 Task: Create a new Facebook account and review the Goibibo privacy policy.
Action: Mouse moved to (134, 71)
Screenshot: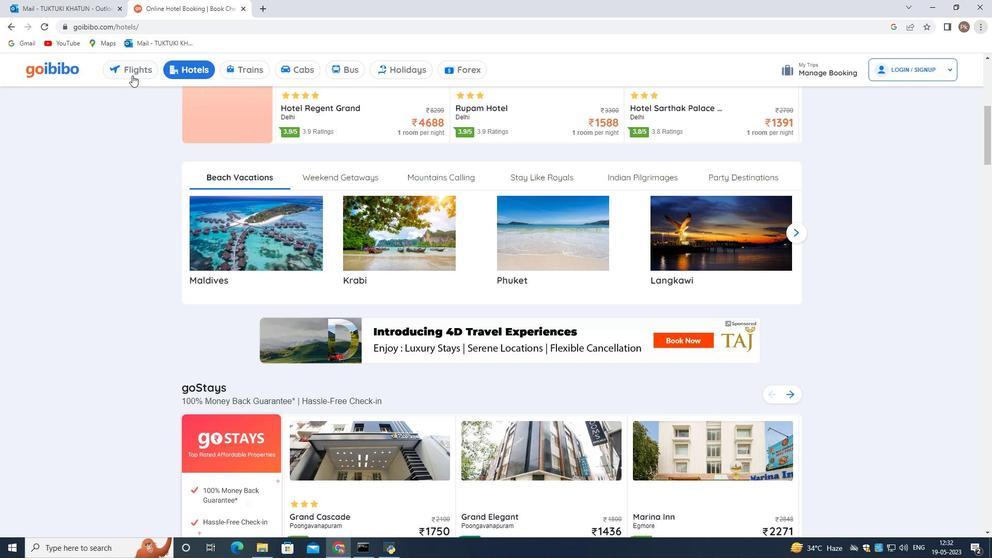 
Action: Mouse pressed left at (134, 71)
Screenshot: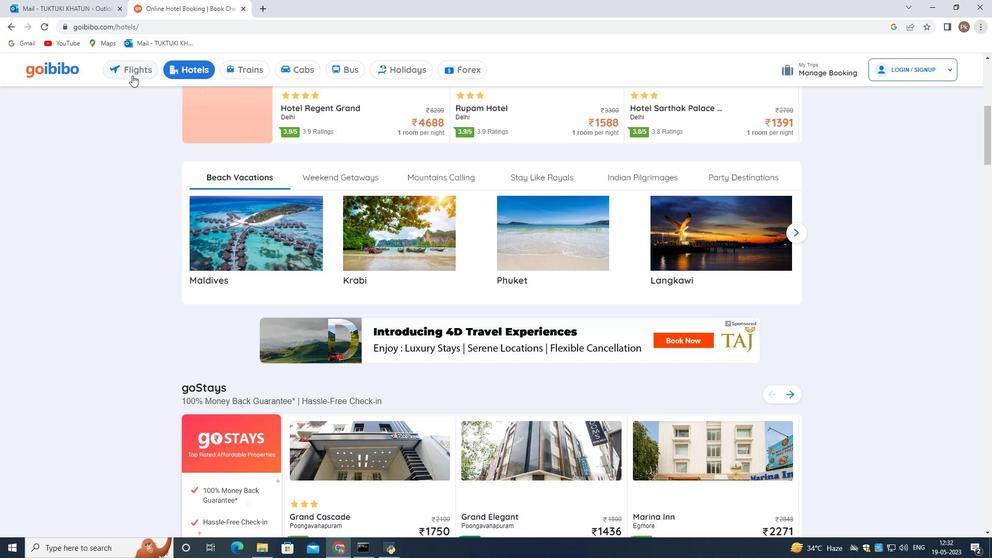 
Action: Mouse moved to (498, 293)
Screenshot: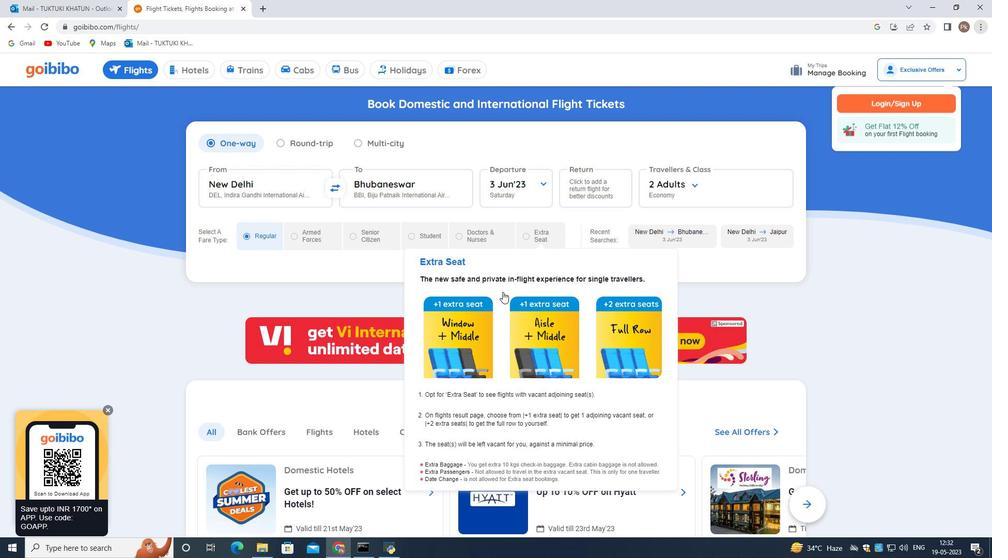 
Action: Mouse scrolled (498, 293) with delta (0, 0)
Screenshot: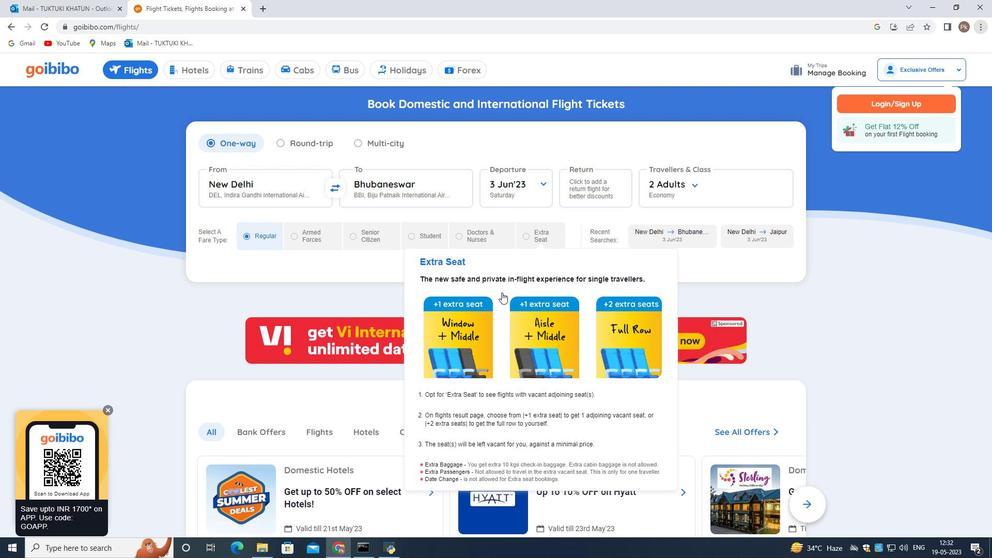
Action: Mouse moved to (293, 156)
Screenshot: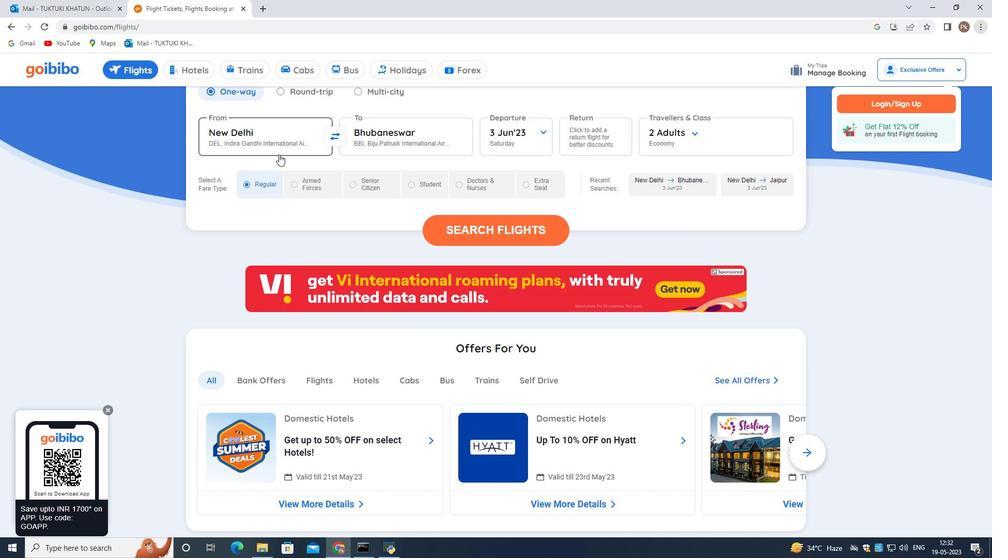 
Action: Mouse scrolled (293, 157) with delta (0, 0)
Screenshot: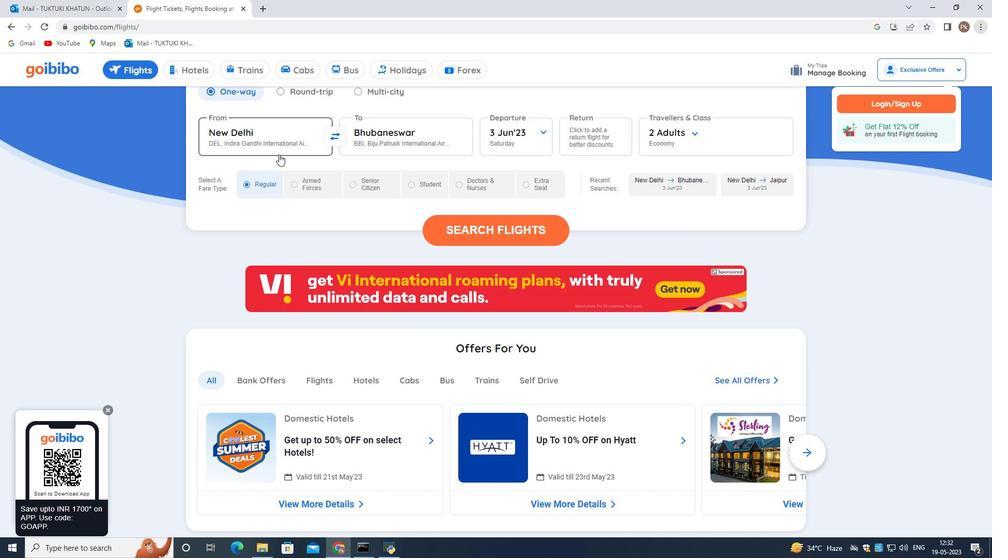 
Action: Mouse moved to (294, 156)
Screenshot: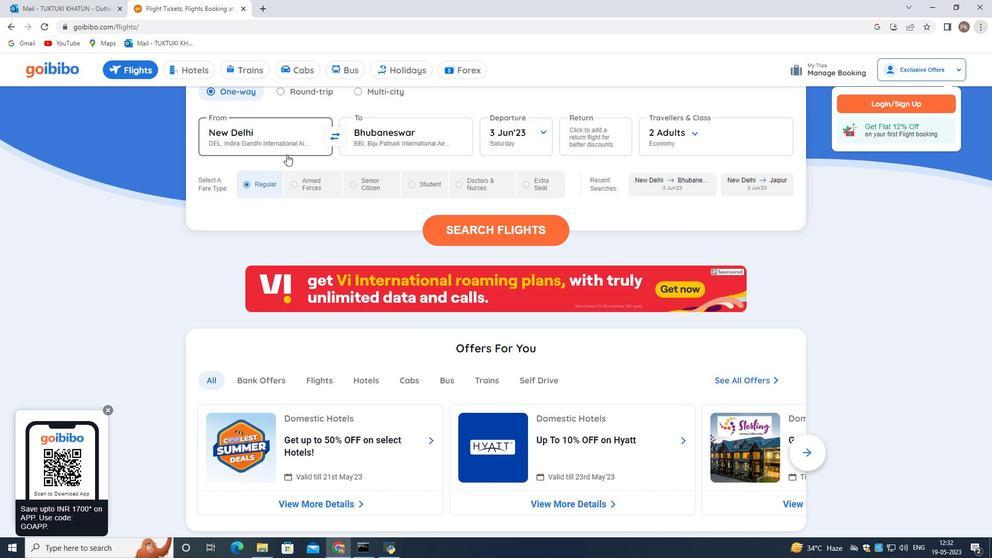 
Action: Mouse scrolled (294, 157) with delta (0, 0)
Screenshot: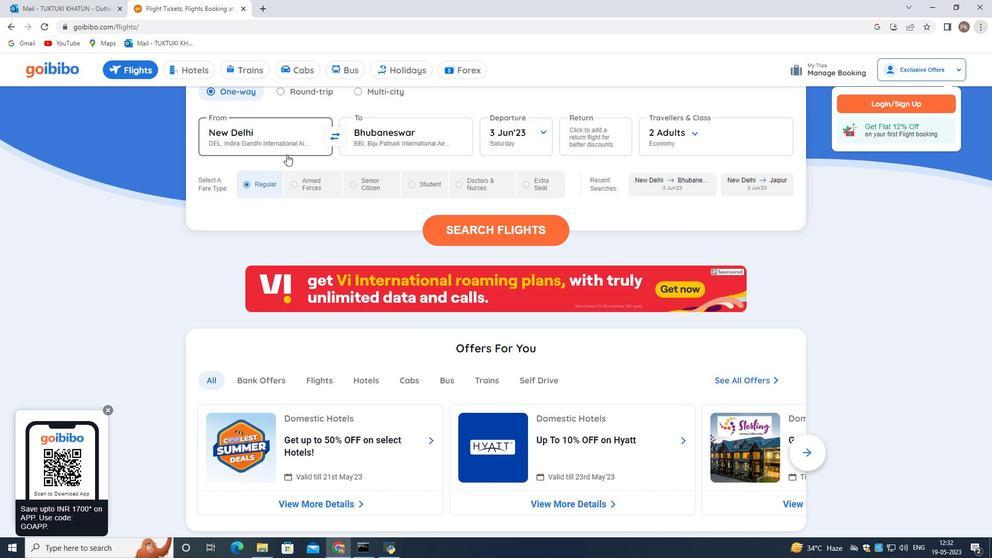 
Action: Mouse moved to (896, 105)
Screenshot: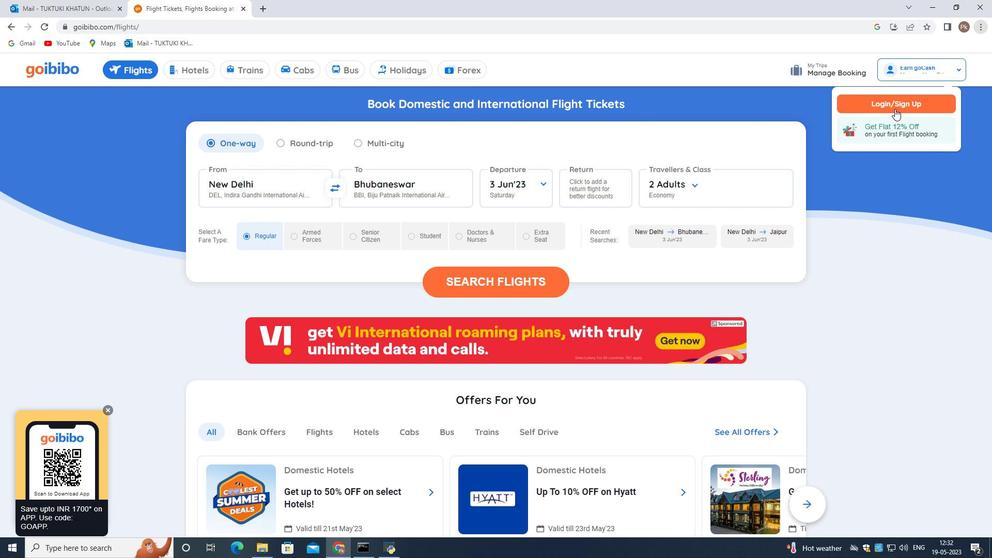 
Action: Mouse pressed left at (896, 105)
Screenshot: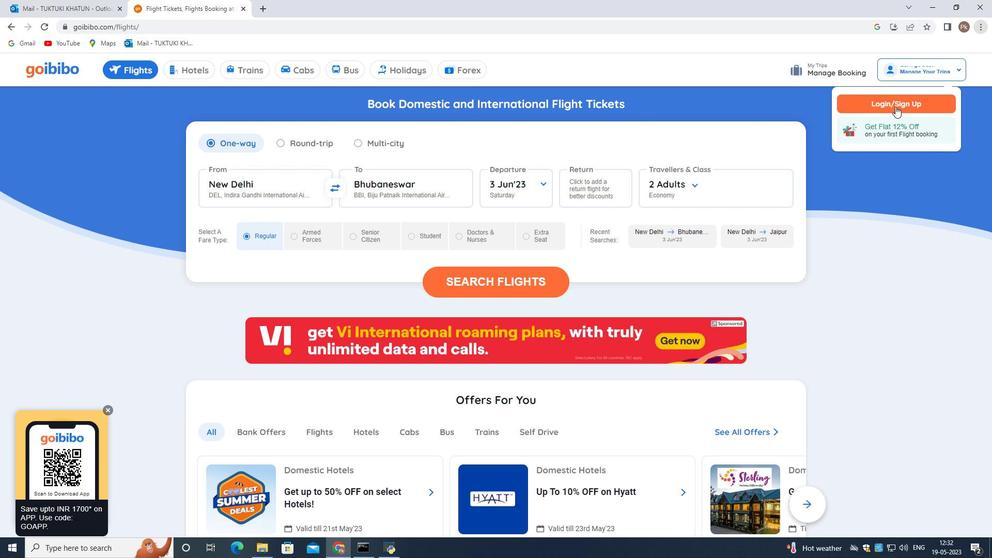 
Action: Mouse moved to (549, 255)
Screenshot: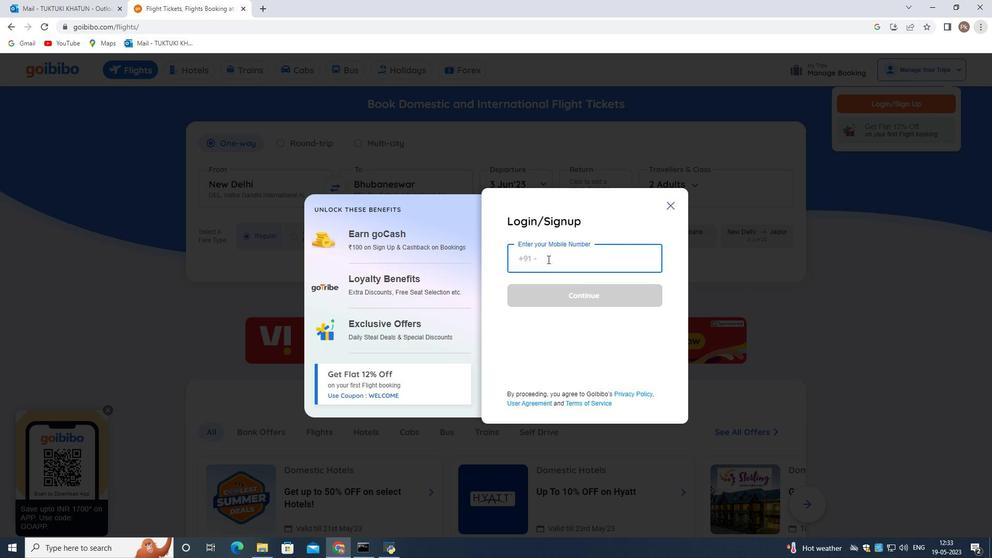 
Action: Mouse pressed left at (549, 255)
Screenshot: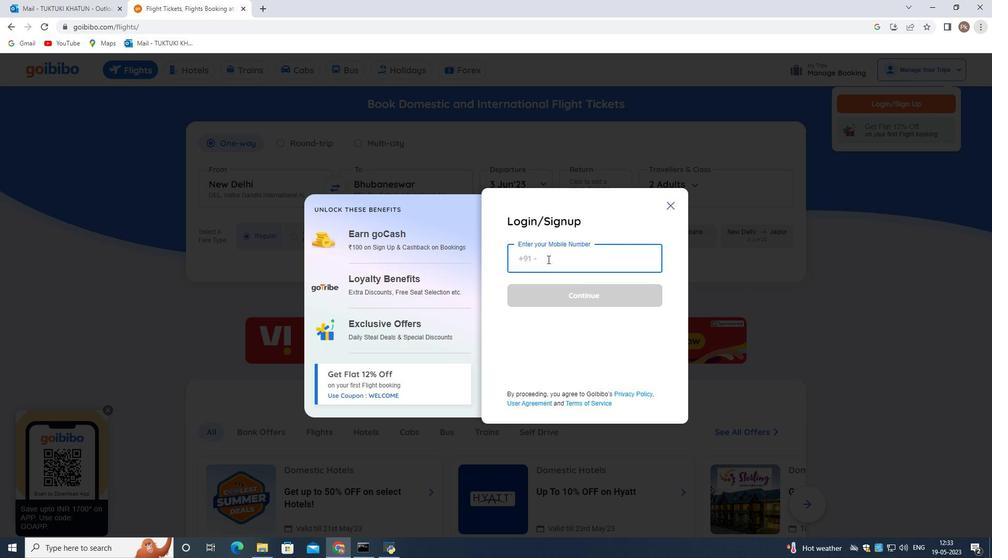 
Action: Mouse moved to (555, 296)
Screenshot: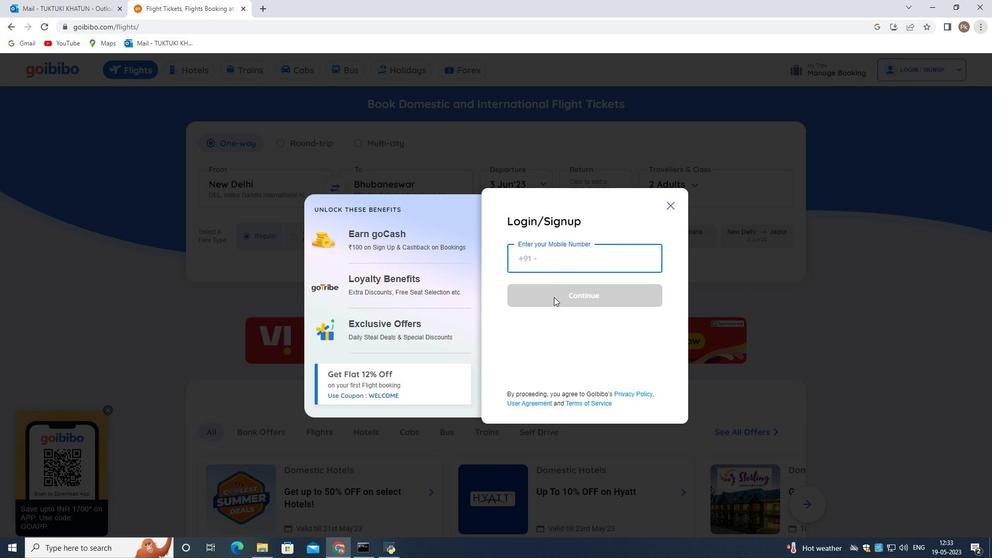 
Action: Mouse pressed left at (555, 296)
Screenshot: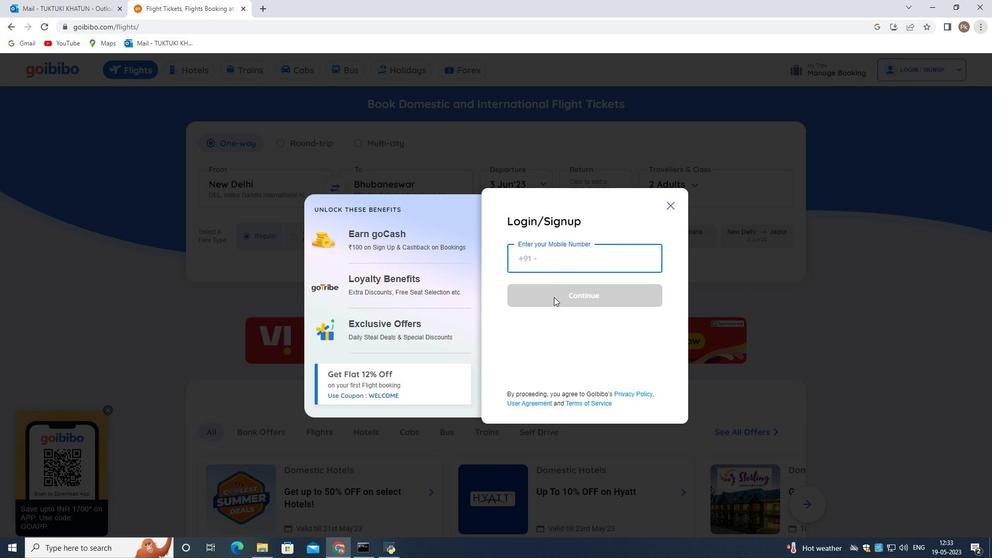 
Action: Mouse moved to (559, 295)
Screenshot: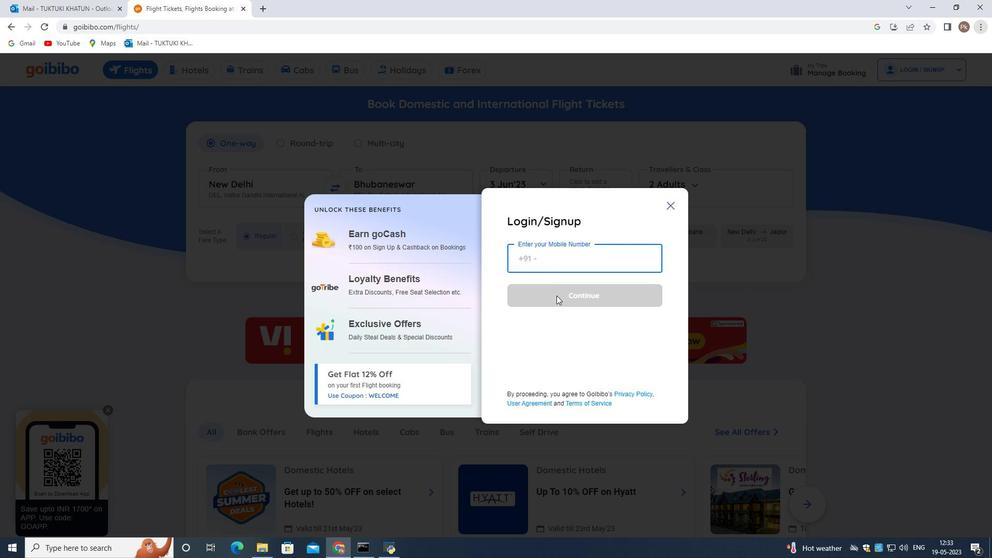 
Action: Mouse pressed left at (559, 295)
Screenshot: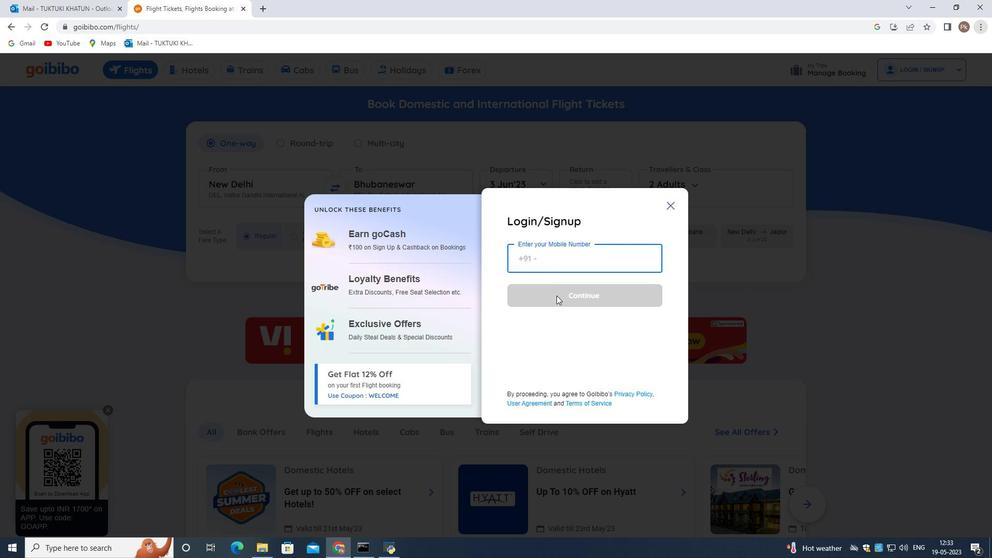 
Action: Mouse moved to (545, 249)
Screenshot: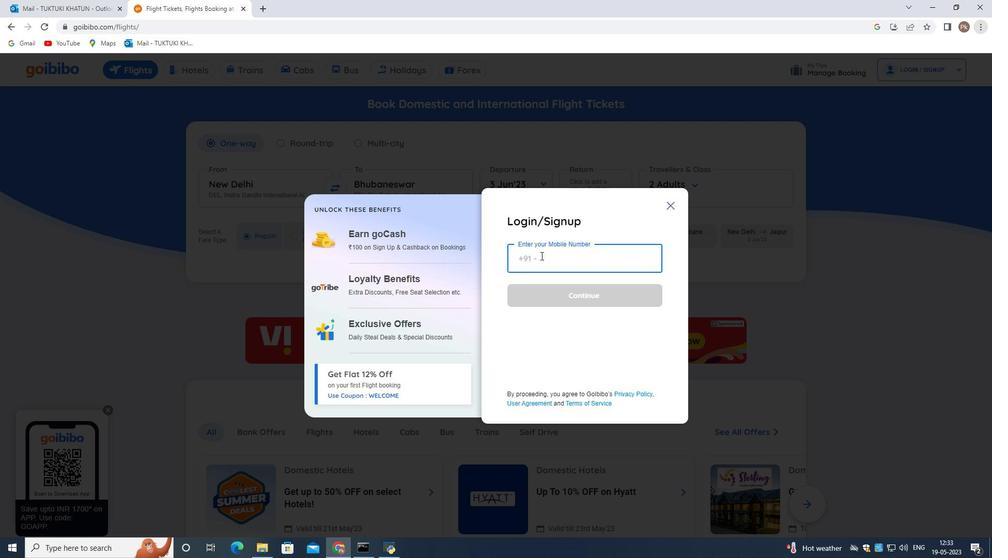 
Action: Mouse pressed left at (545, 249)
Screenshot: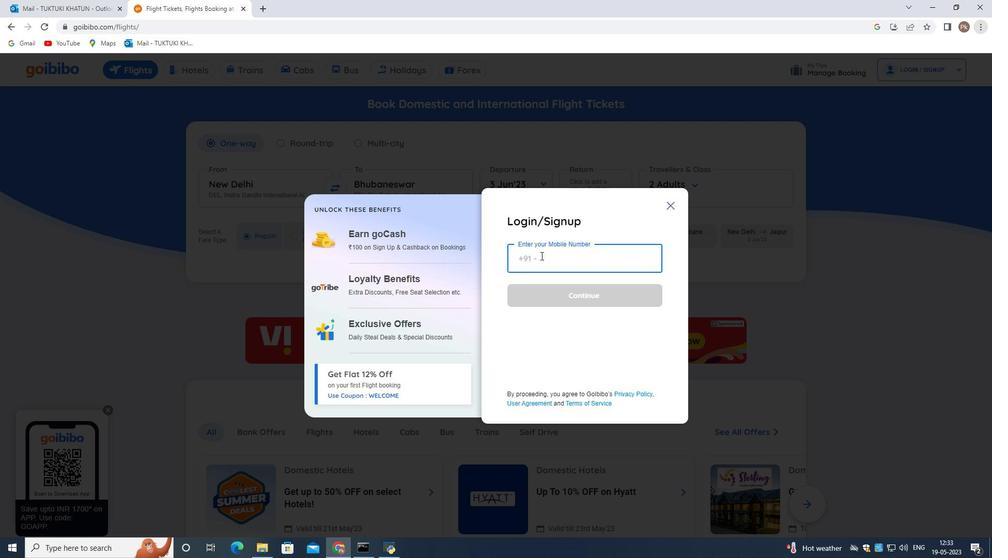 
Action: Mouse moved to (553, 297)
Screenshot: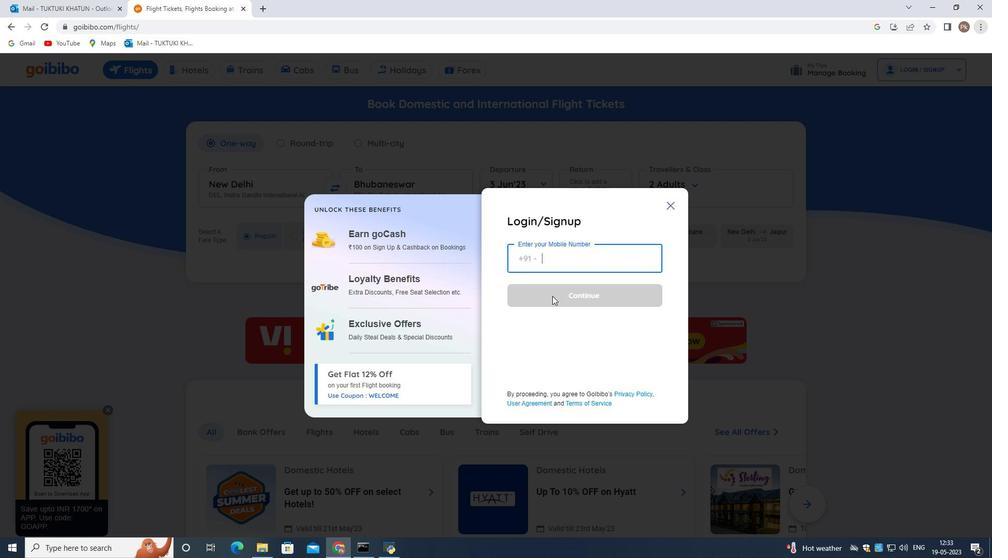 
Action: Mouse pressed left at (553, 297)
Screenshot: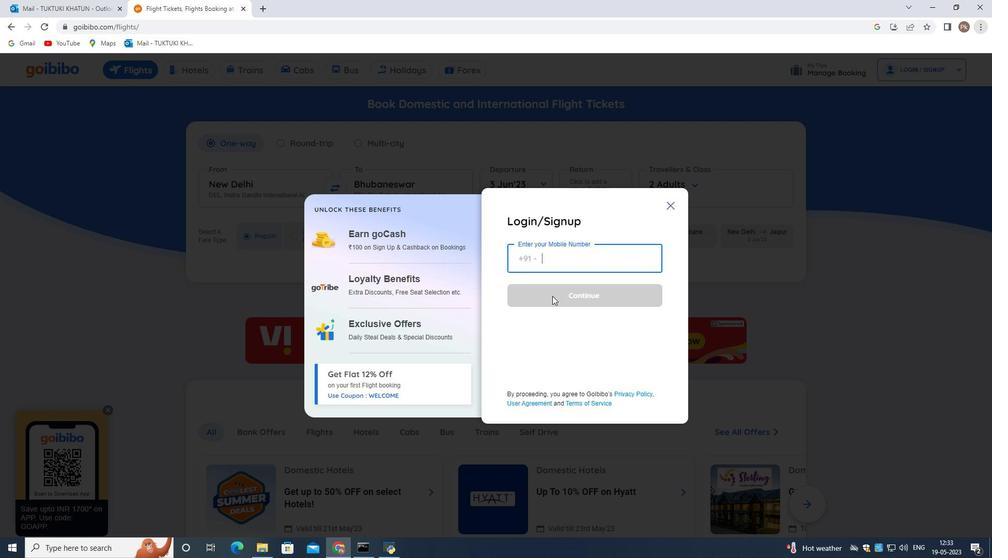 
Action: Mouse moved to (407, 249)
Screenshot: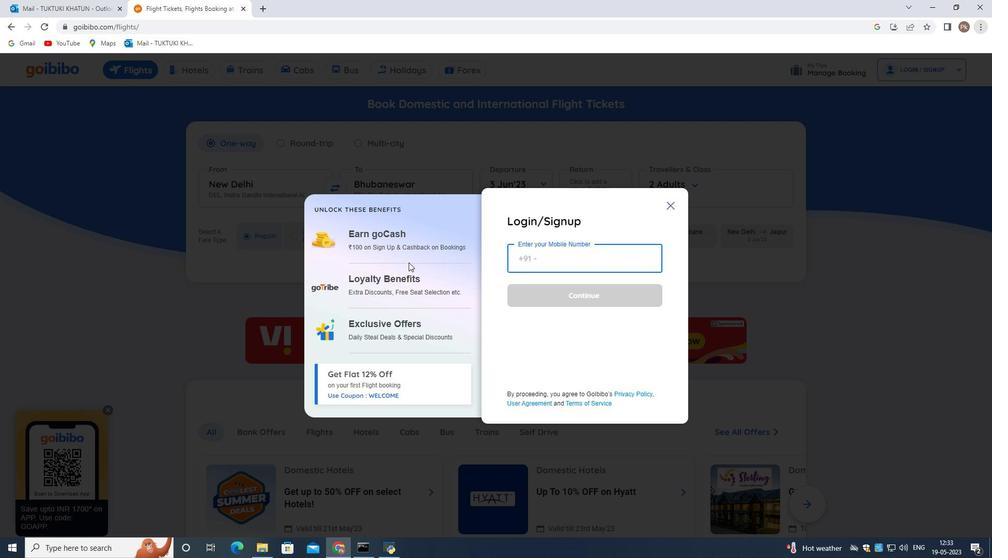 
Action: Mouse pressed left at (407, 249)
Screenshot: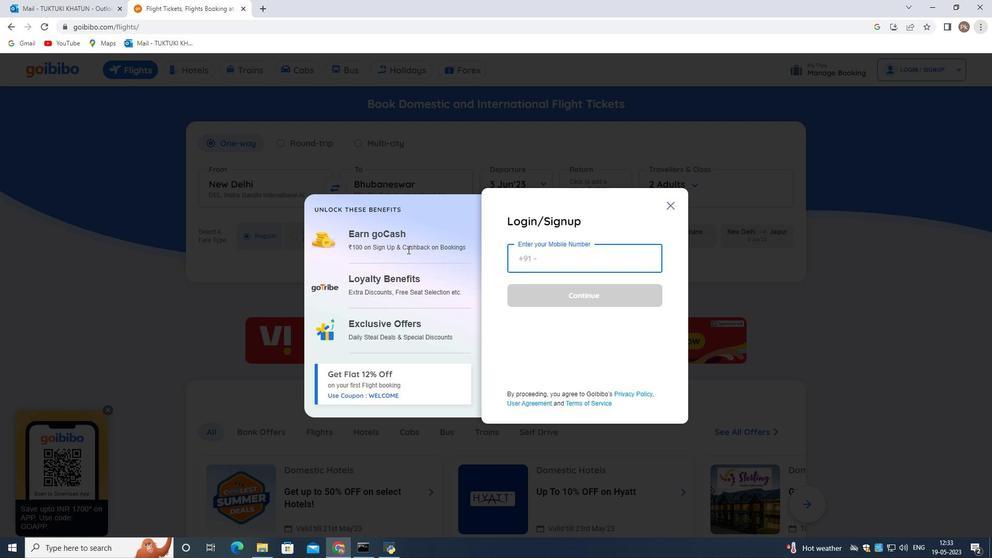 
Action: Mouse moved to (673, 203)
Screenshot: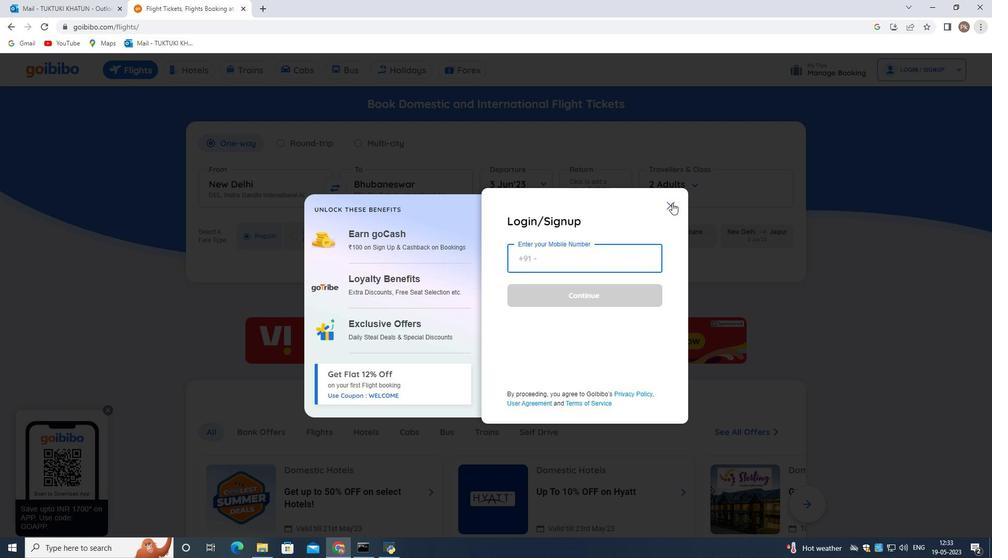 
Action: Mouse pressed left at (673, 203)
Screenshot: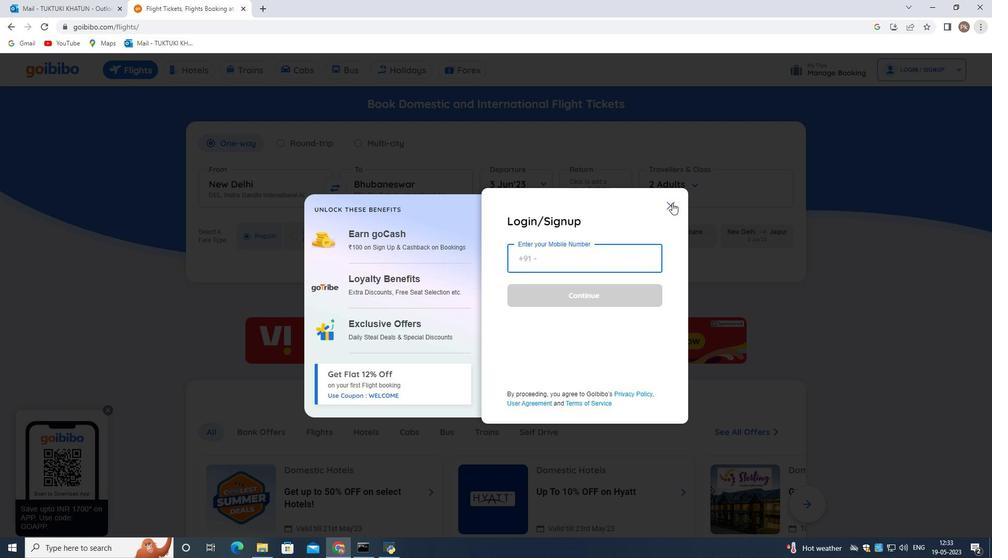 
Action: Mouse moved to (918, 67)
Screenshot: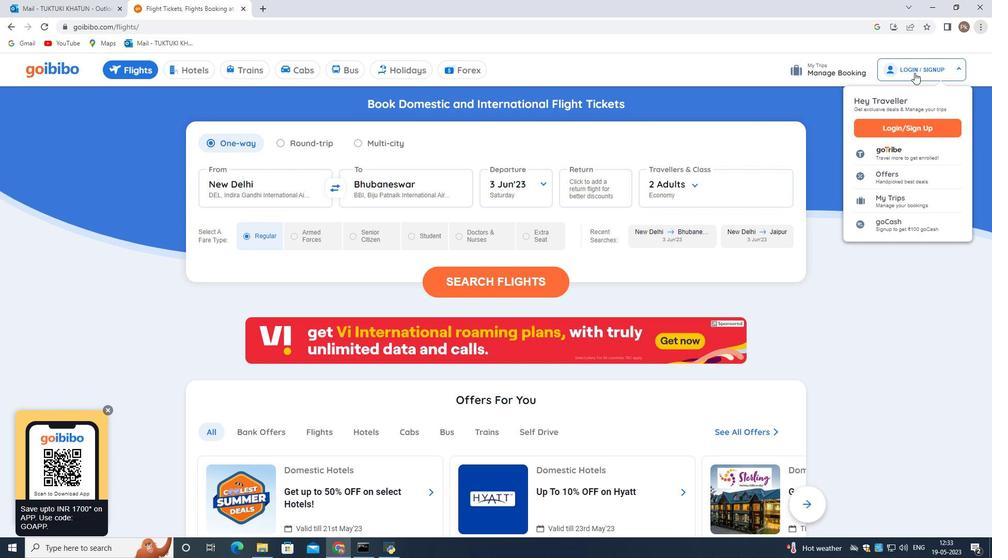 
Action: Mouse pressed left at (918, 67)
Screenshot: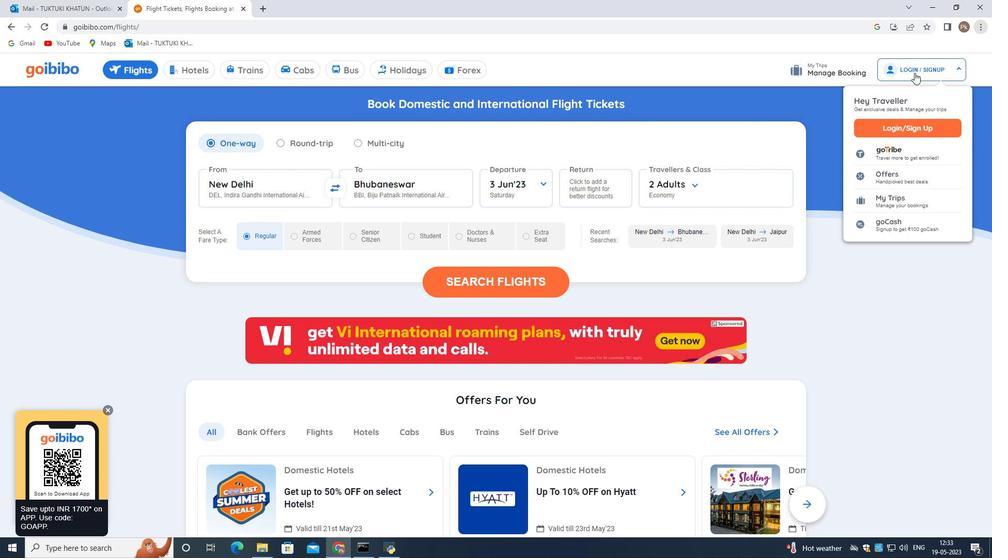 
Action: Mouse moved to (546, 261)
Screenshot: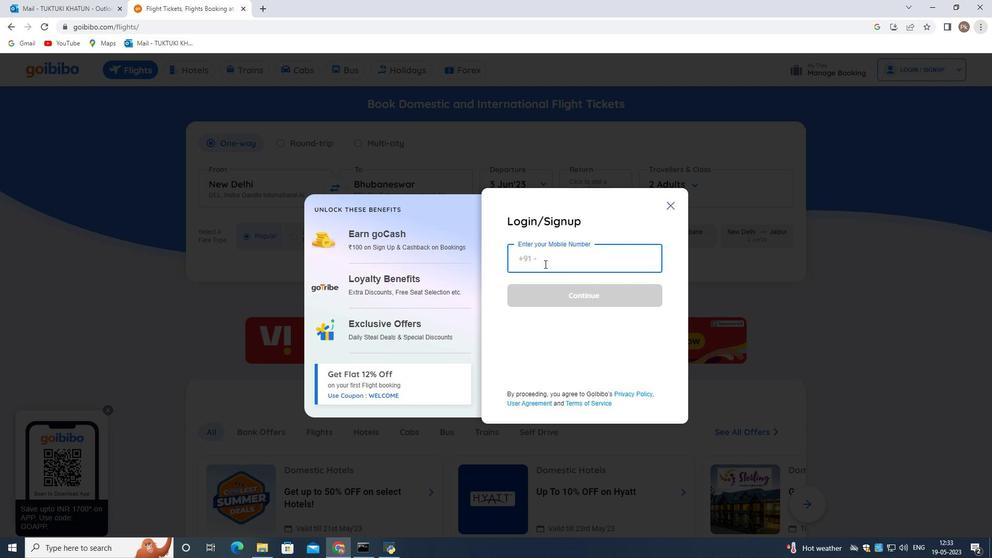 
Action: Mouse pressed left at (546, 261)
Screenshot: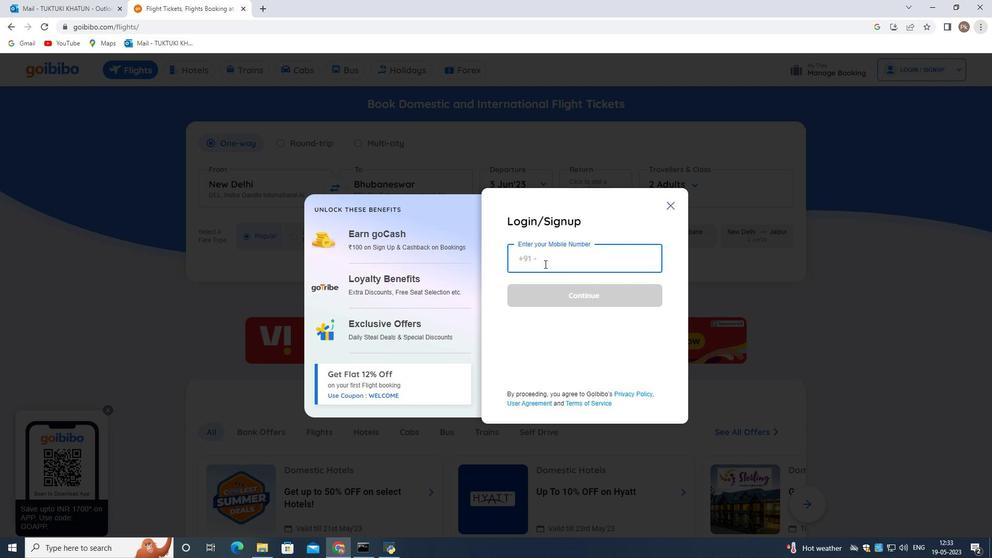 
Action: Mouse moved to (556, 300)
Screenshot: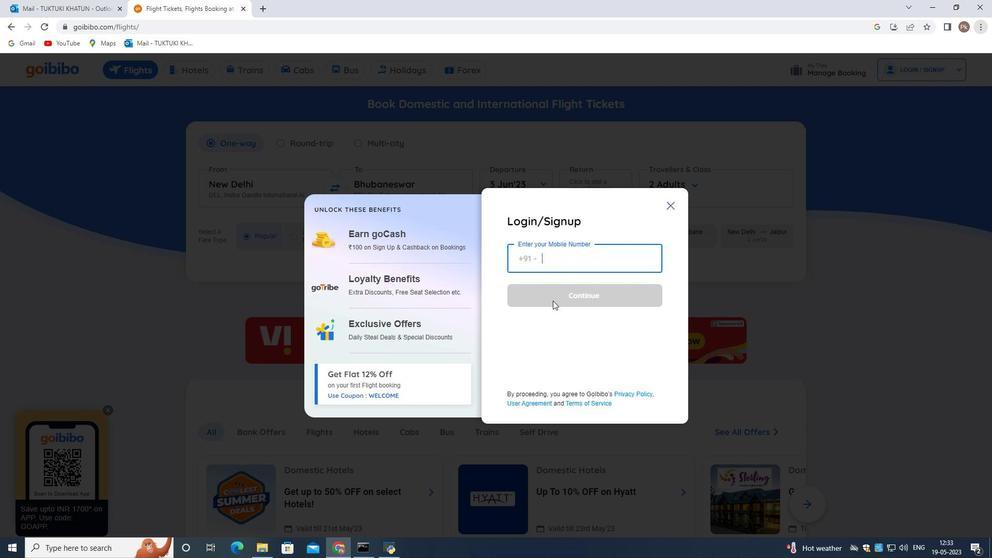 
Action: Mouse pressed left at (554, 300)
Screenshot: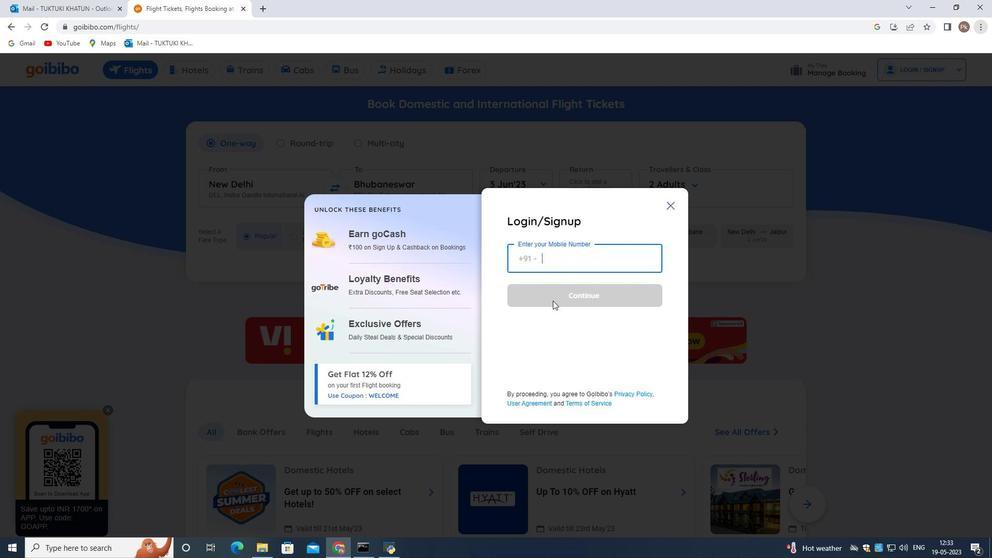 
Action: Mouse moved to (623, 396)
Screenshot: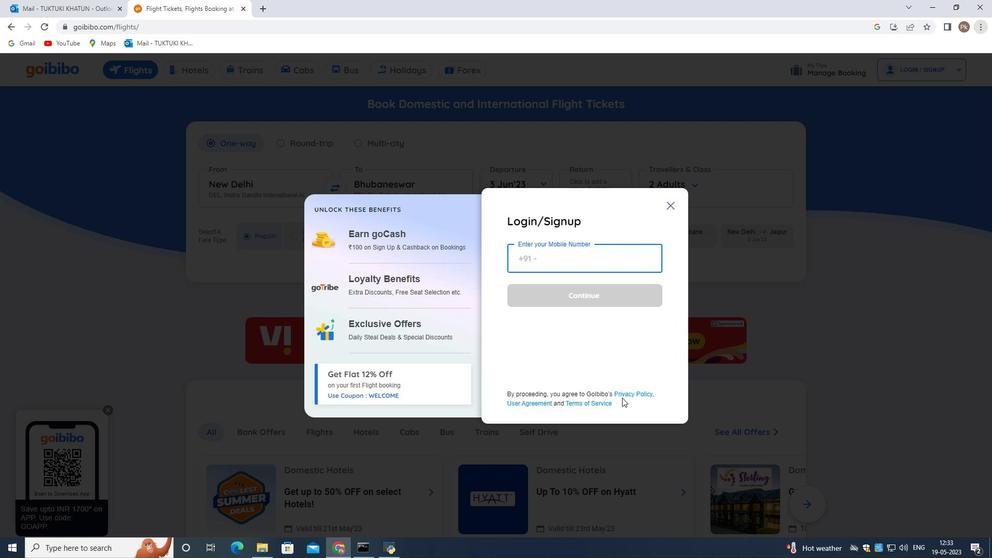
Action: Mouse pressed left at (623, 396)
Screenshot: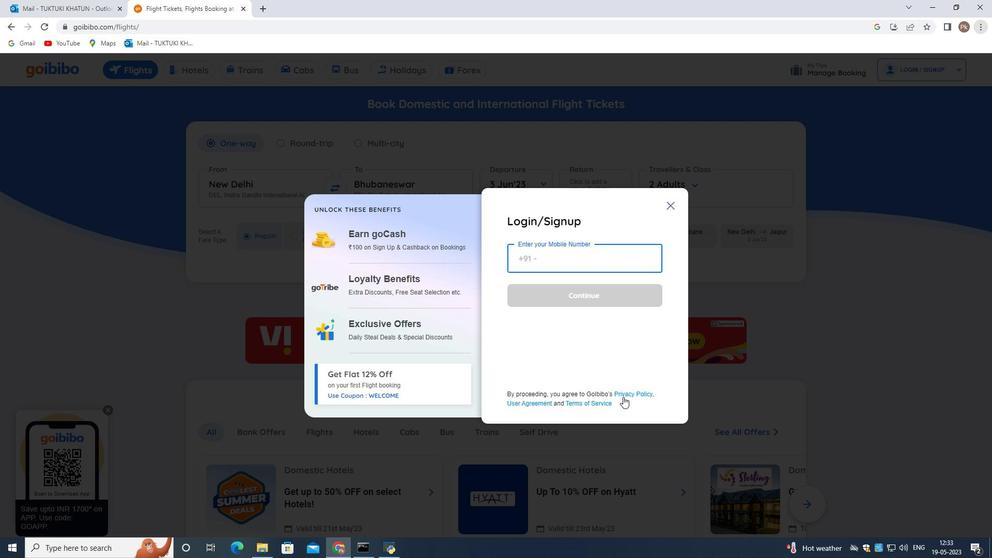 
Action: Mouse moved to (385, 253)
Screenshot: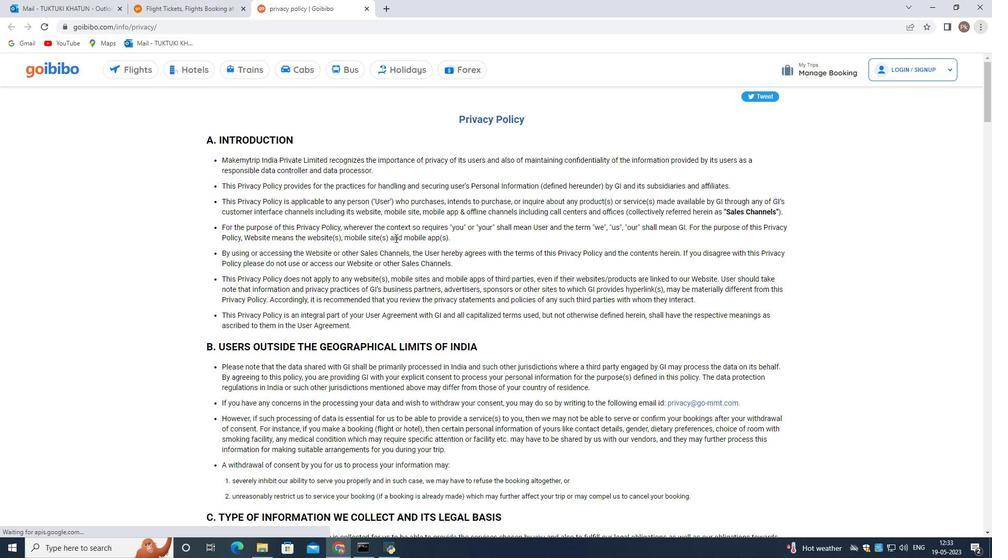 
Action: Mouse scrolled (385, 251) with delta (0, 0)
Screenshot: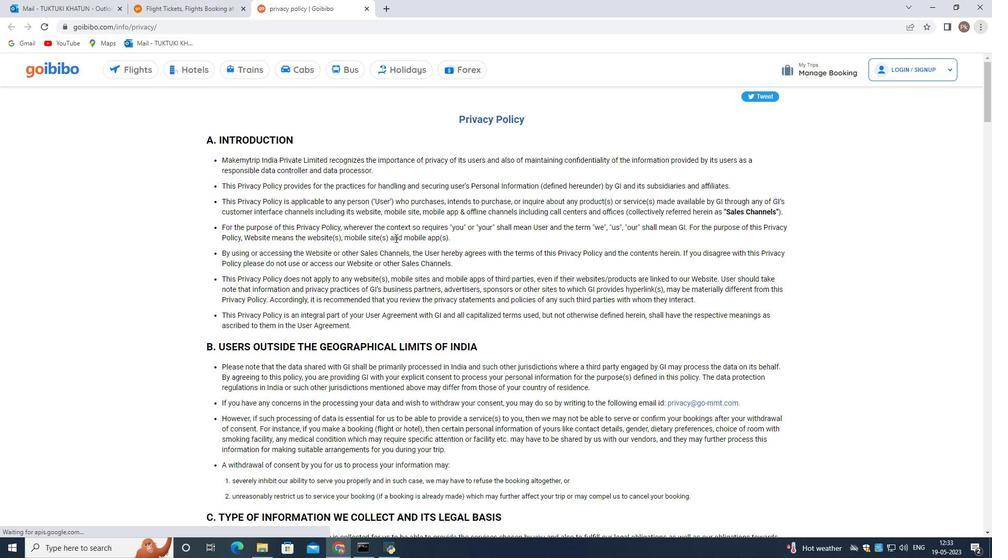 
Action: Mouse moved to (384, 254)
Screenshot: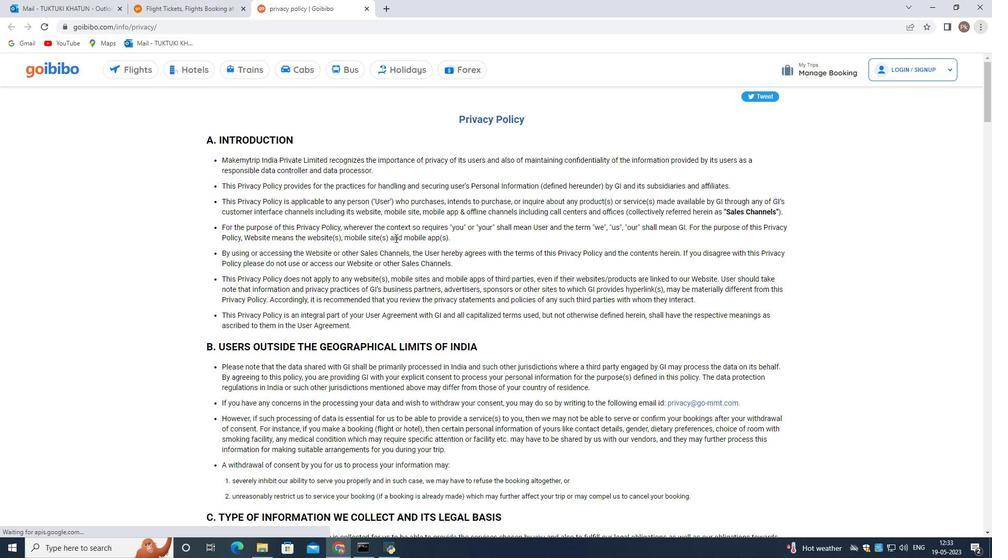 
Action: Mouse scrolled (384, 253) with delta (0, 0)
Screenshot: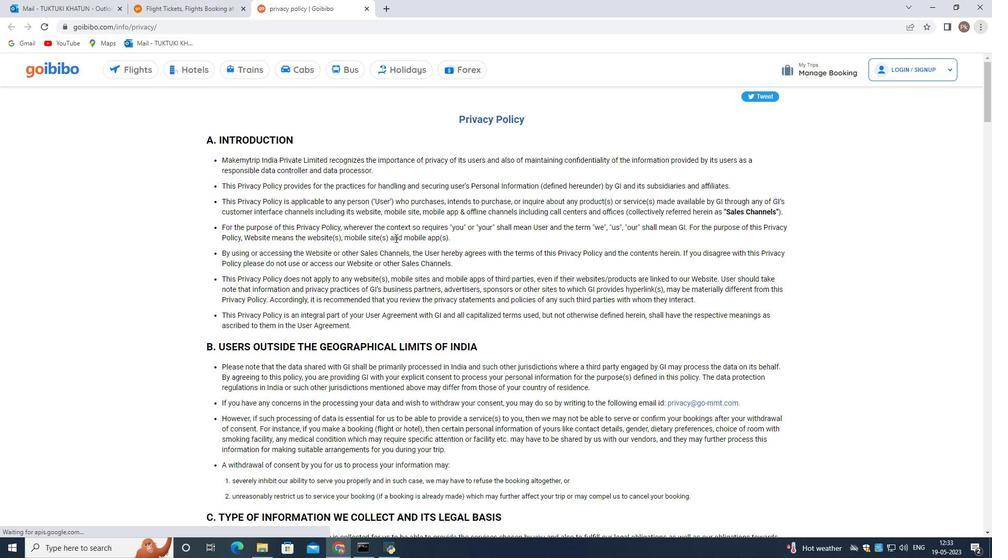 
Action: Mouse moved to (378, 258)
Screenshot: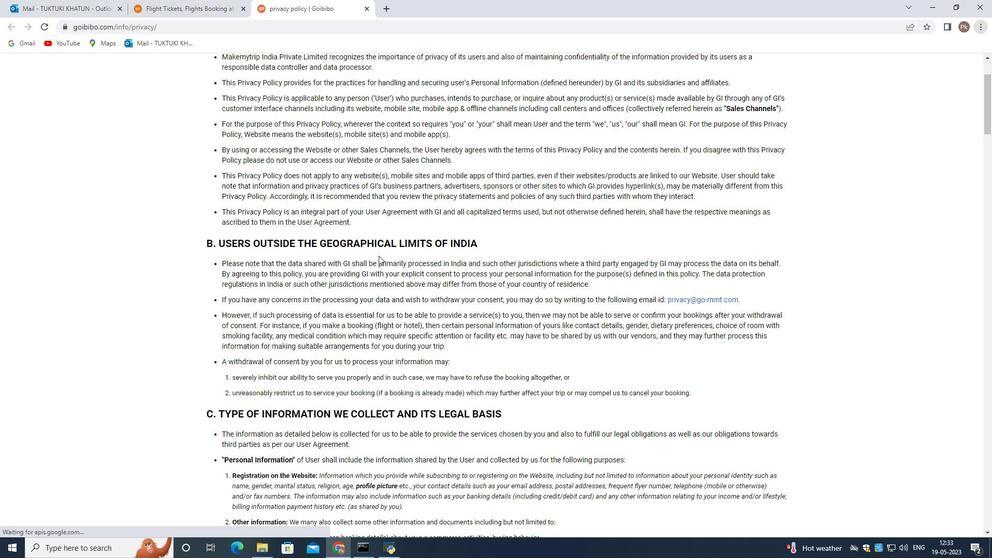 
Action: Mouse scrolled (378, 258) with delta (0, 0)
Screenshot: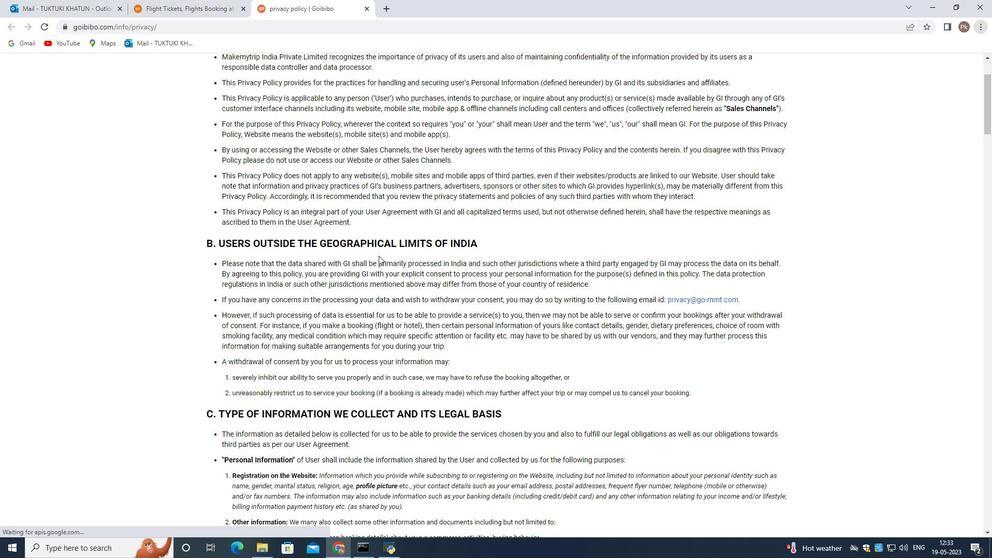 
Action: Mouse moved to (378, 259)
Screenshot: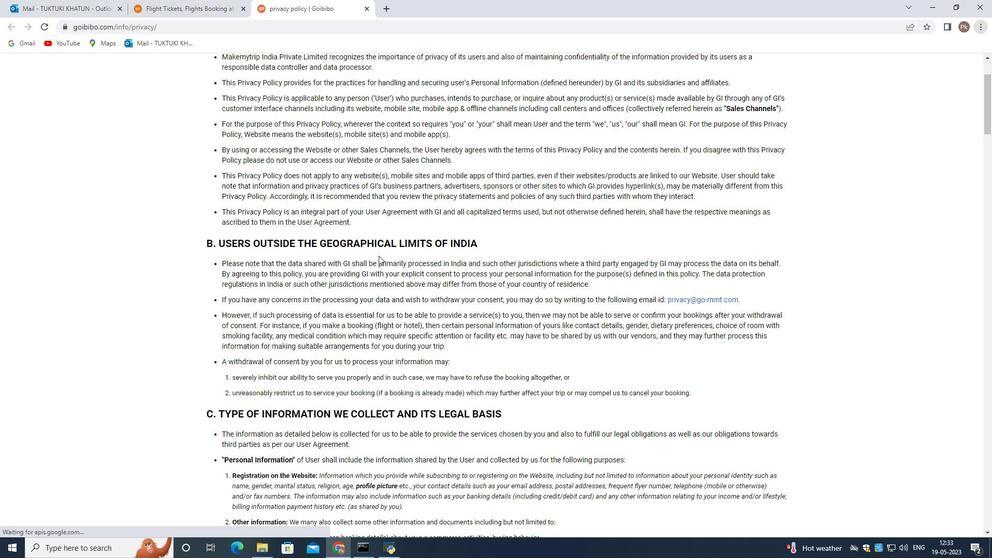 
Action: Mouse scrolled (378, 258) with delta (0, 0)
Screenshot: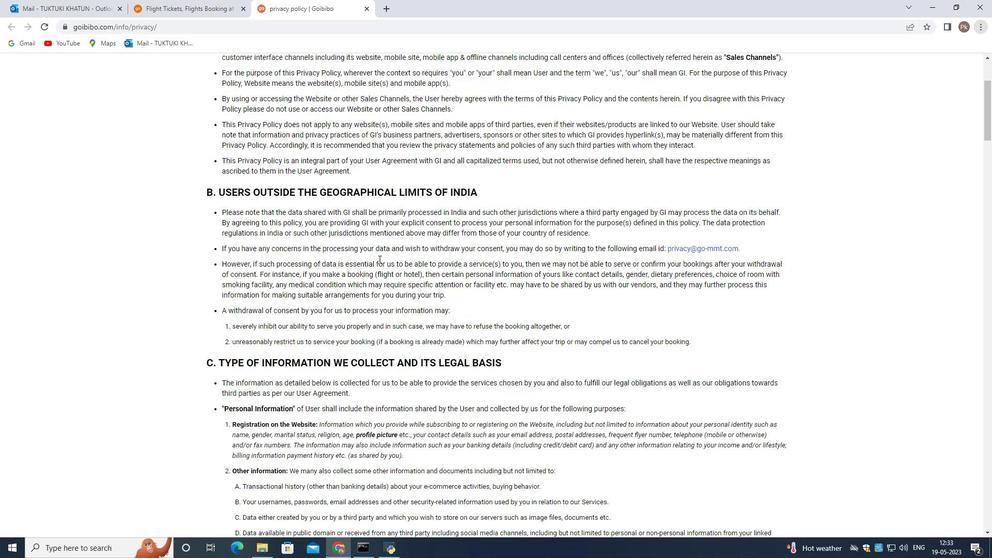 
Action: Mouse scrolled (378, 258) with delta (0, 0)
Screenshot: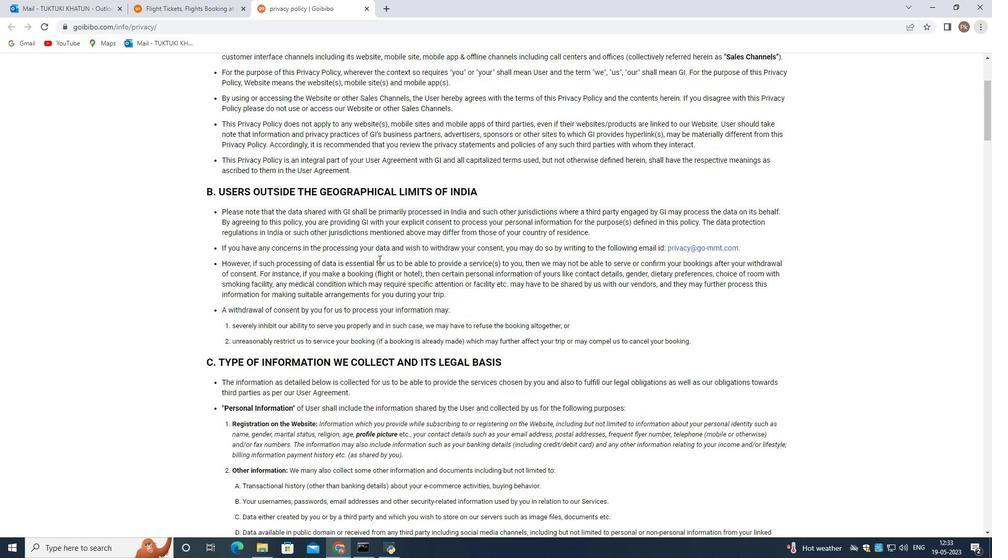 
Action: Mouse scrolled (378, 258) with delta (0, 0)
Screenshot: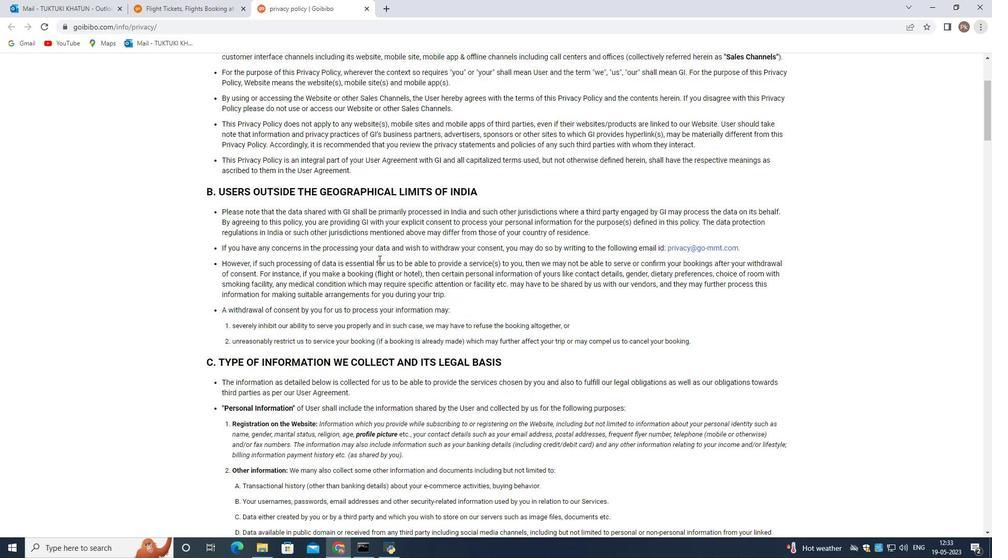 
Action: Mouse moved to (378, 260)
Screenshot: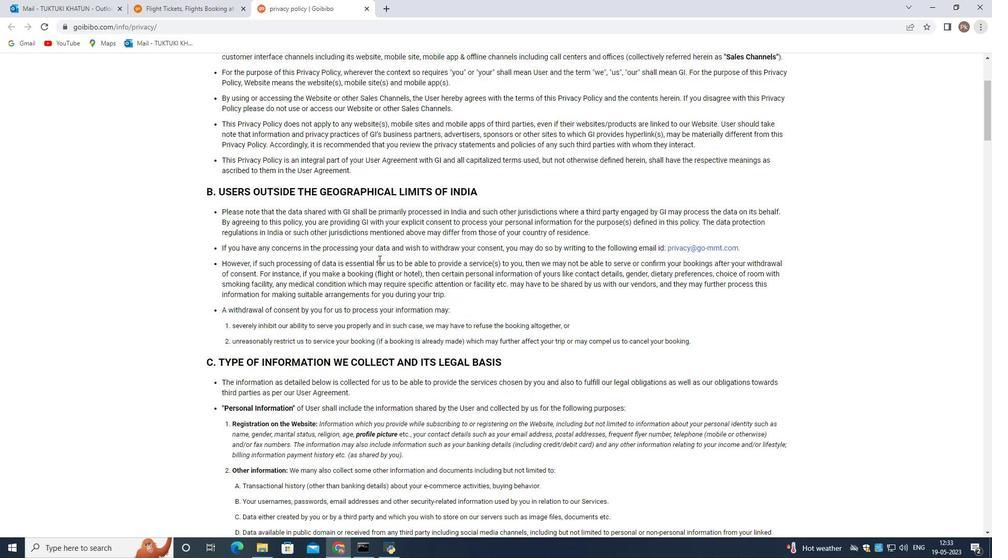 
Action: Mouse scrolled (378, 259) with delta (0, 0)
Screenshot: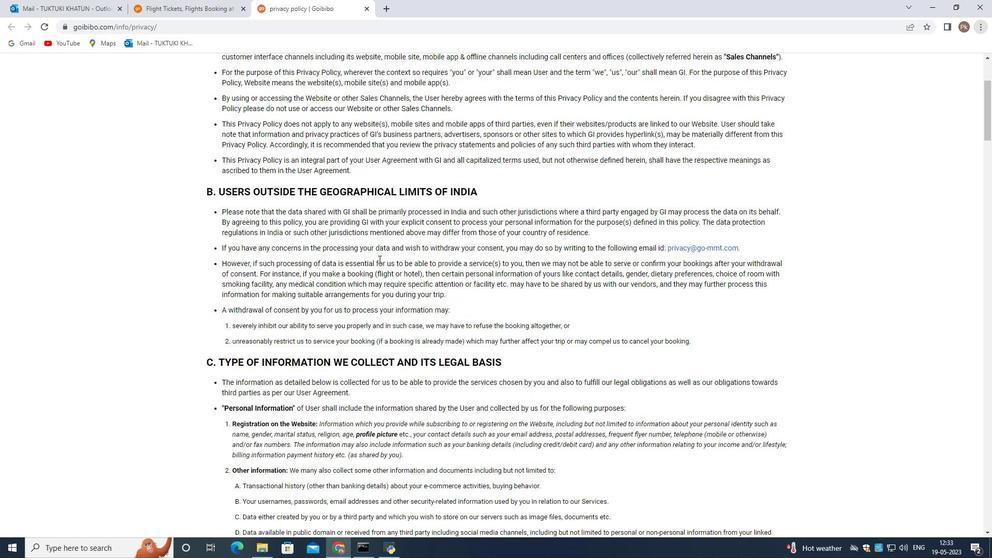 
Action: Mouse moved to (378, 260)
Screenshot: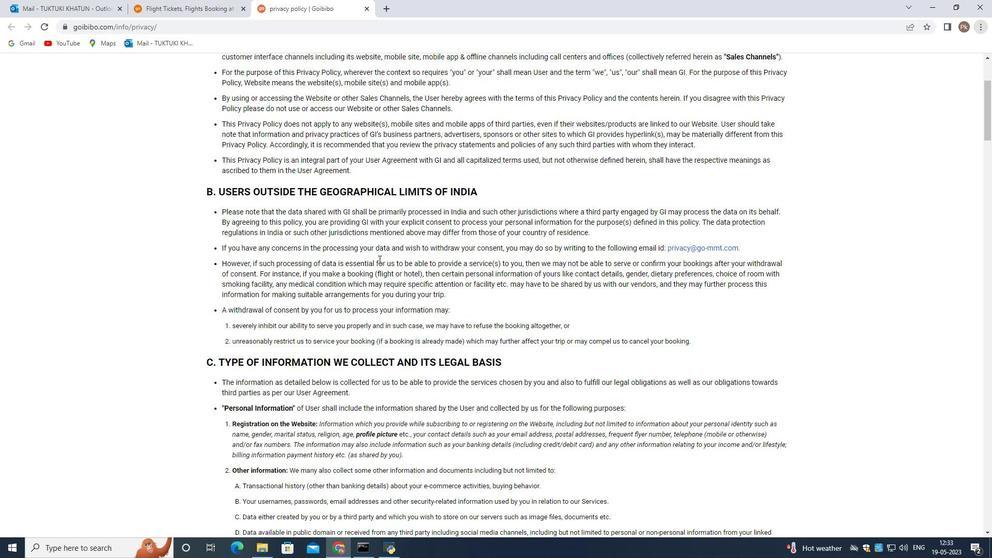 
Action: Mouse scrolled (378, 259) with delta (0, 0)
Screenshot: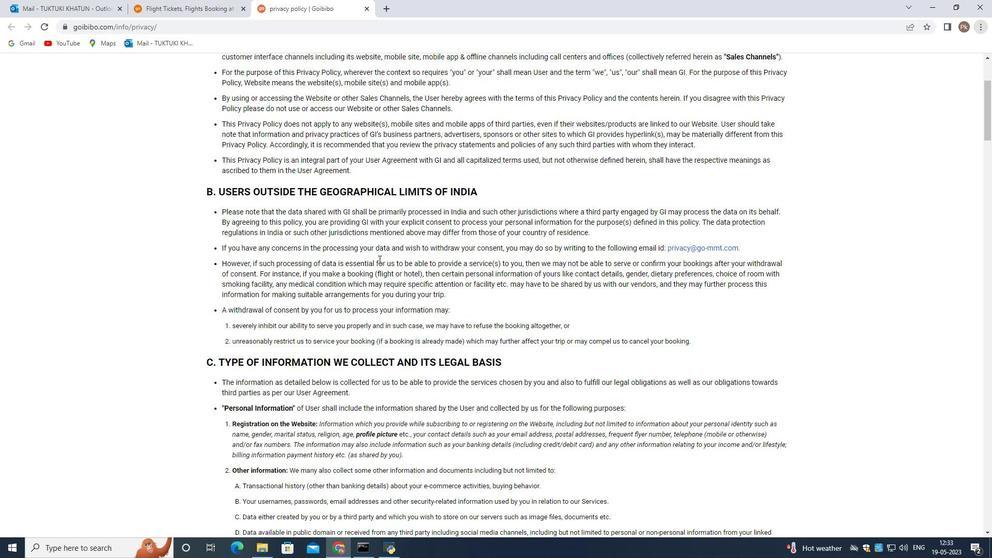 
Action: Mouse scrolled (378, 259) with delta (0, 0)
Screenshot: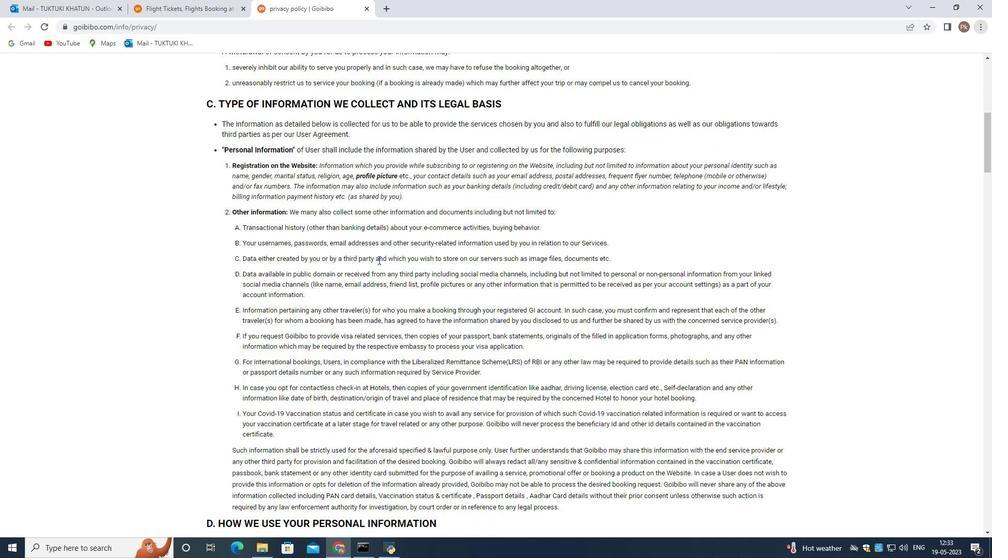 
Action: Mouse scrolled (378, 259) with delta (0, 0)
Screenshot: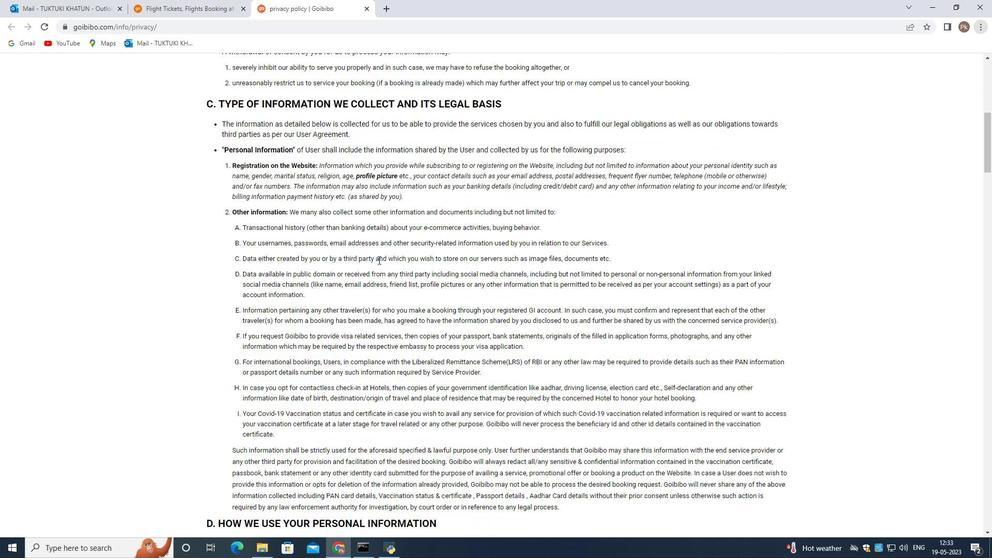 
Action: Mouse scrolled (378, 259) with delta (0, 0)
Screenshot: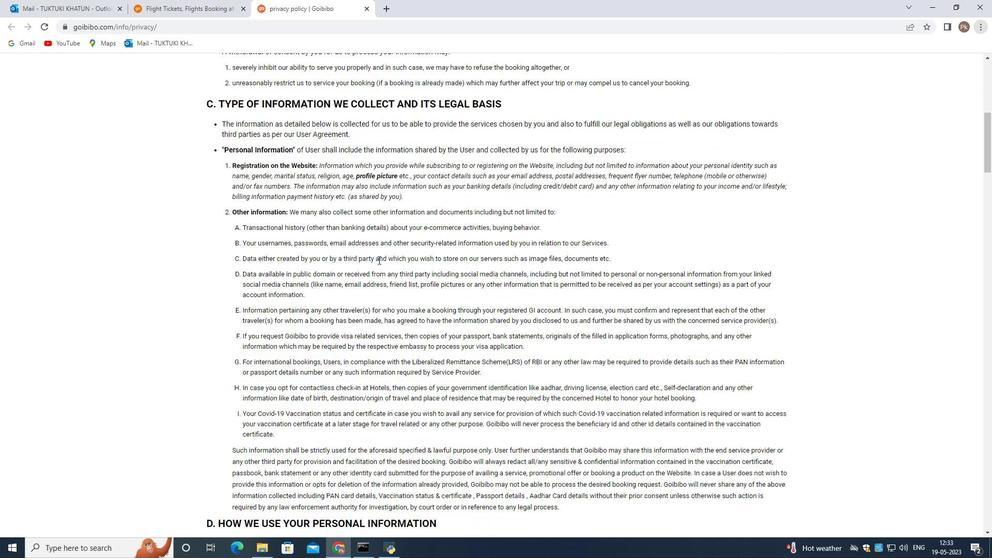 
Action: Mouse scrolled (378, 259) with delta (0, 0)
Screenshot: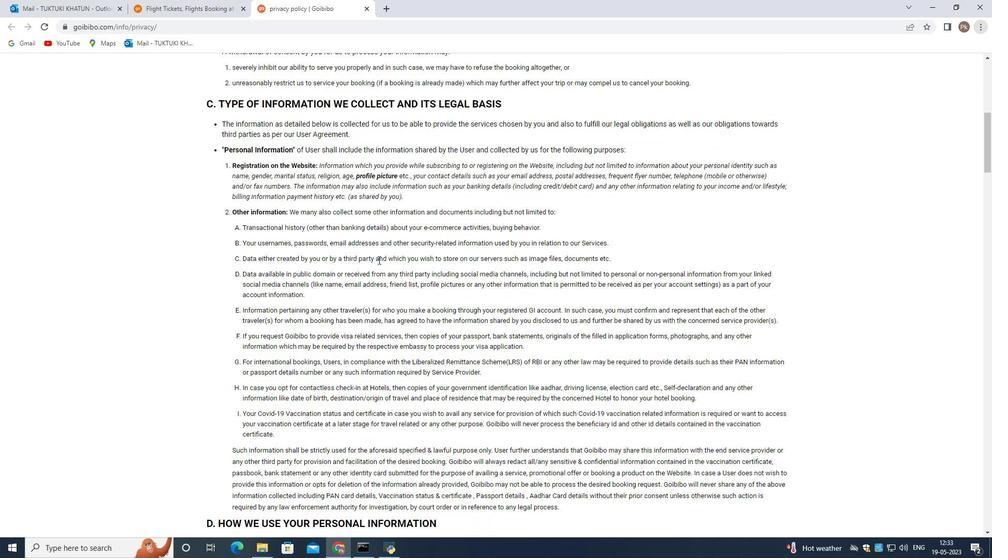 
Action: Mouse scrolled (378, 259) with delta (0, 0)
Screenshot: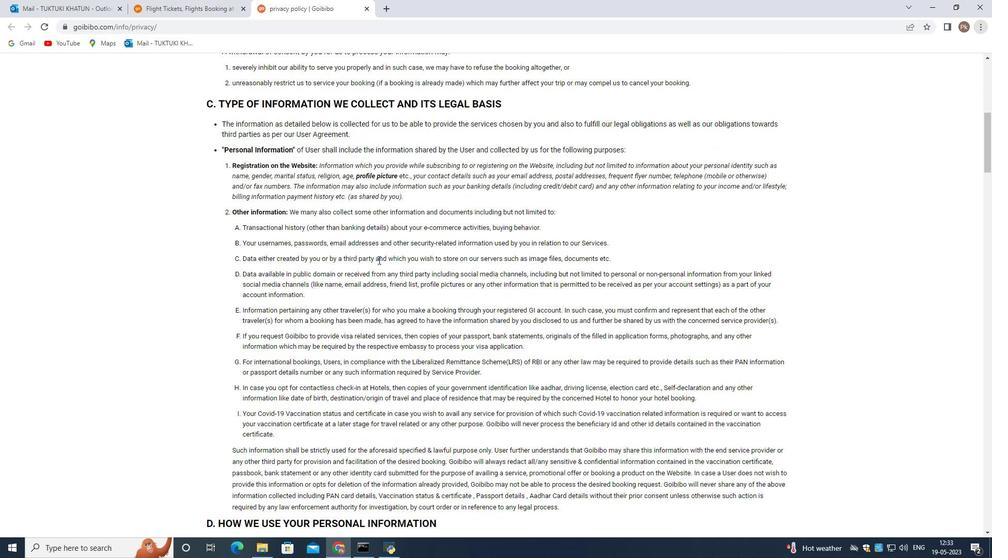 
Action: Mouse scrolled (378, 259) with delta (0, 0)
Screenshot: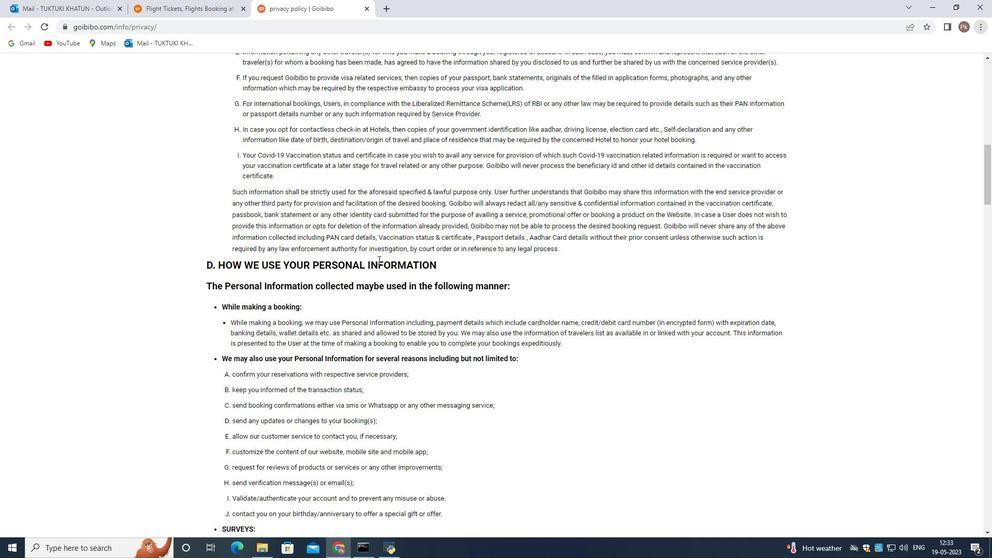 
Action: Mouse scrolled (378, 259) with delta (0, 0)
Screenshot: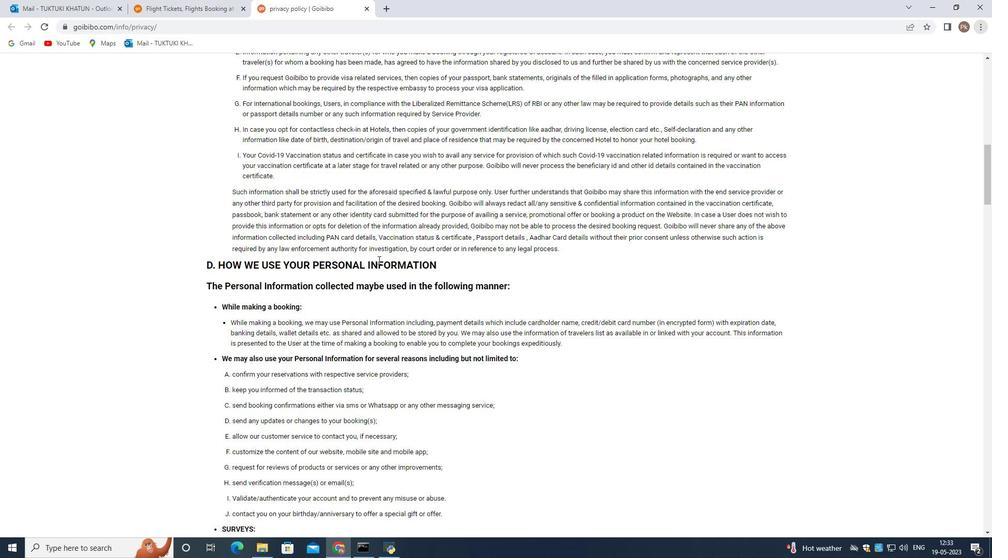 
Action: Mouse scrolled (378, 259) with delta (0, 0)
Screenshot: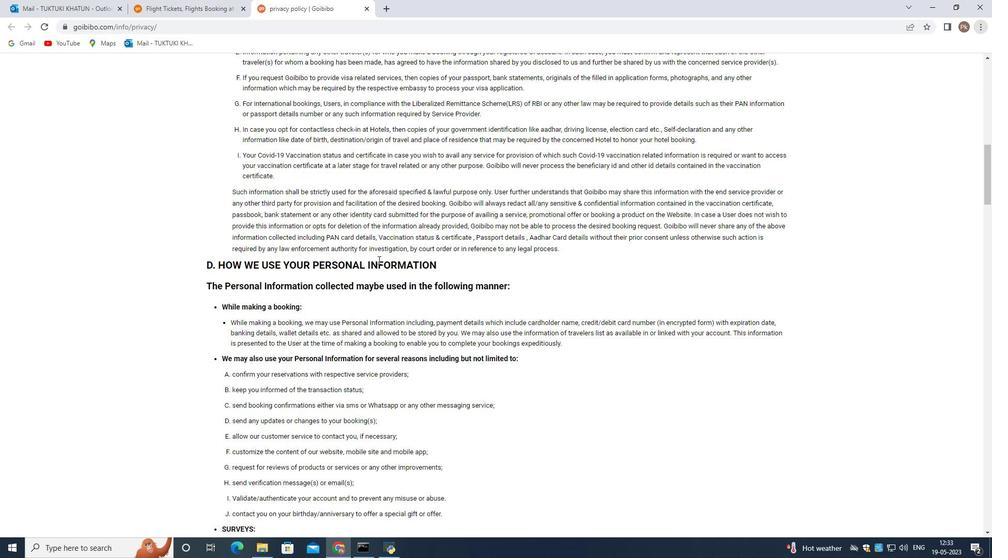 
Action: Mouse scrolled (378, 259) with delta (0, 0)
Screenshot: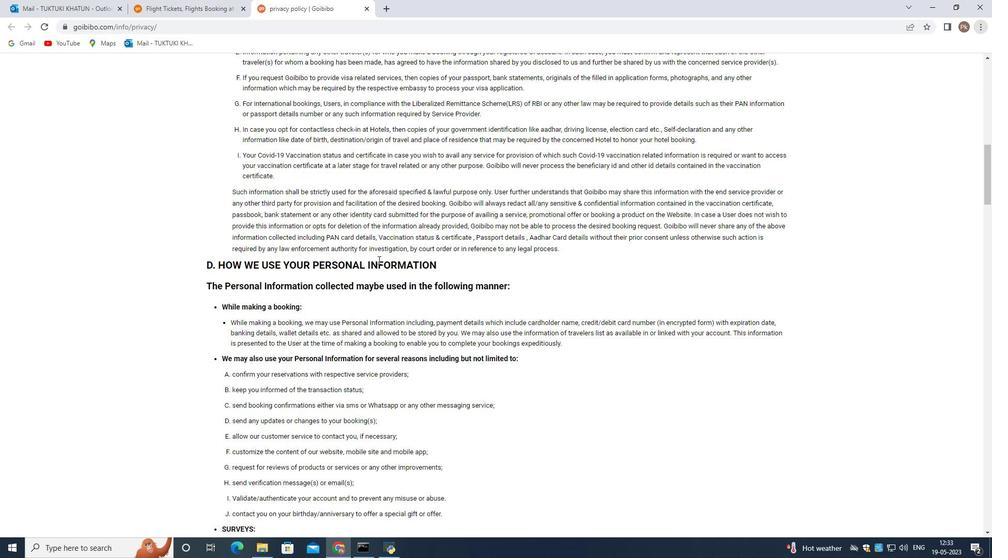 
Action: Mouse scrolled (378, 259) with delta (0, 0)
Screenshot: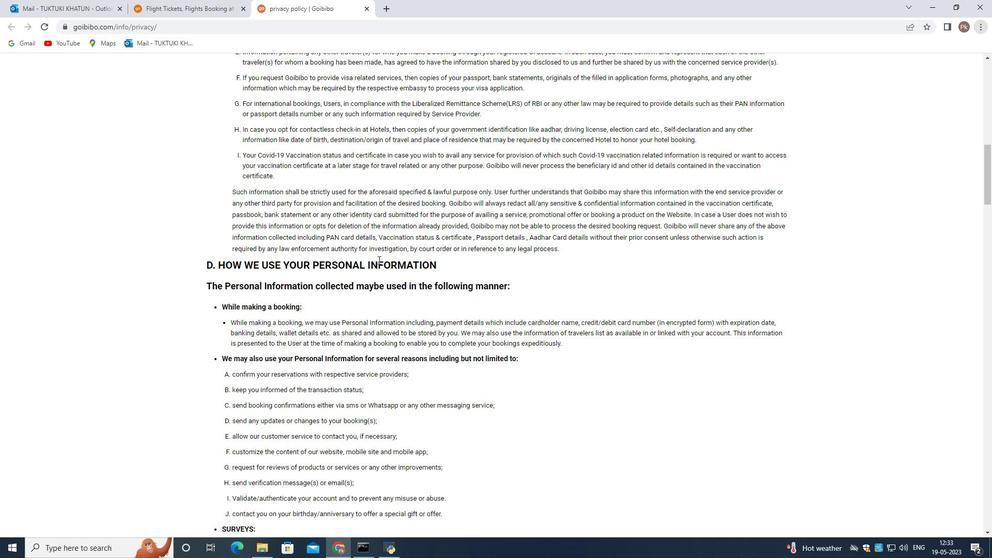 
Action: Mouse scrolled (378, 259) with delta (0, 0)
Screenshot: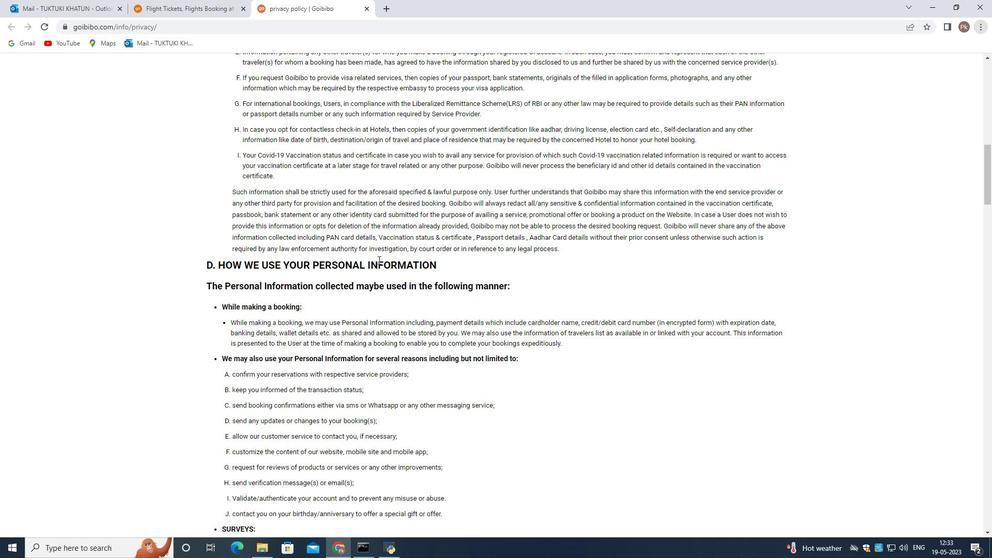 
Action: Mouse scrolled (378, 259) with delta (0, 0)
Screenshot: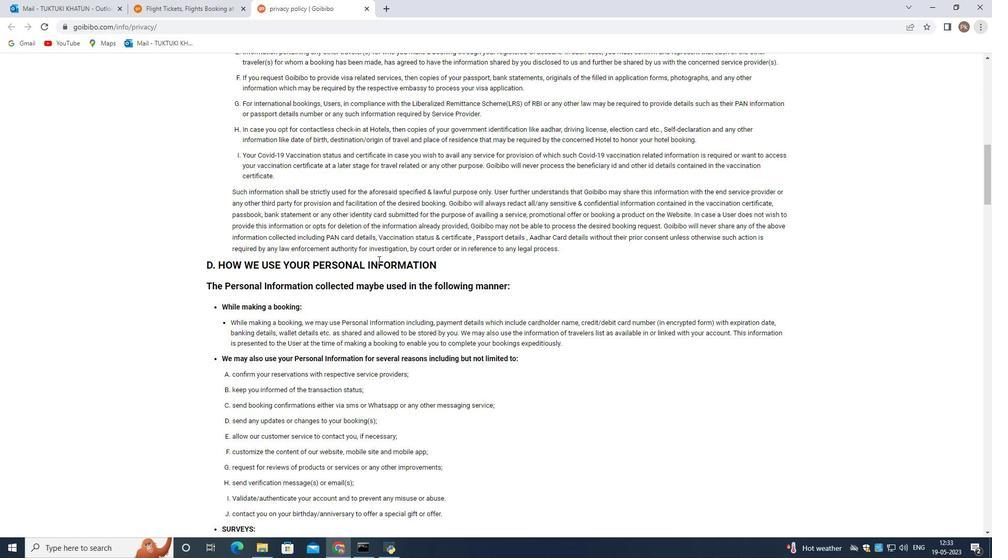 
Action: Mouse moved to (422, 408)
Screenshot: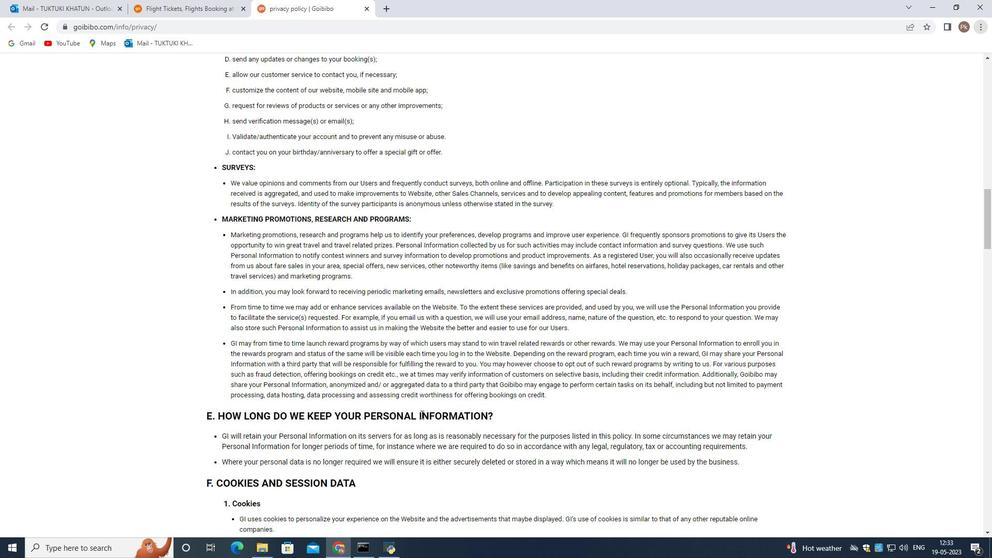 
Action: Mouse scrolled (422, 408) with delta (0, 0)
Screenshot: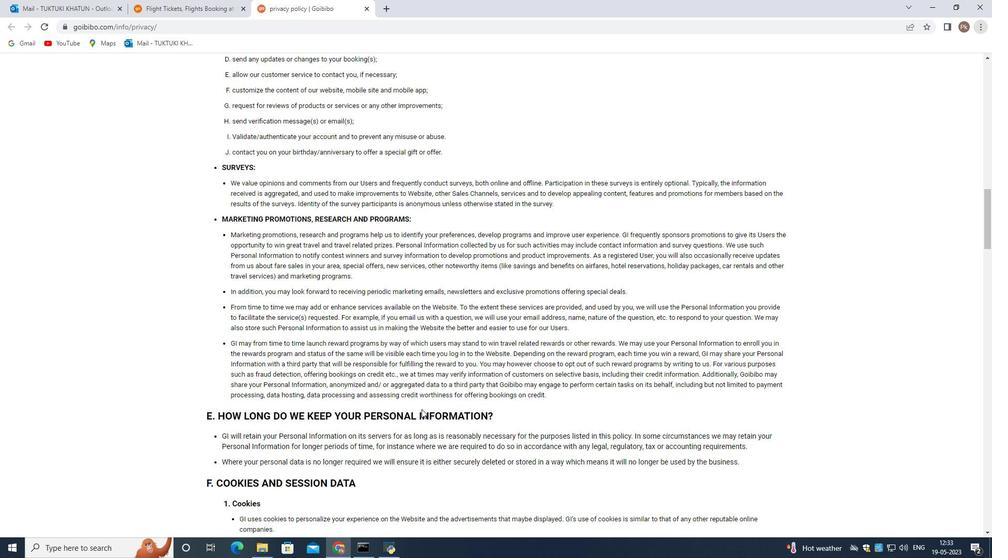 
Action: Mouse scrolled (422, 408) with delta (0, 0)
Screenshot: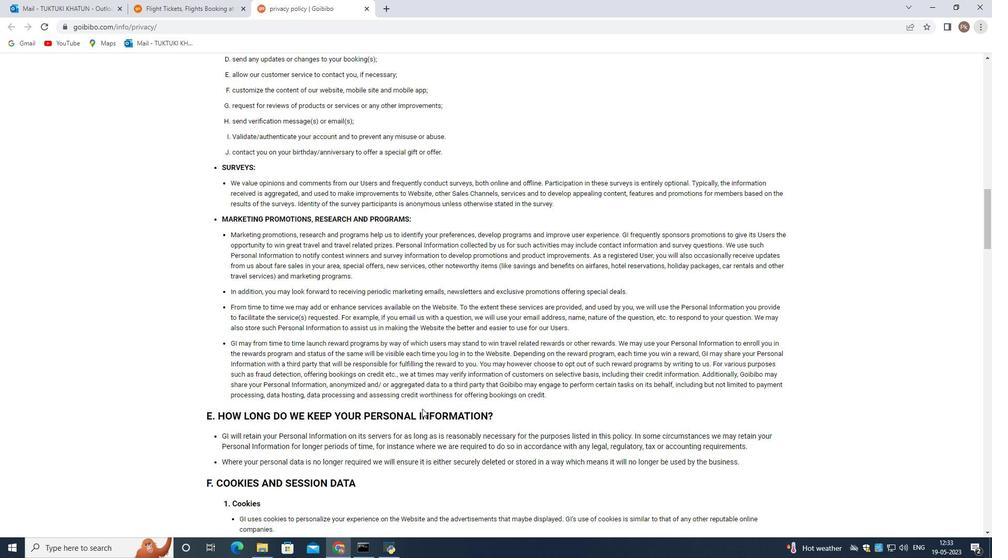 
Action: Mouse scrolled (422, 408) with delta (0, 0)
Screenshot: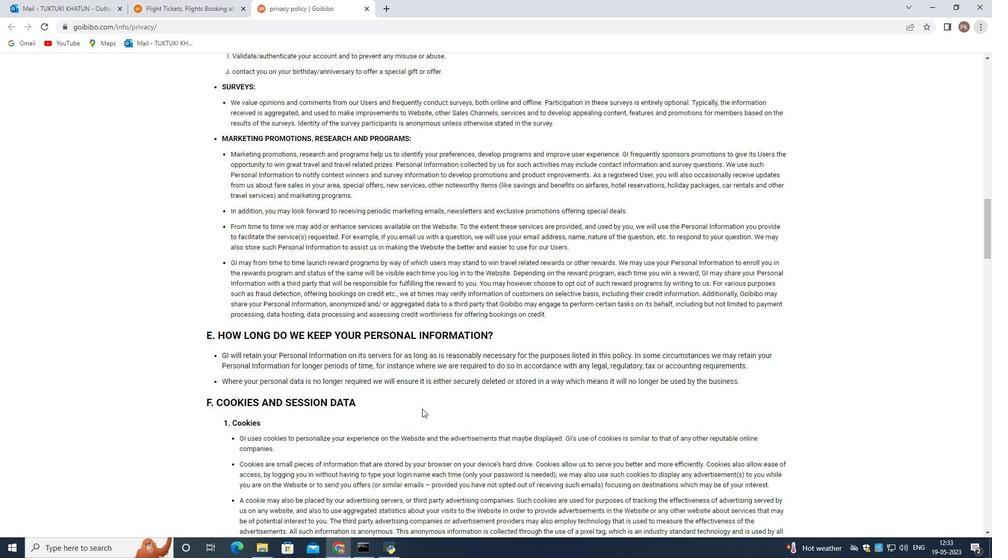 
Action: Mouse scrolled (422, 408) with delta (0, 0)
Screenshot: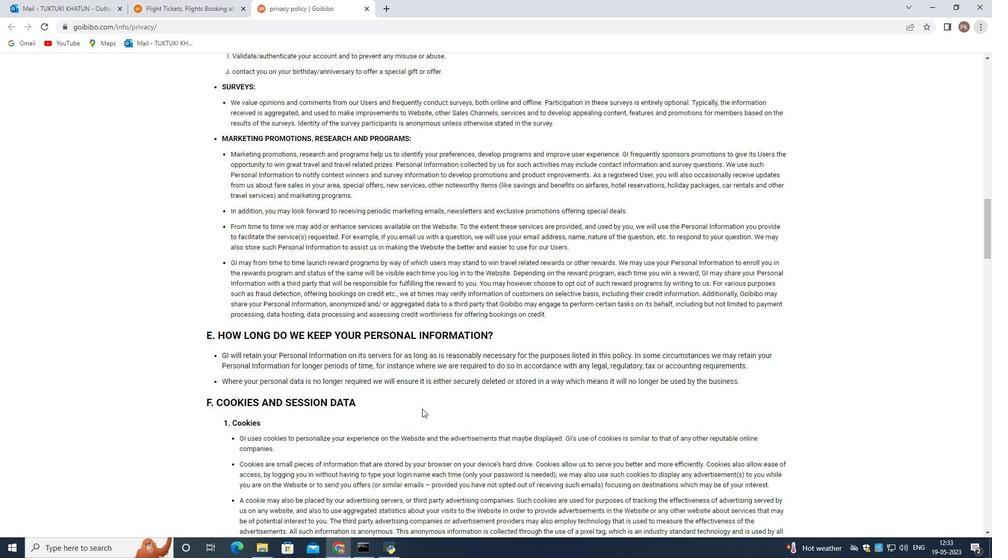 
Action: Mouse scrolled (422, 408) with delta (0, 0)
Screenshot: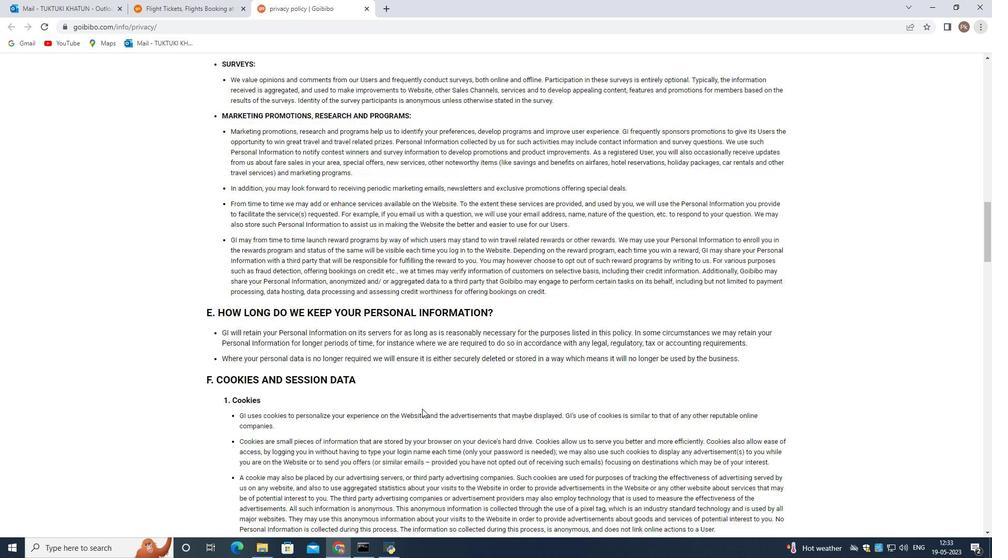 
Action: Mouse scrolled (422, 408) with delta (0, 0)
Screenshot: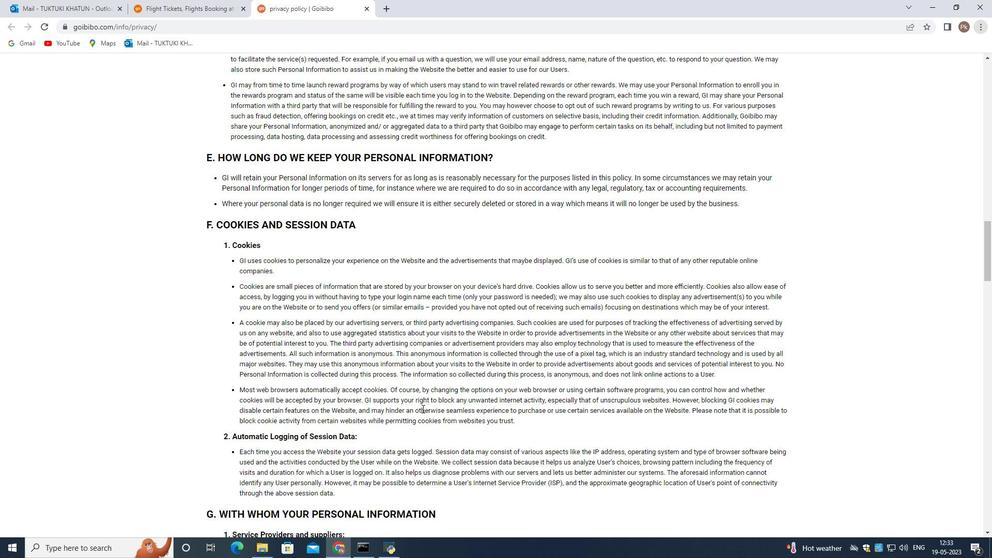 
Action: Mouse scrolled (422, 408) with delta (0, 0)
Screenshot: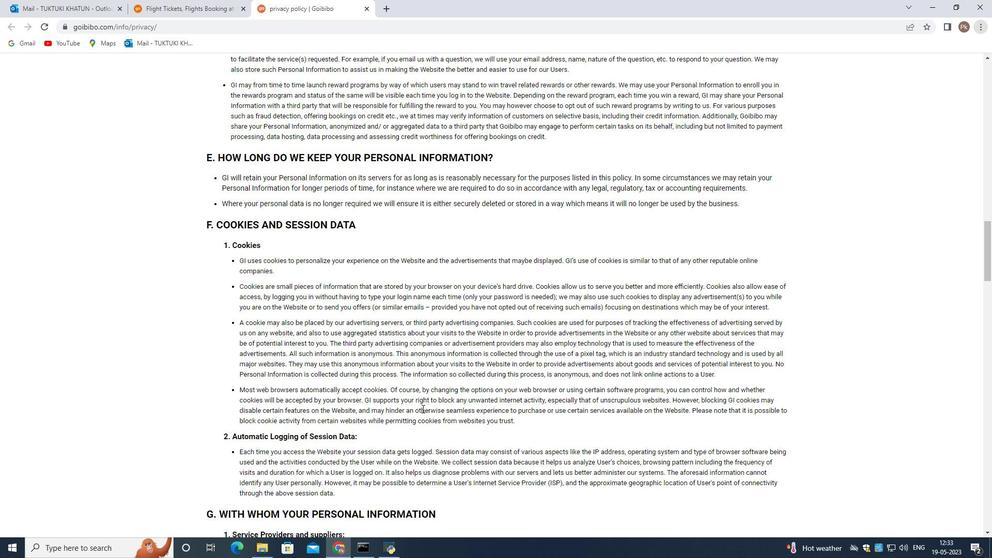 
Action: Mouse scrolled (422, 408) with delta (0, 0)
Screenshot: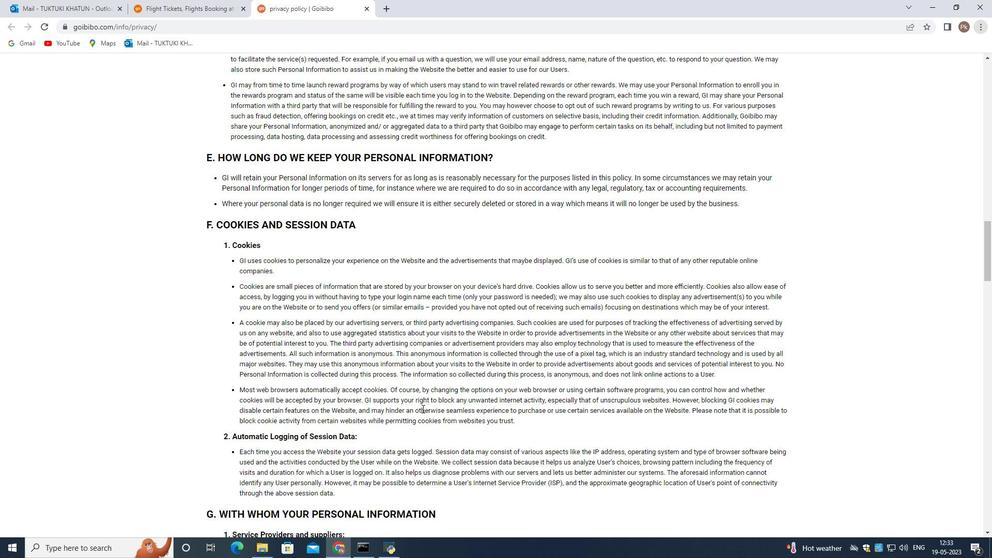 
Action: Mouse scrolled (422, 408) with delta (0, 0)
Screenshot: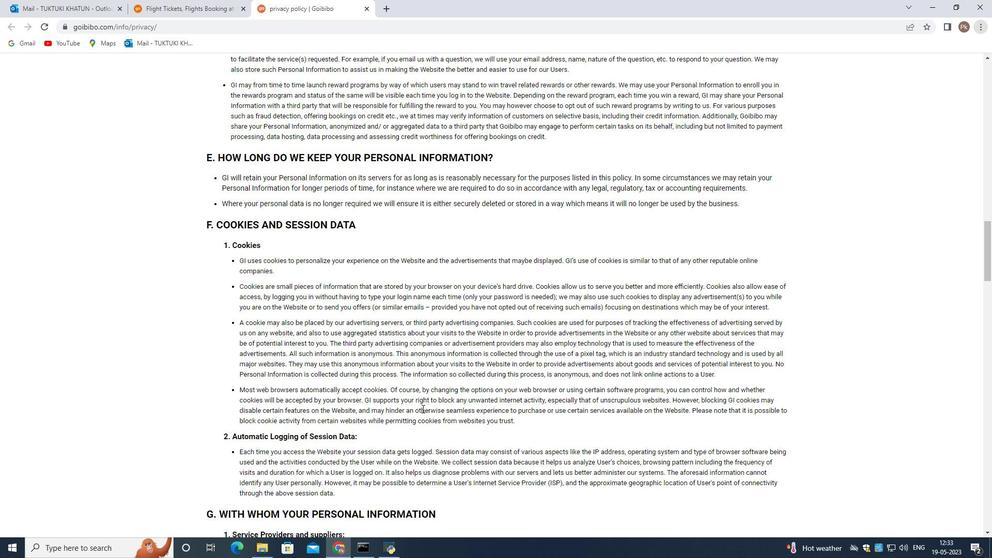 
Action: Mouse scrolled (422, 408) with delta (0, 0)
Screenshot: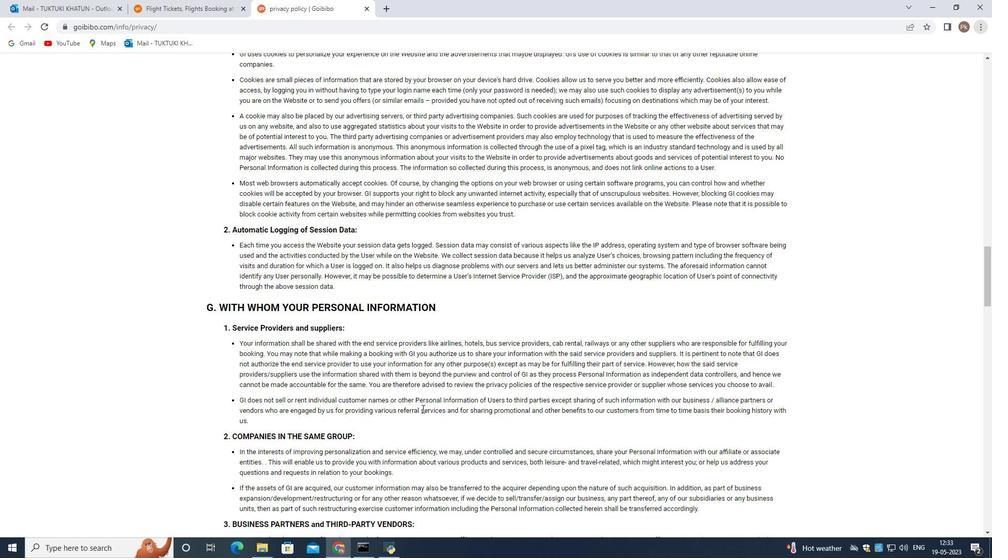 
Action: Mouse scrolled (422, 408) with delta (0, 0)
Screenshot: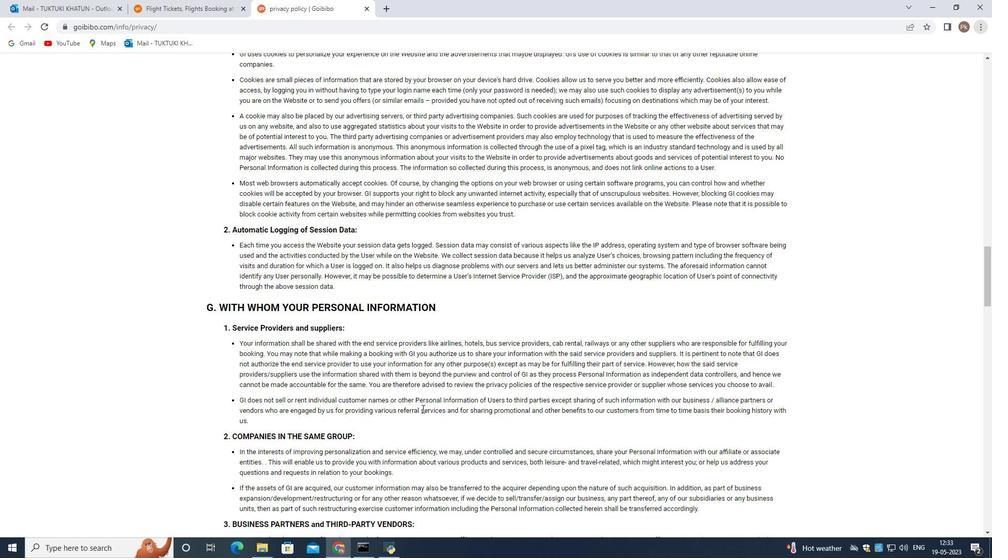 
Action: Mouse scrolled (422, 408) with delta (0, 0)
Screenshot: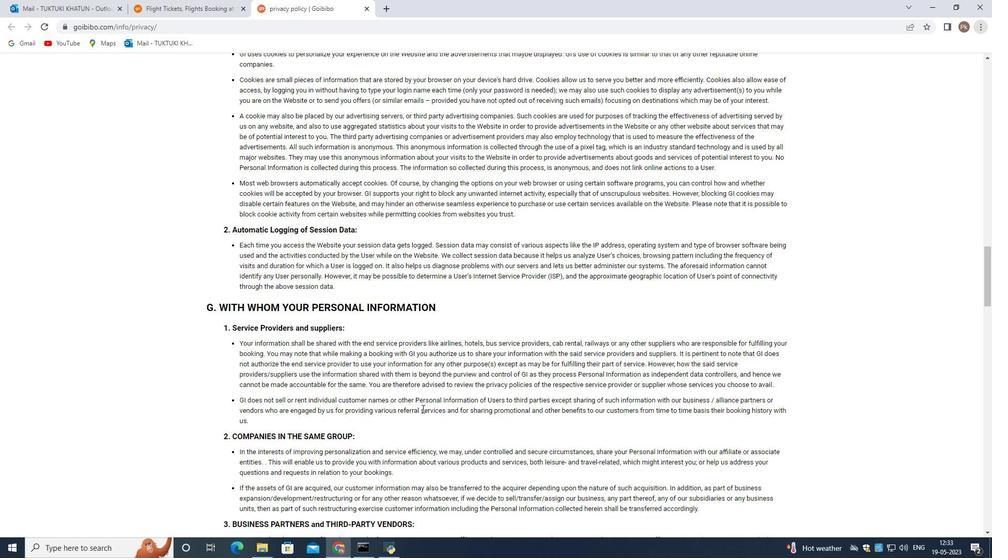 
Action: Mouse scrolled (422, 408) with delta (0, 0)
Screenshot: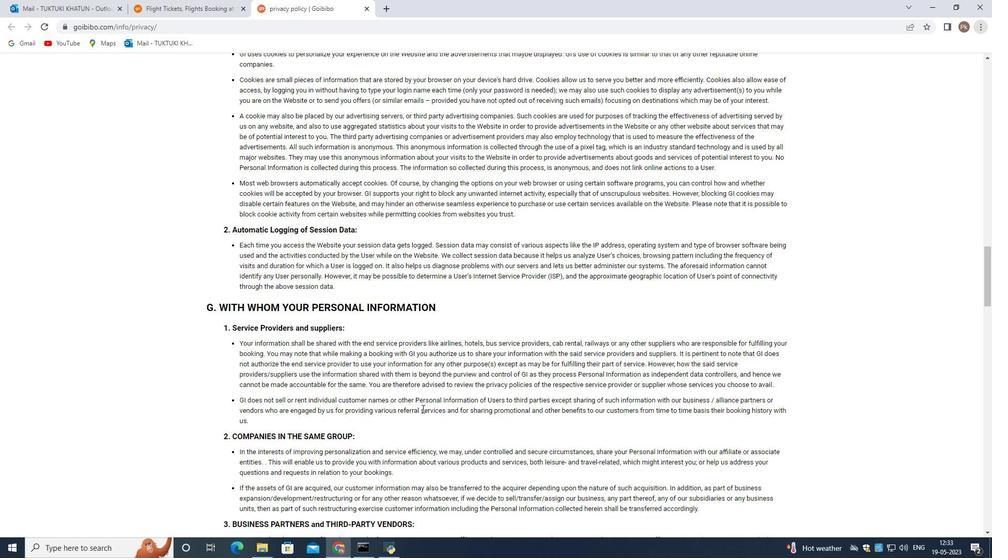 
Action: Mouse scrolled (422, 408) with delta (0, 0)
Screenshot: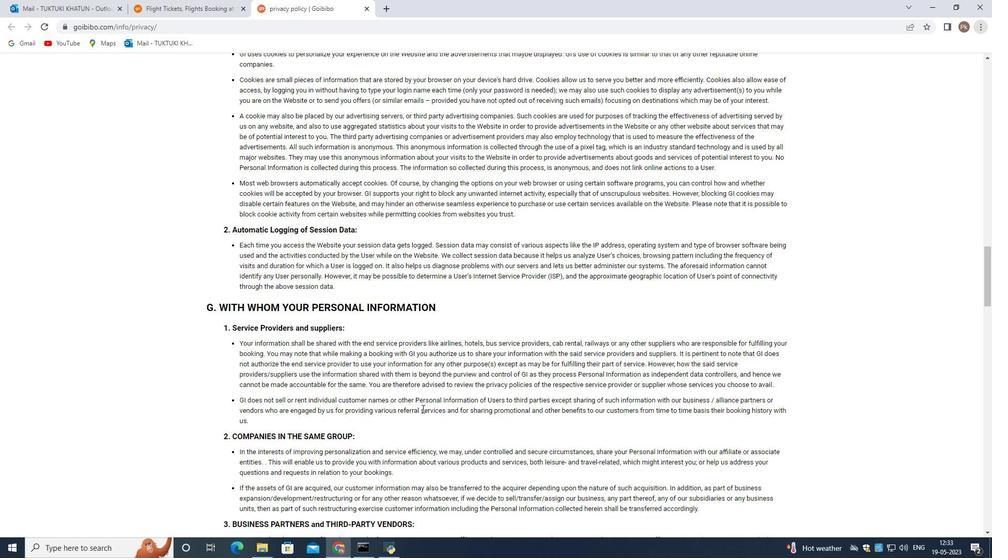 
Action: Mouse scrolled (422, 408) with delta (0, 0)
Screenshot: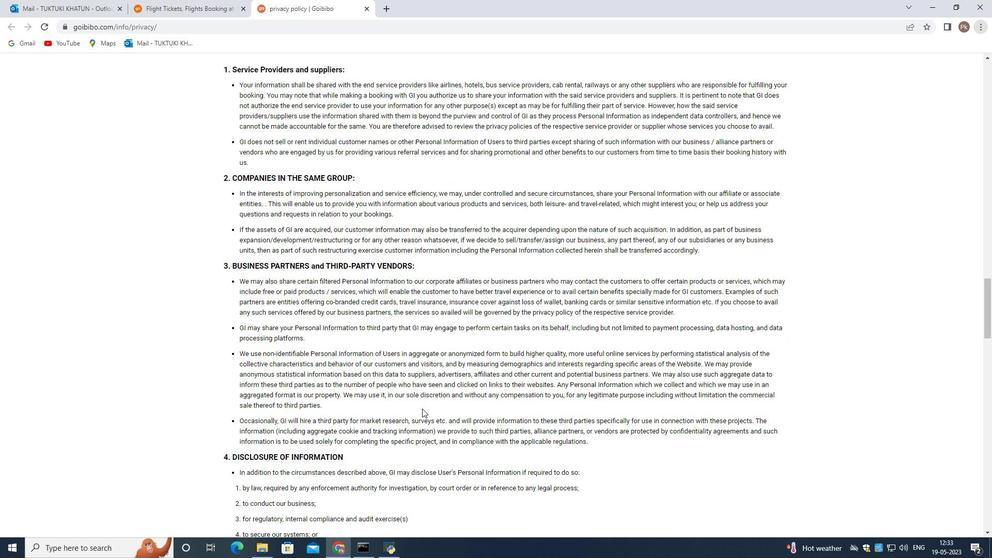 
Action: Mouse scrolled (422, 408) with delta (0, 0)
Screenshot: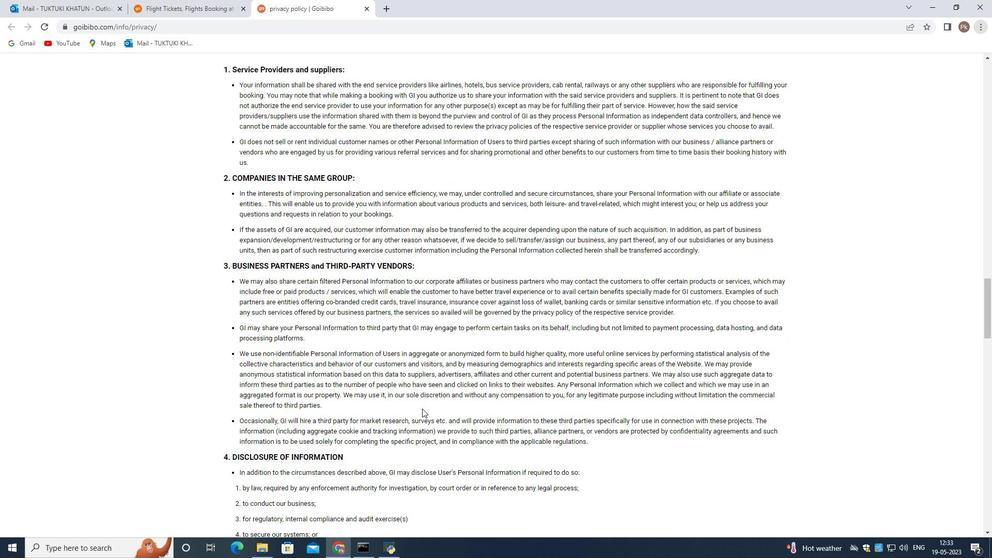 
Action: Mouse scrolled (422, 408) with delta (0, 0)
Screenshot: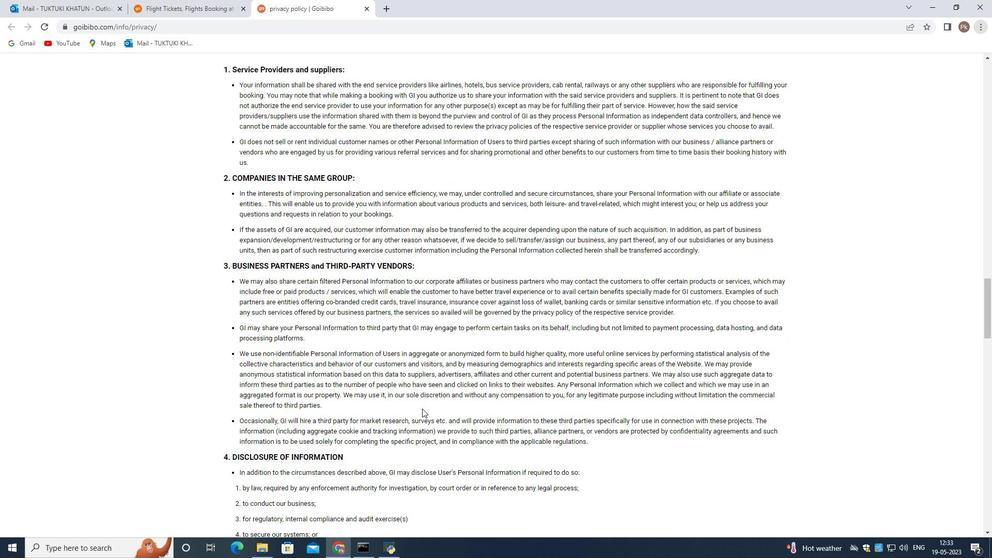 
Action: Mouse scrolled (422, 408) with delta (0, 0)
Screenshot: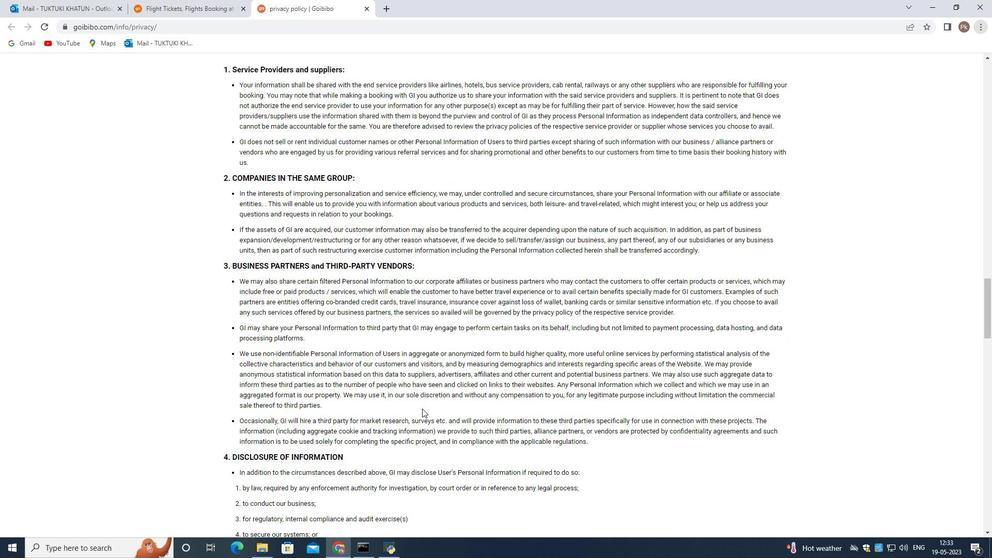
Action: Mouse scrolled (422, 408) with delta (0, 0)
Screenshot: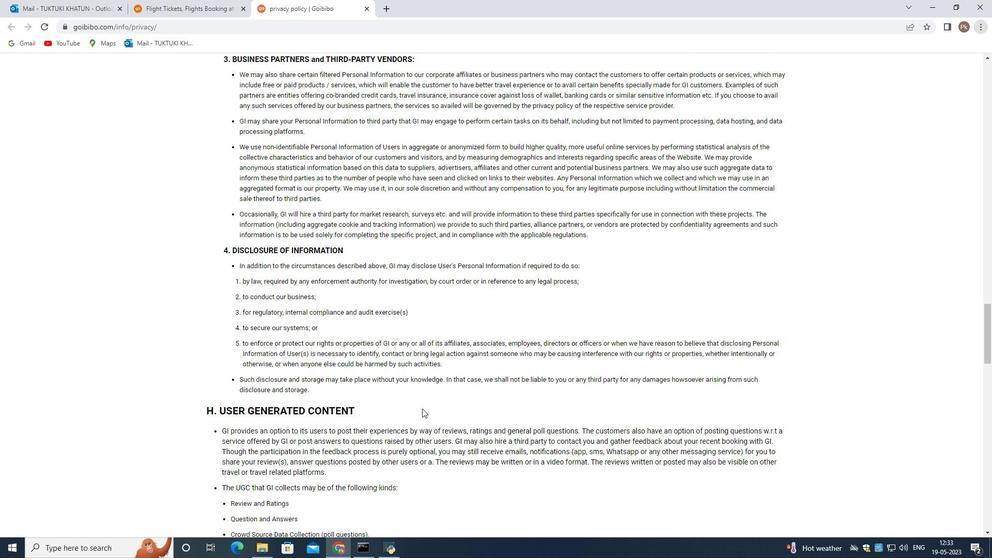 
Action: Mouse scrolled (422, 408) with delta (0, 0)
Screenshot: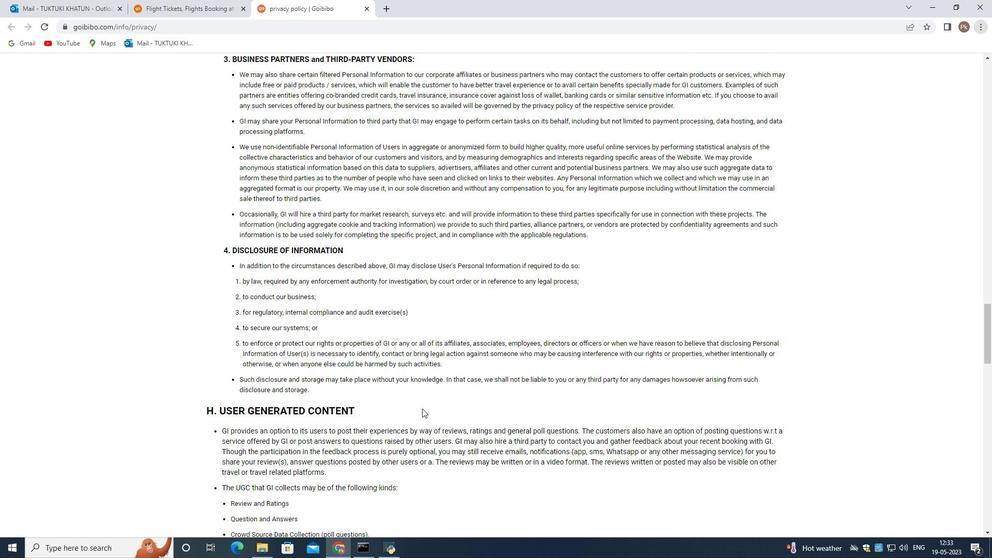 
Action: Mouse moved to (412, 403)
Screenshot: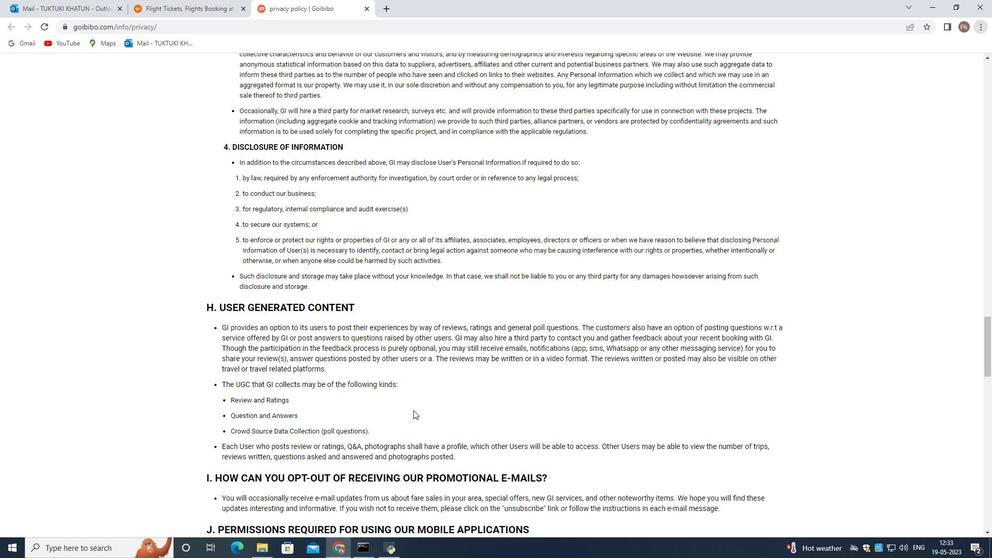 
Action: Mouse scrolled (412, 402) with delta (0, 0)
Screenshot: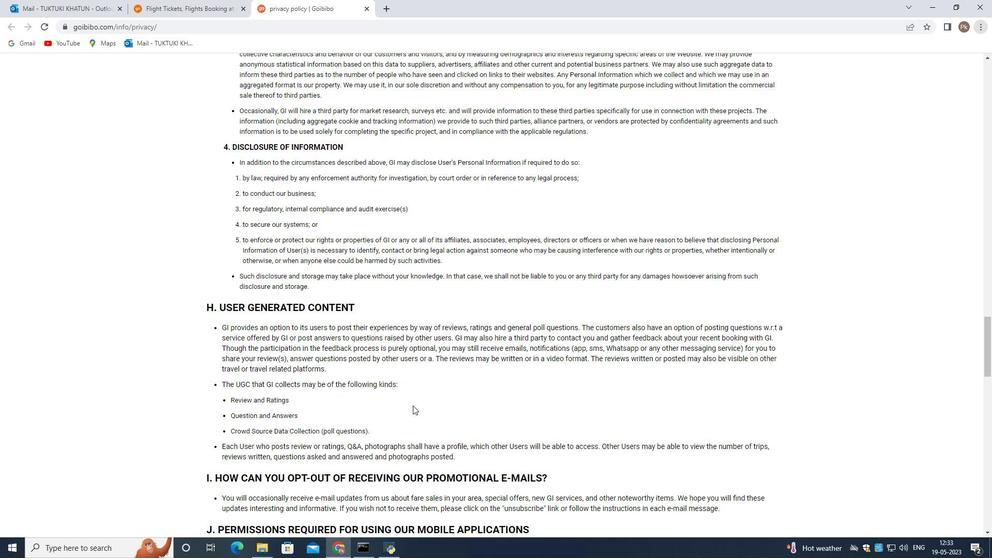 
Action: Mouse moved to (411, 403)
Screenshot: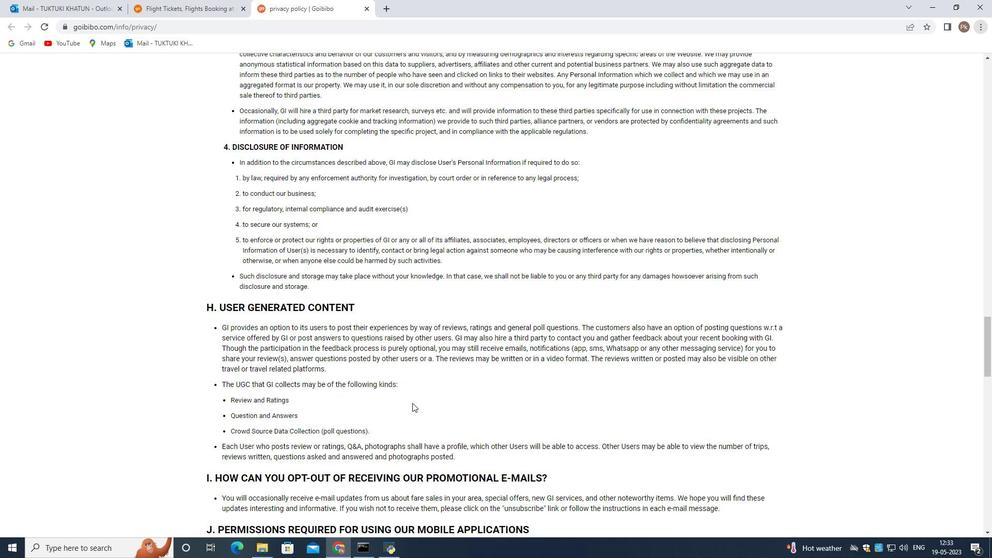 
Action: Mouse scrolled (411, 402) with delta (0, 0)
Screenshot: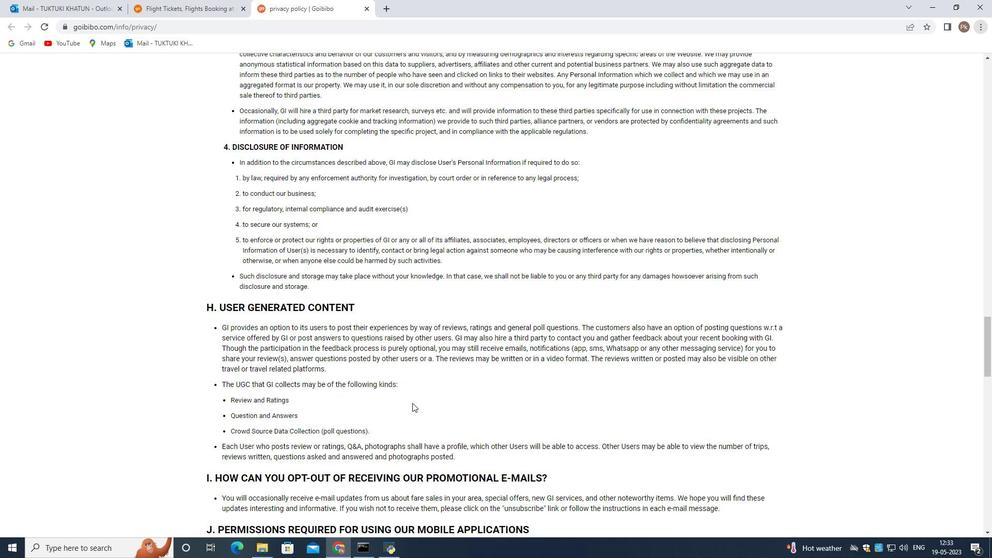 
Action: Mouse moved to (395, 378)
Screenshot: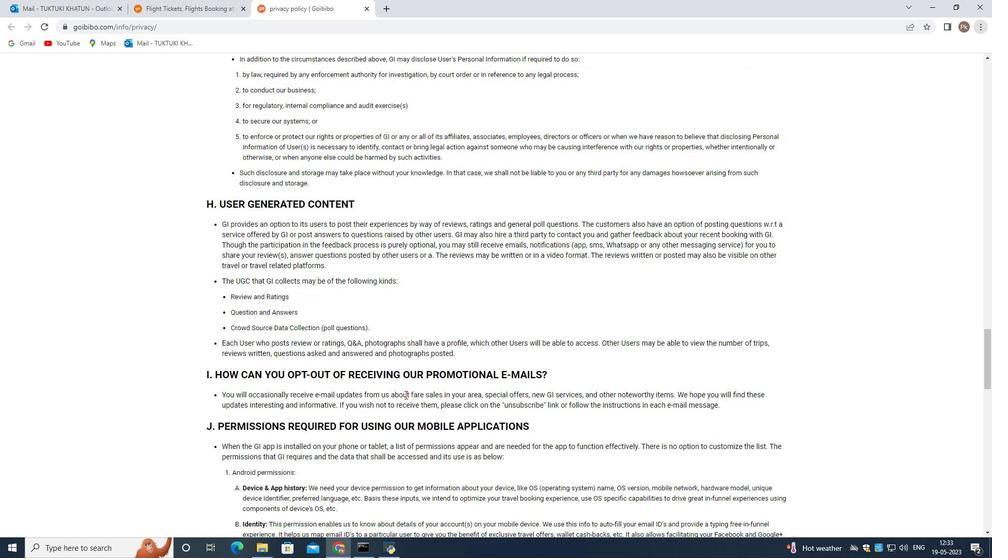 
Action: Mouse scrolled (395, 377) with delta (0, 0)
Screenshot: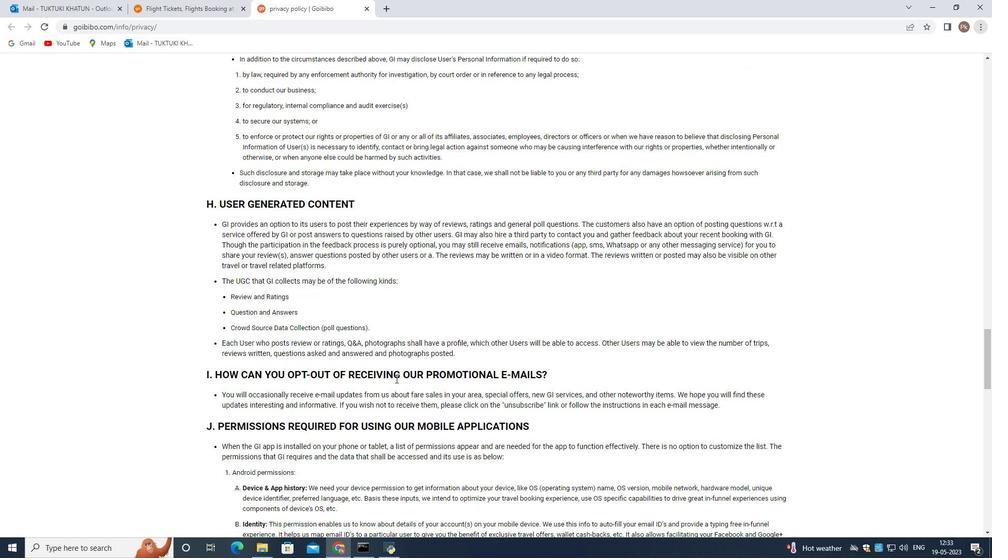 
Action: Mouse scrolled (395, 377) with delta (0, 0)
Screenshot: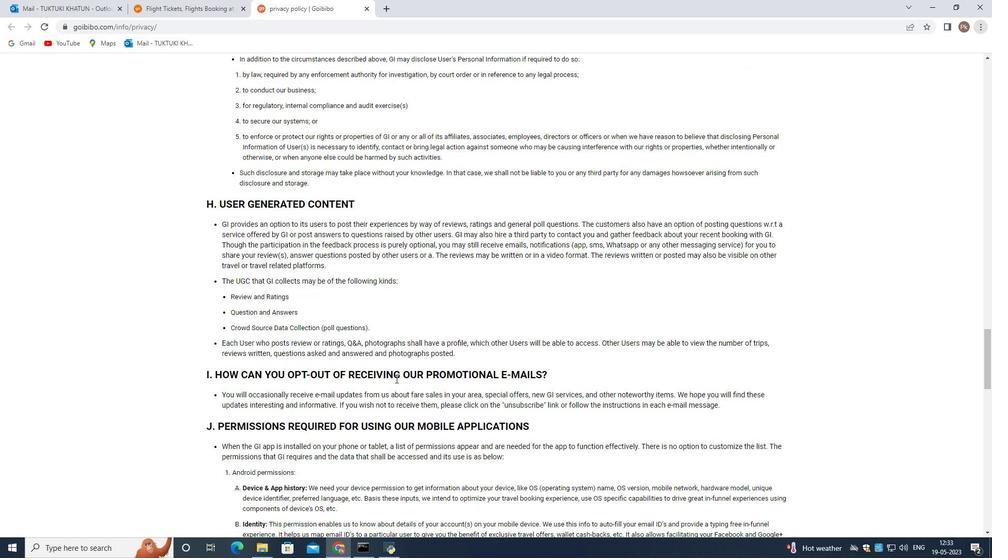 
Action: Mouse scrolled (395, 377) with delta (0, 0)
Screenshot: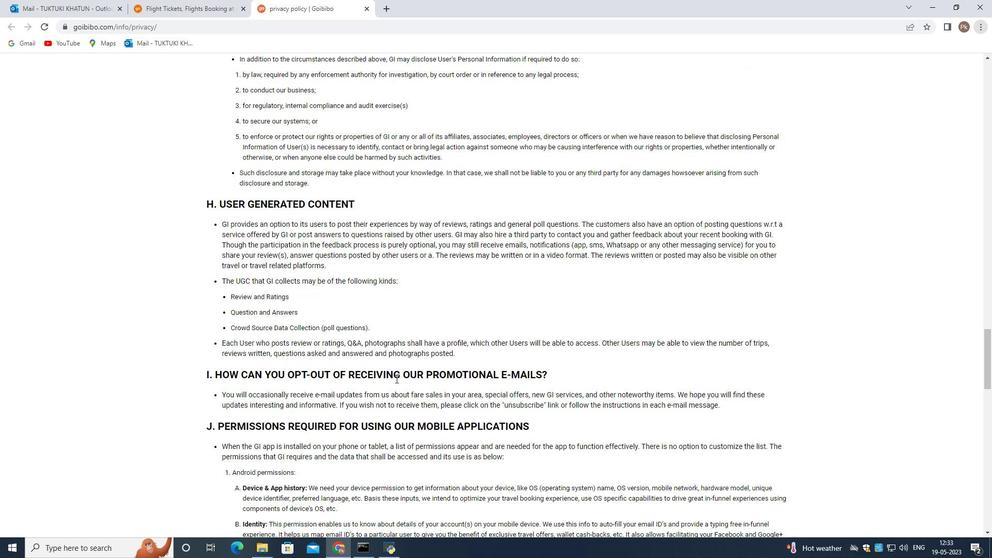 
Action: Mouse moved to (391, 375)
Screenshot: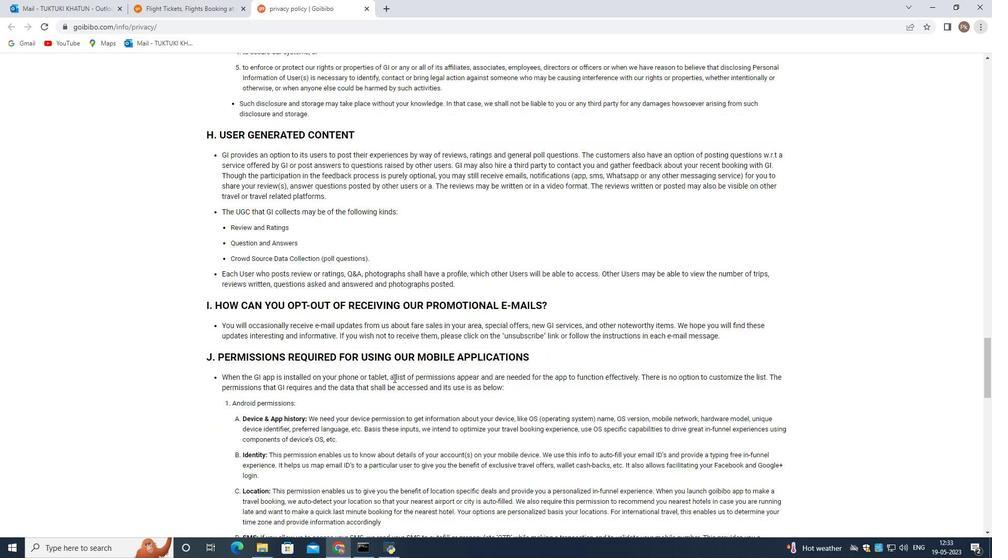 
Action: Mouse scrolled (391, 374) with delta (0, 0)
Screenshot: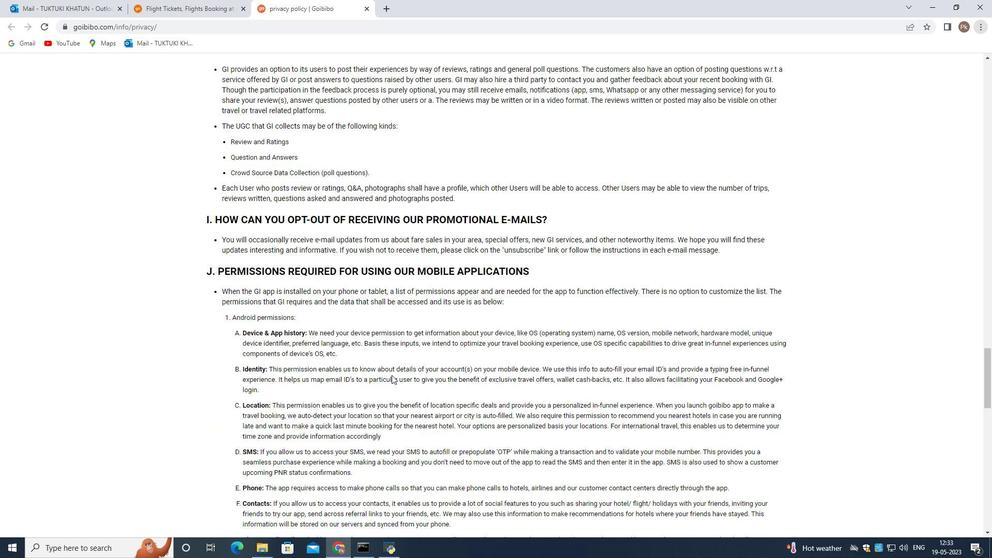 
Action: Mouse scrolled (391, 374) with delta (0, 0)
Screenshot: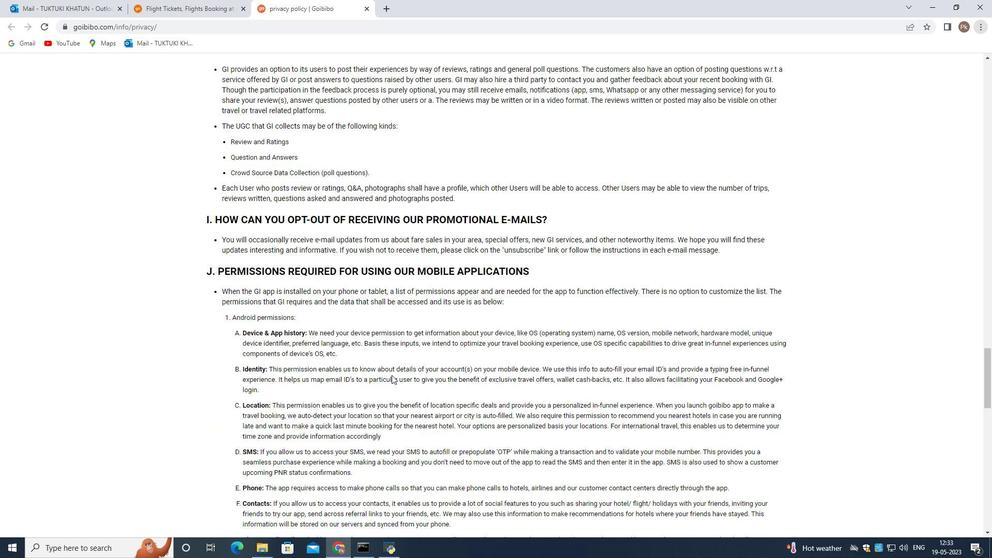 
Action: Mouse scrolled (391, 374) with delta (0, 0)
Screenshot: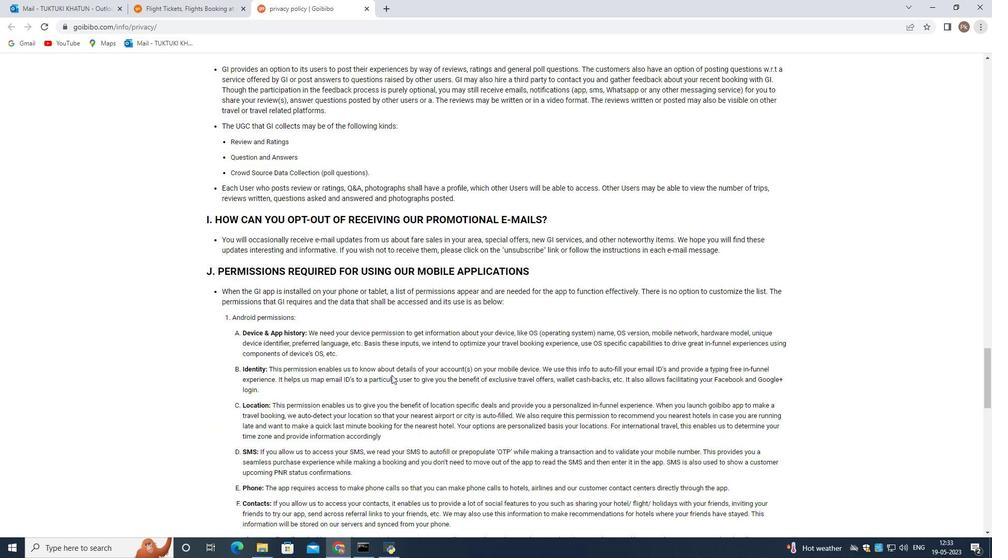 
Action: Mouse scrolled (391, 374) with delta (0, 0)
Screenshot: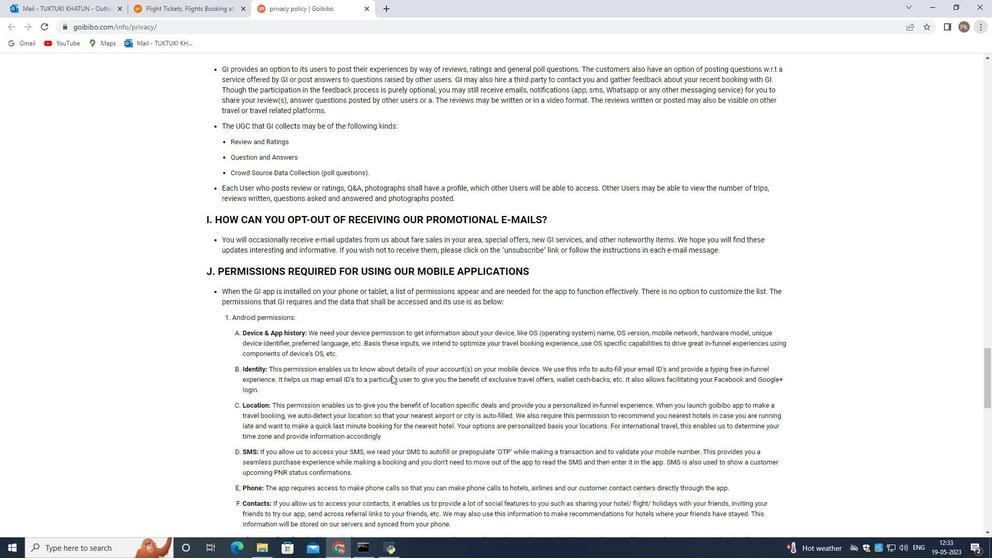 
Action: Mouse moved to (387, 375)
Screenshot: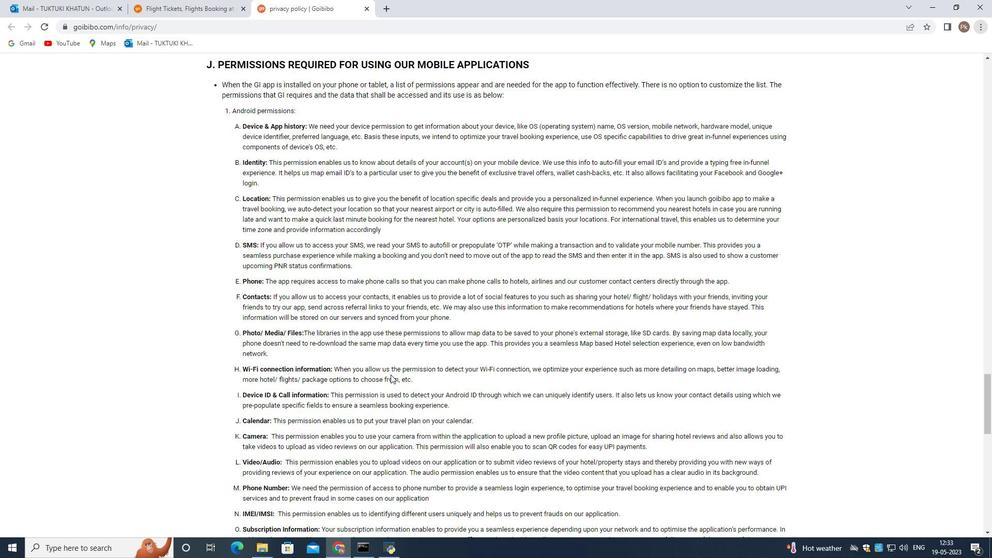 
Action: Mouse scrolled (387, 375) with delta (0, 0)
Screenshot: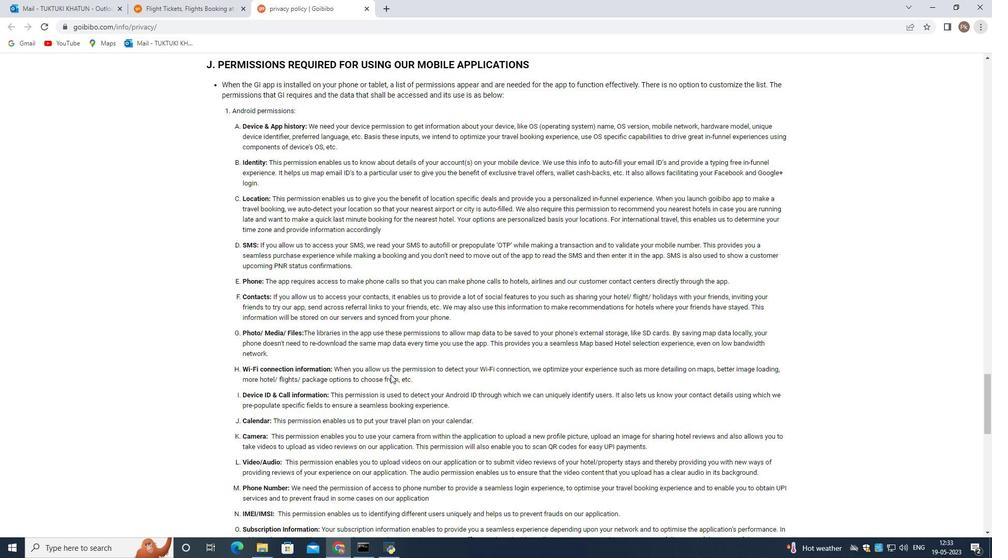 
Action: Mouse moved to (383, 377)
Screenshot: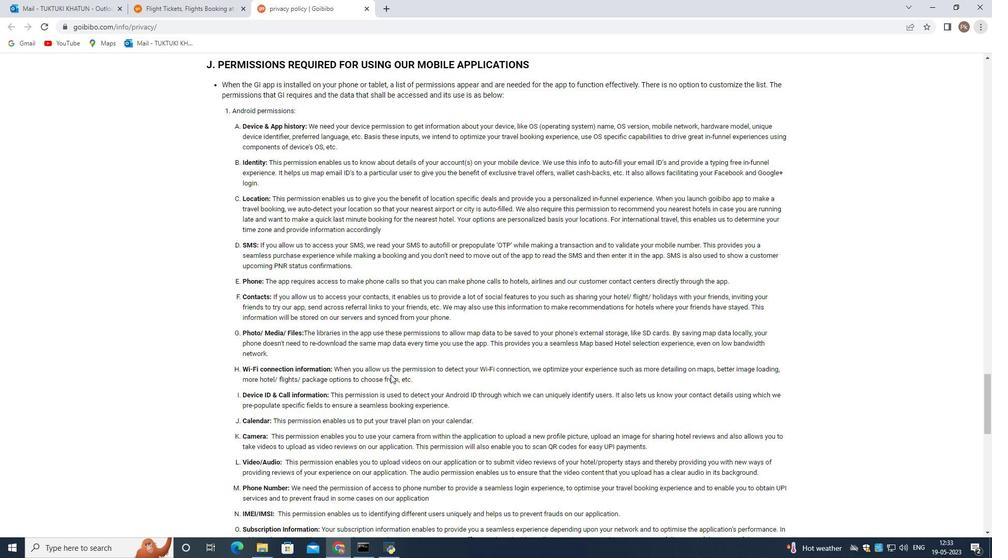 
Action: Mouse scrolled (383, 376) with delta (0, 0)
Screenshot: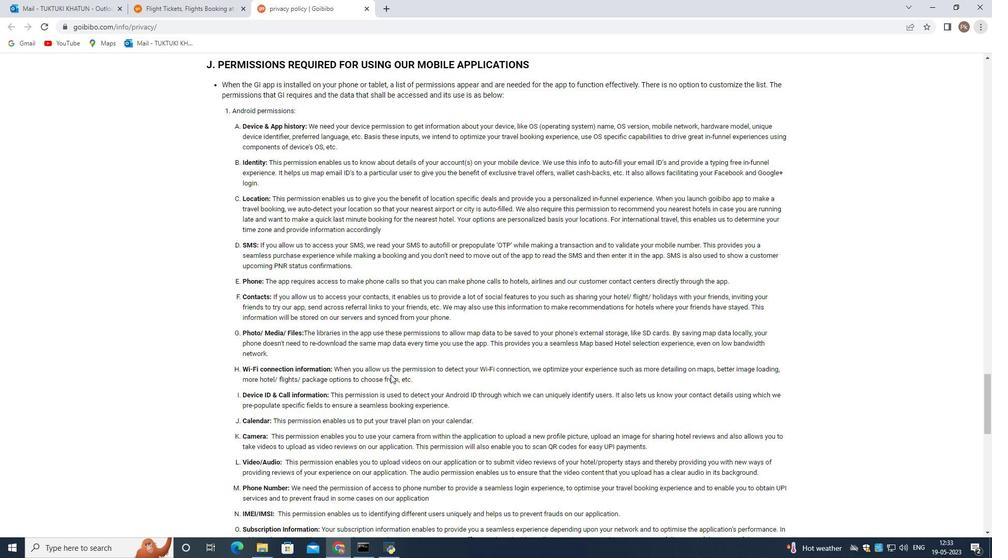 
Action: Mouse moved to (382, 377)
Screenshot: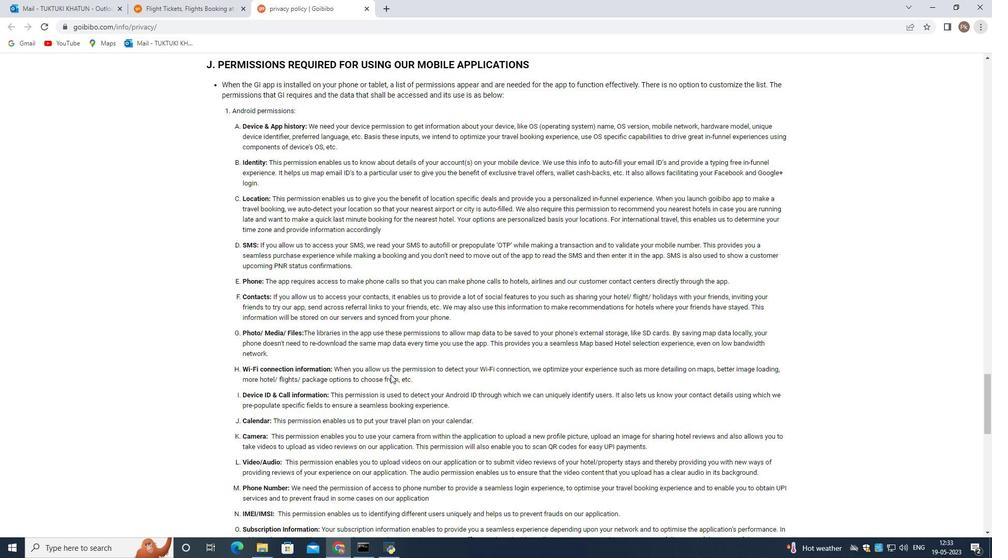 
Action: Mouse scrolled (382, 377) with delta (0, 0)
Screenshot: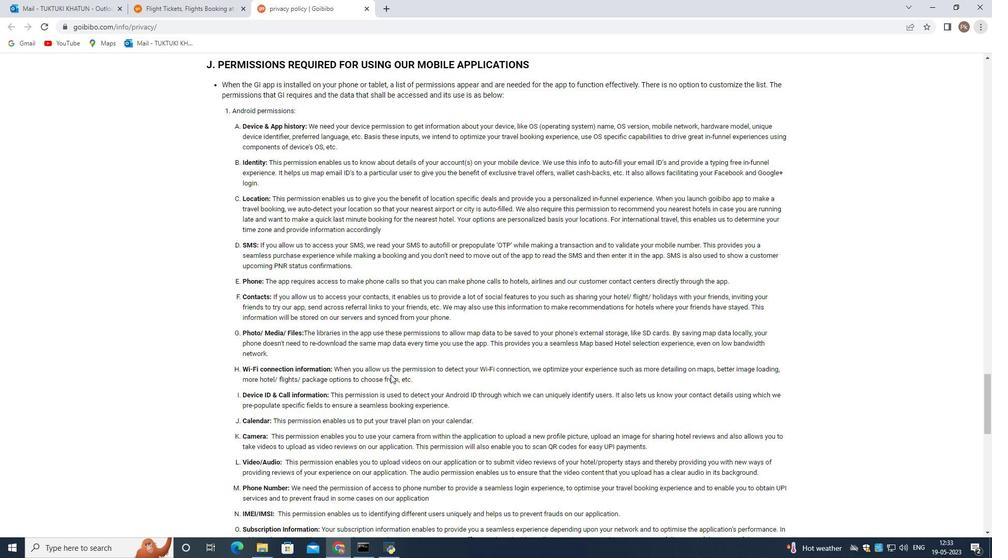 
Action: Mouse moved to (377, 379)
Screenshot: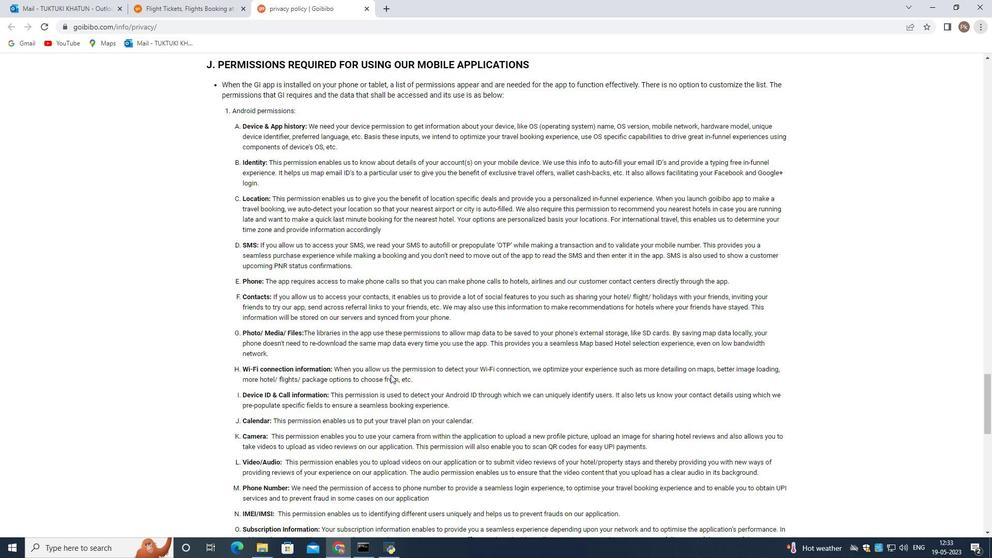 
Action: Mouse scrolled (380, 377) with delta (0, 0)
Screenshot: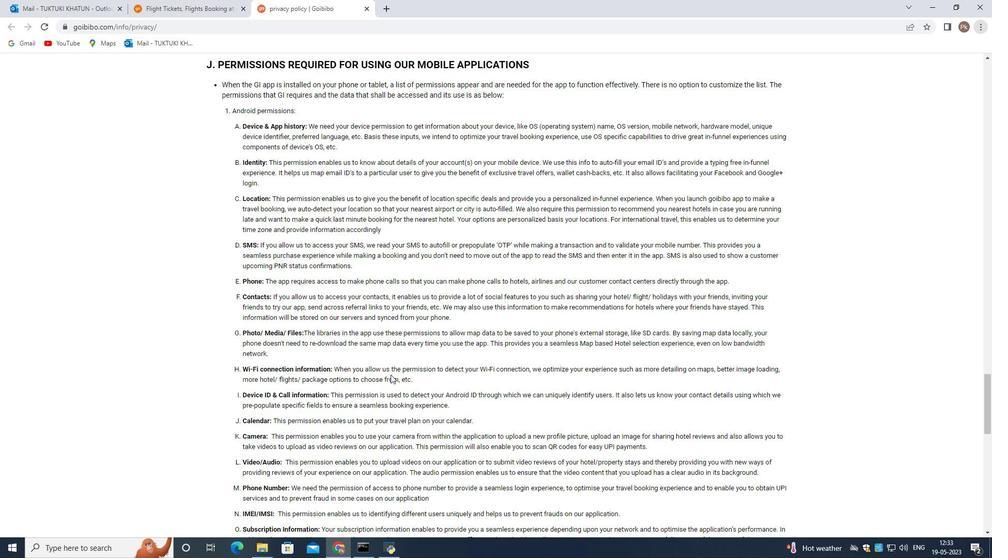 
Action: Mouse moved to (376, 379)
Screenshot: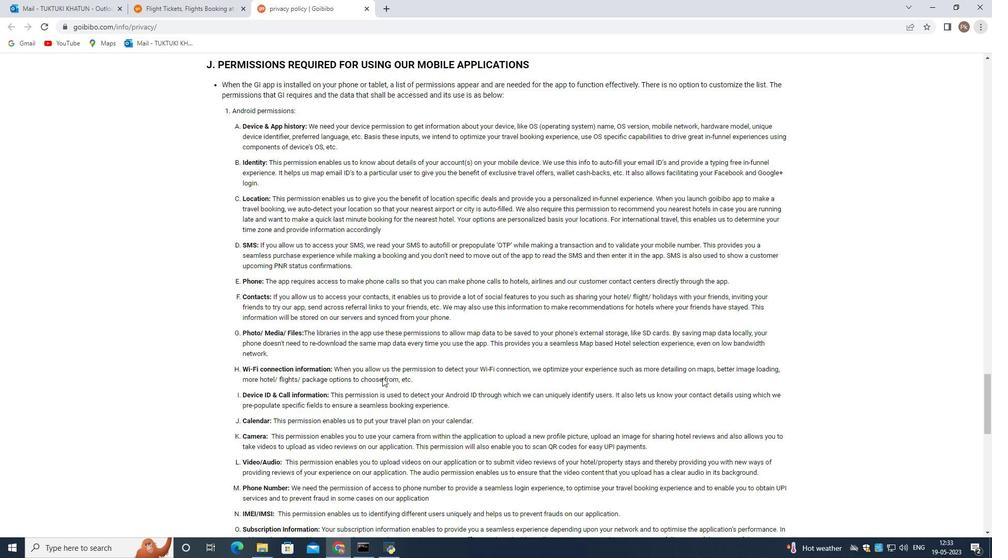 
Action: Mouse scrolled (376, 379) with delta (0, 0)
Screenshot: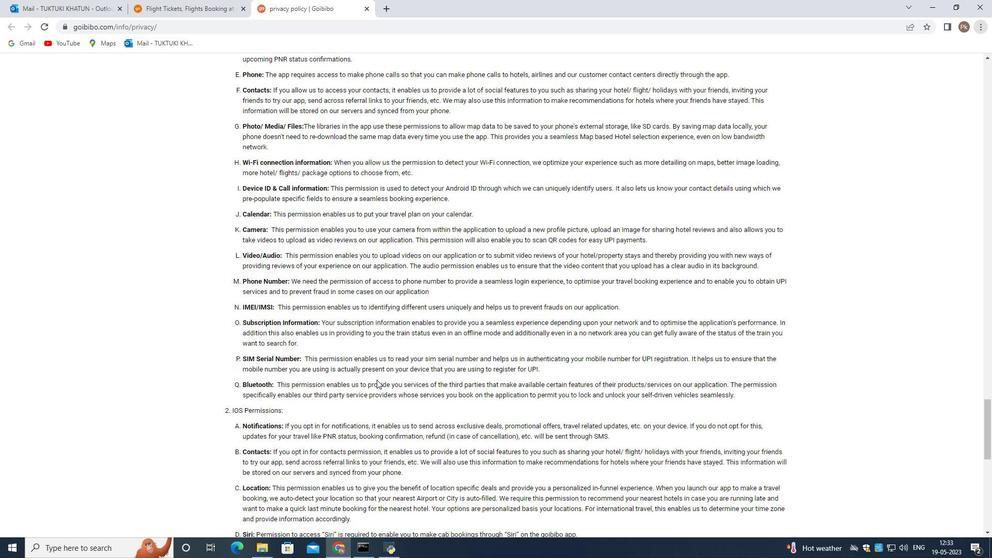 
Action: Mouse scrolled (376, 379) with delta (0, 0)
Screenshot: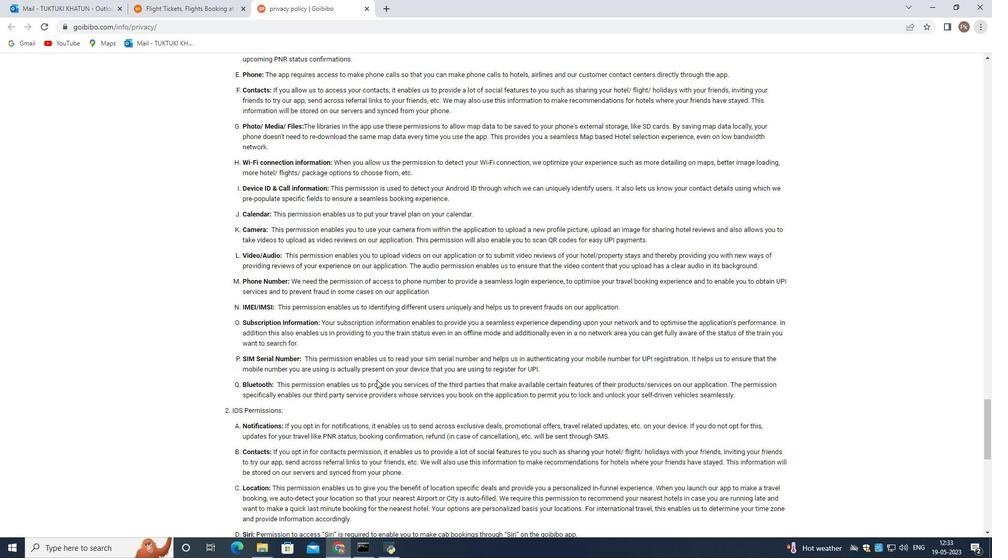 
Action: Mouse scrolled (376, 379) with delta (0, 0)
Screenshot: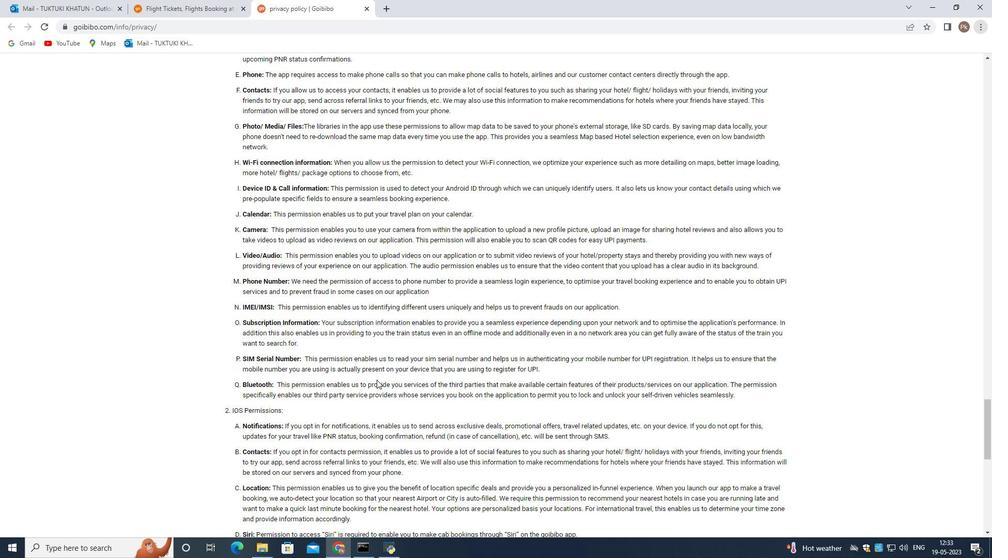 
Action: Mouse scrolled (376, 379) with delta (0, 0)
Screenshot: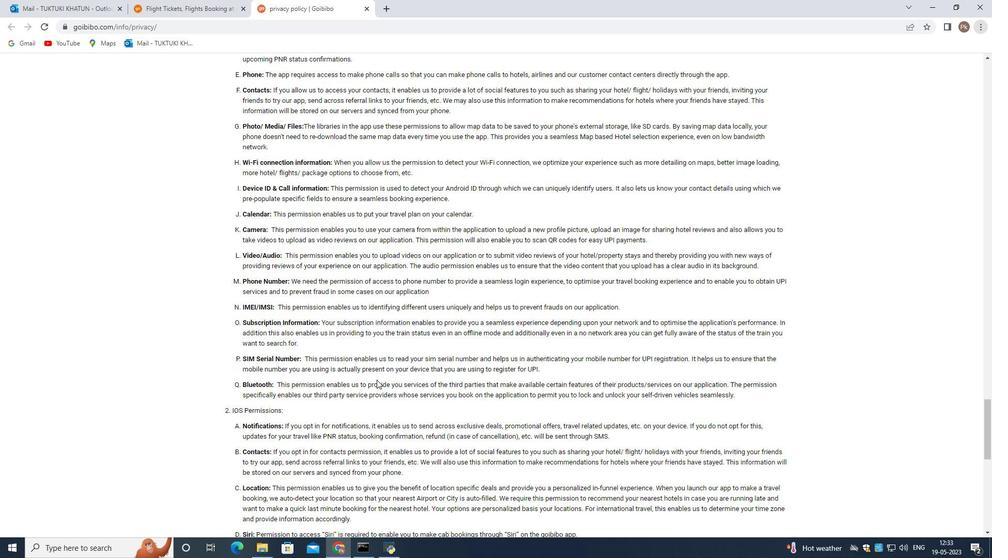 
Action: Mouse scrolled (376, 379) with delta (0, 0)
Screenshot: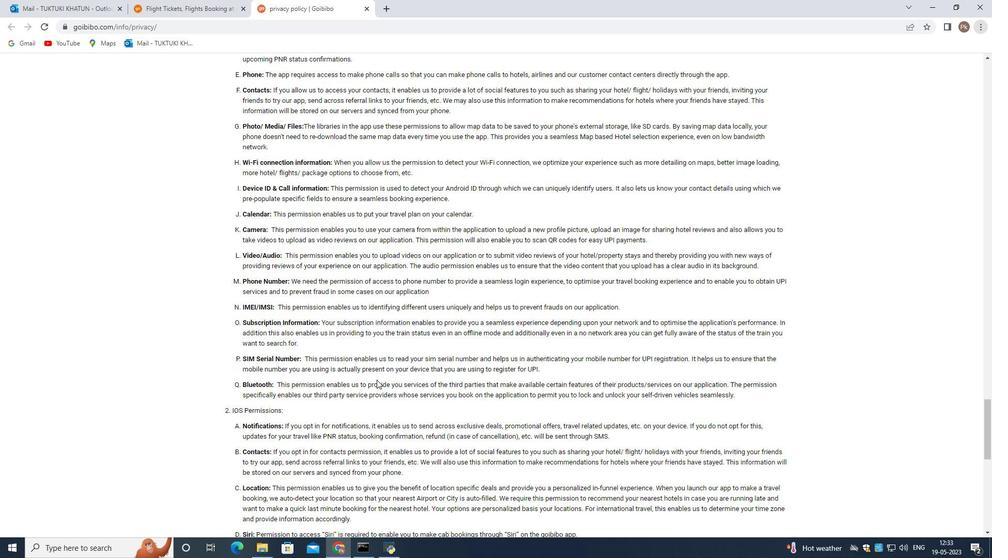 
Action: Mouse scrolled (376, 379) with delta (0, 0)
Screenshot: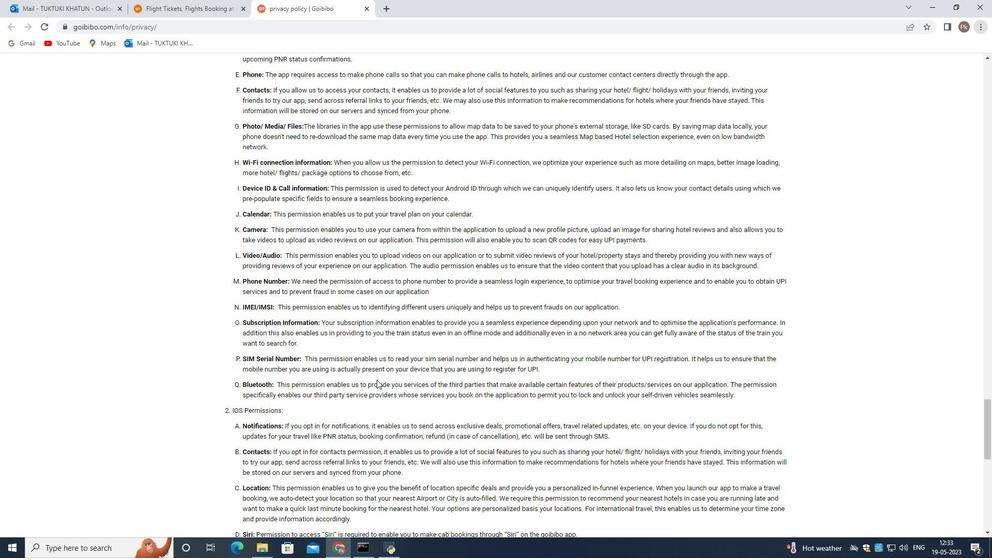 
Action: Mouse scrolled (376, 379) with delta (0, 0)
Screenshot: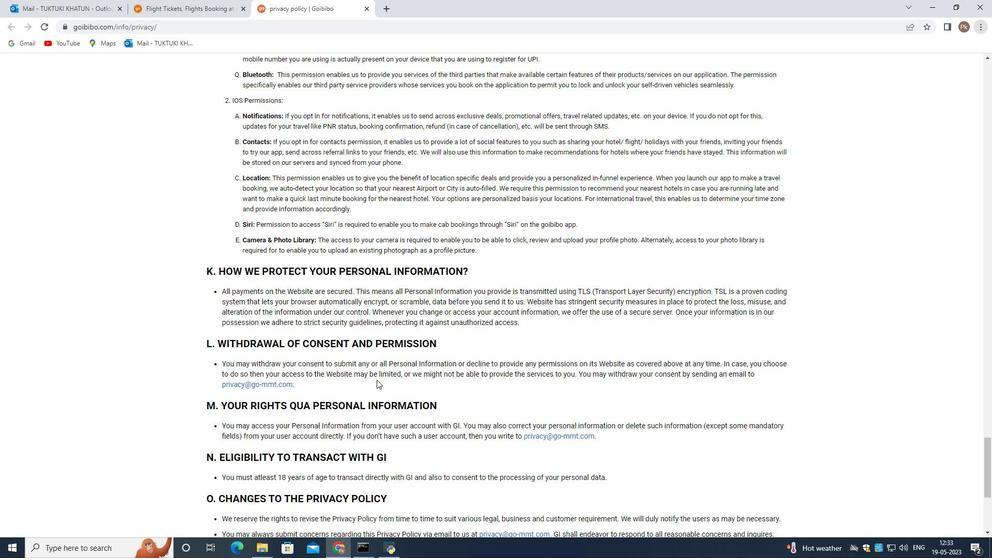
Action: Mouse scrolled (376, 379) with delta (0, 0)
Screenshot: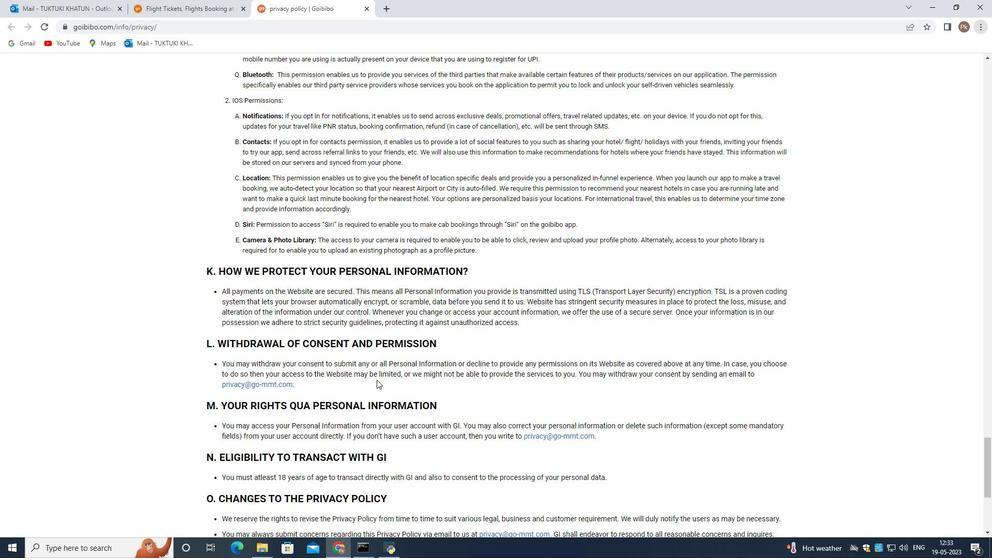 
Action: Mouse moved to (341, 242)
Screenshot: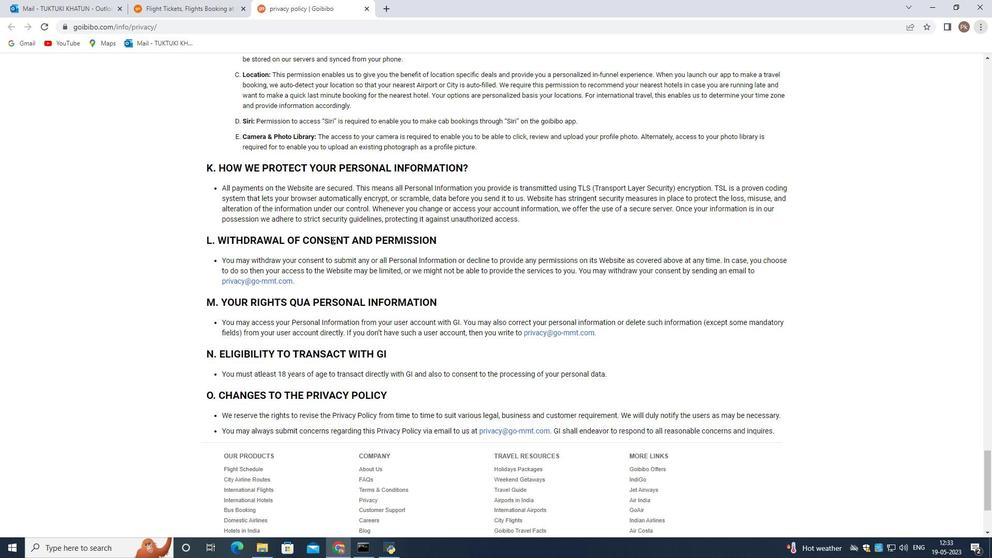 
Action: Mouse scrolled (341, 242) with delta (0, 0)
Screenshot: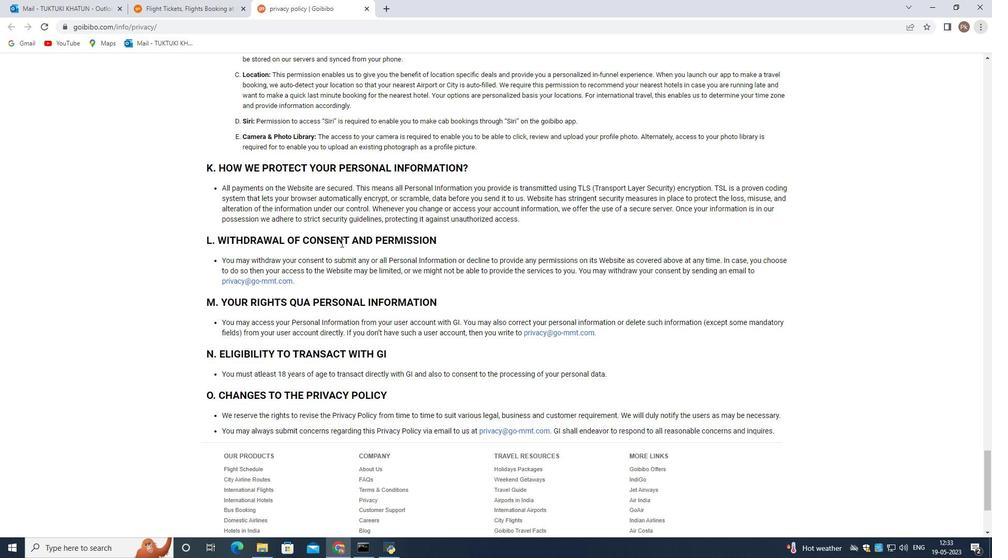 
Action: Mouse scrolled (341, 242) with delta (0, 0)
Screenshot: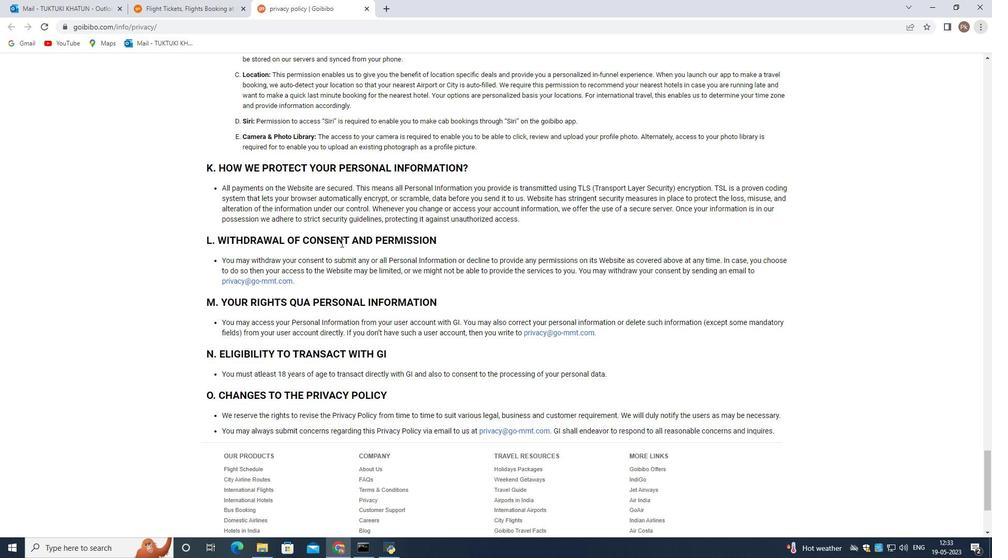 
Action: Mouse moved to (338, 258)
Screenshot: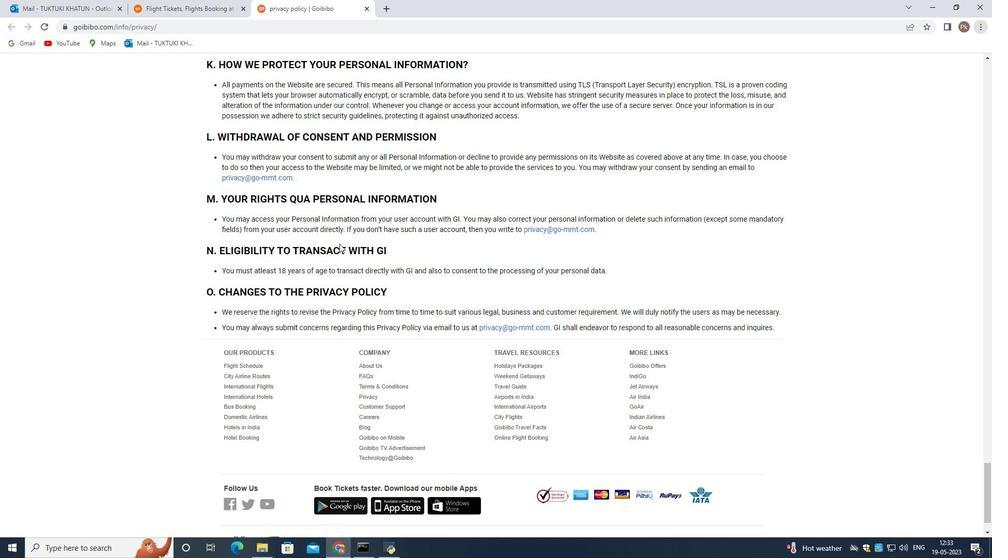 
Action: Mouse scrolled (338, 259) with delta (0, 0)
Screenshot: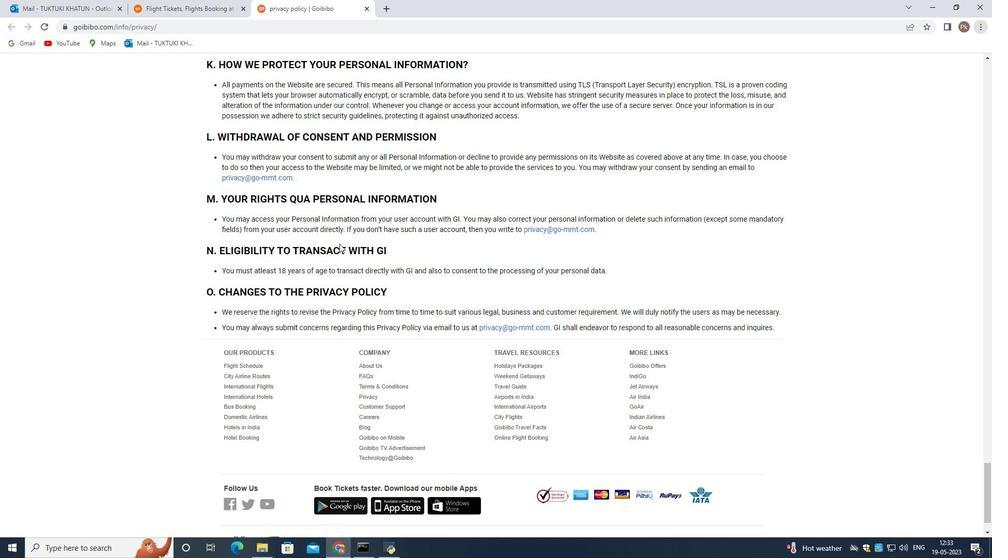 
Action: Mouse scrolled (338, 259) with delta (0, 0)
Screenshot: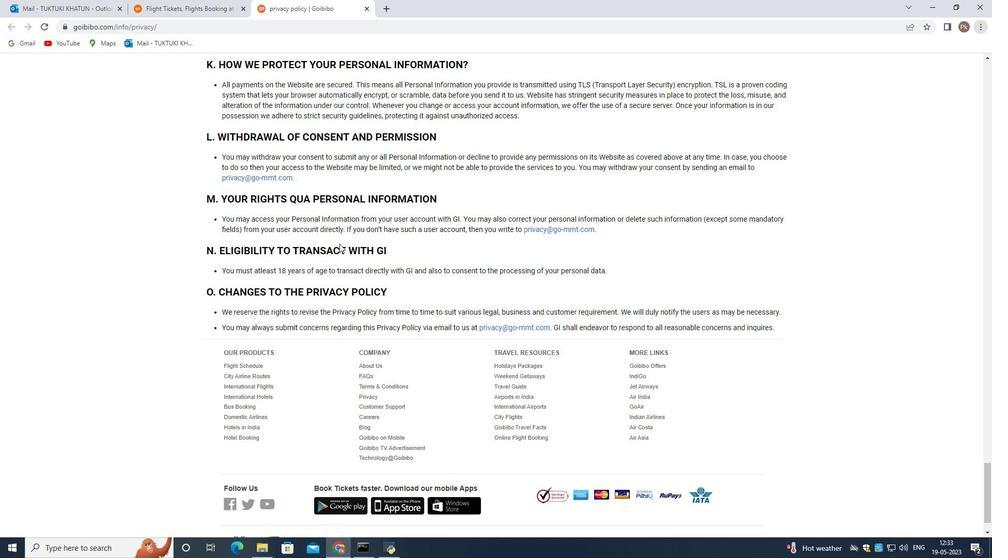 
Action: Mouse scrolled (338, 259) with delta (0, 0)
Screenshot: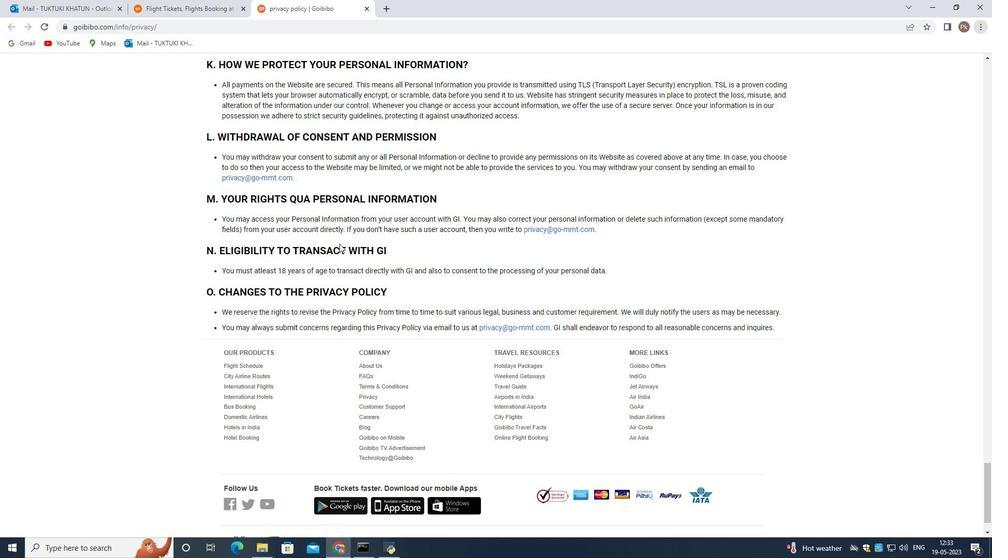 
Action: Mouse scrolled (338, 259) with delta (0, 0)
Screenshot: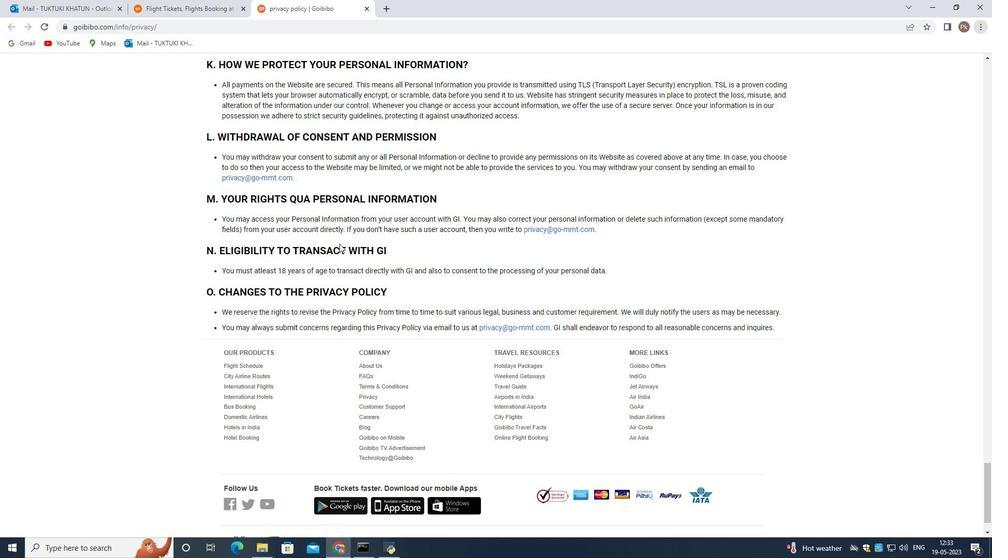 
Action: Mouse scrolled (338, 259) with delta (0, 0)
Screenshot: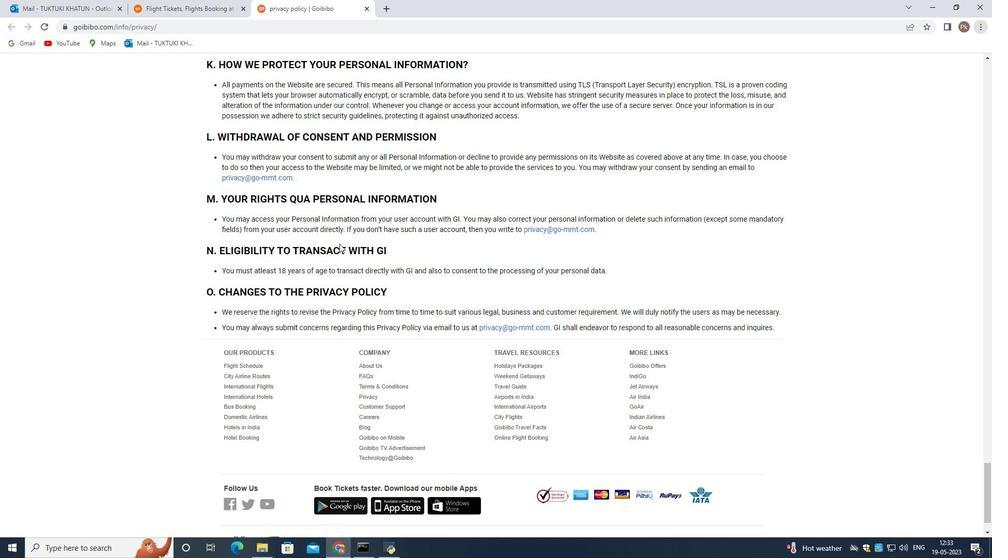 
Action: Mouse scrolled (338, 259) with delta (0, 0)
Screenshot: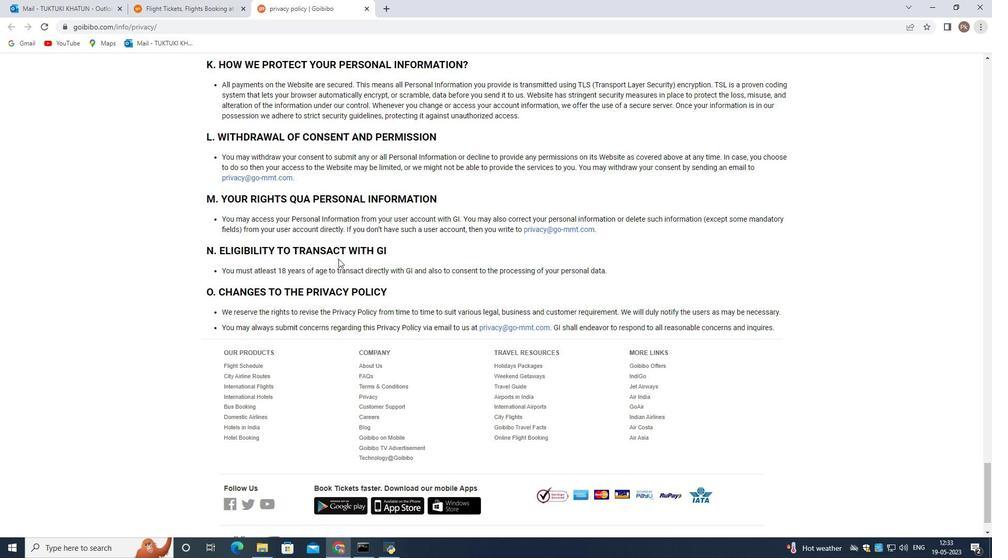 
Action: Mouse moved to (335, 259)
Screenshot: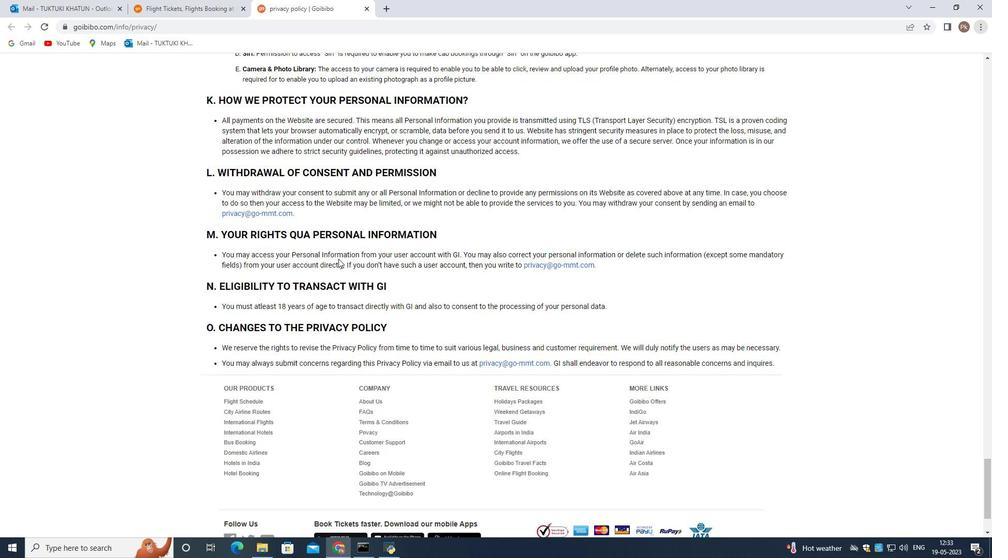 
Action: Mouse scrolled (335, 260) with delta (0, 0)
Screenshot: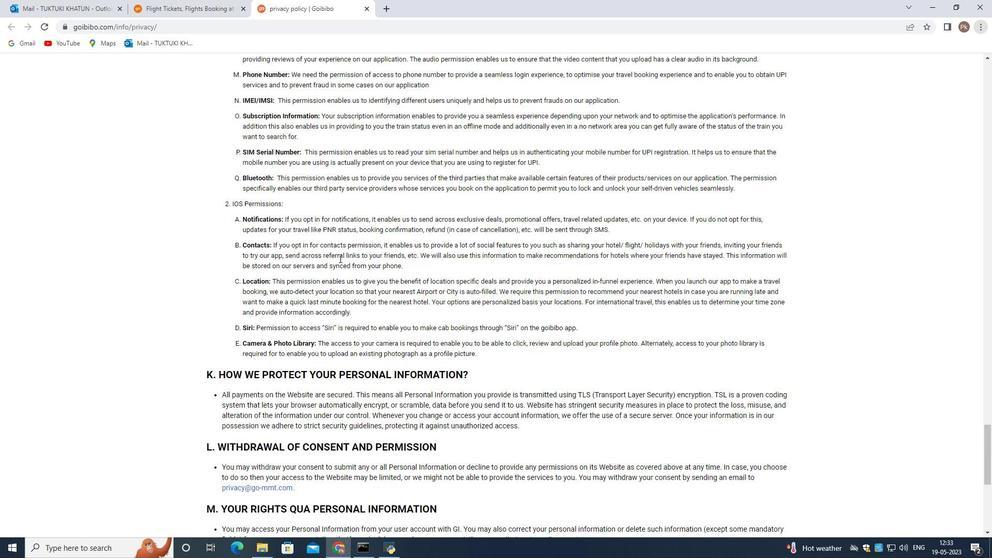 
Action: Mouse scrolled (335, 260) with delta (0, 0)
Screenshot: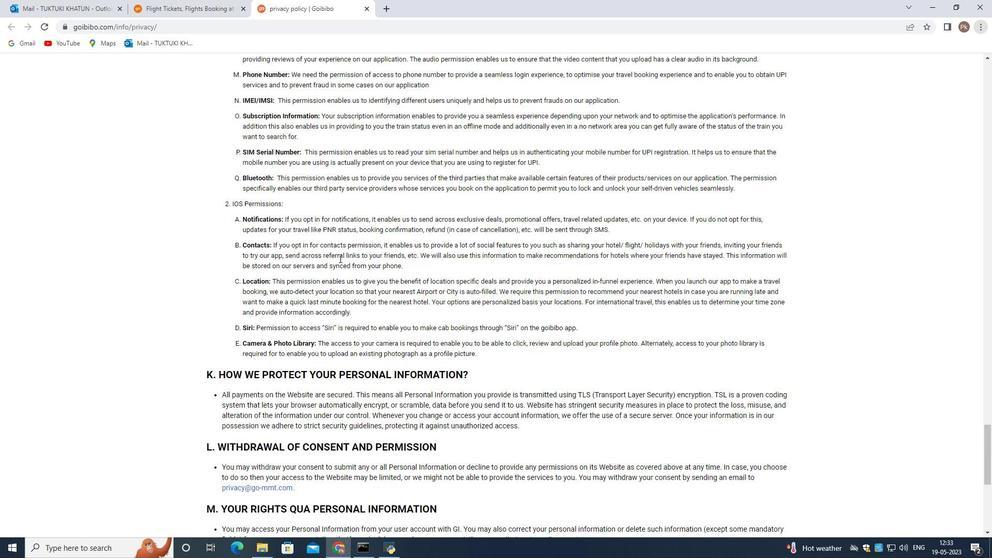 
Action: Mouse scrolled (335, 260) with delta (0, 0)
Screenshot: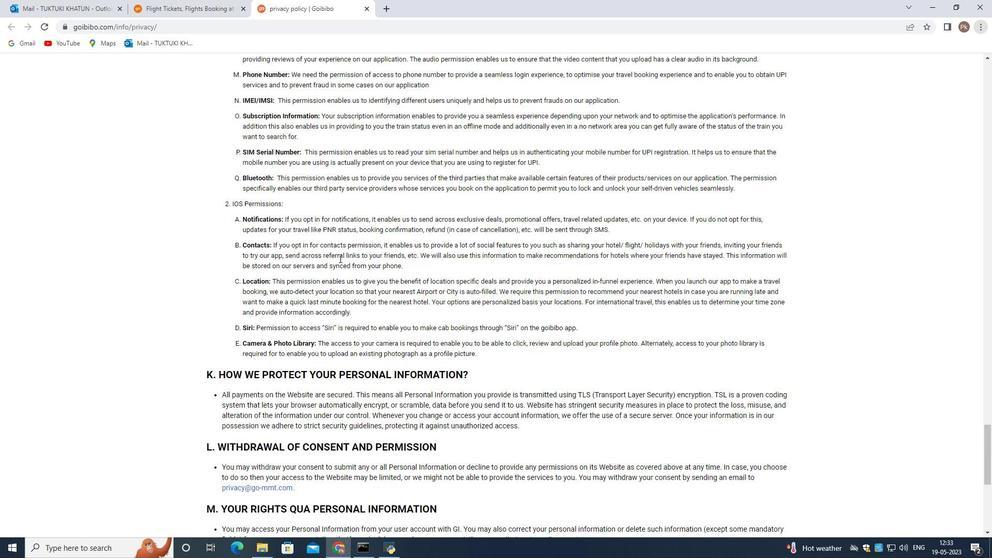 
Action: Mouse scrolled (335, 260) with delta (0, 0)
Screenshot: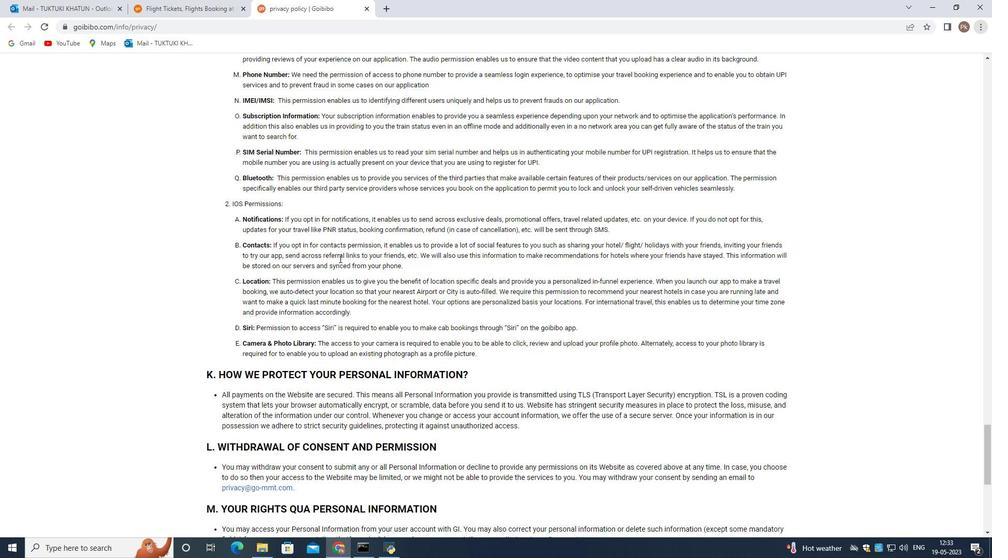 
Action: Mouse scrolled (335, 260) with delta (0, 0)
Screenshot: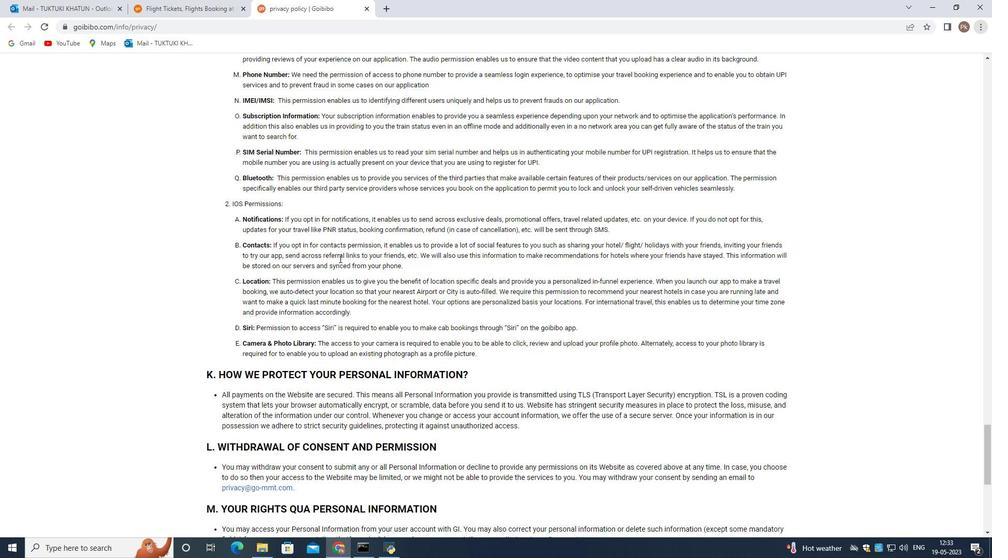 
Action: Mouse scrolled (335, 260) with delta (0, 0)
Screenshot: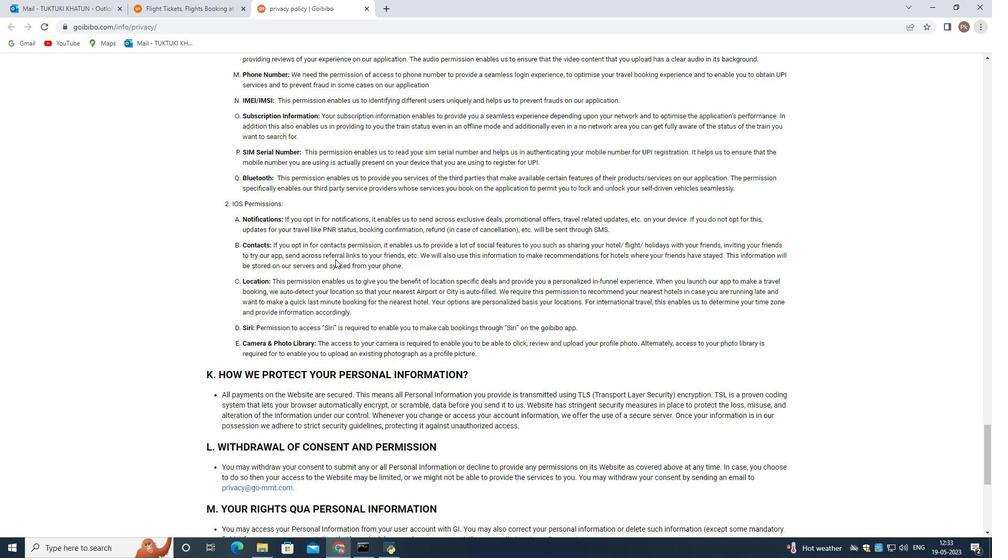 
Action: Mouse scrolled (335, 260) with delta (0, 0)
Screenshot: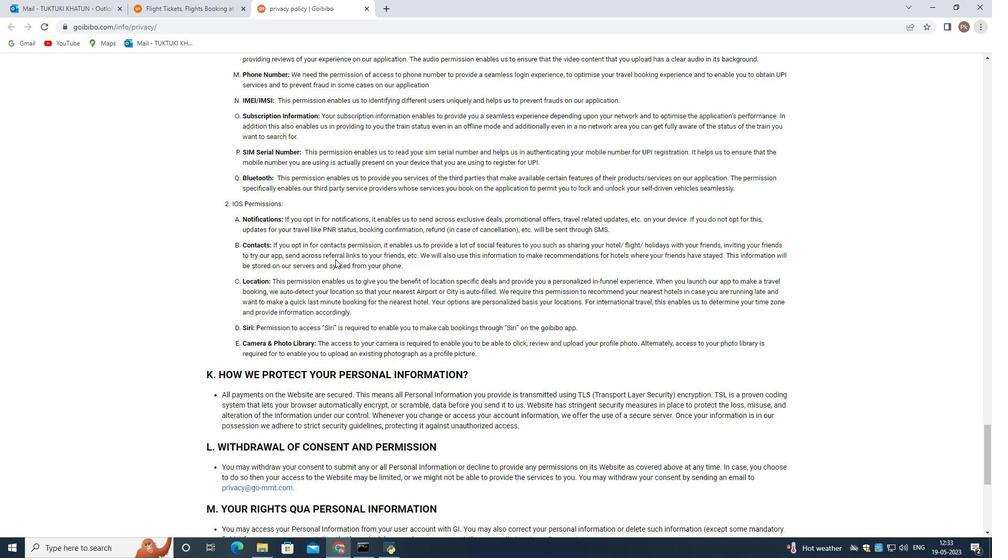 
Action: Mouse moved to (332, 260)
Screenshot: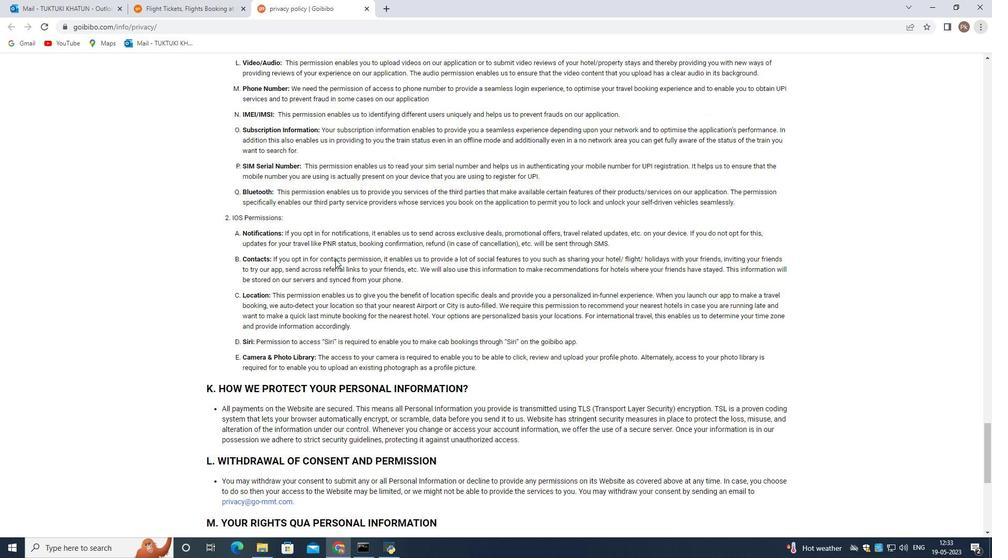 
Action: Mouse scrolled (332, 261) with delta (0, 0)
Screenshot: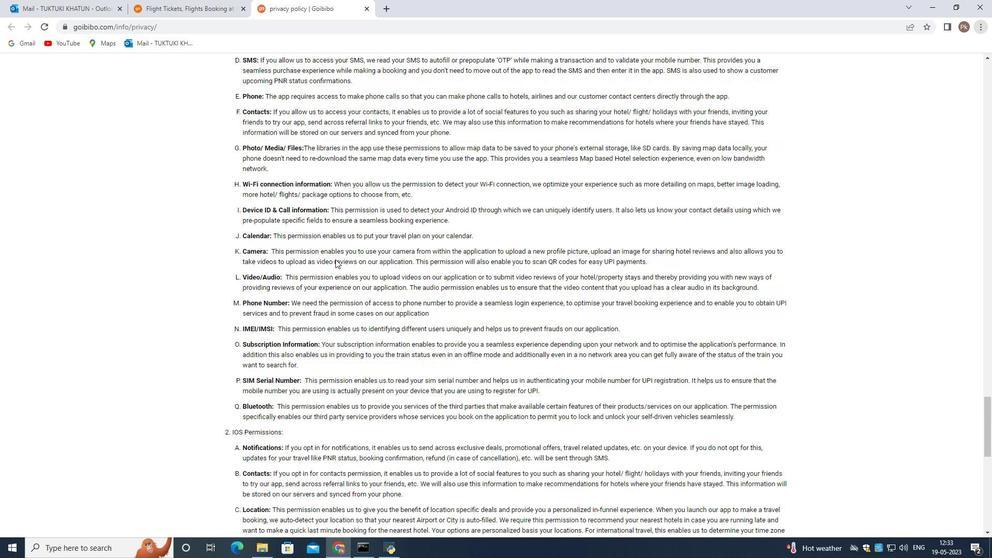 
Action: Mouse scrolled (332, 261) with delta (0, 0)
Screenshot: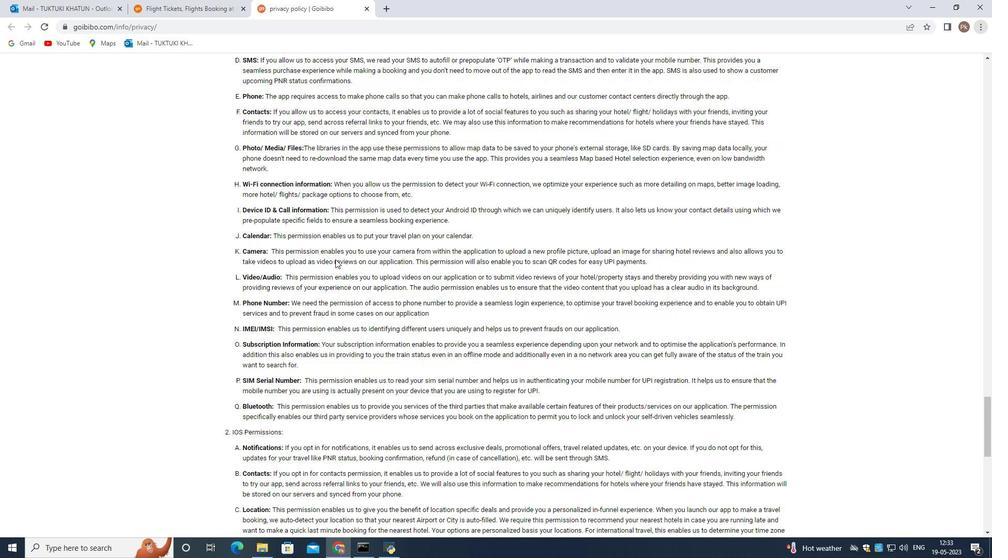 
Action: Mouse scrolled (332, 261) with delta (0, 0)
Screenshot: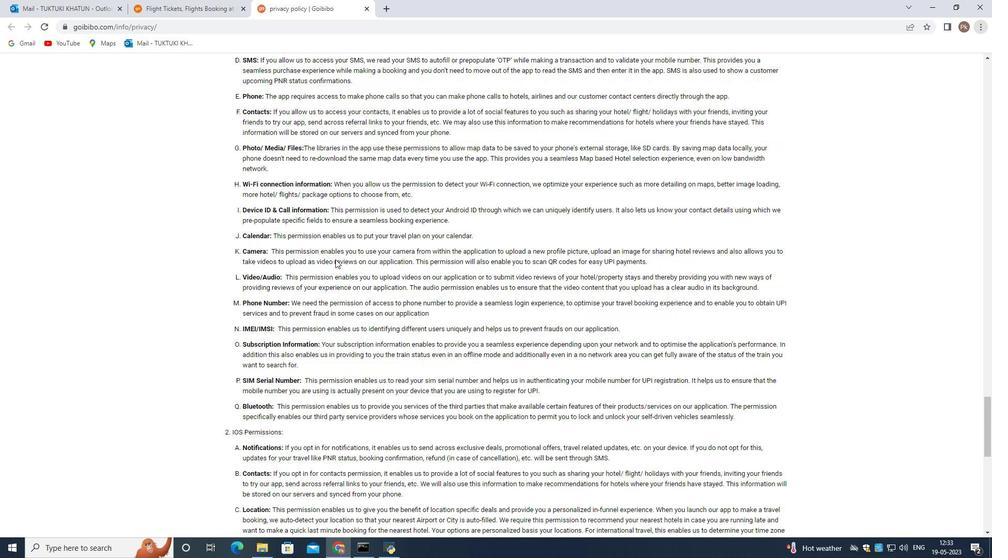 
Action: Mouse scrolled (332, 261) with delta (0, 0)
Screenshot: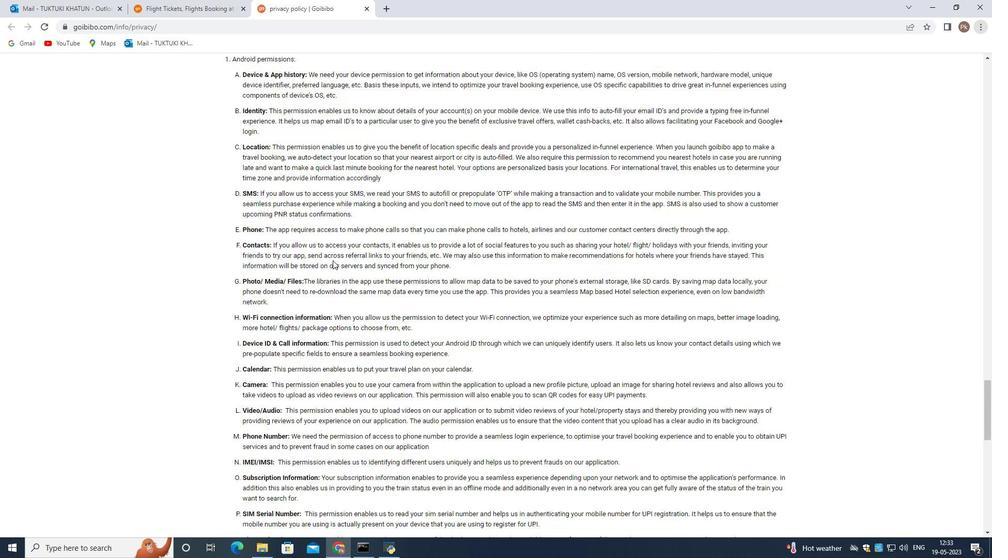 
Action: Mouse scrolled (332, 261) with delta (0, 0)
Screenshot: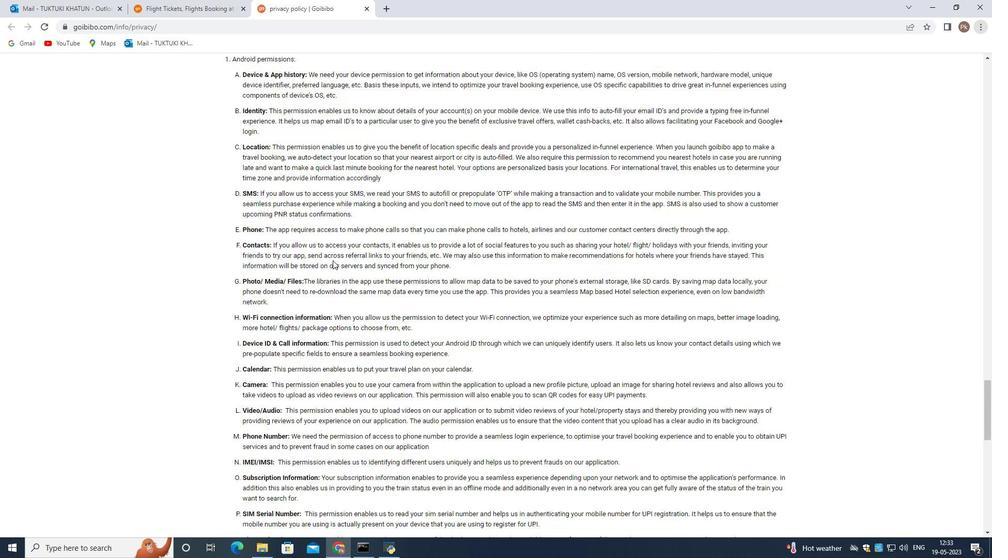 
Action: Mouse scrolled (332, 261) with delta (0, 0)
Screenshot: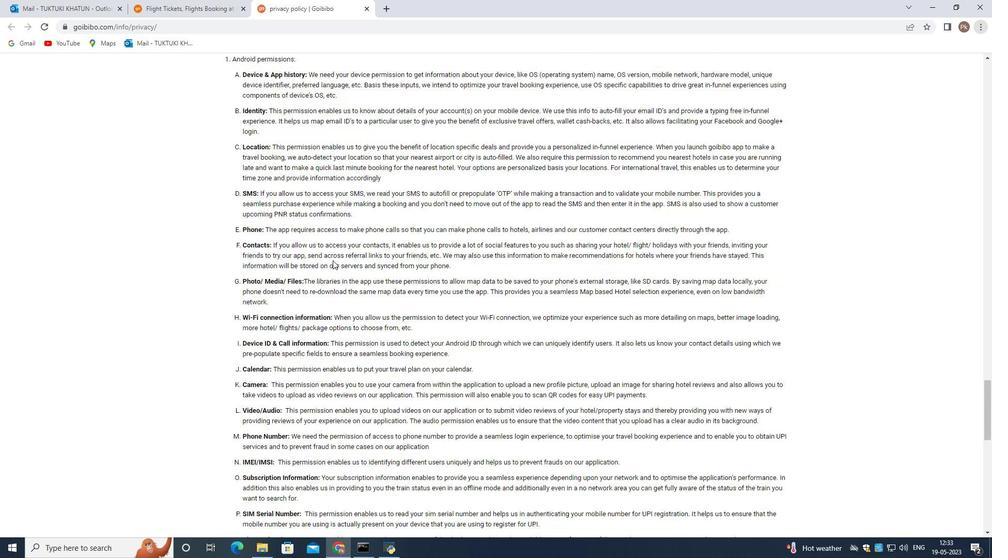 
Action: Mouse scrolled (332, 261) with delta (0, 0)
Screenshot: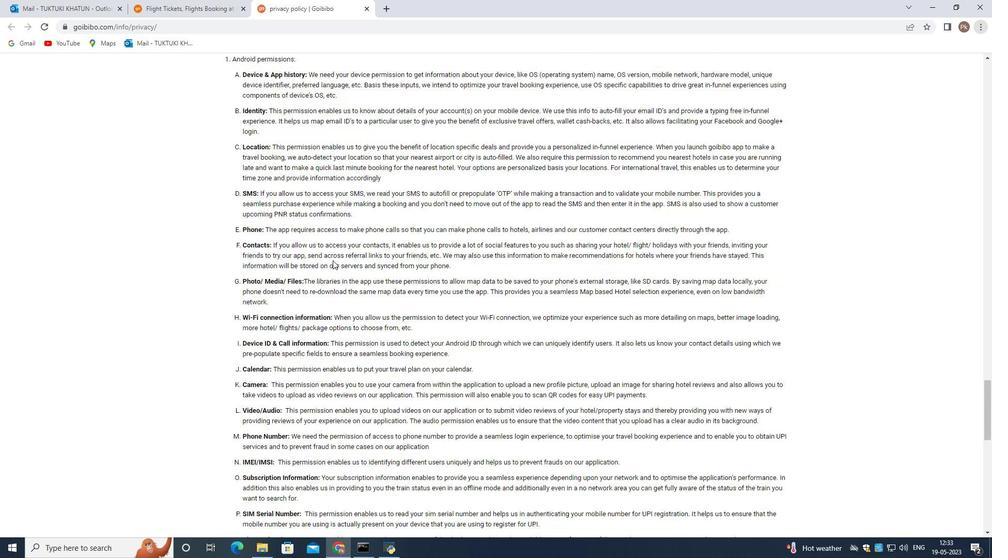 
Action: Mouse moved to (255, 448)
Screenshot: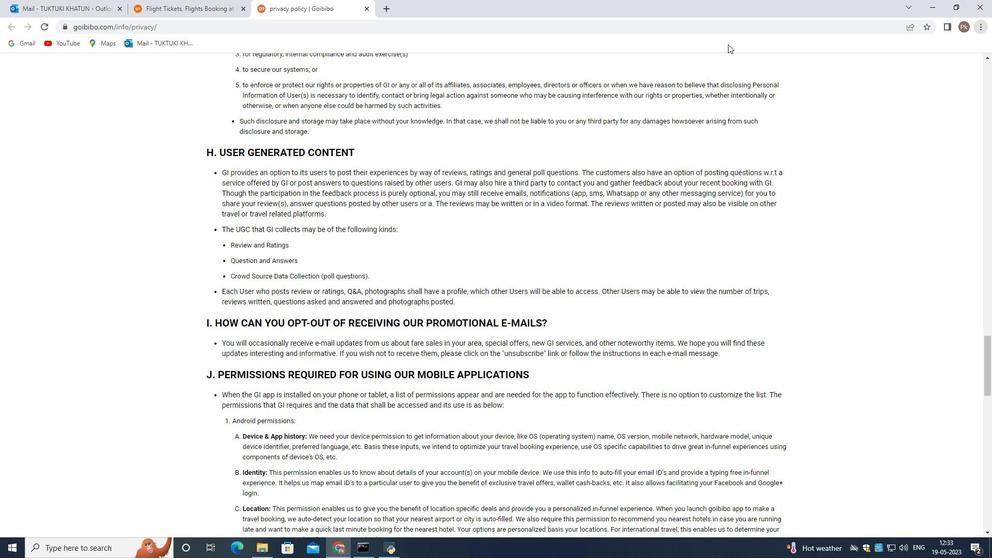 
Action: Mouse scrolled (255, 449) with delta (0, 0)
Screenshot: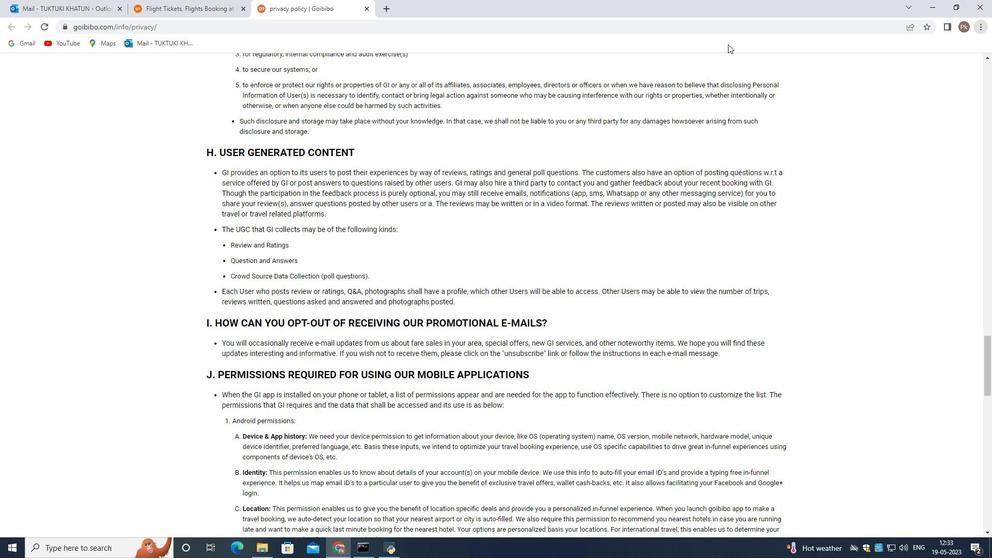
Action: Mouse moved to (227, 448)
Screenshot: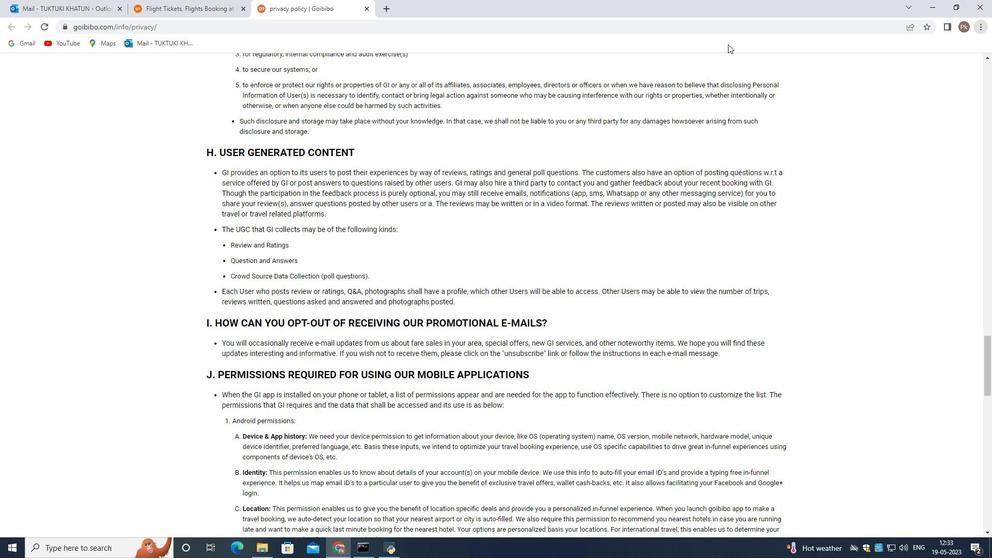 
Action: Mouse scrolled (227, 449) with delta (0, 0)
Screenshot: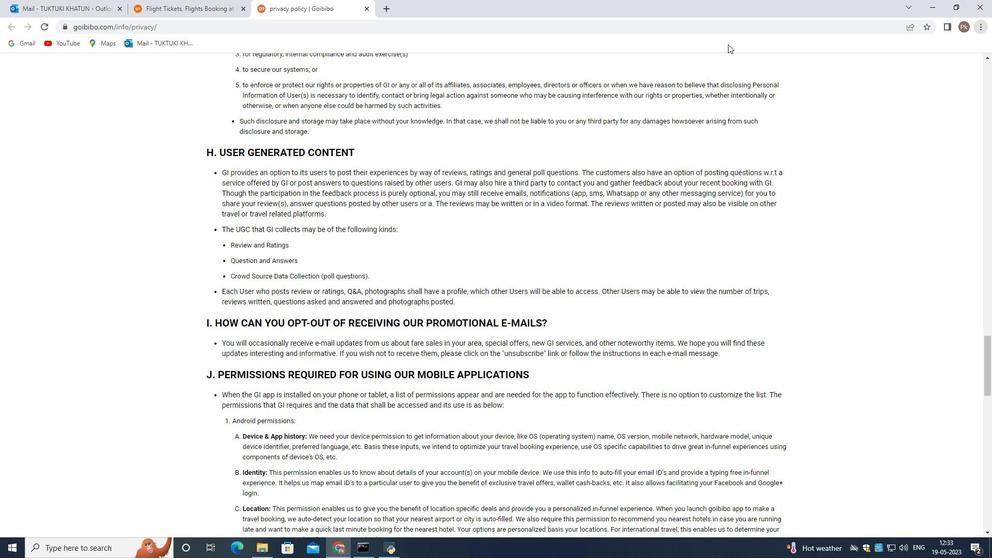 
Action: Mouse moved to (213, 430)
Screenshot: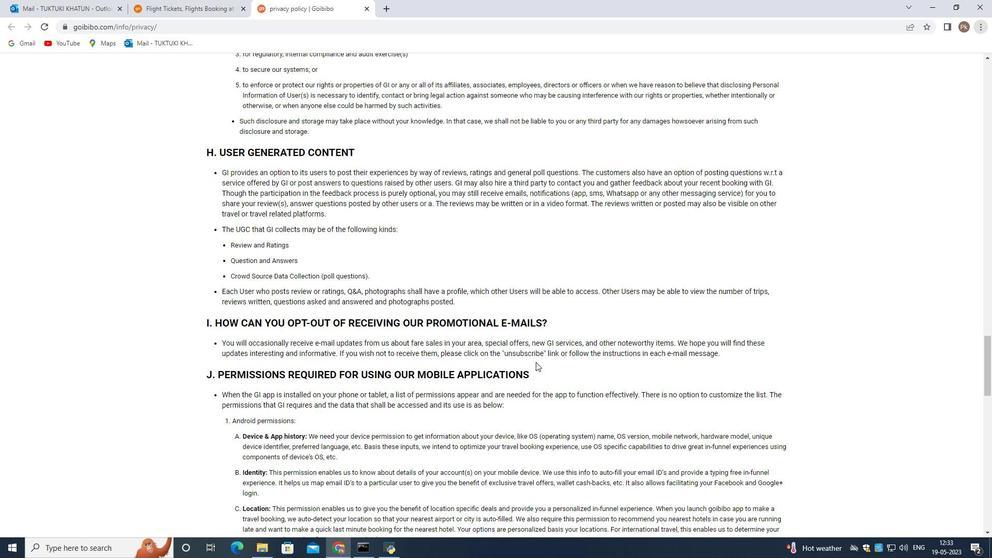 
Action: Mouse scrolled (217, 443) with delta (0, 0)
Screenshot: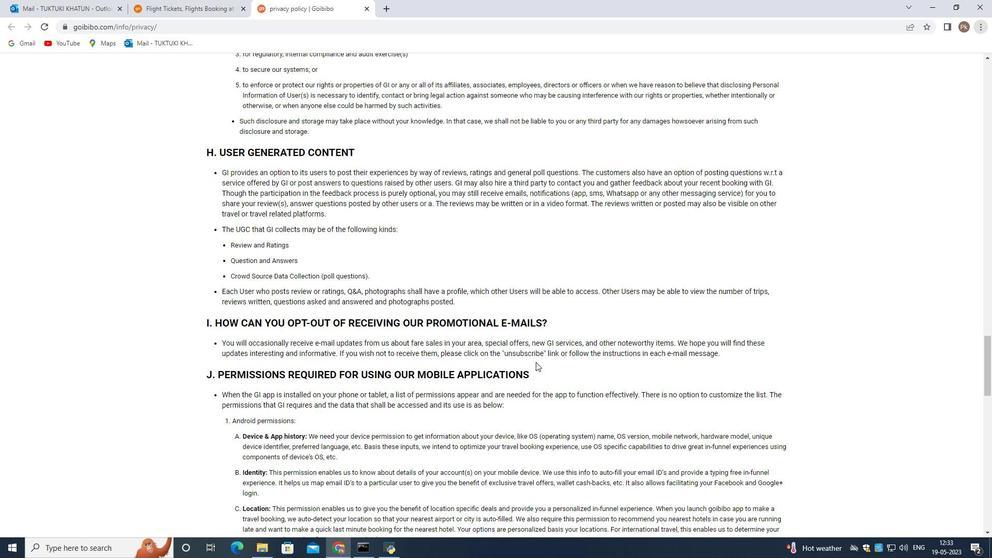
Action: Mouse moved to (213, 426)
Screenshot: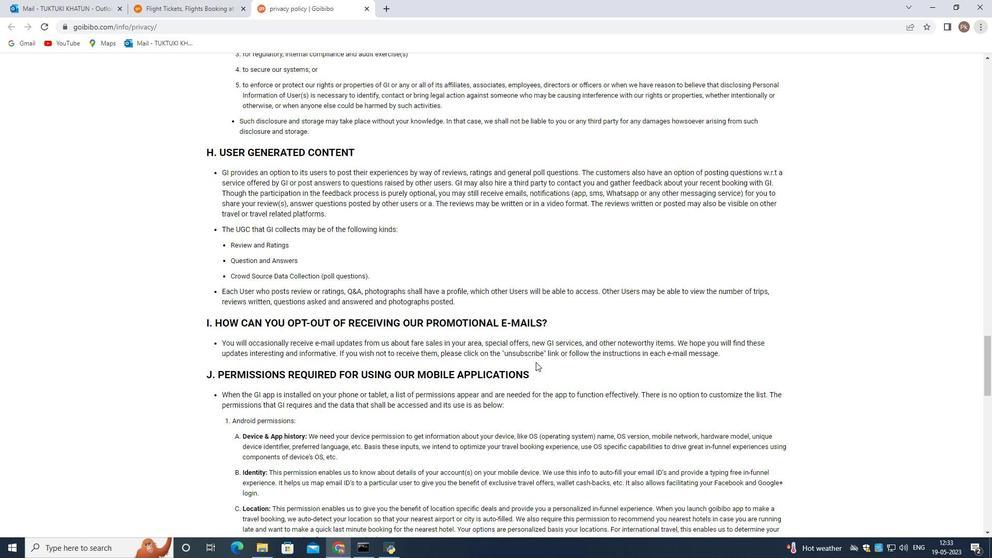 
Action: Mouse scrolled (213, 433) with delta (0, 0)
Screenshot: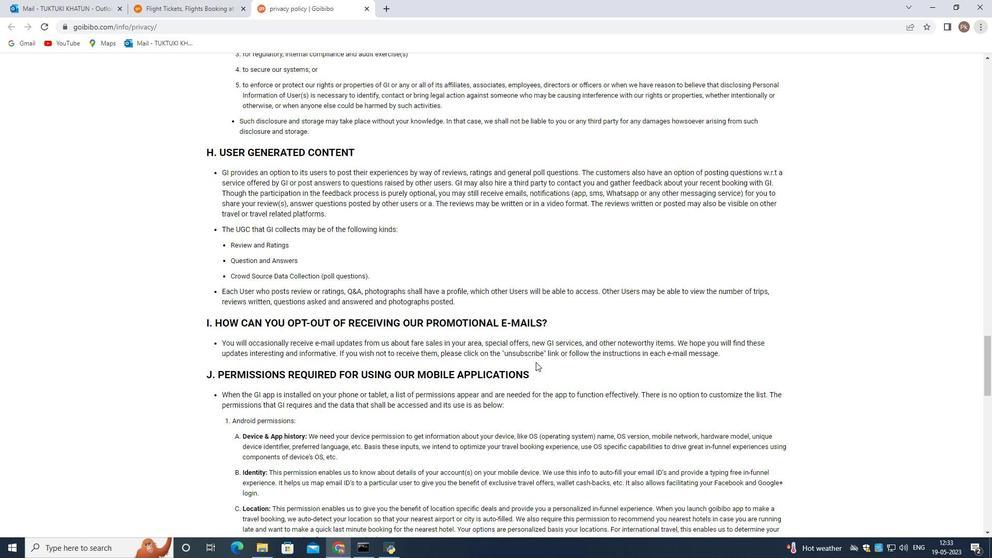 
Action: Mouse moved to (213, 424)
Screenshot: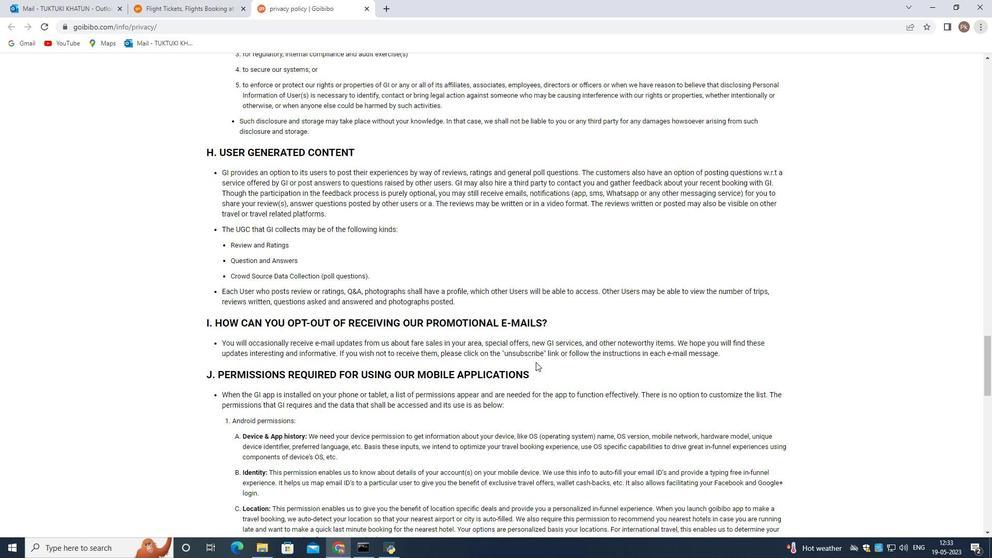 
Action: Mouse scrolled (213, 431) with delta (0, 0)
Screenshot: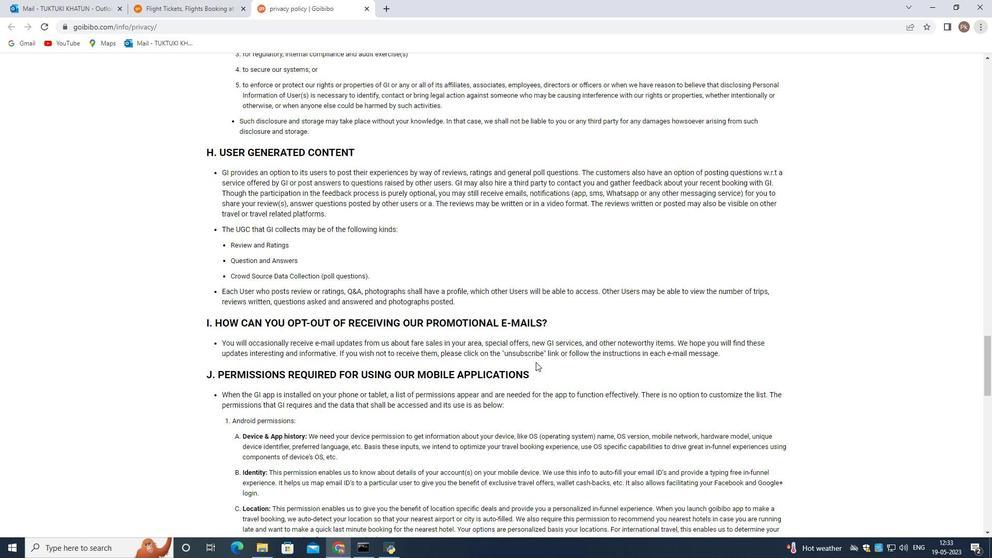 
Action: Mouse moved to (213, 420)
Screenshot: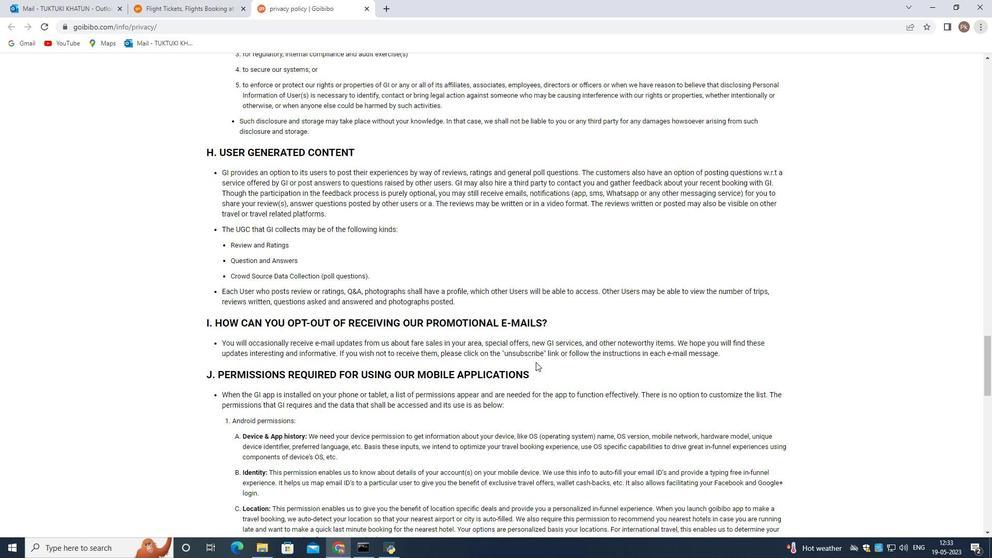 
Action: Mouse scrolled (213, 425) with delta (0, 0)
Screenshot: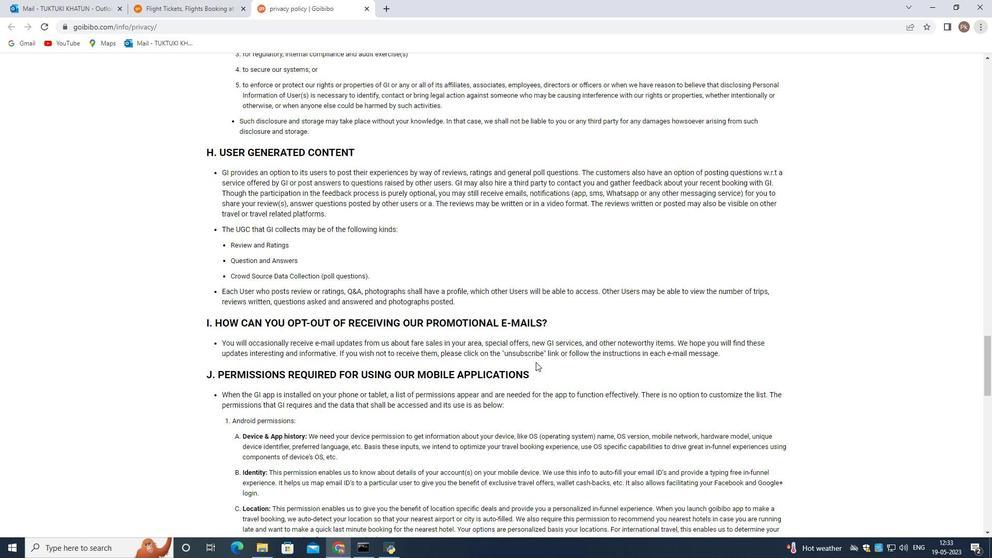 
Action: Mouse moved to (231, 373)
Screenshot: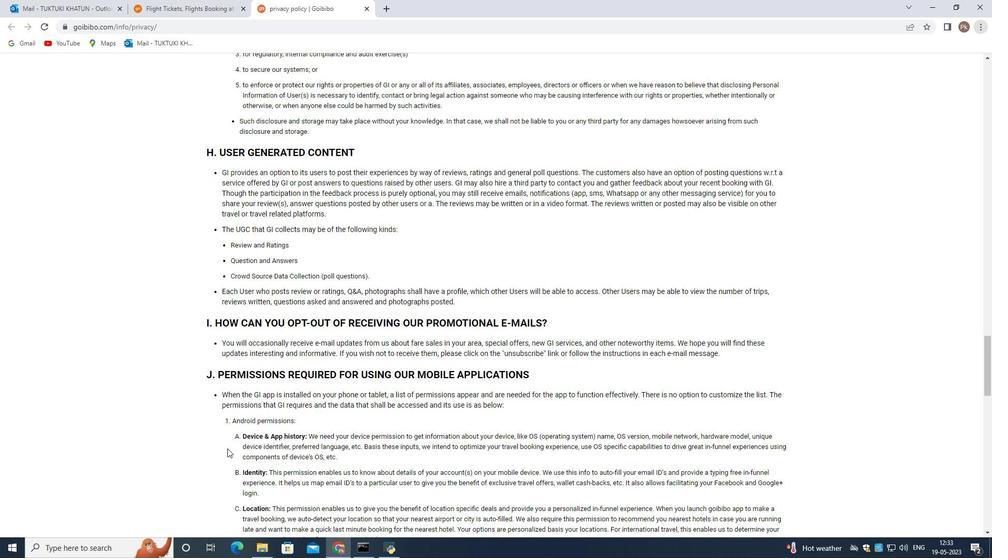 
Action: Mouse scrolled (231, 373) with delta (0, 0)
Screenshot: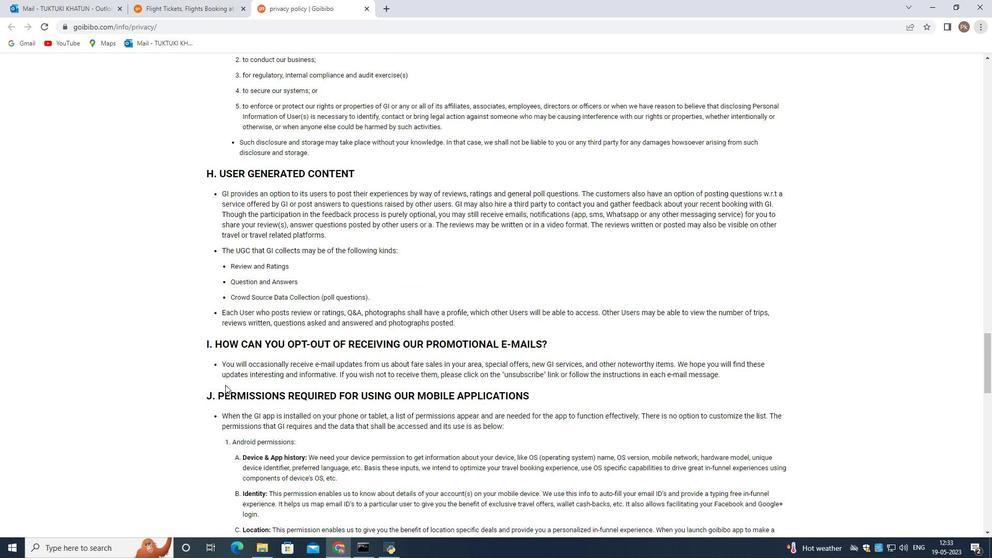 
Action: Mouse scrolled (231, 373) with delta (0, 0)
Screenshot: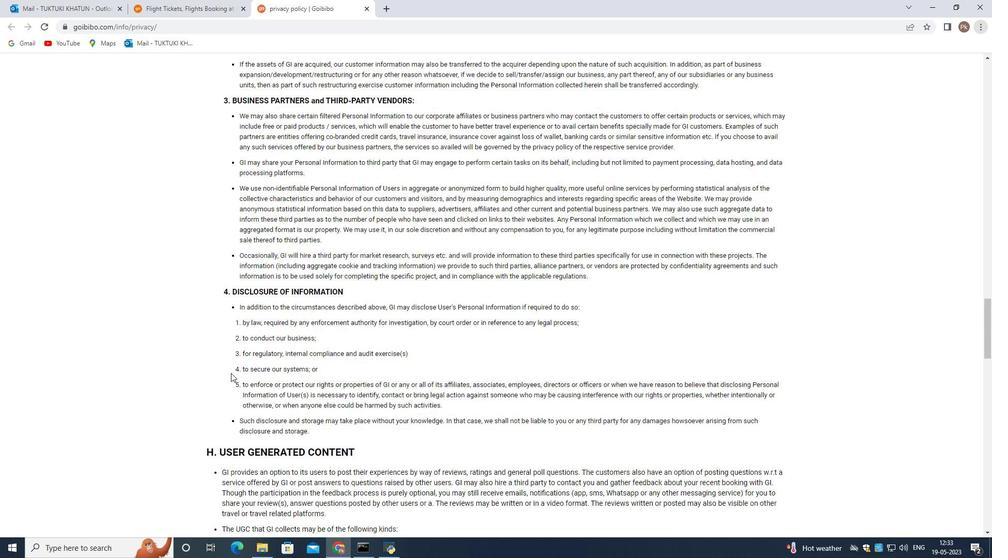 
Action: Mouse scrolled (231, 373) with delta (0, 0)
Screenshot: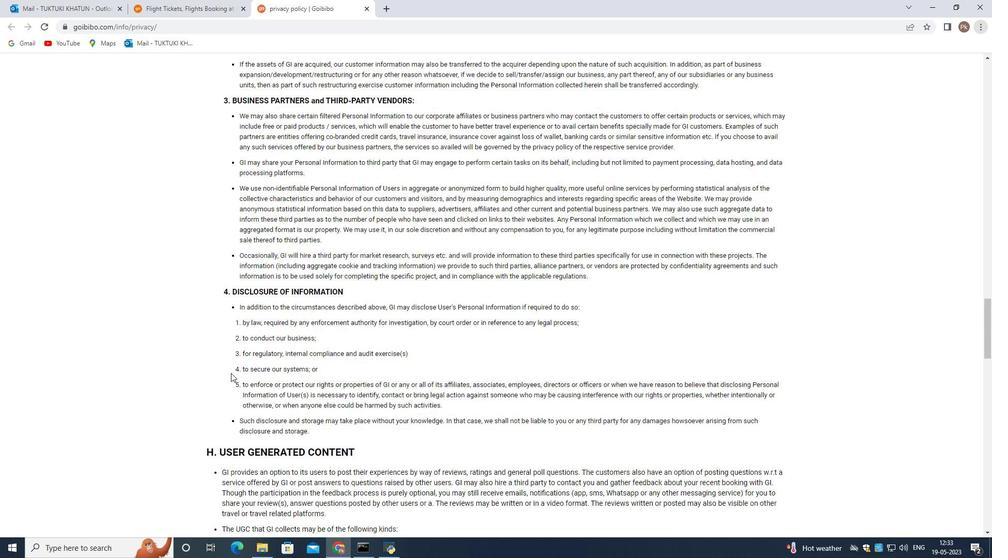 
Action: Mouse scrolled (231, 373) with delta (0, 0)
Screenshot: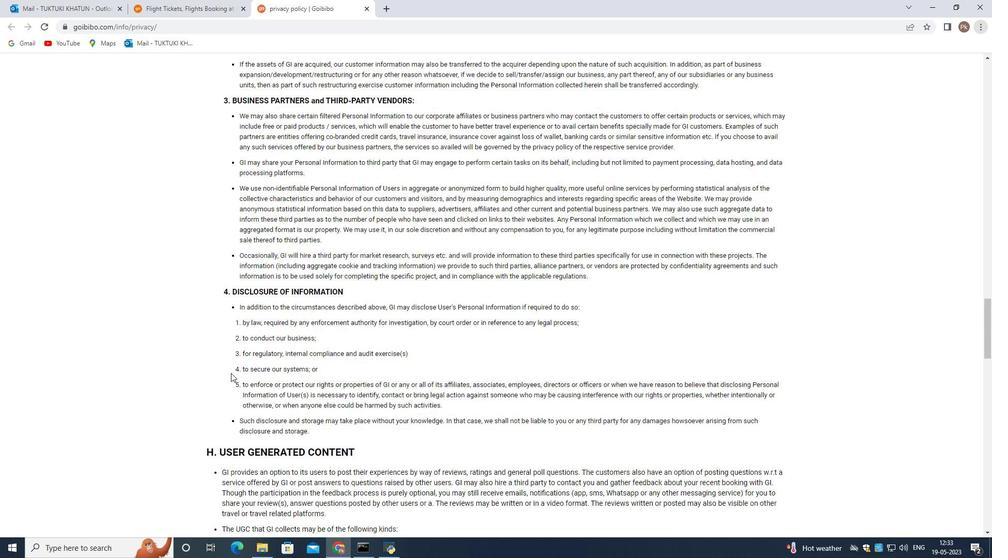 
Action: Mouse scrolled (231, 373) with delta (0, 0)
Screenshot: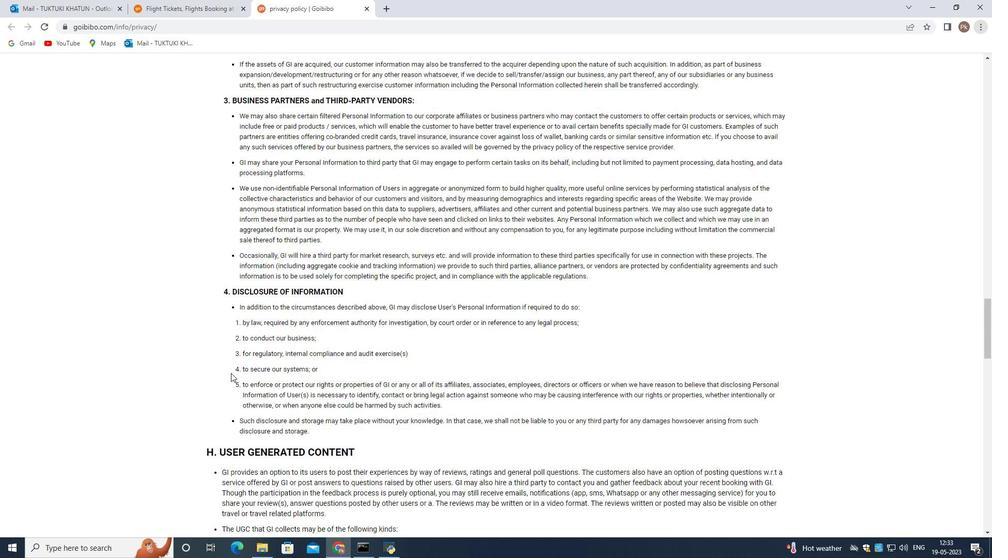 
Action: Mouse scrolled (231, 373) with delta (0, 0)
Screenshot: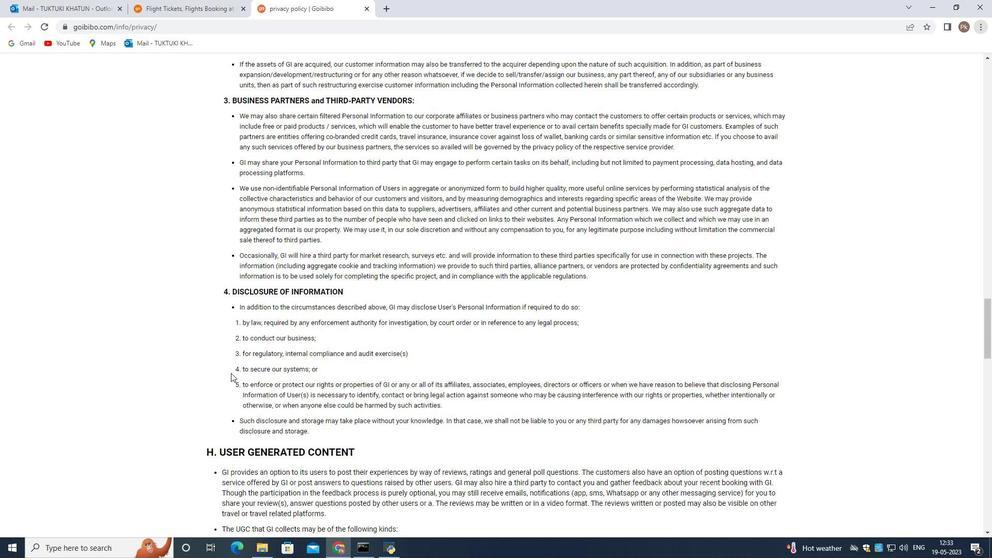 
Action: Mouse scrolled (231, 373) with delta (0, 0)
Screenshot: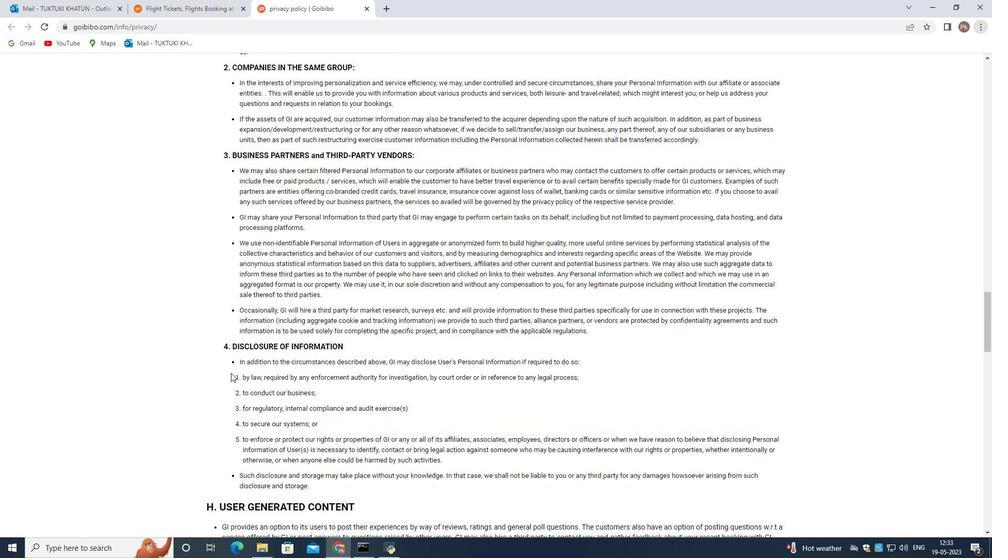 
Action: Mouse scrolled (231, 373) with delta (0, 0)
Screenshot: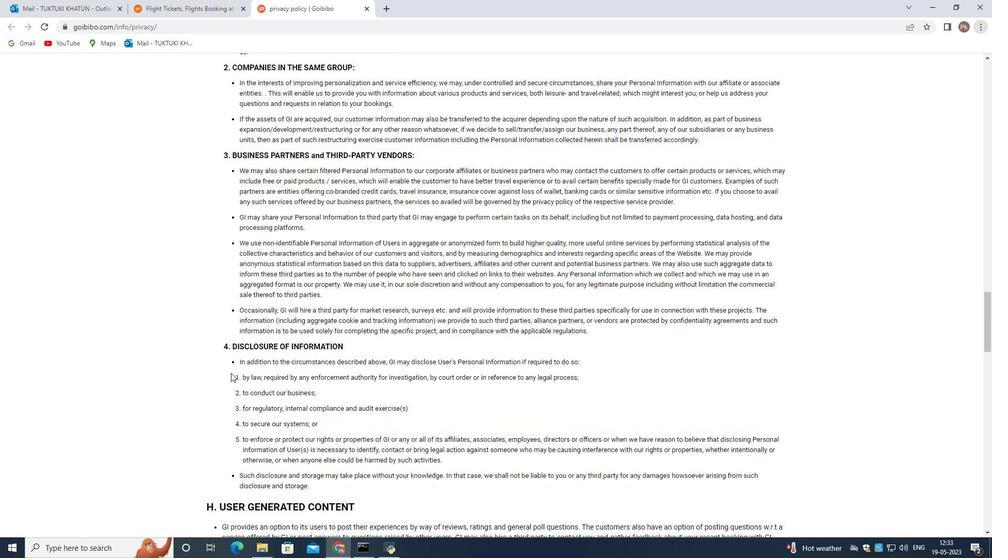 
Action: Mouse scrolled (231, 373) with delta (0, 0)
Screenshot: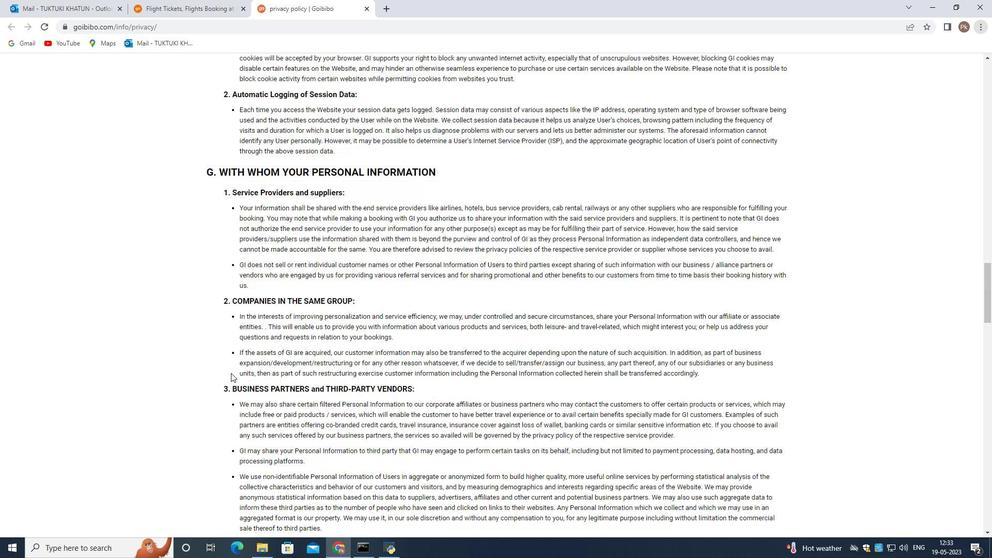 
Action: Mouse scrolled (231, 373) with delta (0, 0)
Screenshot: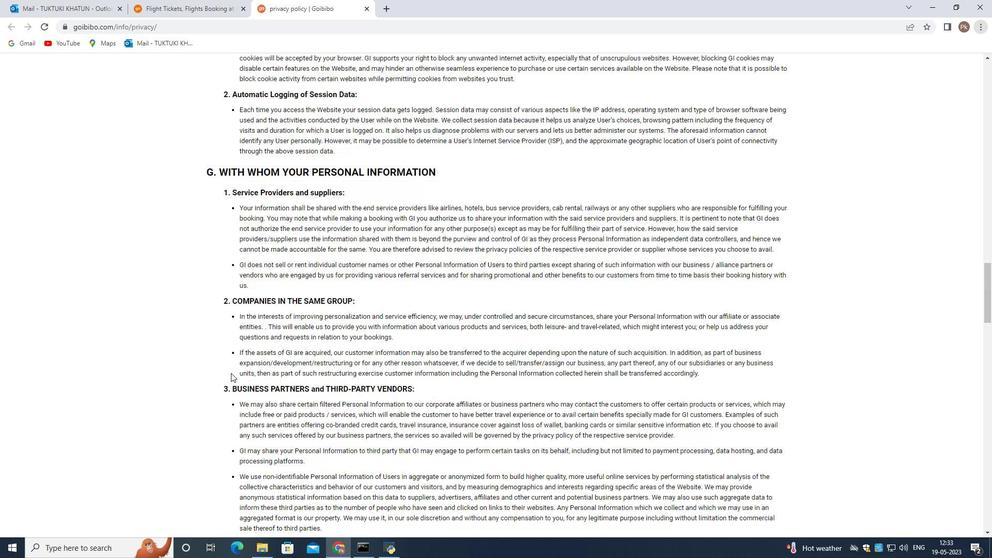 
Action: Mouse scrolled (231, 373) with delta (0, 0)
Screenshot: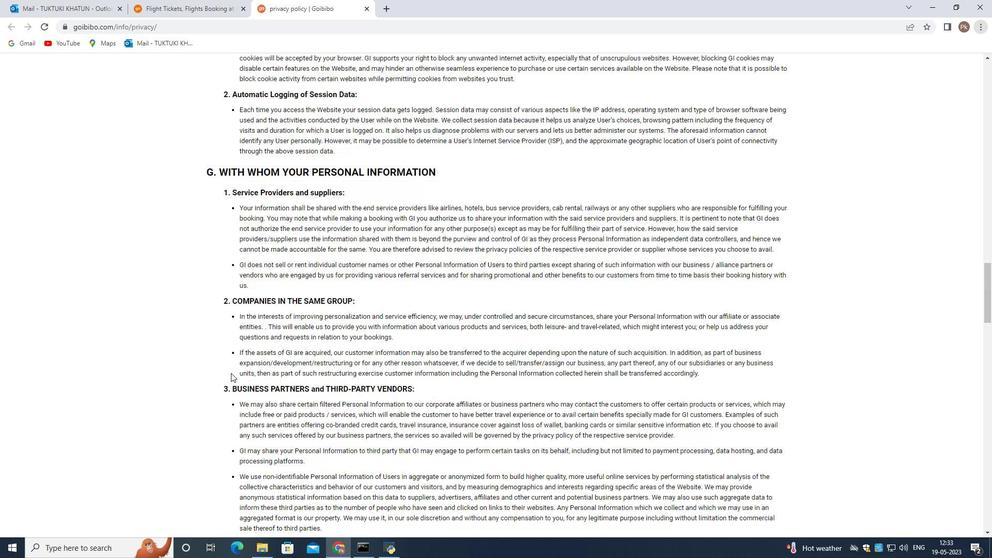 
Action: Mouse scrolled (231, 373) with delta (0, 0)
Screenshot: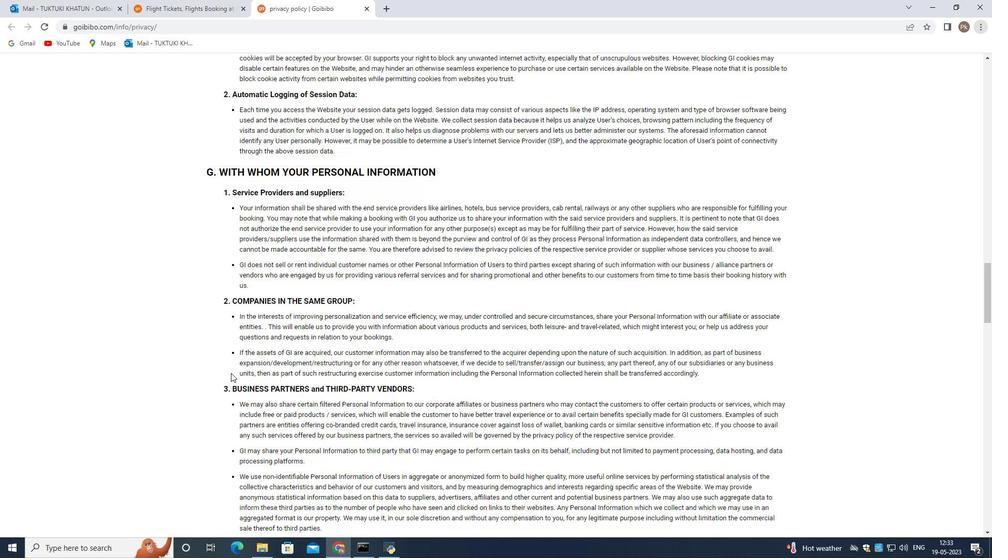 
Action: Mouse scrolled (231, 373) with delta (0, 0)
Screenshot: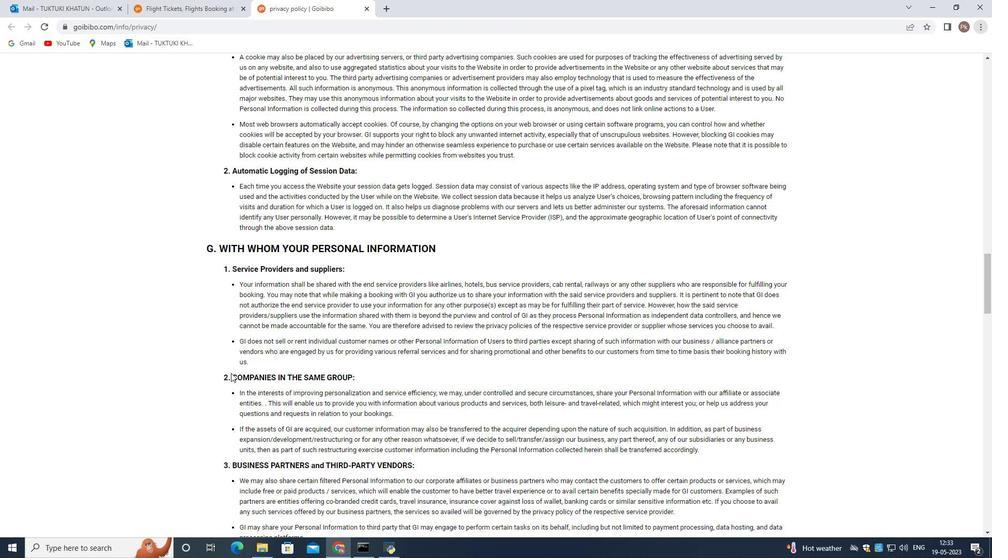 
Action: Mouse scrolled (231, 373) with delta (0, 0)
Screenshot: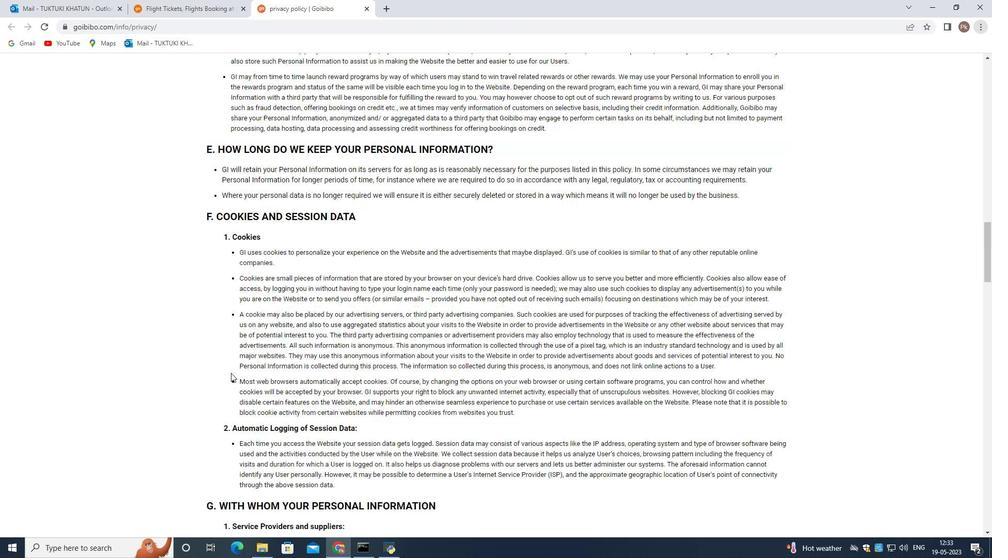
Action: Mouse scrolled (231, 373) with delta (0, 0)
Screenshot: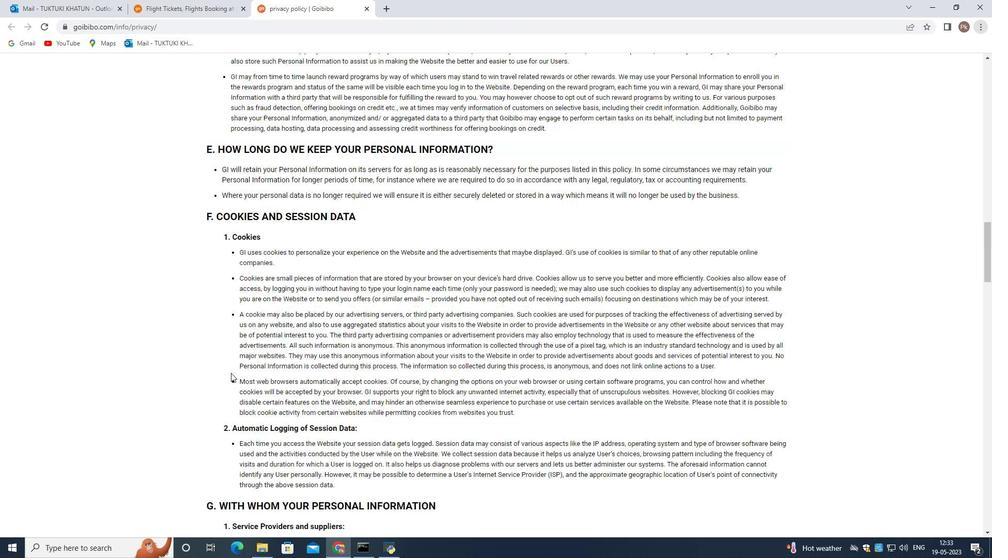 
Action: Mouse scrolled (231, 373) with delta (0, 0)
Screenshot: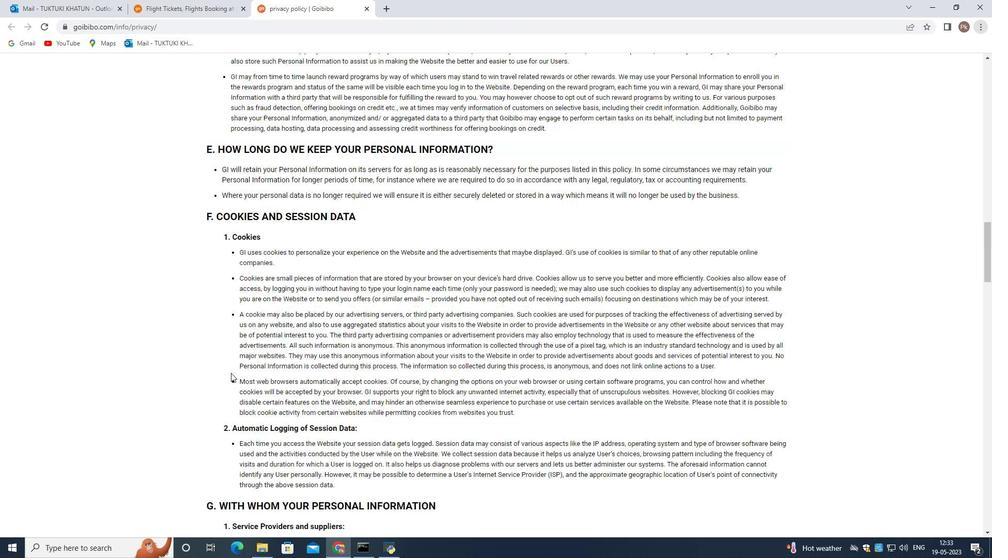 
Action: Mouse scrolled (231, 373) with delta (0, 0)
Screenshot: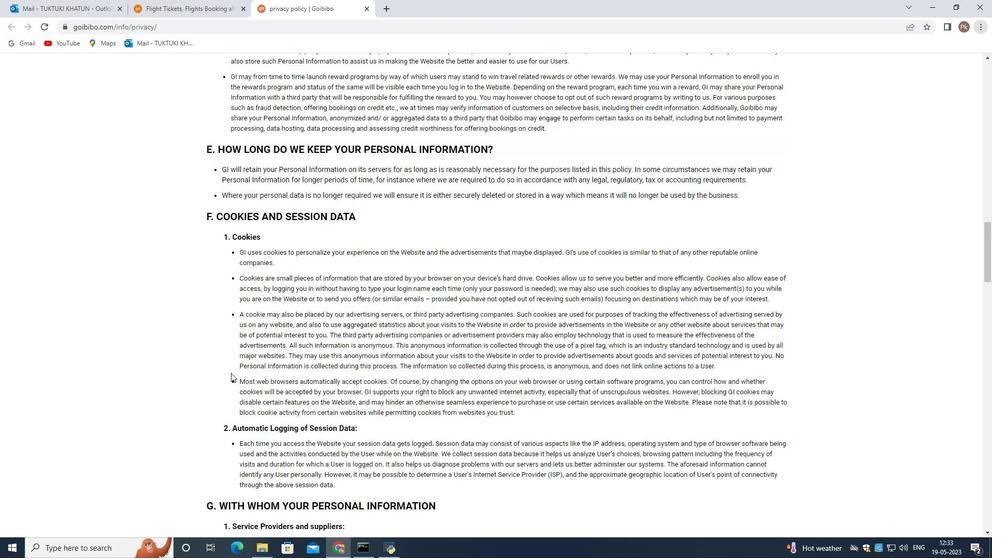 
Action: Mouse scrolled (231, 373) with delta (0, 0)
Screenshot: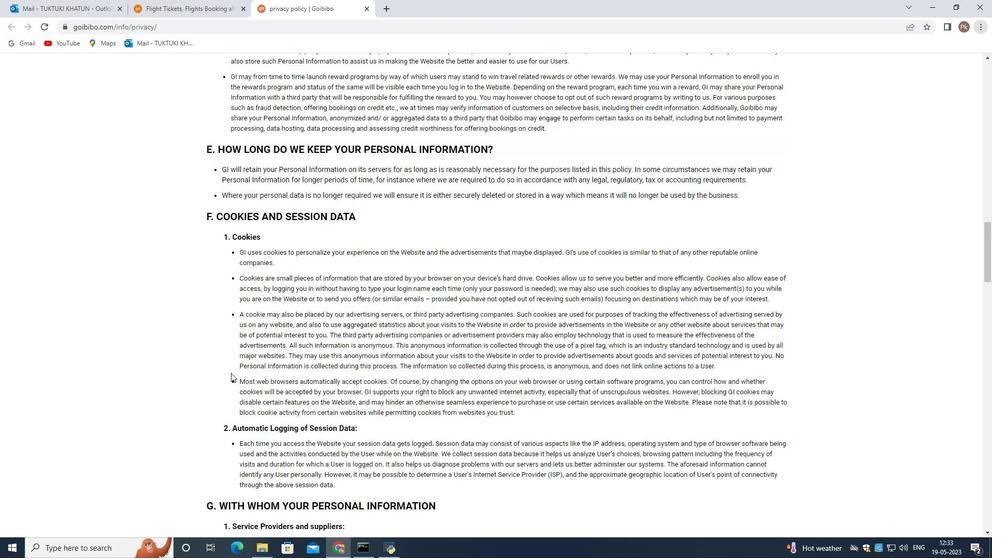 
Action: Mouse scrolled (231, 373) with delta (0, 0)
Screenshot: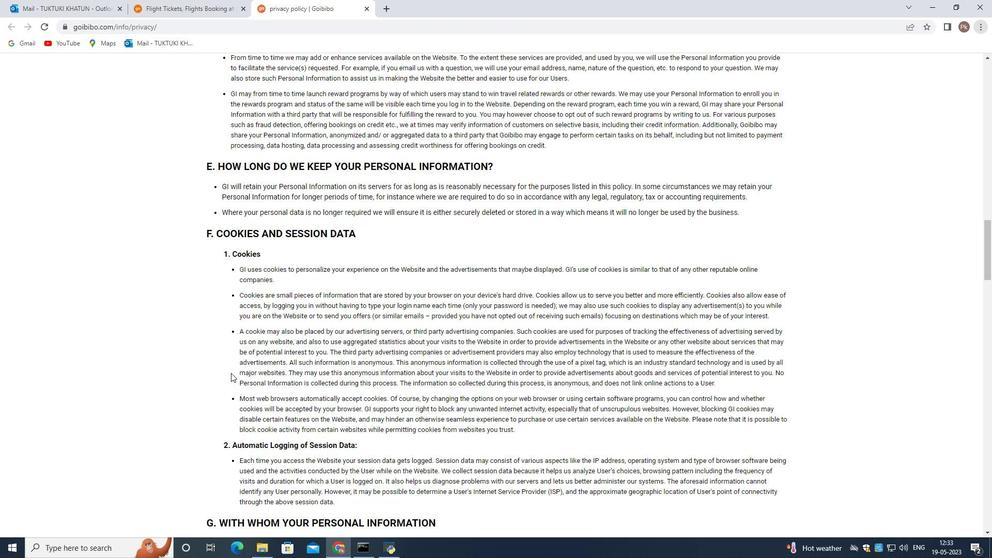 
Action: Mouse scrolled (231, 373) with delta (0, 0)
Screenshot: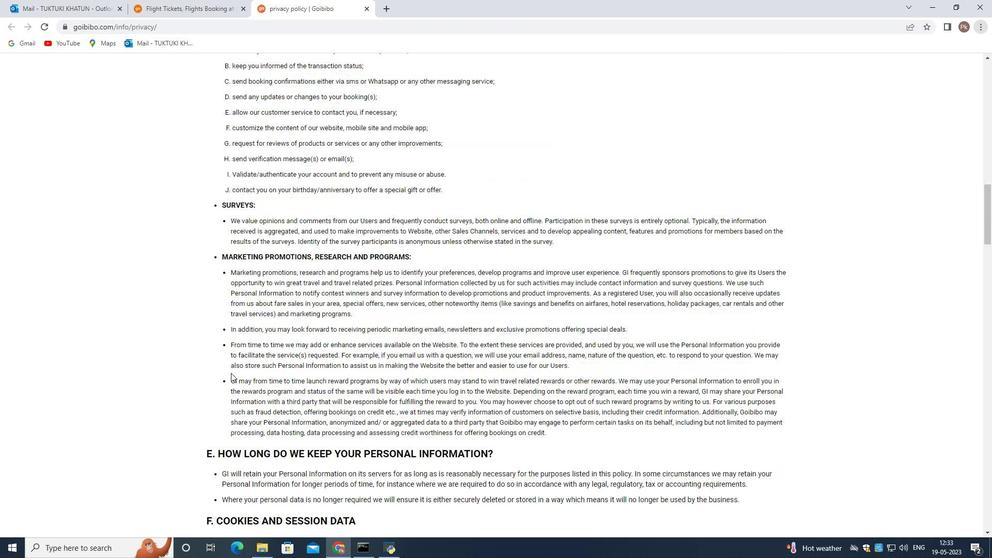 
Action: Mouse scrolled (231, 373) with delta (0, 0)
Screenshot: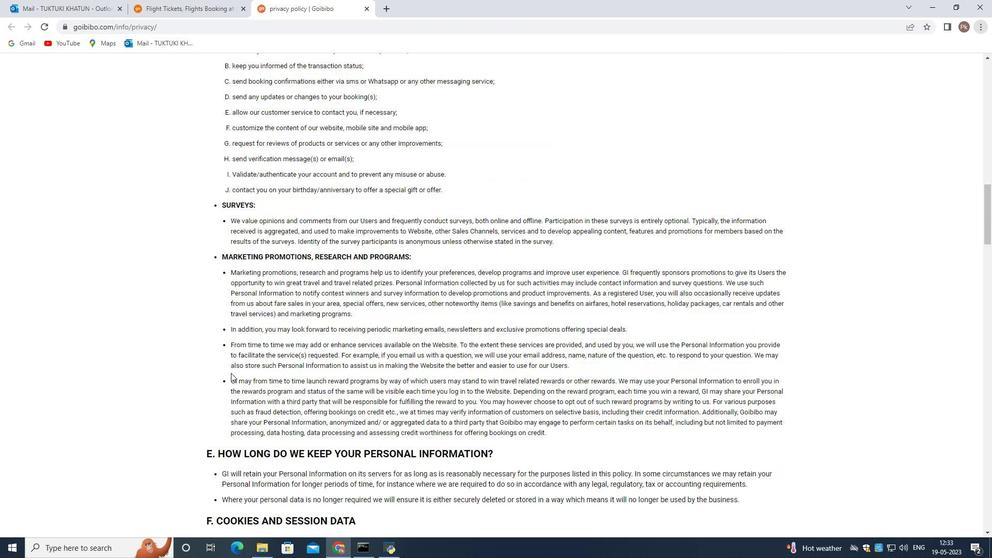 
Action: Mouse scrolled (231, 373) with delta (0, 0)
Screenshot: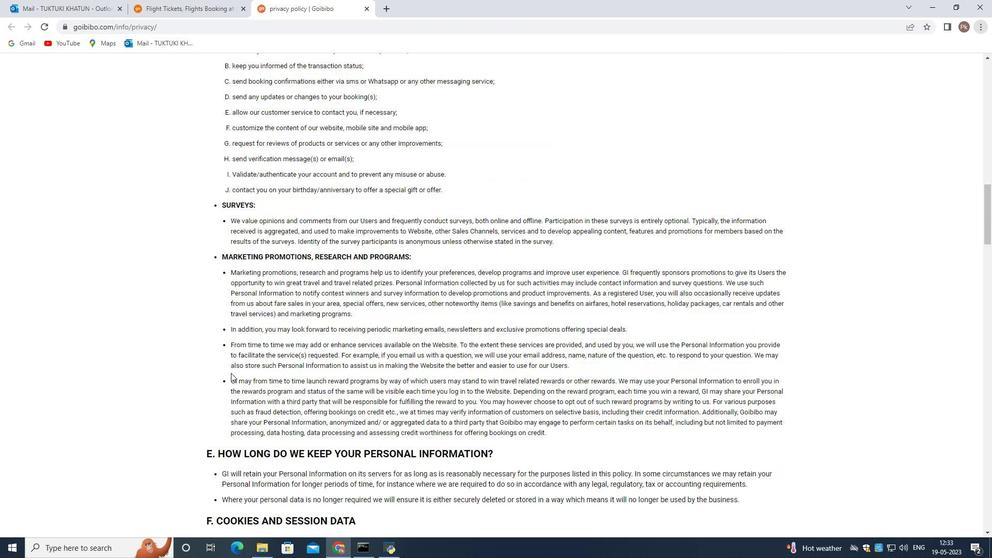 
Action: Mouse scrolled (231, 373) with delta (0, 0)
Screenshot: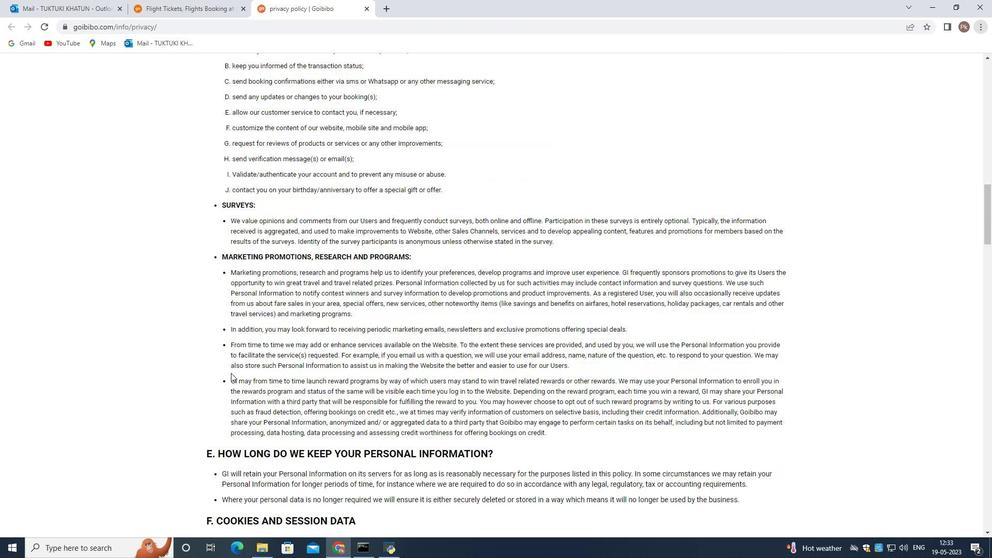 
Action: Mouse scrolled (231, 373) with delta (0, 0)
Screenshot: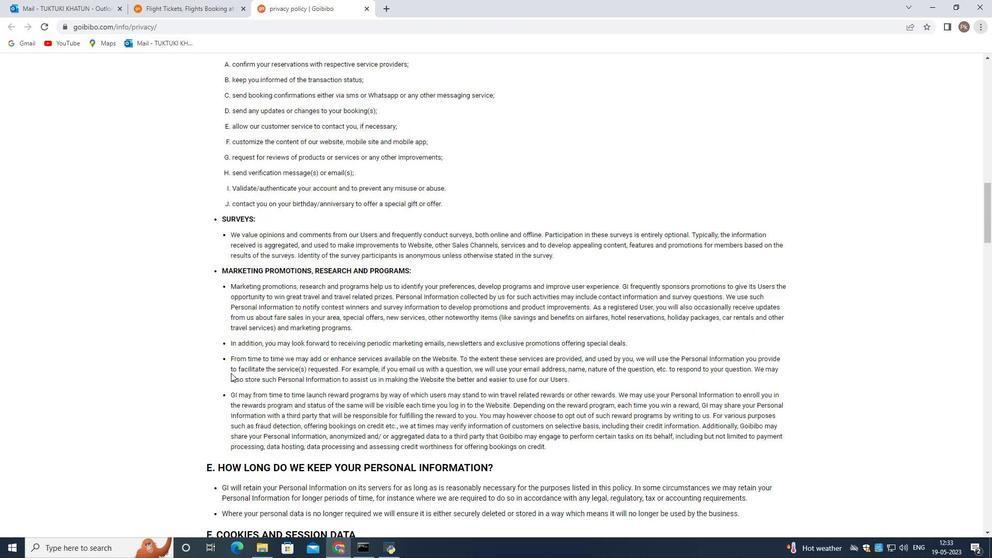 
Action: Mouse scrolled (231, 373) with delta (0, 0)
Screenshot: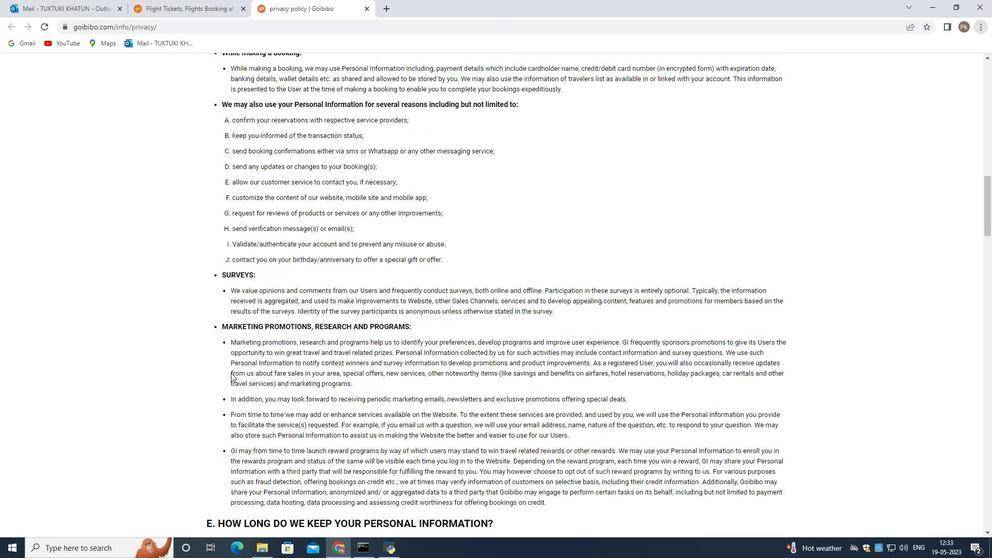 
Action: Mouse scrolled (231, 373) with delta (0, 0)
Screenshot: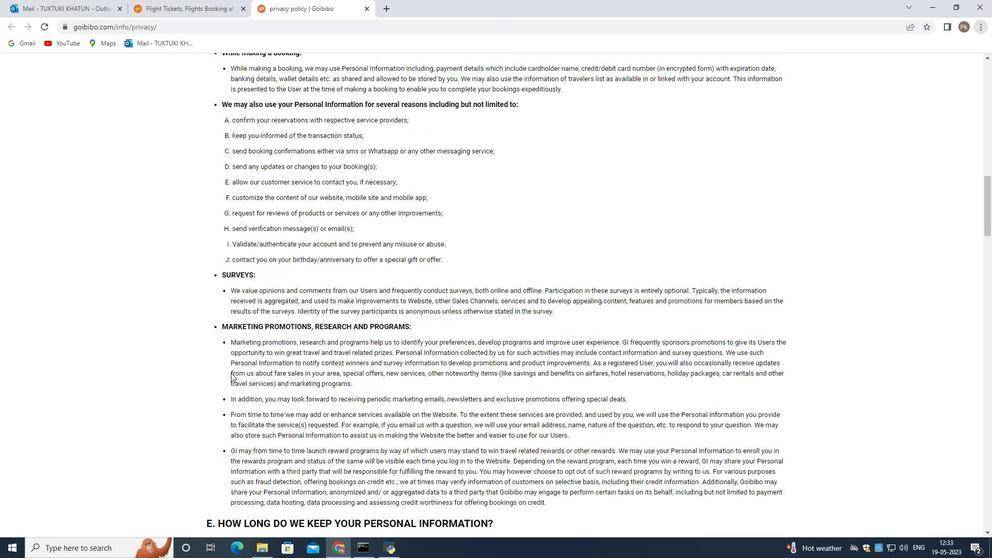 
Action: Mouse scrolled (231, 373) with delta (0, 0)
Screenshot: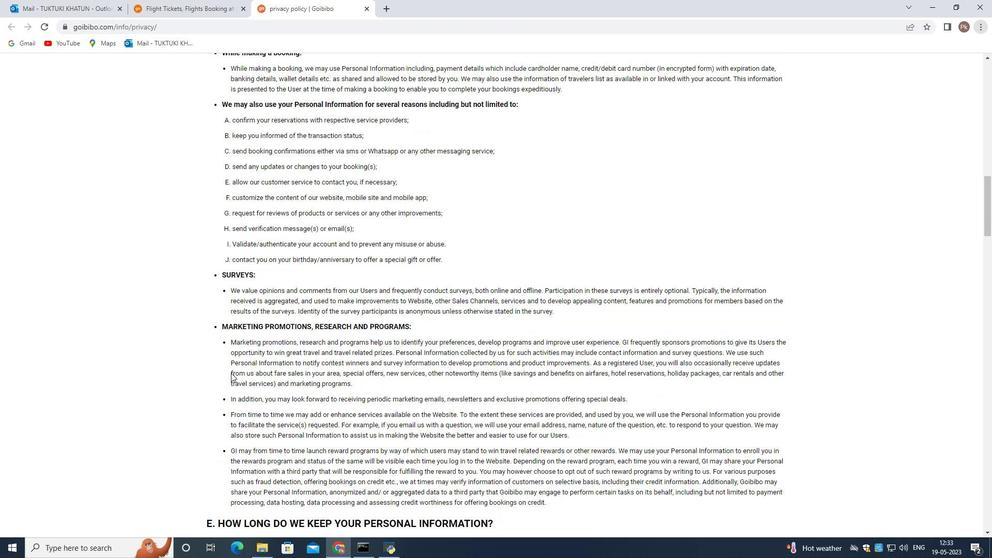 
Action: Mouse scrolled (231, 373) with delta (0, 0)
Screenshot: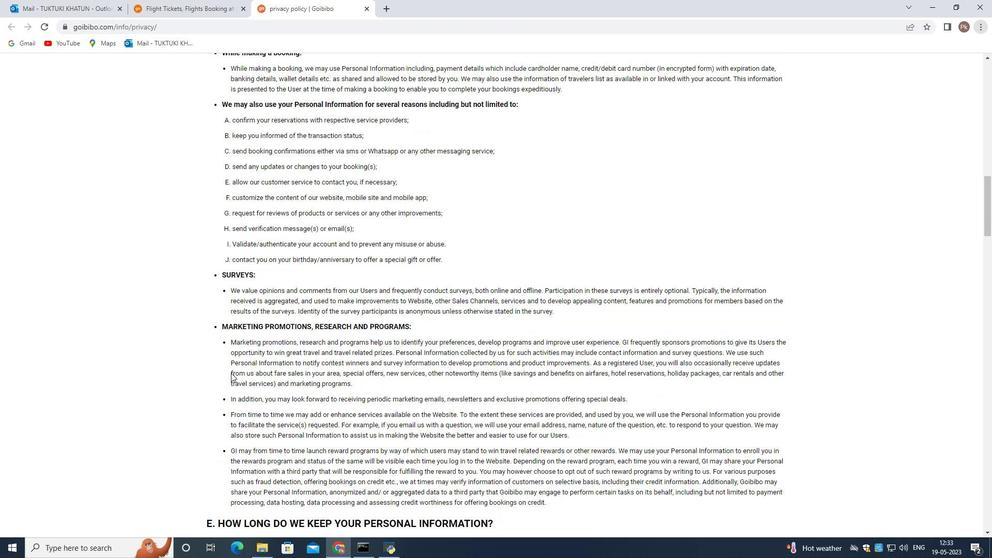 
Action: Mouse scrolled (231, 373) with delta (0, 0)
Screenshot: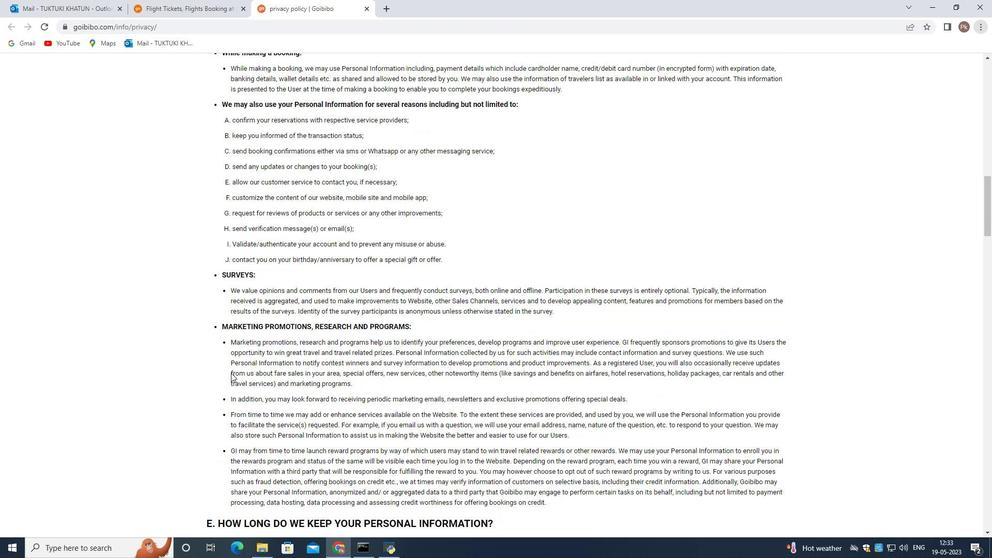 
Action: Mouse scrolled (231, 373) with delta (0, 0)
Screenshot: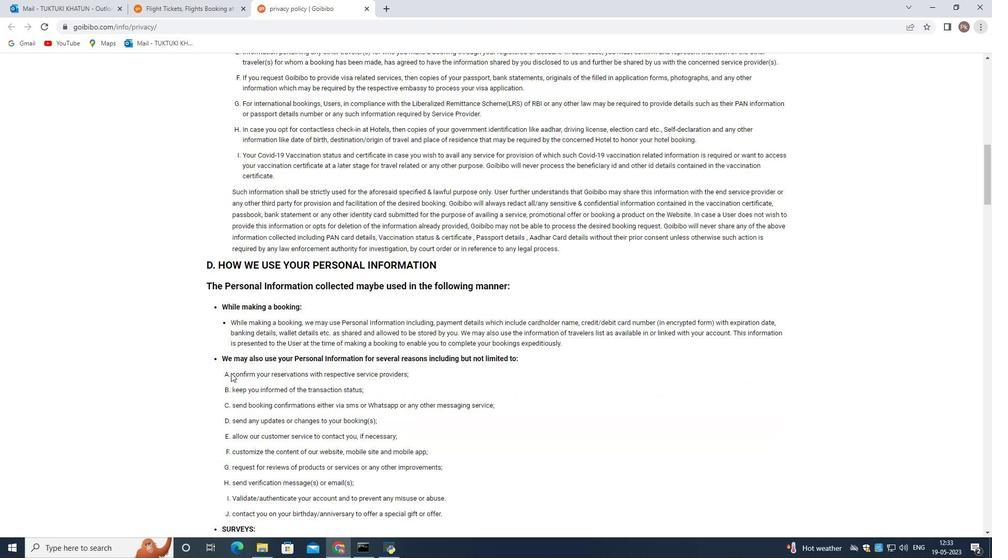 
Action: Mouse scrolled (231, 373) with delta (0, 0)
Screenshot: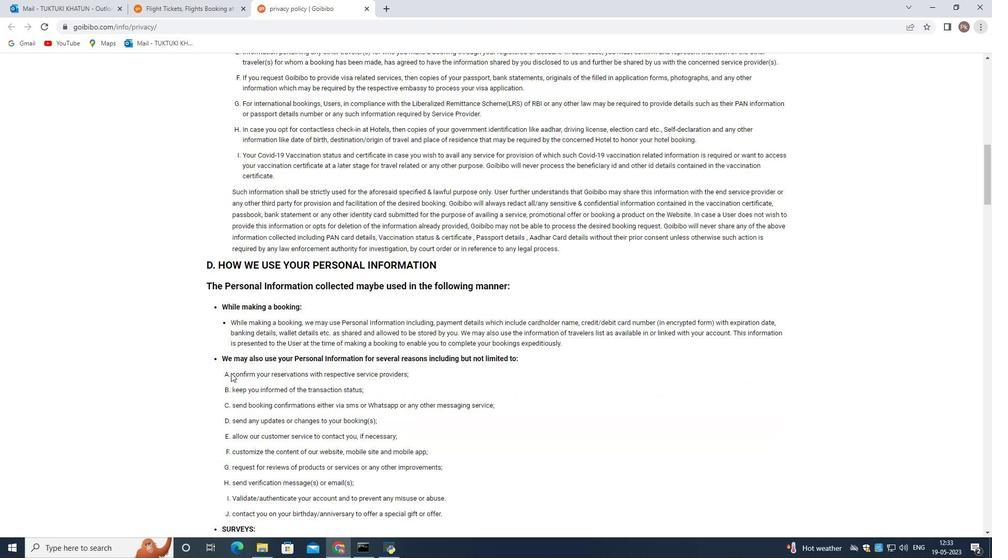 
Action: Mouse scrolled (231, 373) with delta (0, 0)
Screenshot: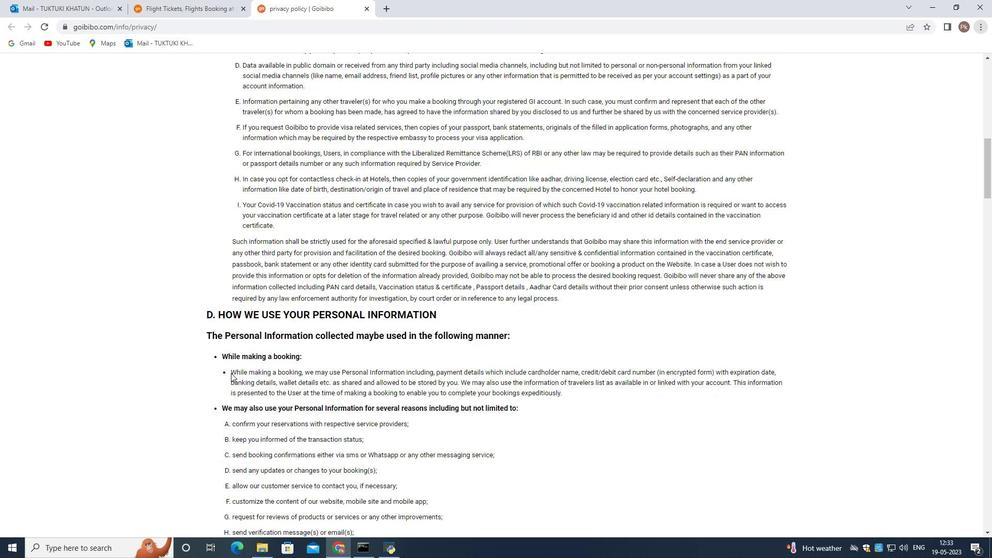 
Action: Mouse scrolled (231, 373) with delta (0, 0)
Screenshot: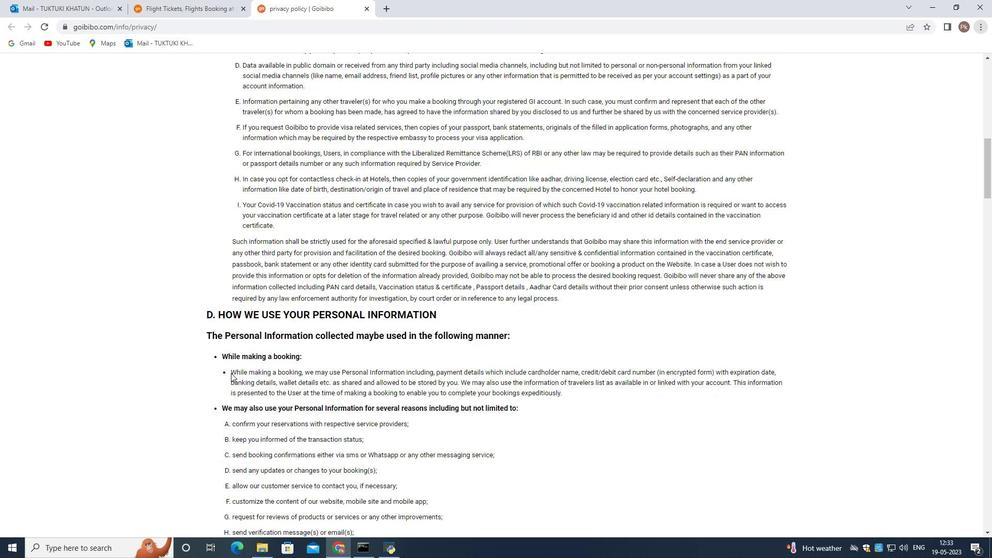 
Action: Mouse scrolled (231, 373) with delta (0, 0)
Screenshot: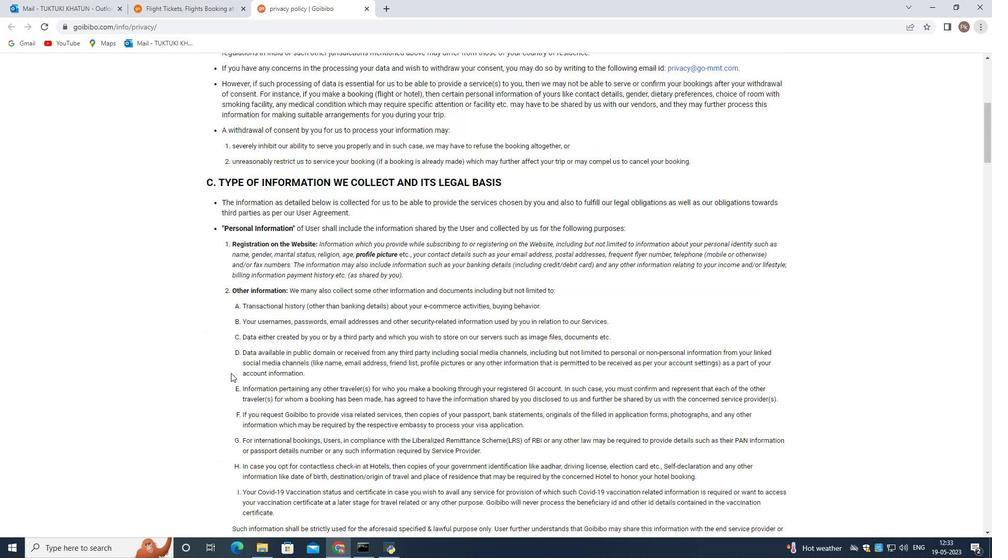 
Action: Mouse scrolled (231, 373) with delta (0, 0)
Screenshot: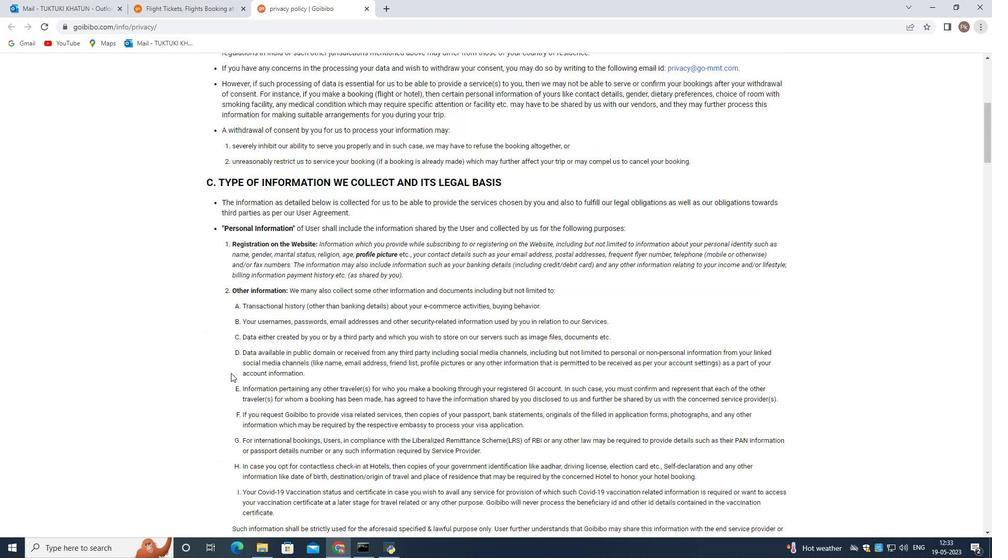 
Action: Mouse scrolled (231, 373) with delta (0, 0)
Screenshot: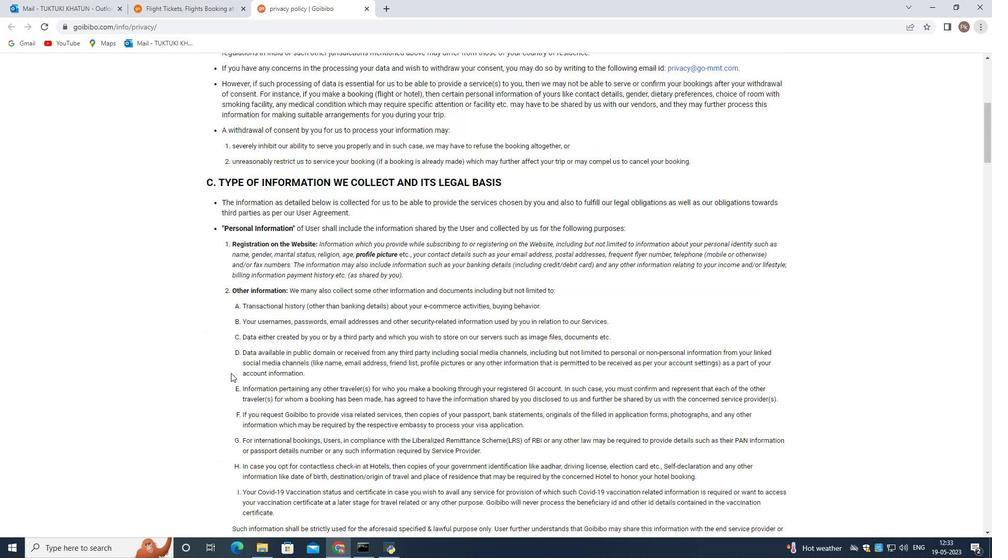 
Action: Mouse scrolled (231, 373) with delta (0, 0)
Screenshot: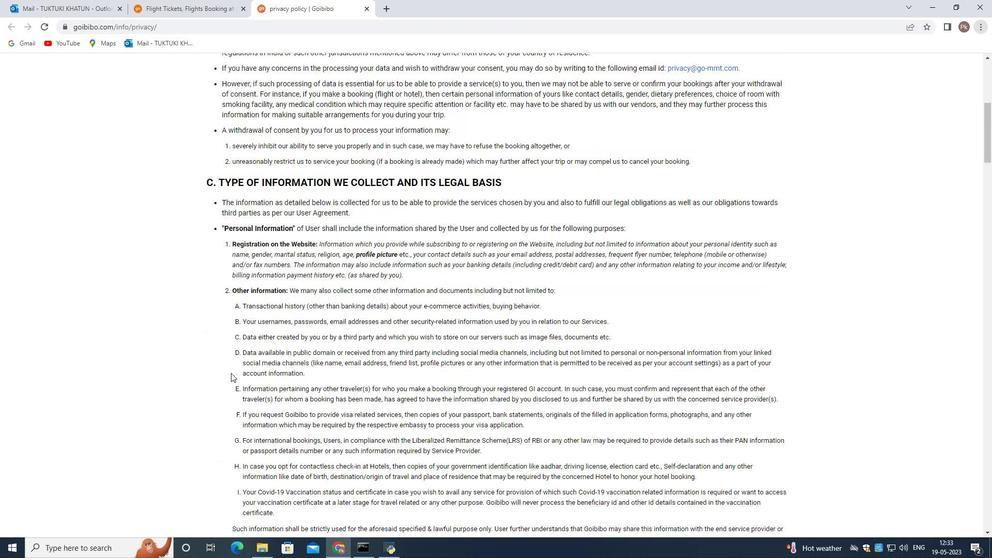 
Action: Mouse scrolled (231, 373) with delta (0, 0)
Screenshot: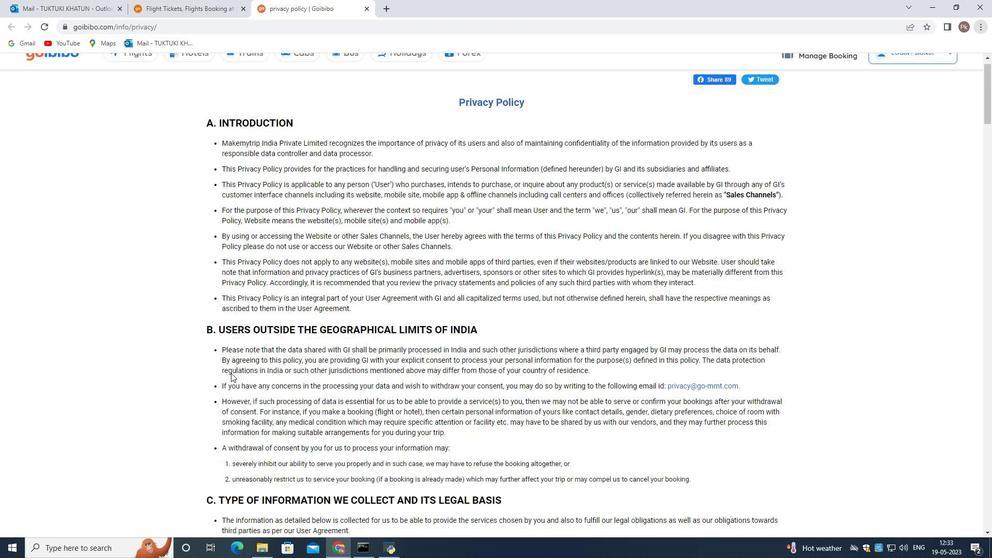 
Action: Mouse scrolled (231, 373) with delta (0, 0)
Screenshot: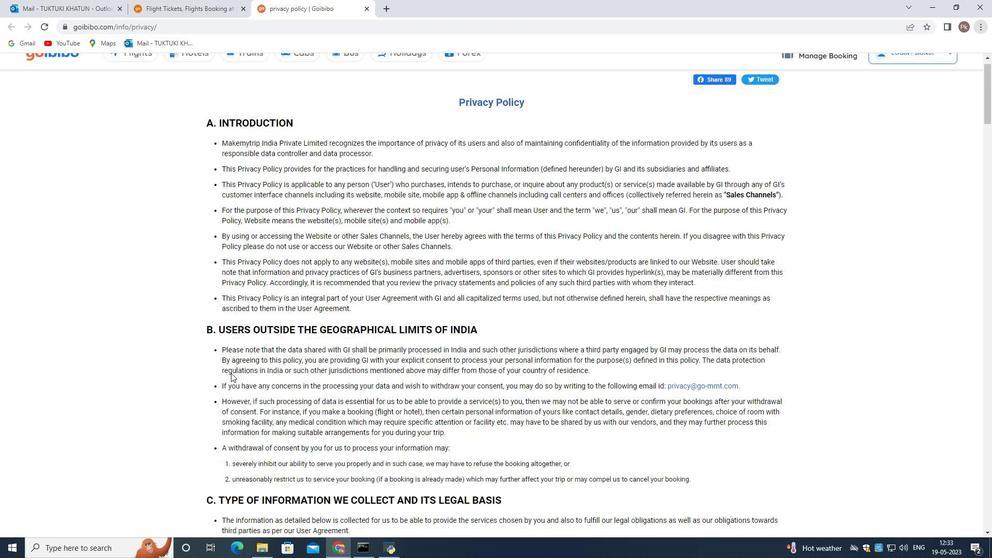 
Action: Mouse scrolled (231, 373) with delta (0, 0)
Screenshot: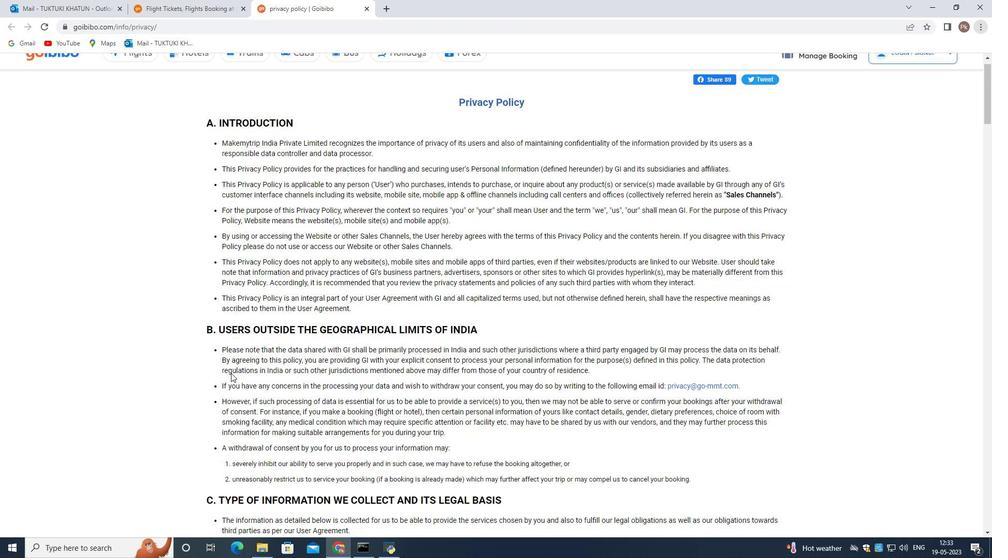 
Action: Mouse scrolled (231, 373) with delta (0, 0)
Screenshot: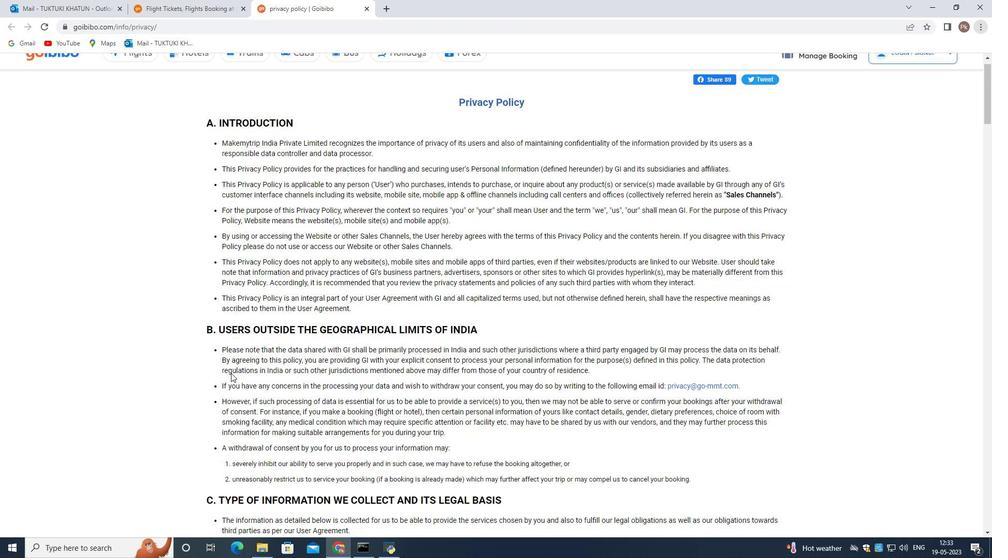 
Action: Mouse scrolled (231, 373) with delta (0, 0)
Screenshot: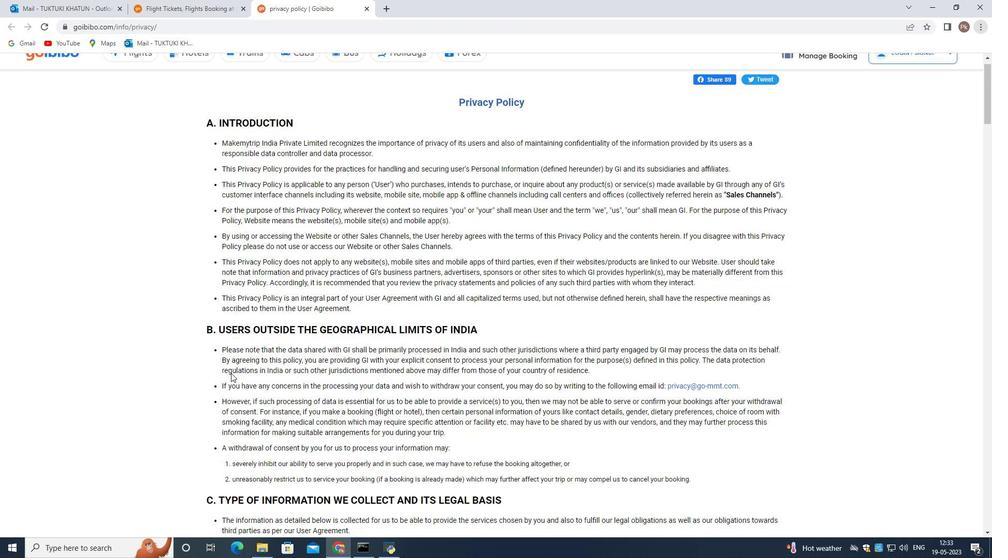
Action: Mouse scrolled (231, 373) with delta (0, 0)
Screenshot: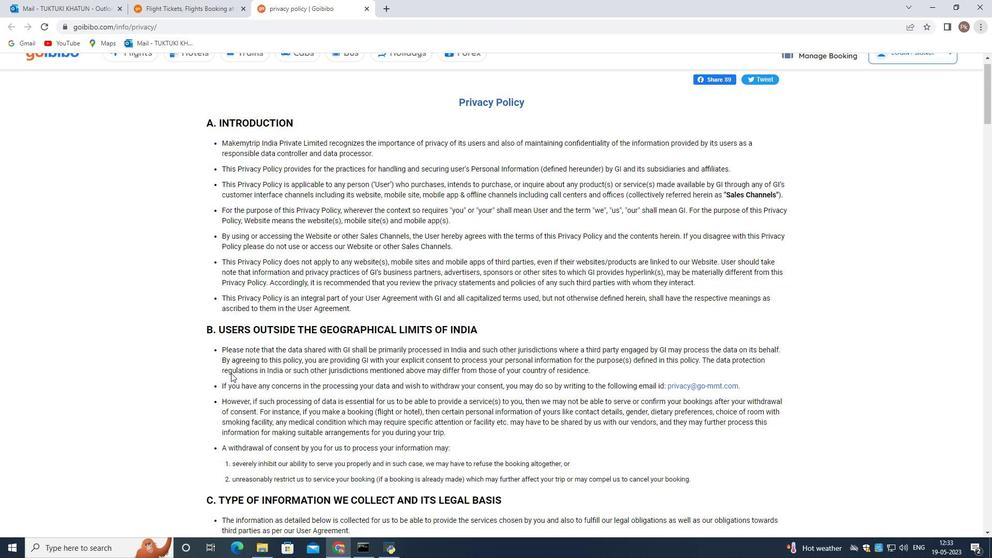 
Action: Mouse scrolled (231, 373) with delta (0, 0)
Screenshot: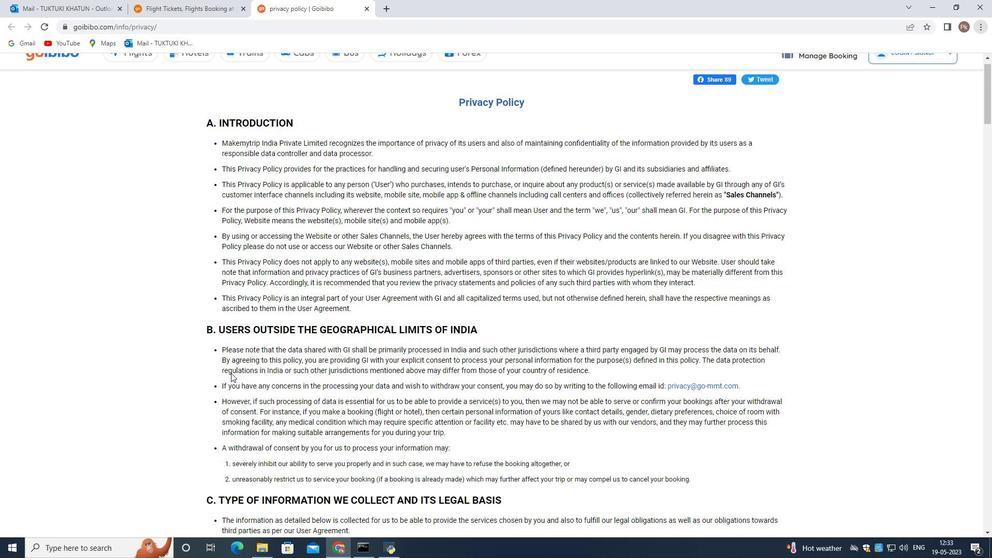 
Action: Mouse scrolled (231, 373) with delta (0, 0)
Screenshot: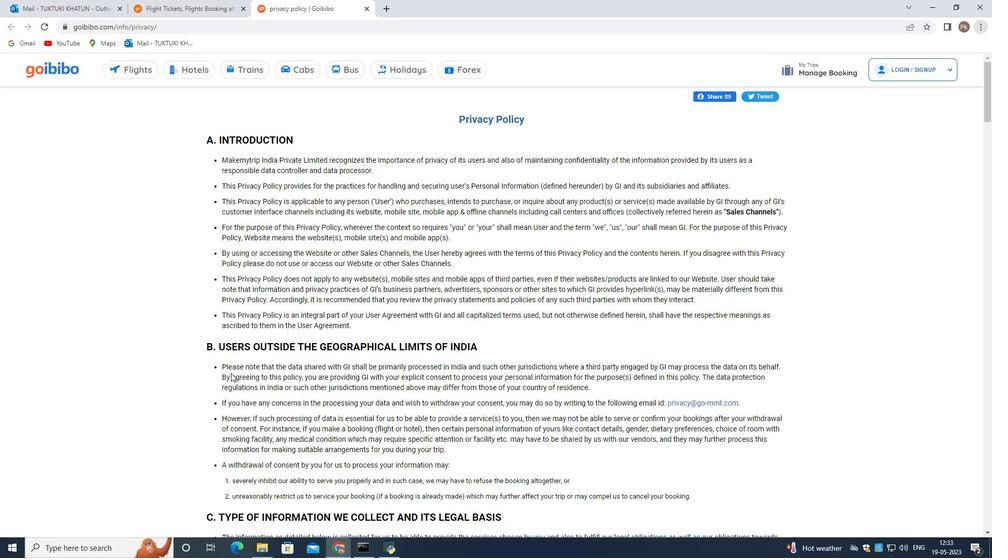 
Action: Mouse scrolled (231, 373) with delta (0, 0)
Screenshot: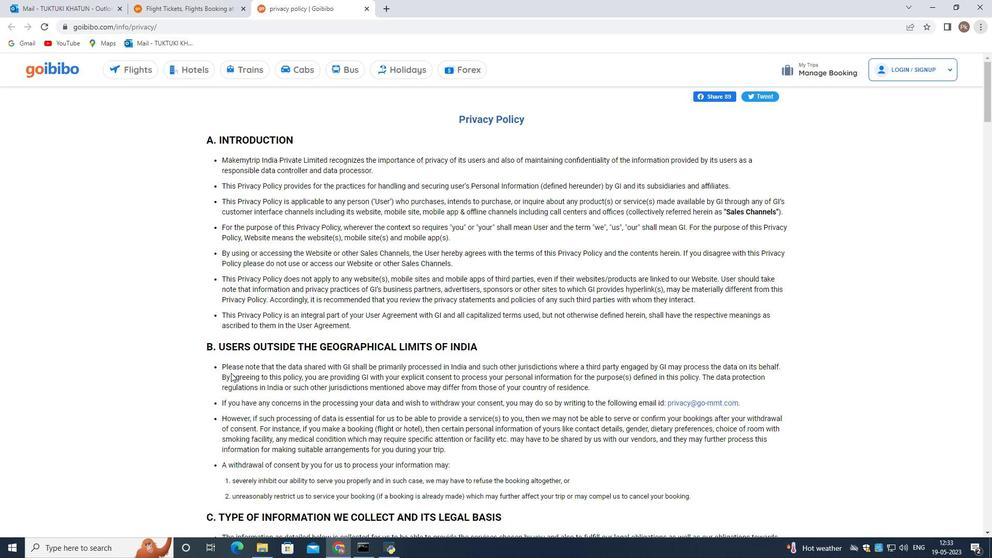 
Action: Mouse scrolled (231, 373) with delta (0, 0)
Screenshot: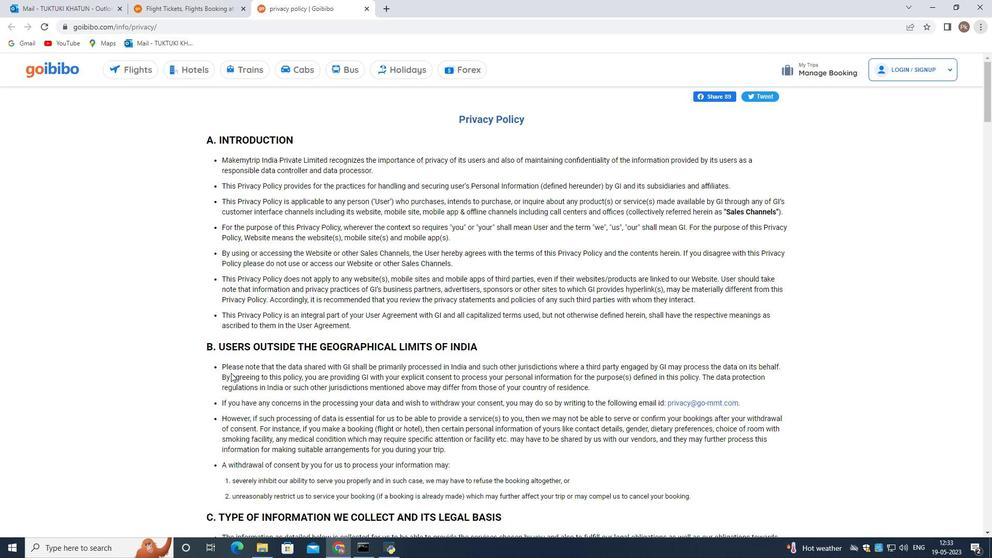 
Action: Mouse moved to (893, 176)
Screenshot: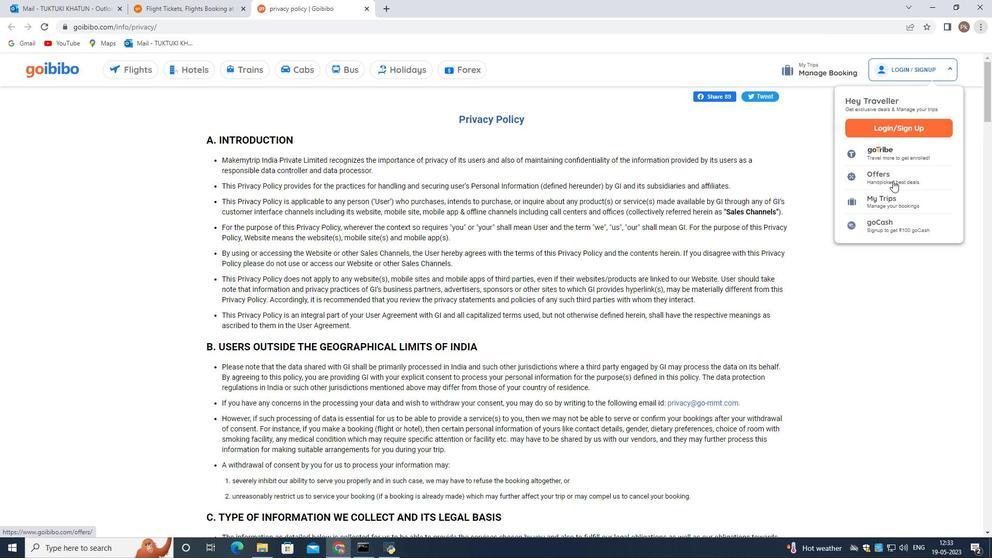 
Action: Mouse pressed left at (893, 176)
Screenshot: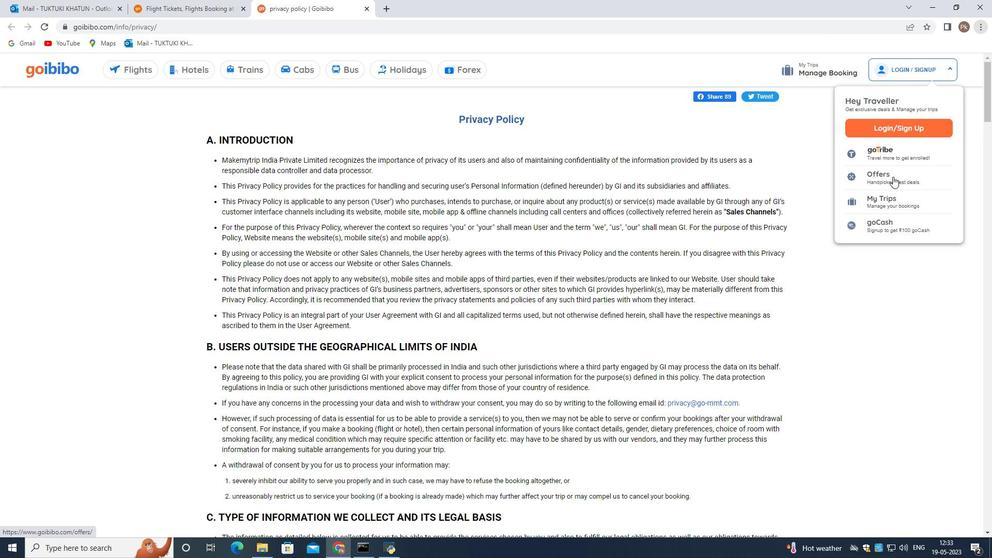 
Action: Mouse moved to (488, 317)
Screenshot: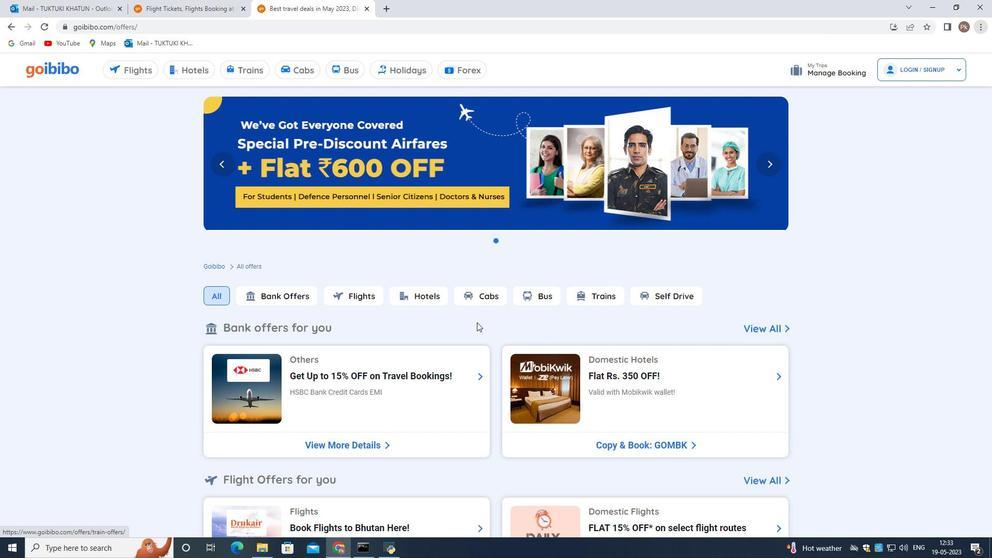 
Action: Mouse scrolled (488, 316) with delta (0, 0)
Screenshot: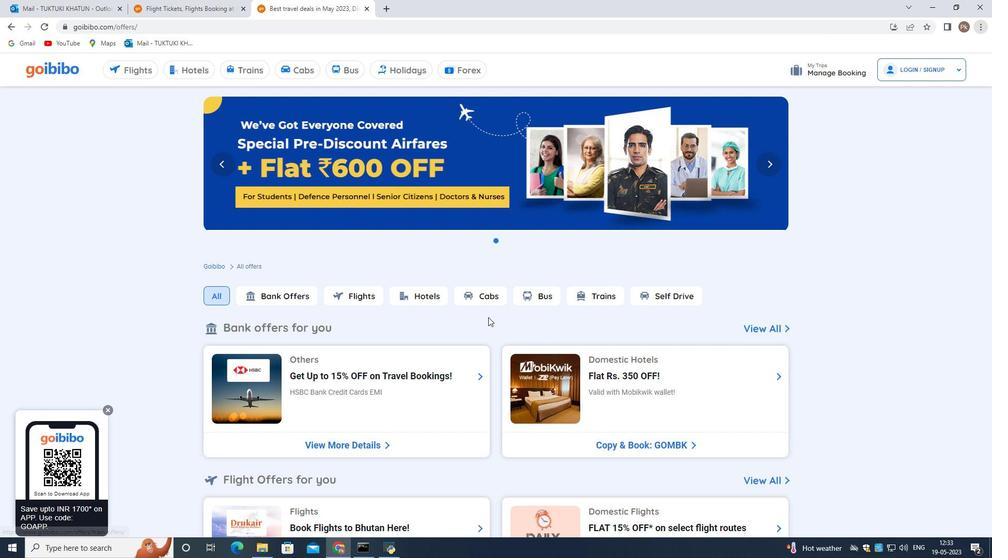 
Action: Mouse scrolled (488, 316) with delta (0, 0)
Screenshot: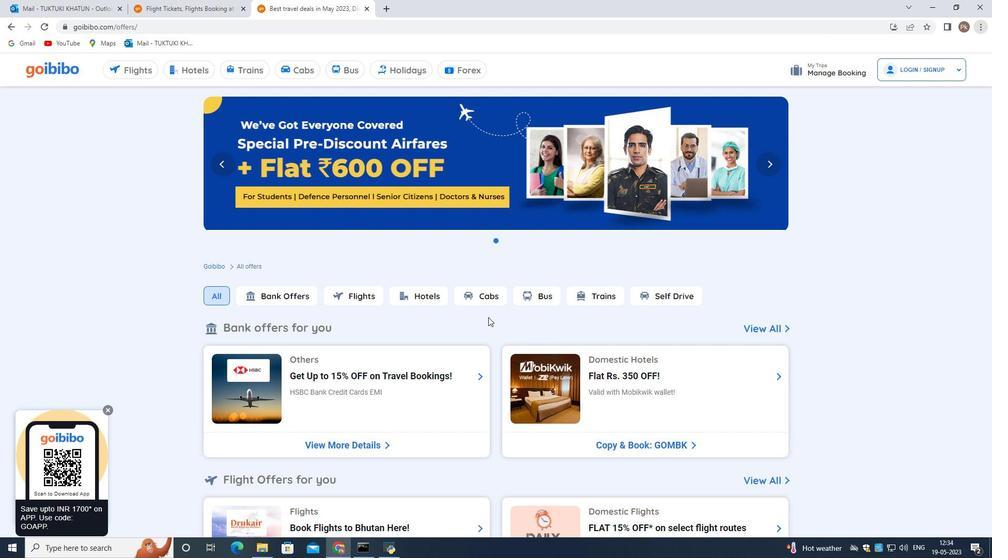 
Action: Mouse moved to (488, 317)
Screenshot: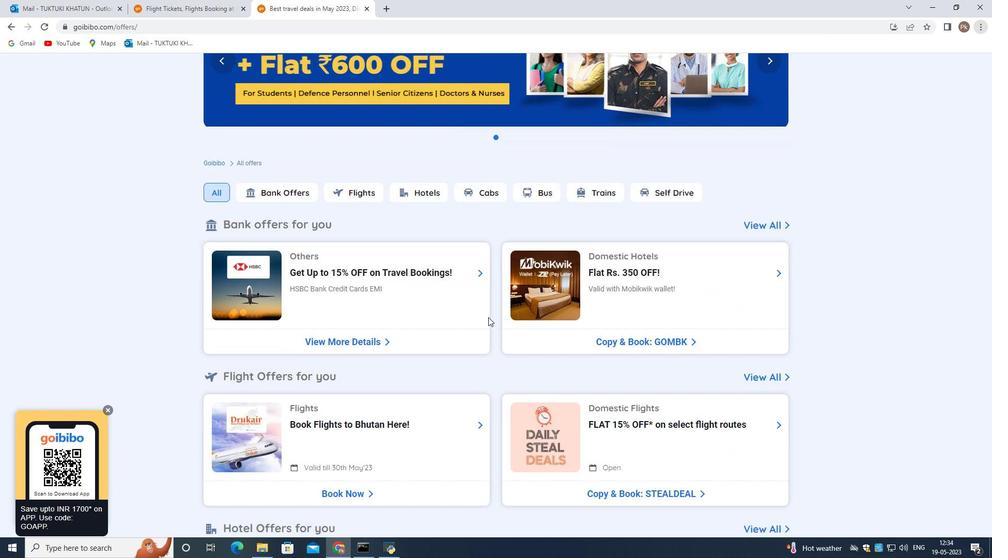 
Action: Mouse scrolled (488, 317) with delta (0, 0)
Screenshot: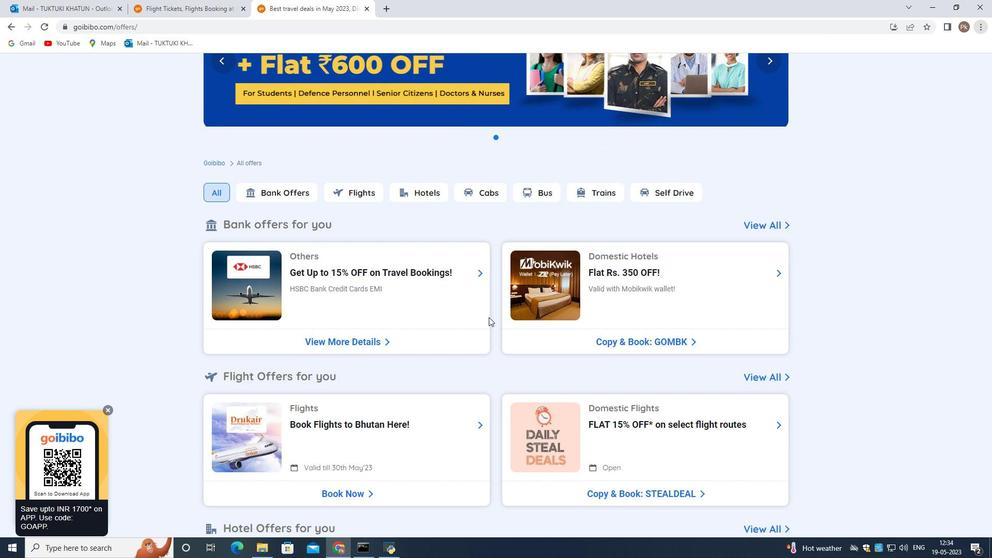 
Action: Mouse scrolled (488, 317) with delta (0, 0)
Screenshot: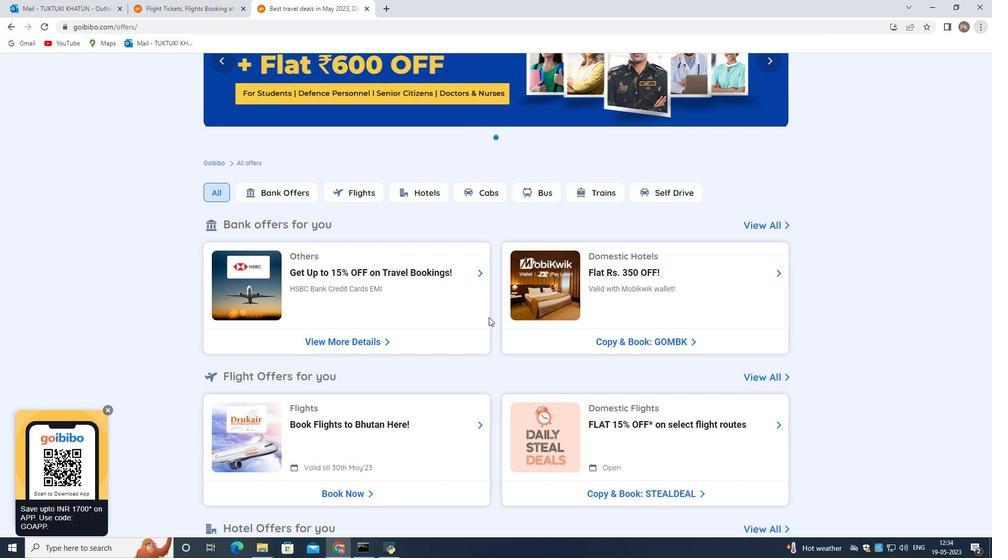 
Action: Mouse scrolled (488, 317) with delta (0, 0)
Screenshot: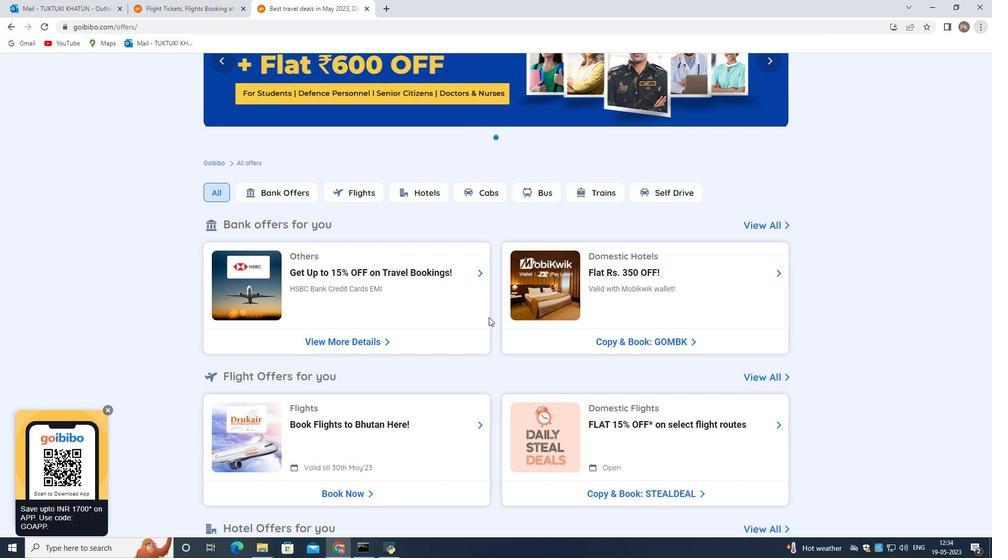 
Action: Mouse scrolled (488, 317) with delta (0, 0)
Screenshot: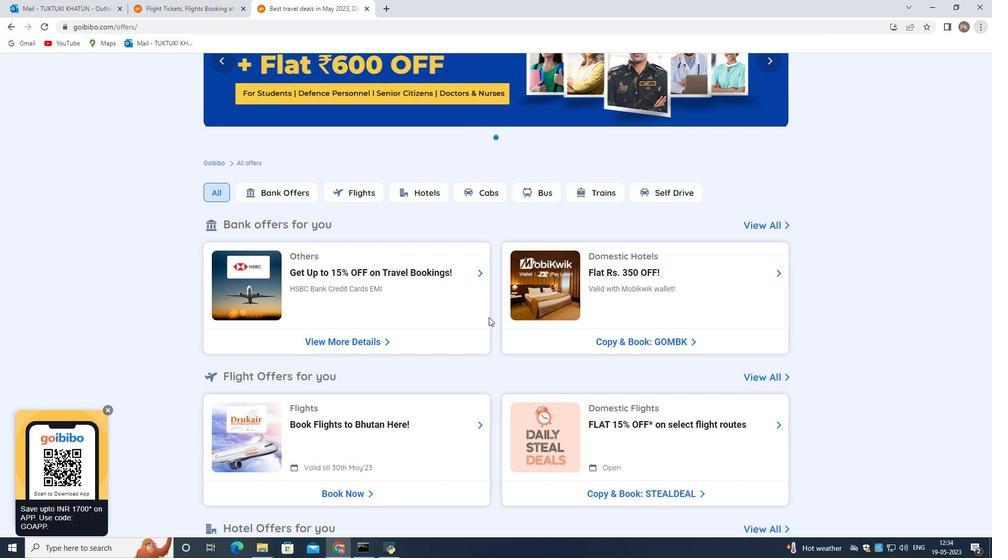 
Action: Mouse scrolled (488, 316) with delta (0, 0)
Screenshot: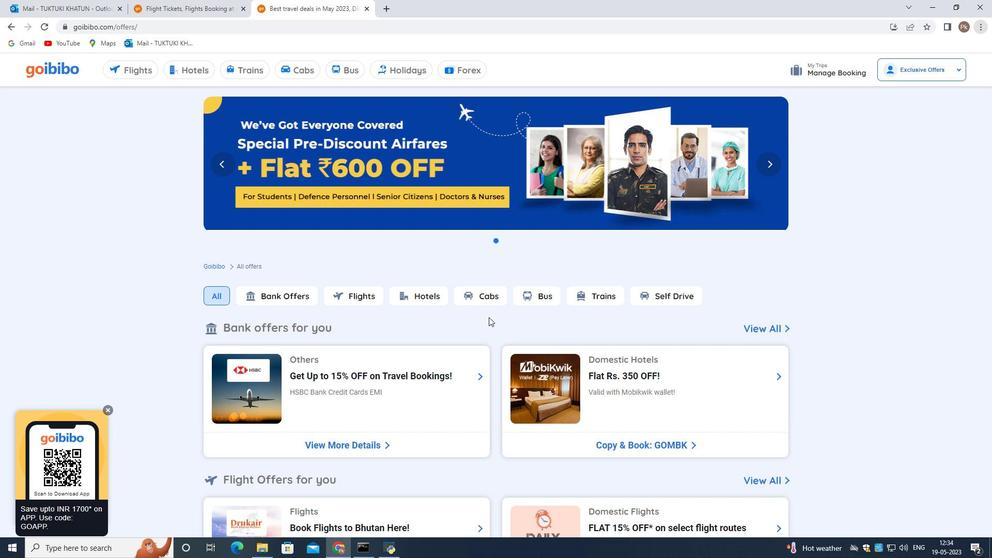 
Action: Mouse scrolled (488, 316) with delta (0, 0)
Screenshot: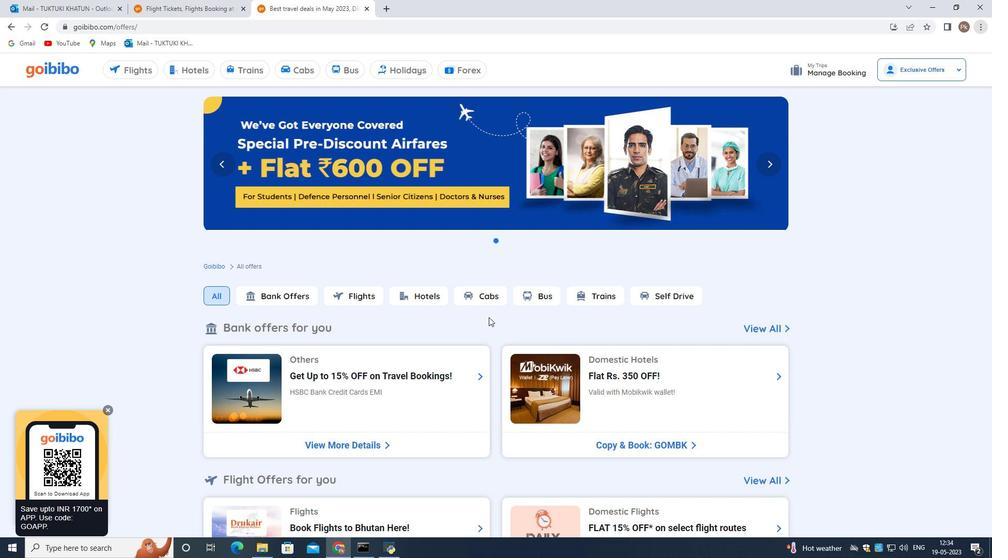 
Action: Mouse scrolled (488, 316) with delta (0, 0)
Screenshot: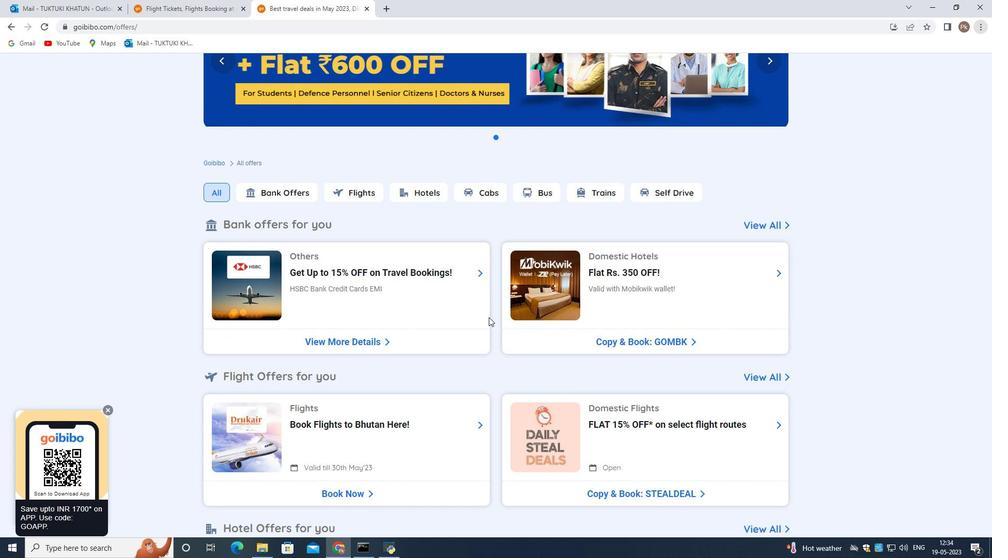 
Action: Mouse scrolled (488, 316) with delta (0, 0)
Screenshot: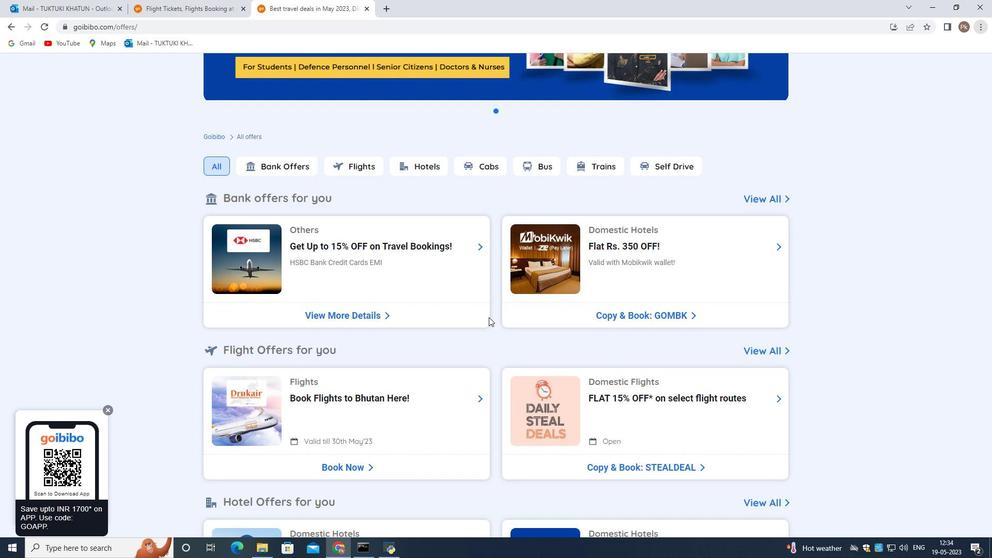 
Action: Mouse scrolled (488, 316) with delta (0, 0)
Screenshot: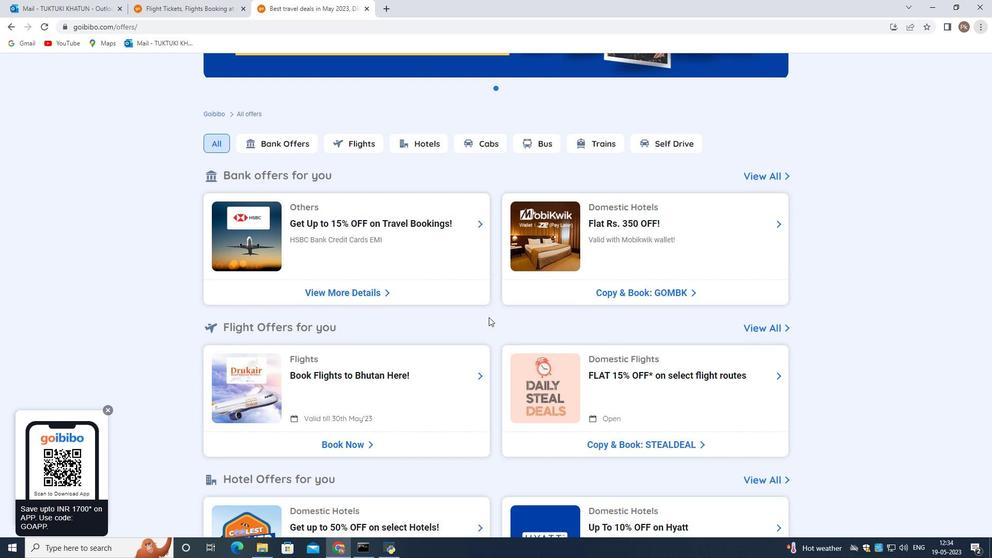 
Action: Mouse moved to (109, 410)
Screenshot: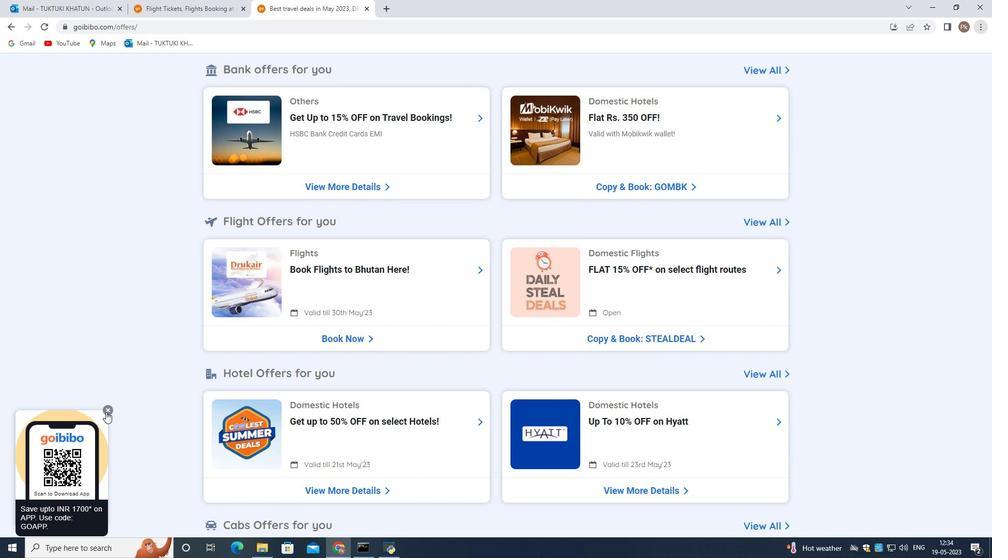 
Action: Mouse pressed left at (109, 410)
Screenshot: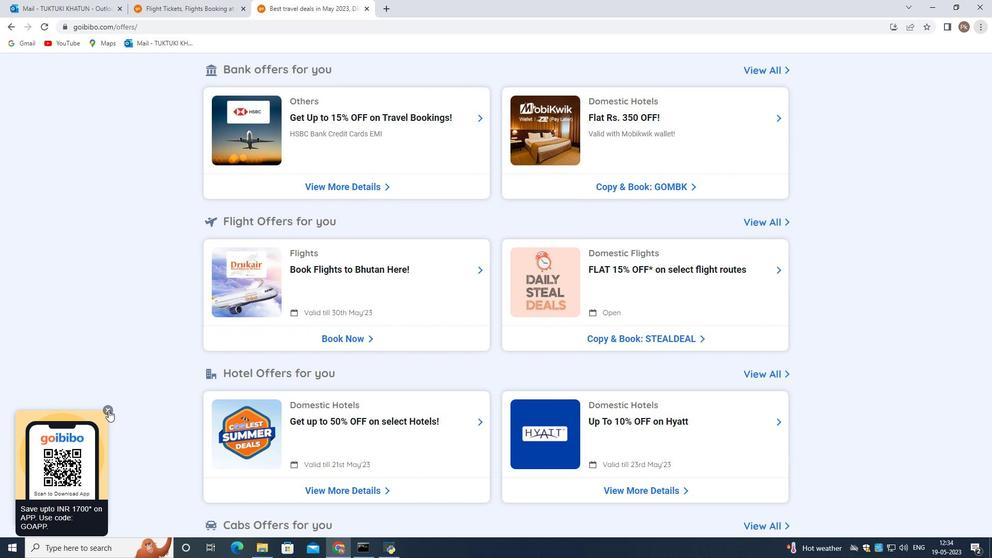 
Action: Mouse moved to (335, 350)
Screenshot: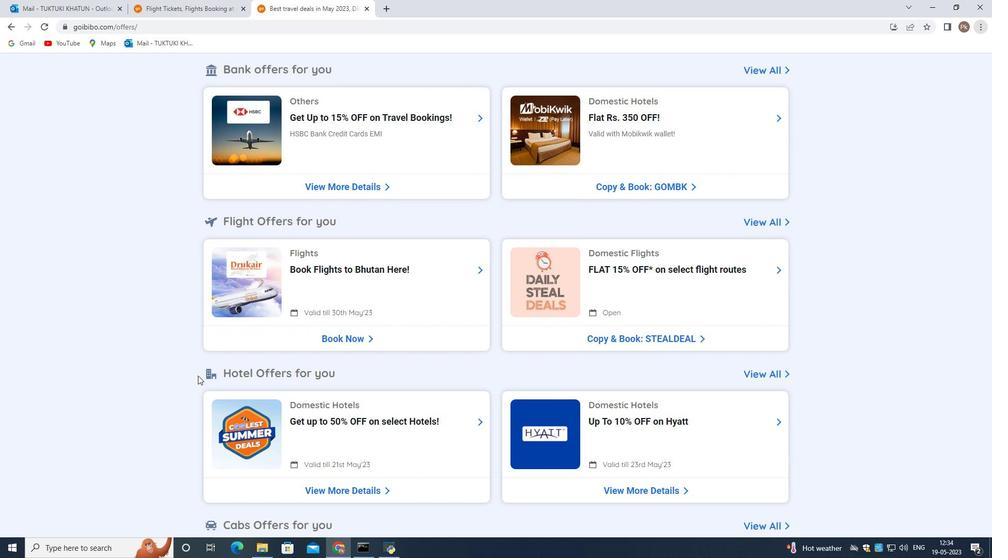 
Action: Mouse scrolled (335, 349) with delta (0, 0)
Screenshot: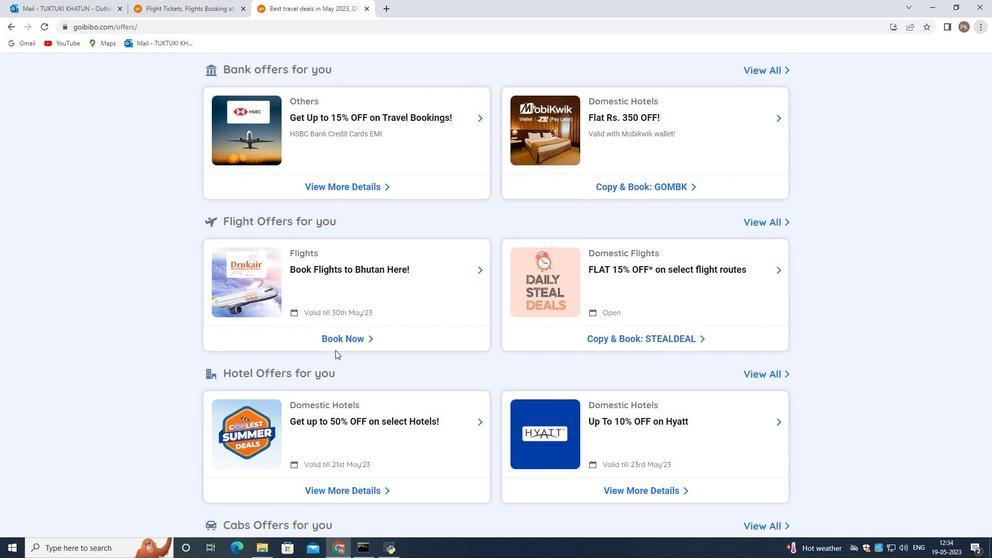 
Action: Mouse scrolled (335, 349) with delta (0, 0)
Screenshot: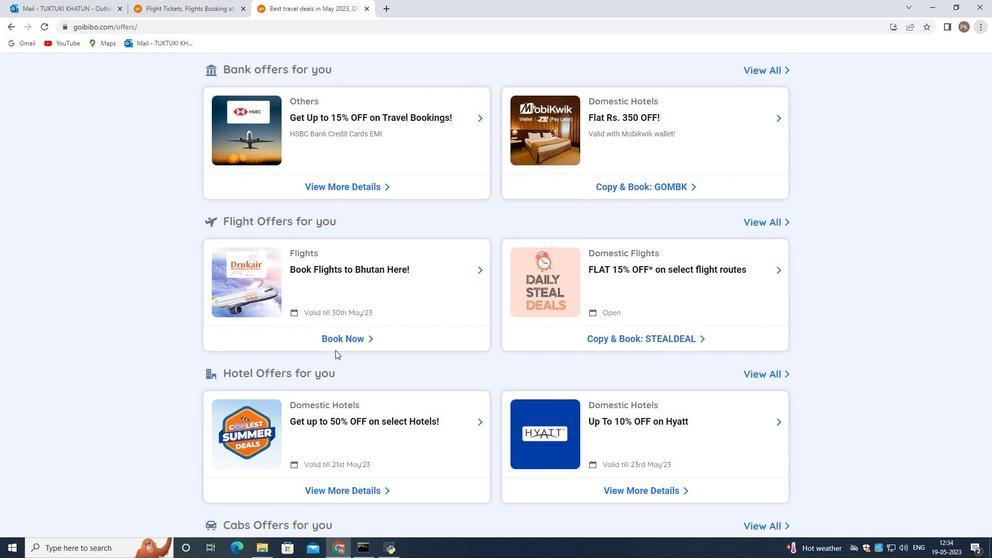 
Action: Mouse scrolled (335, 349) with delta (0, 0)
Screenshot: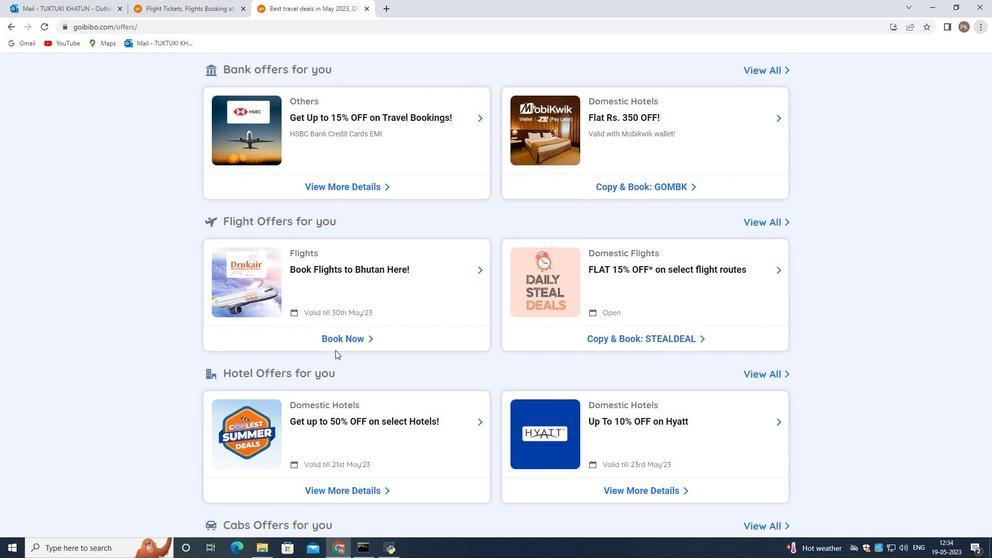 
Action: Mouse scrolled (335, 349) with delta (0, 0)
Screenshot: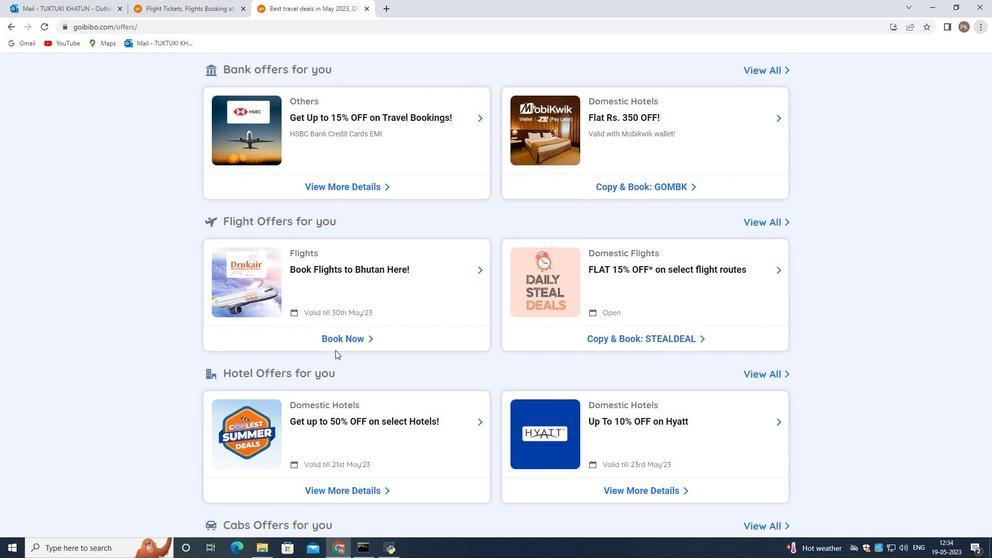 
Action: Mouse scrolled (335, 349) with delta (0, 0)
Screenshot: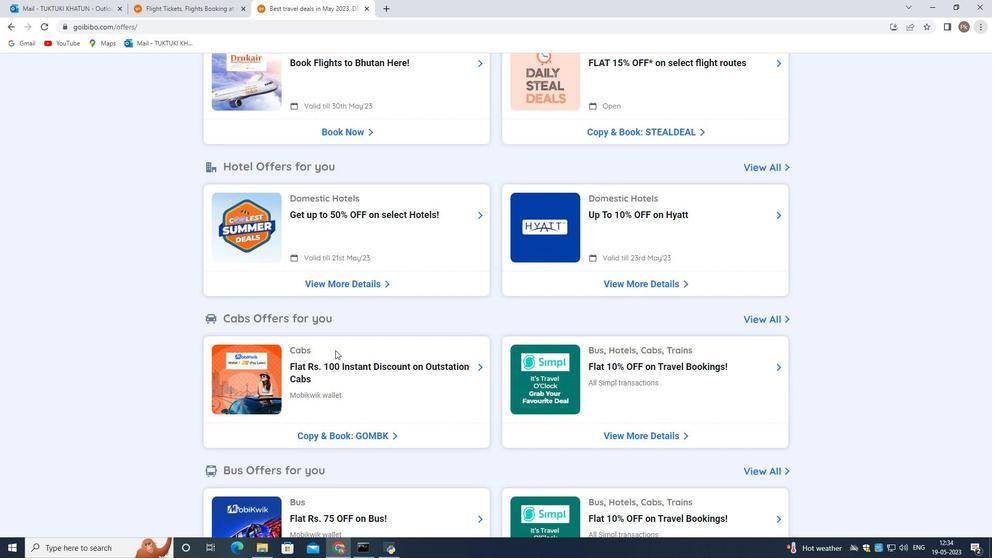 
Action: Mouse scrolled (335, 349) with delta (0, 0)
Screenshot: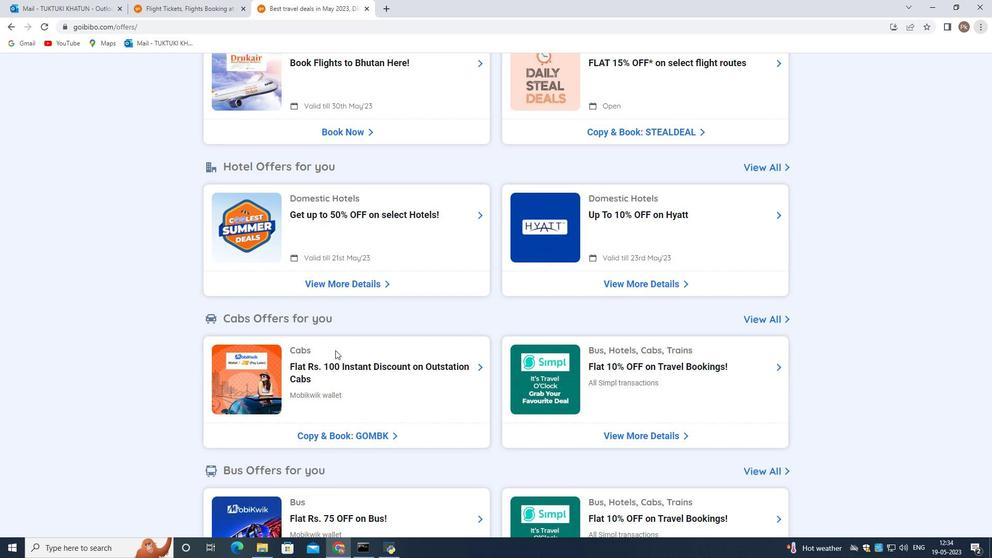 
Action: Mouse scrolled (335, 349) with delta (0, 0)
Screenshot: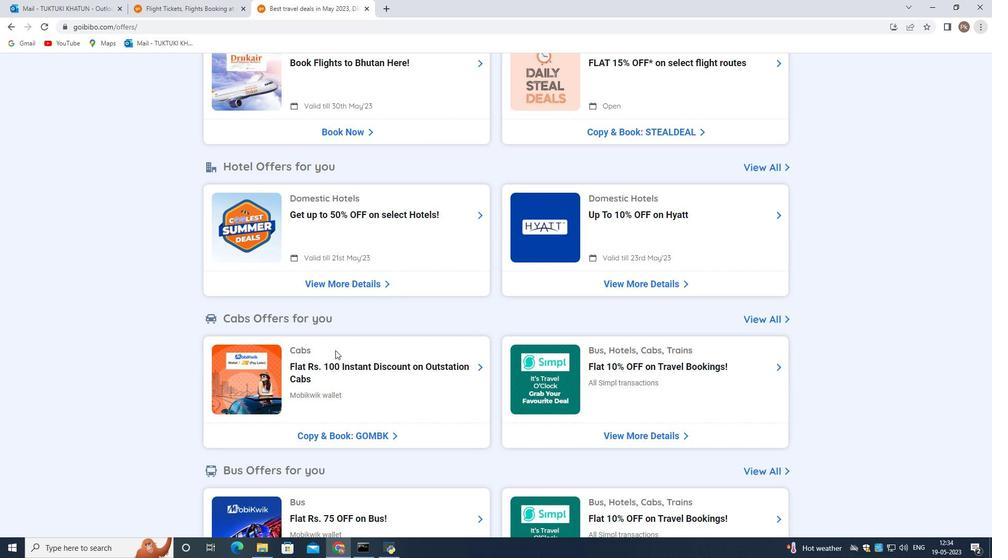 
Action: Mouse moved to (335, 349)
Screenshot: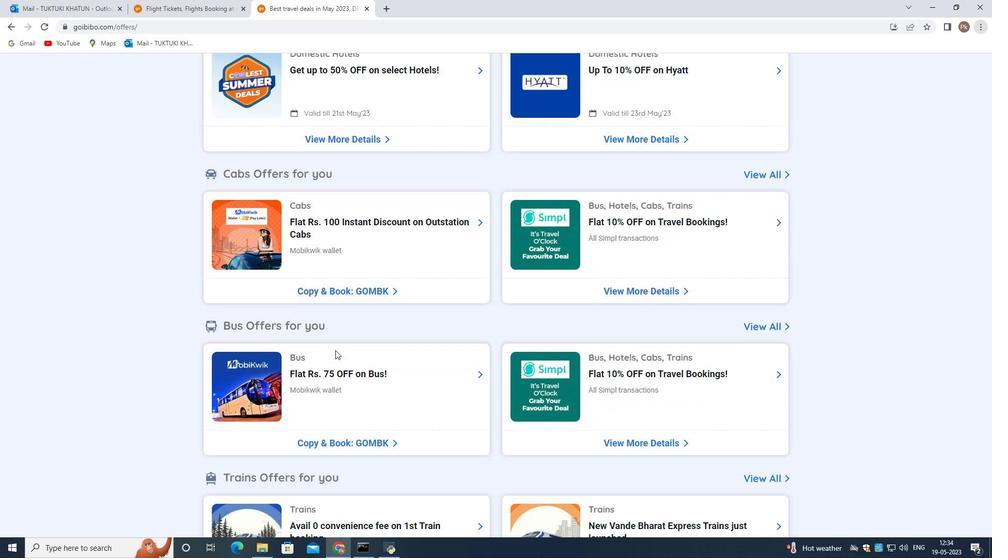 
Action: Mouse scrolled (335, 348) with delta (0, 0)
Screenshot: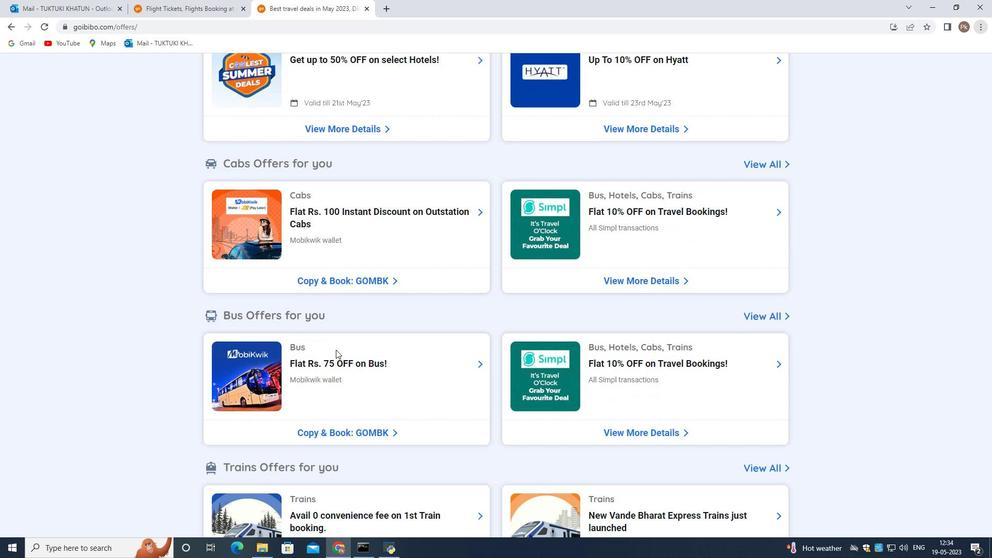 
Action: Mouse scrolled (335, 348) with delta (0, 0)
Screenshot: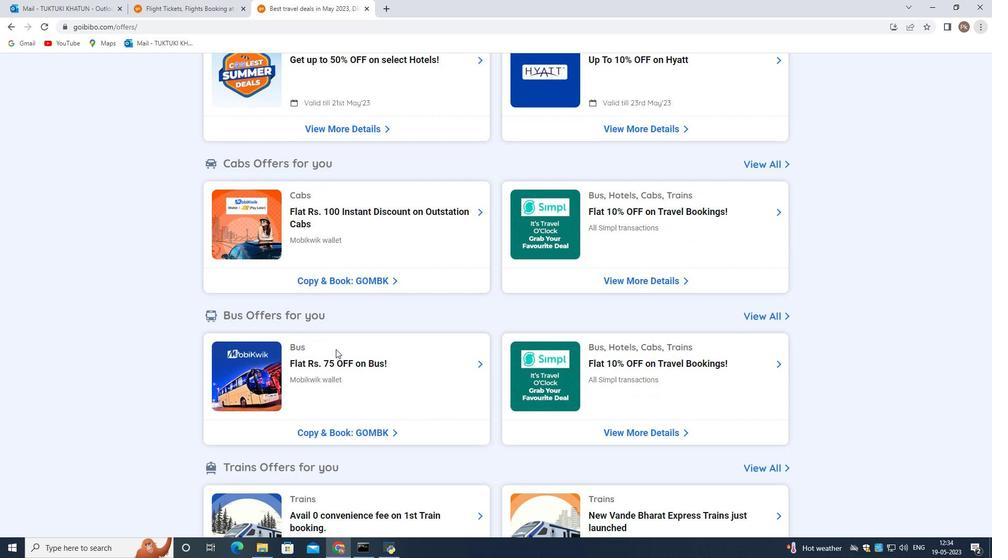 
Action: Mouse scrolled (335, 348) with delta (0, 0)
Screenshot: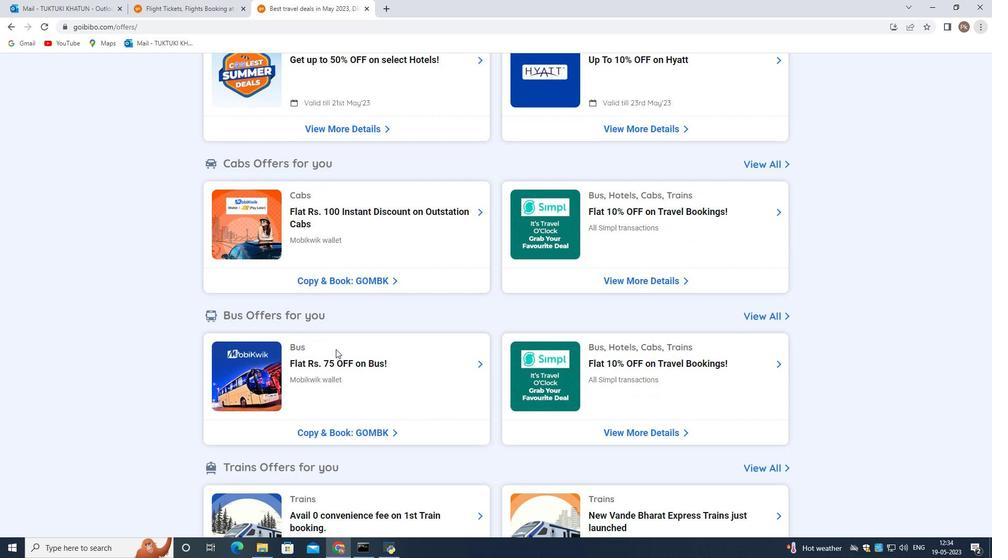 
Action: Mouse scrolled (335, 348) with delta (0, 0)
Screenshot: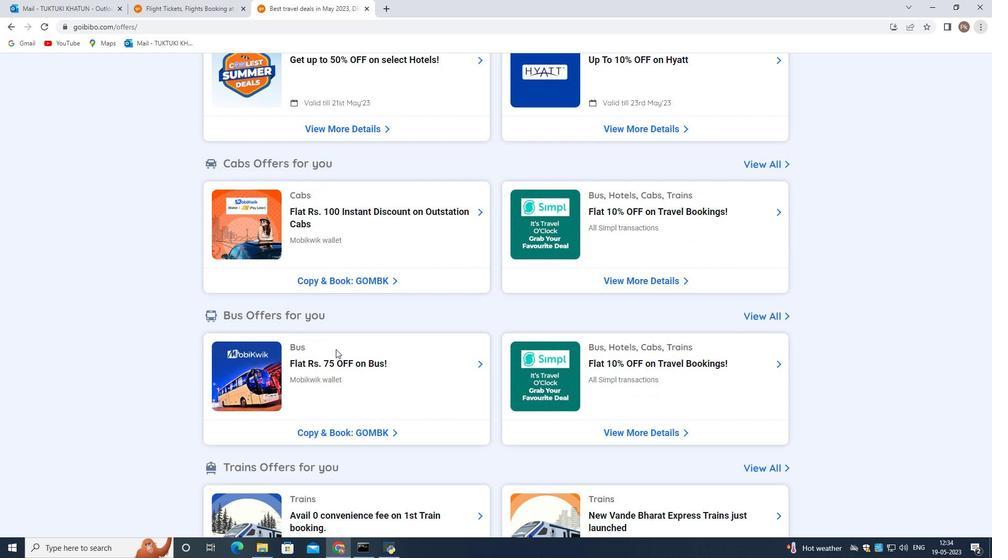 
Action: Mouse scrolled (335, 348) with delta (0, 0)
Screenshot: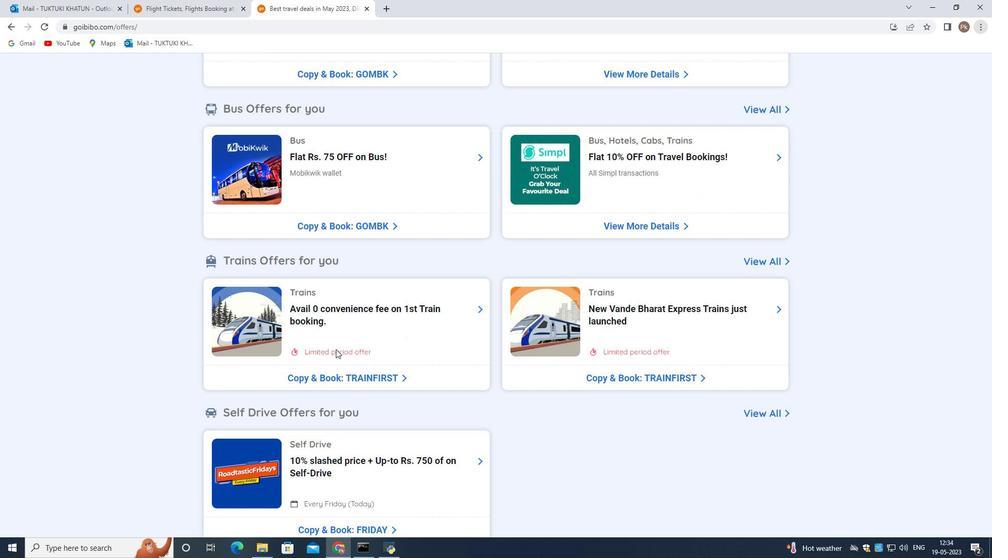 
Action: Mouse scrolled (335, 348) with delta (0, 0)
Screenshot: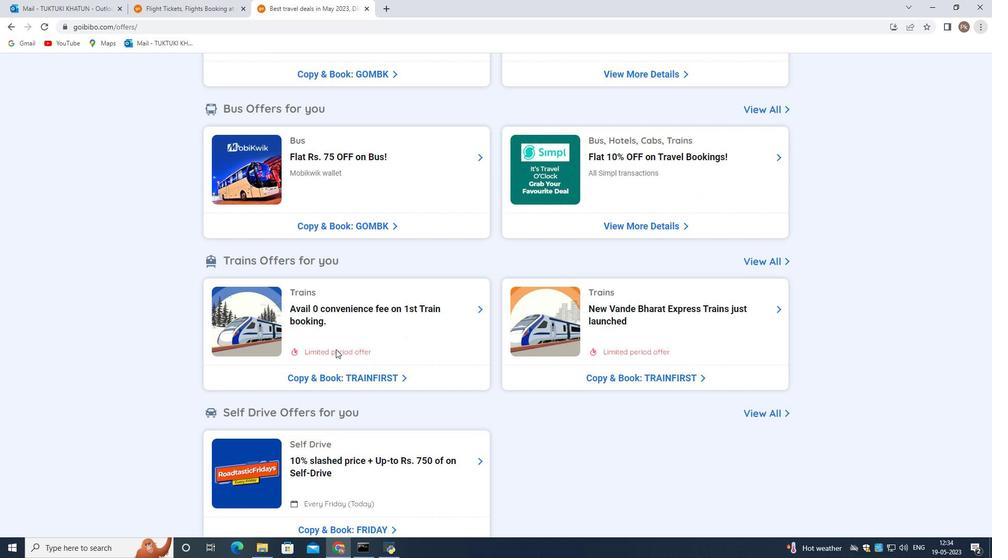 
Action: Mouse scrolled (335, 348) with delta (0, 0)
Screenshot: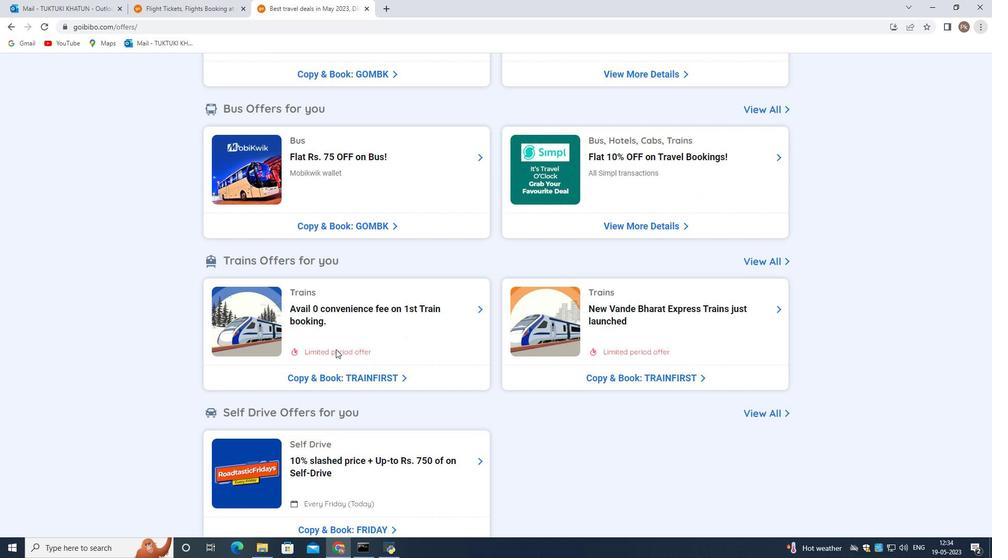
Action: Mouse scrolled (335, 348) with delta (0, 0)
Screenshot: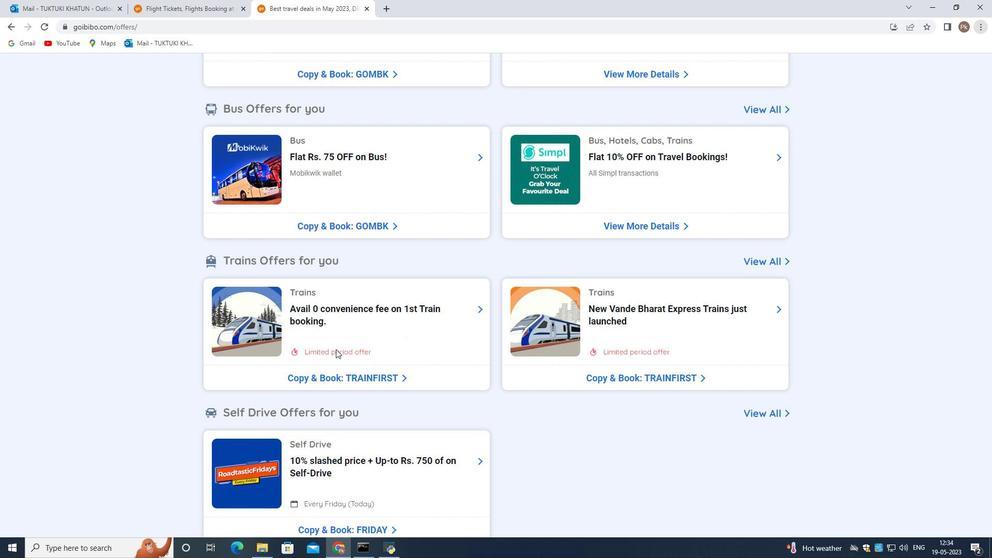 
Action: Mouse scrolled (335, 348) with delta (0, 0)
Screenshot: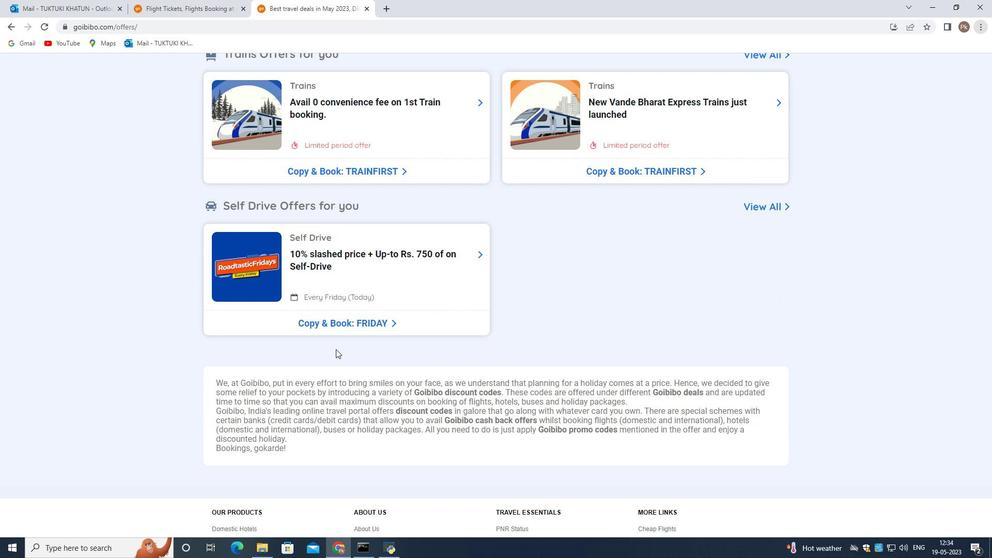 
Action: Mouse moved to (689, 357)
Screenshot: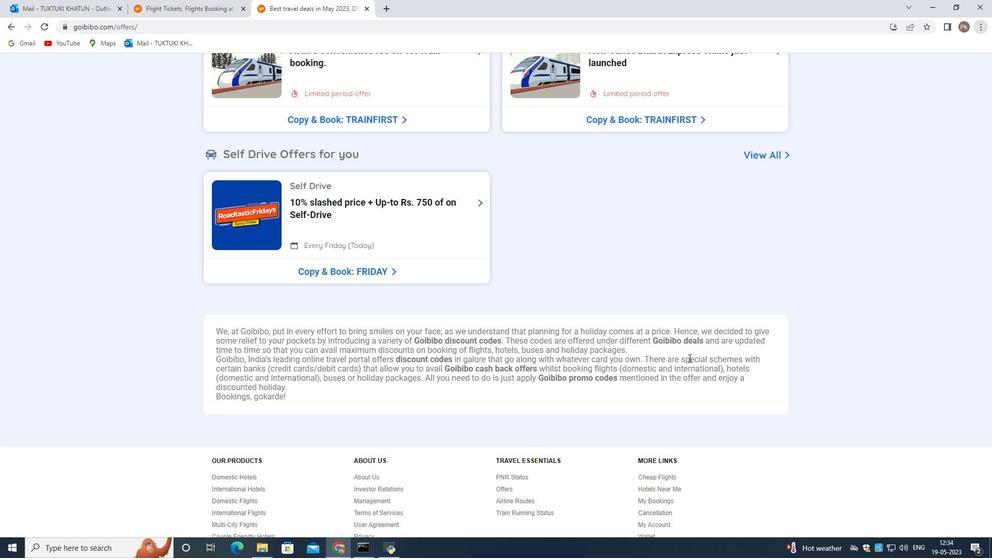 
Action: Mouse scrolled (689, 357) with delta (0, 0)
Screenshot: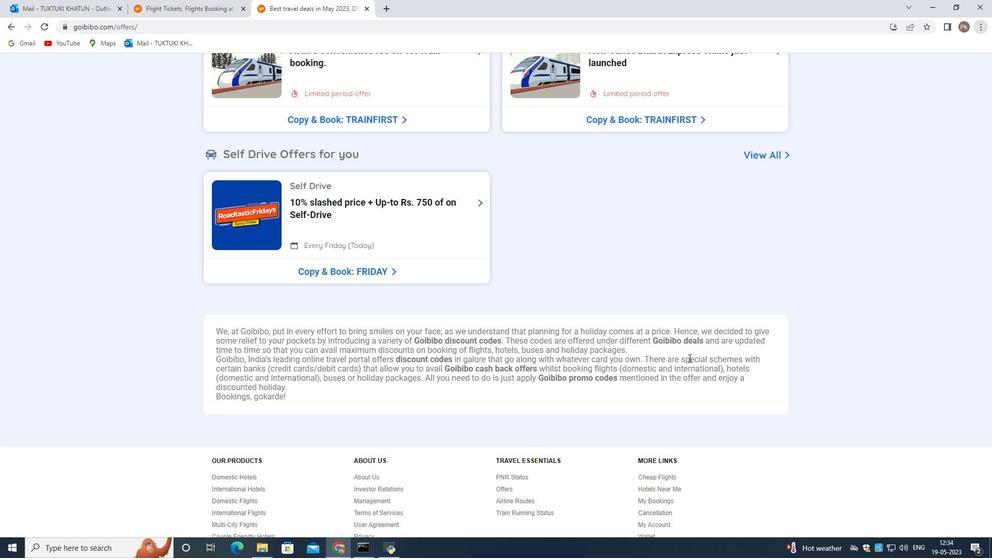 
Action: Mouse scrolled (689, 357) with delta (0, 0)
Screenshot: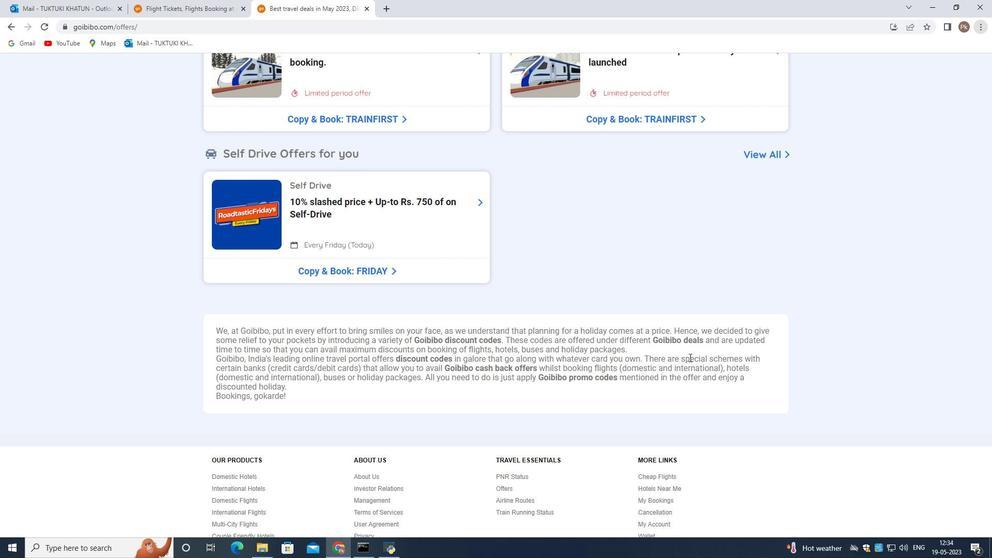 
Action: Mouse moved to (536, 348)
Screenshot: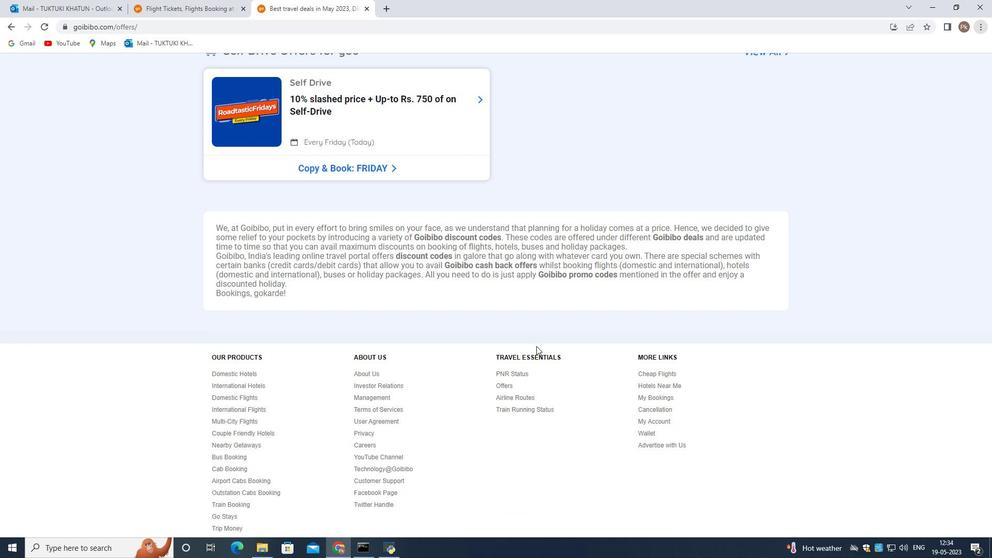 
Action: Mouse scrolled (536, 348) with delta (0, 0)
Screenshot: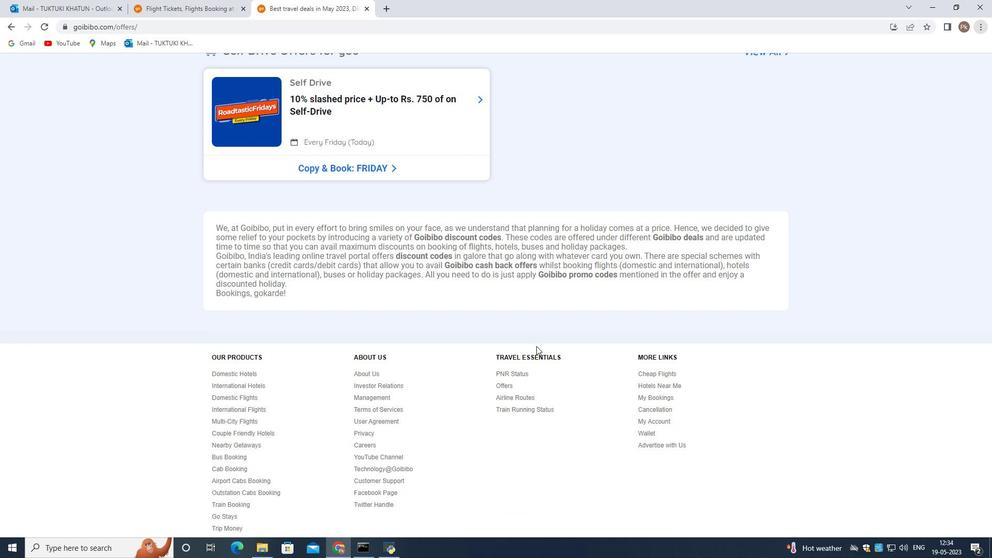 
Action: Mouse moved to (536, 349)
Screenshot: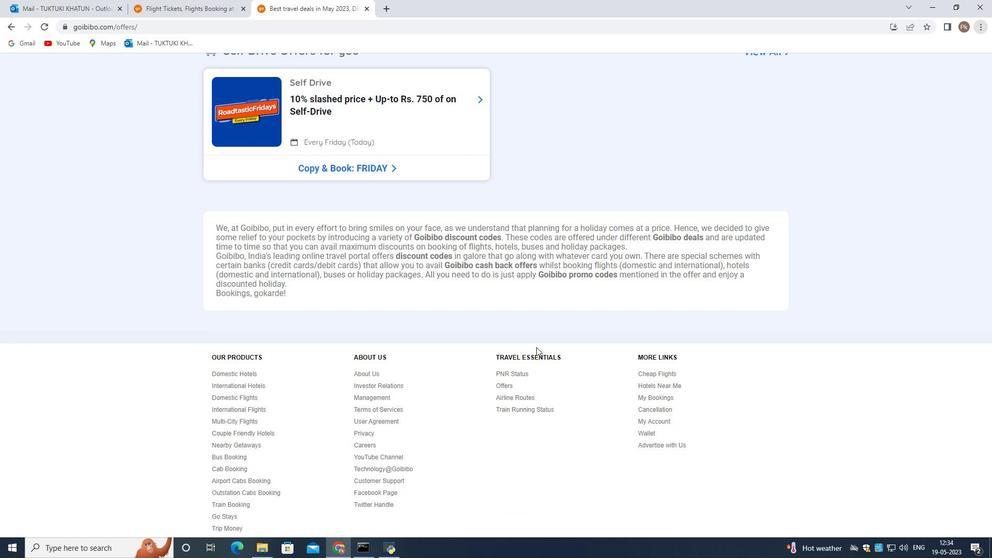 
Action: Mouse scrolled (536, 348) with delta (0, 0)
Screenshot: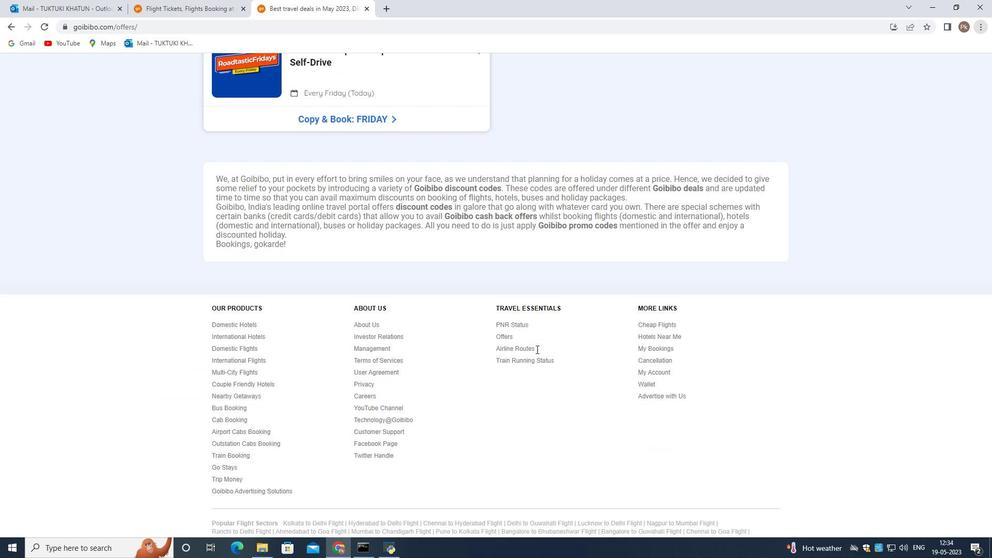 
Action: Mouse scrolled (536, 348) with delta (0, 0)
Screenshot: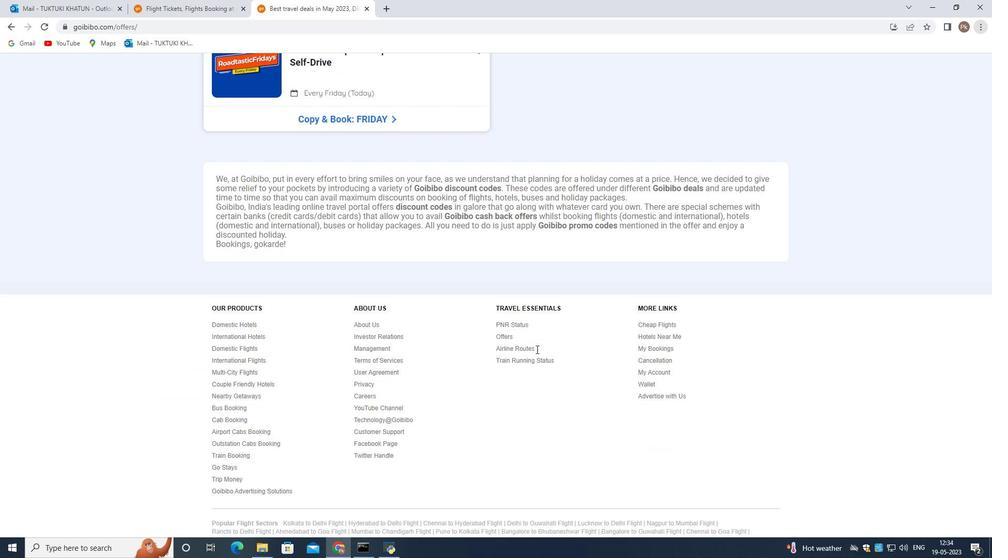 
Action: Mouse scrolled (536, 348) with delta (0, 0)
Screenshot: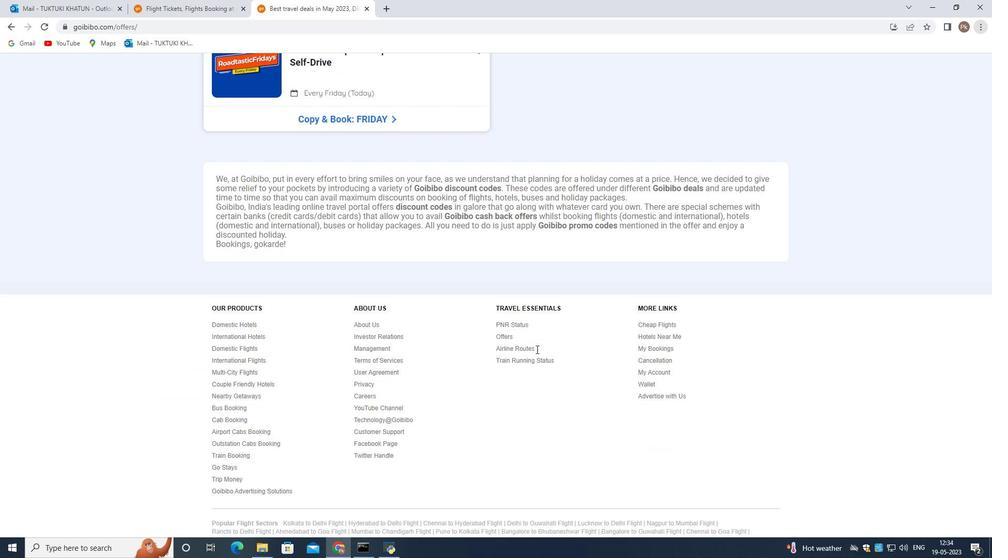 
Action: Mouse scrolled (536, 348) with delta (0, 0)
Screenshot: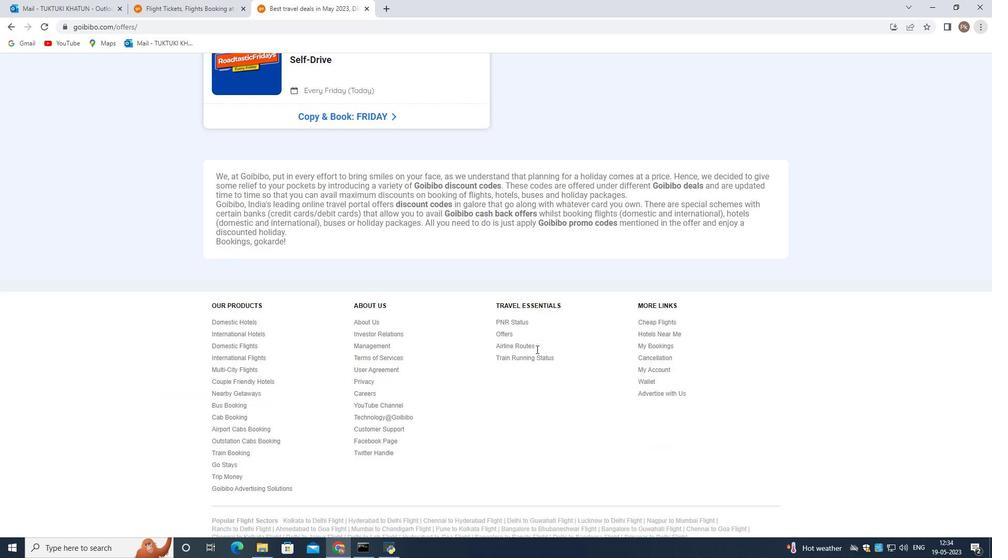 
Action: Mouse scrolled (536, 348) with delta (0, 0)
Screenshot: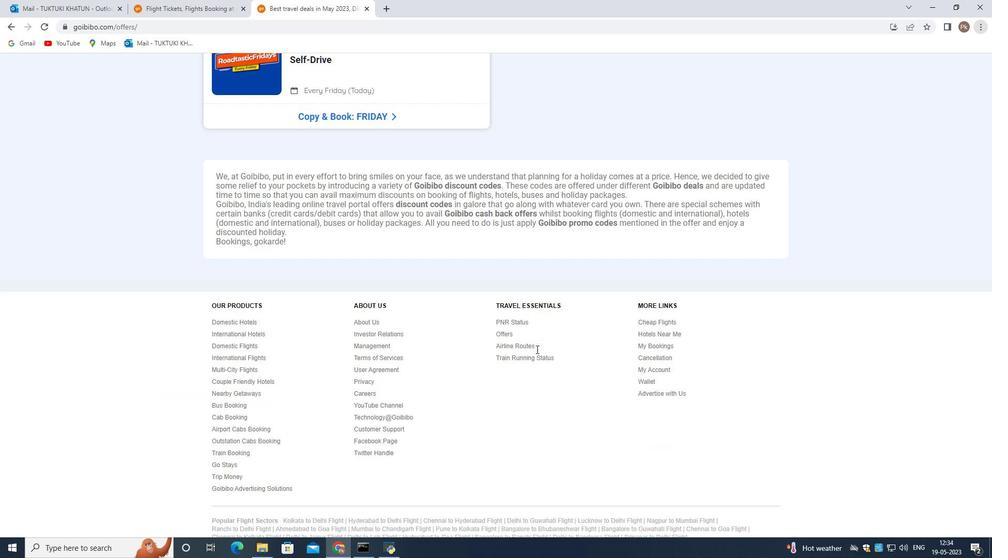 
Action: Mouse scrolled (536, 348) with delta (0, 0)
Screenshot: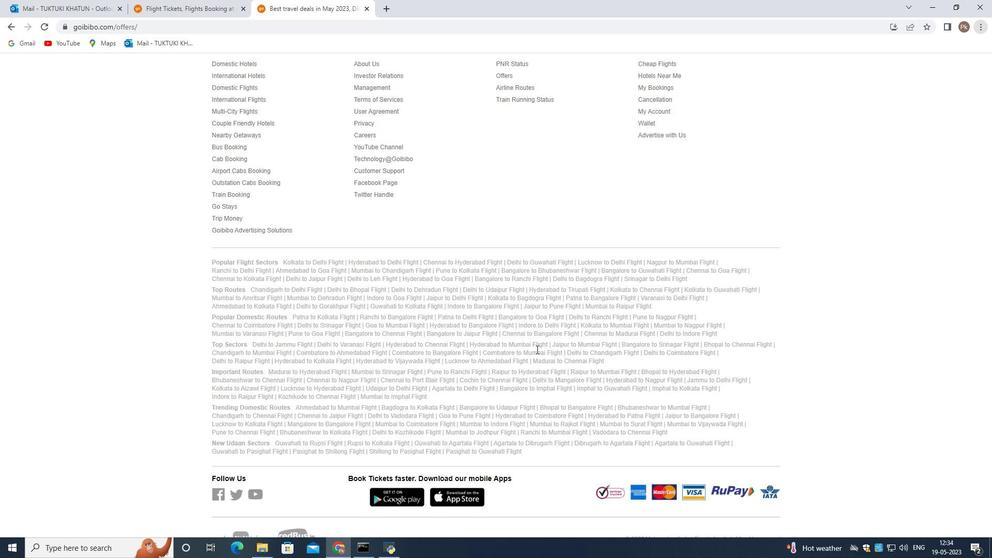 
Action: Mouse scrolled (536, 348) with delta (0, 0)
Screenshot: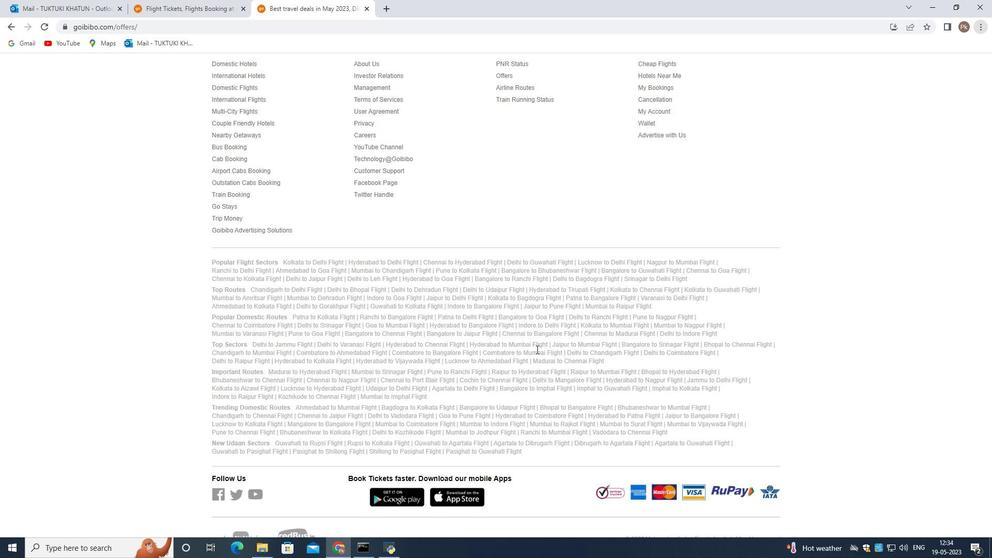 
Action: Mouse scrolled (536, 348) with delta (0, 0)
Screenshot: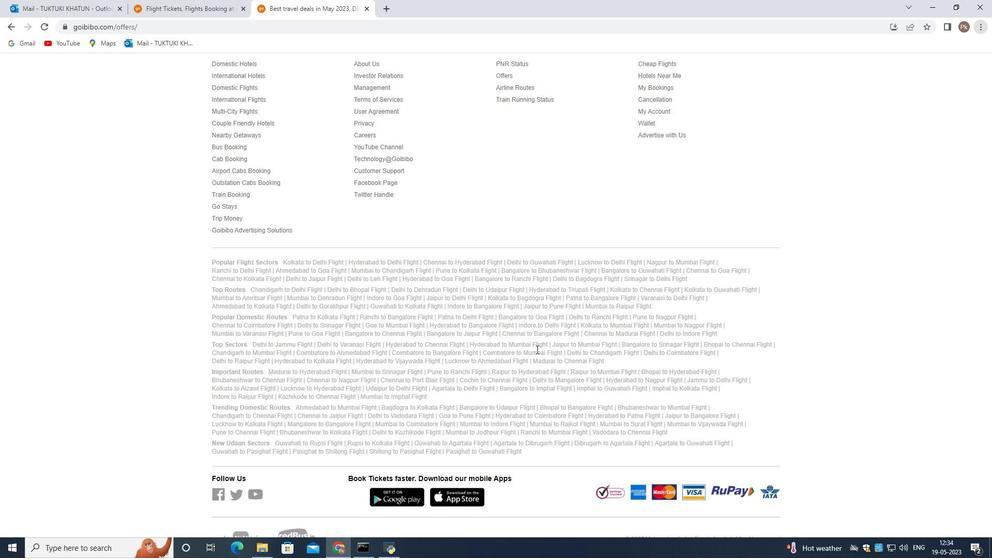 
Action: Mouse scrolled (536, 348) with delta (0, 0)
Screenshot: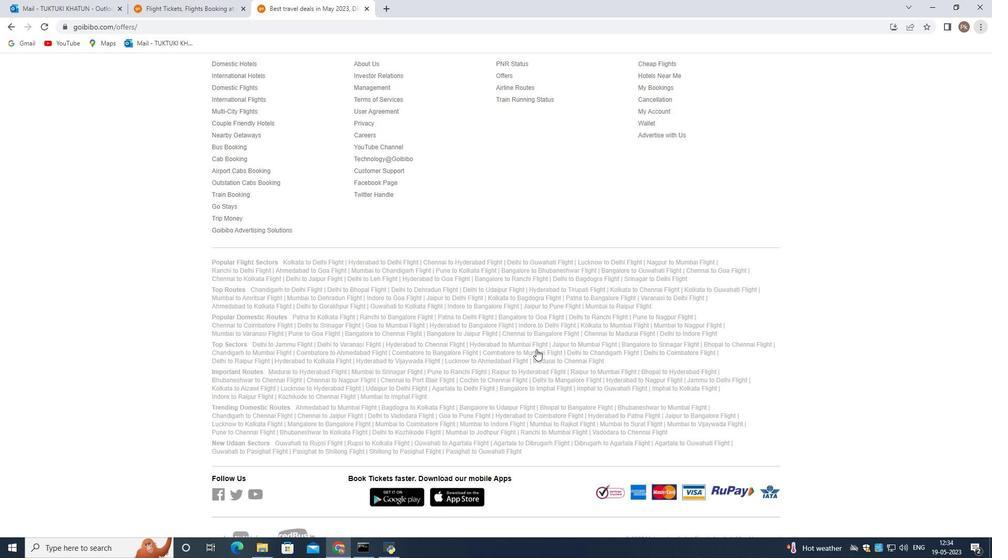 
Action: Mouse scrolled (536, 349) with delta (0, 0)
Screenshot: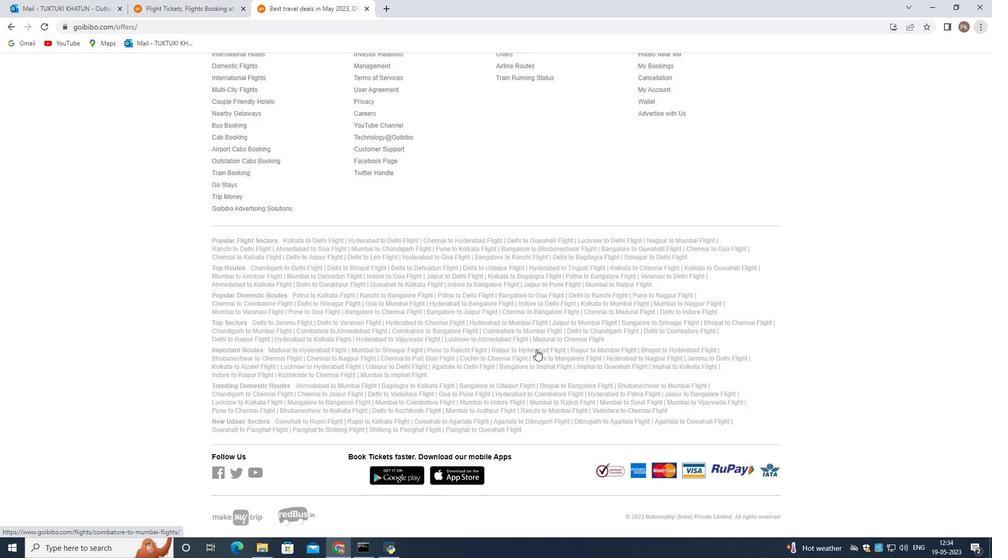 
Action: Mouse scrolled (536, 349) with delta (0, 0)
Screenshot: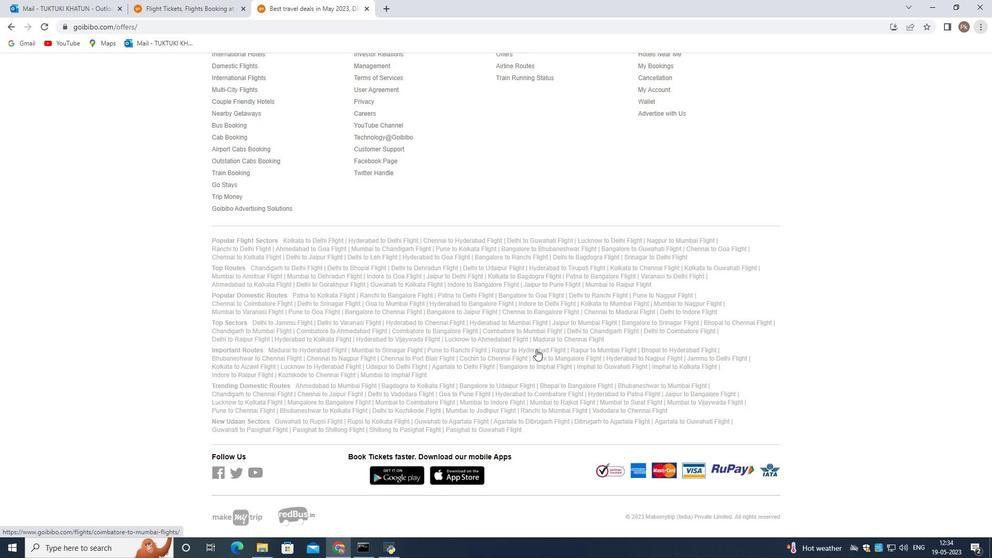 
Action: Mouse scrolled (536, 349) with delta (0, 0)
Screenshot: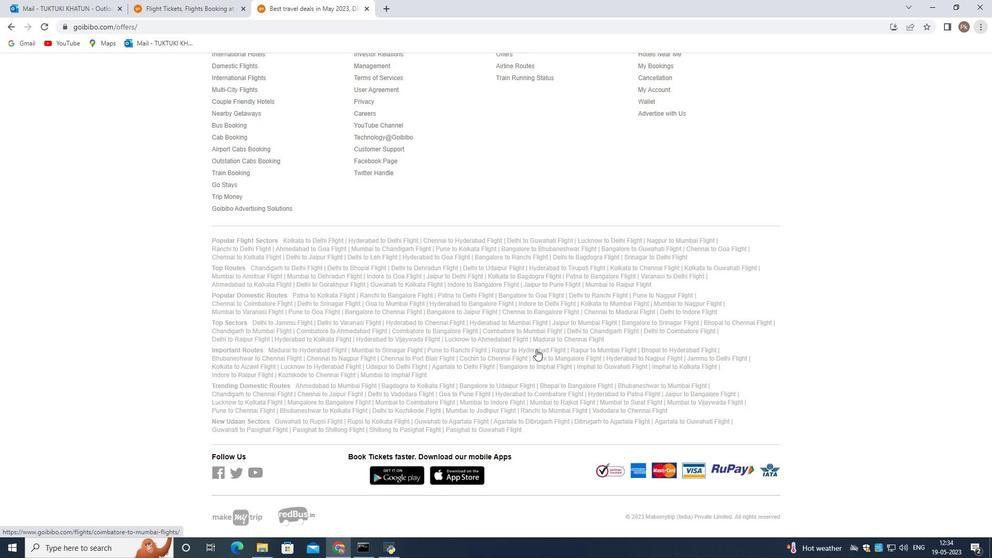 
Action: Mouse scrolled (536, 349) with delta (0, 0)
Screenshot: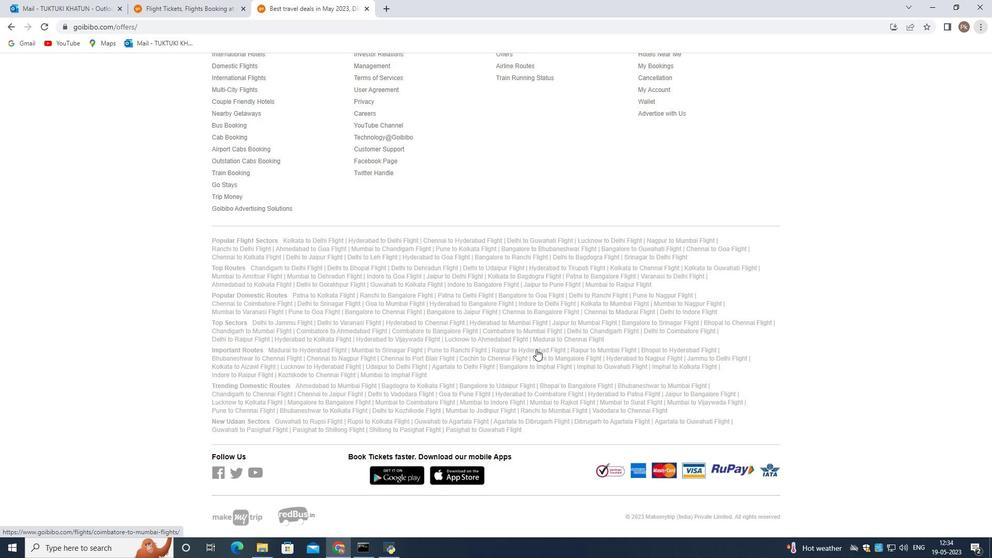 
Action: Mouse scrolled (536, 349) with delta (0, 0)
